 Task: Best fashion website designs: hardgraft.
Action: Mouse moved to (916, 408)
Screenshot: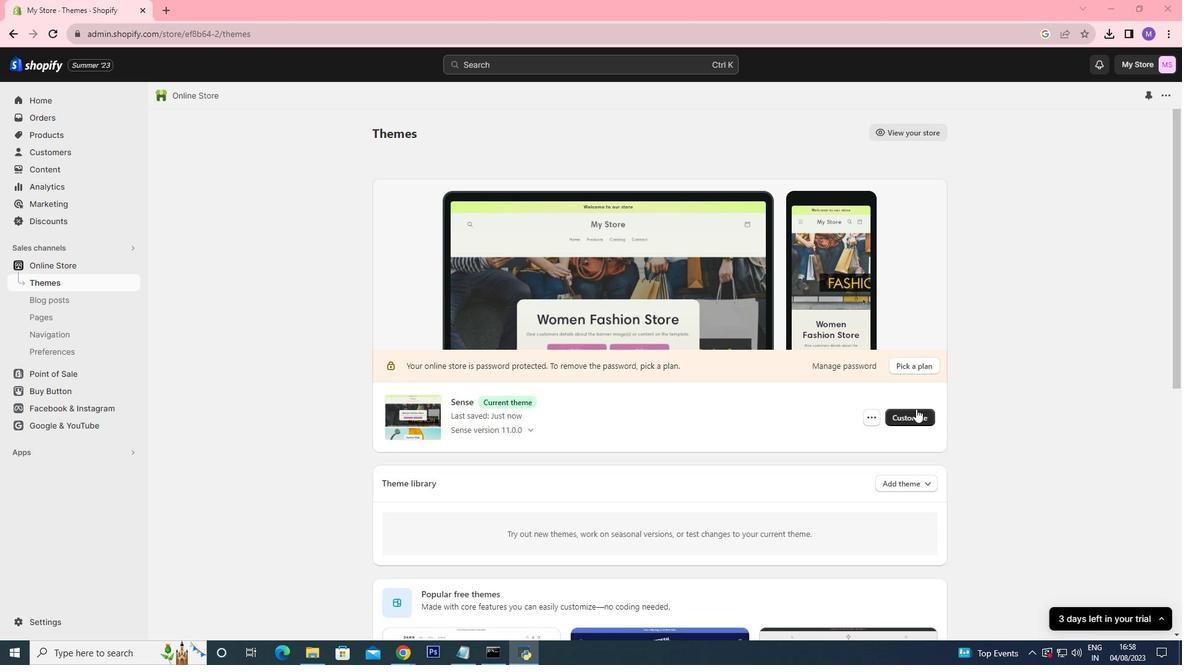 
Action: Mouse pressed left at (916, 408)
Screenshot: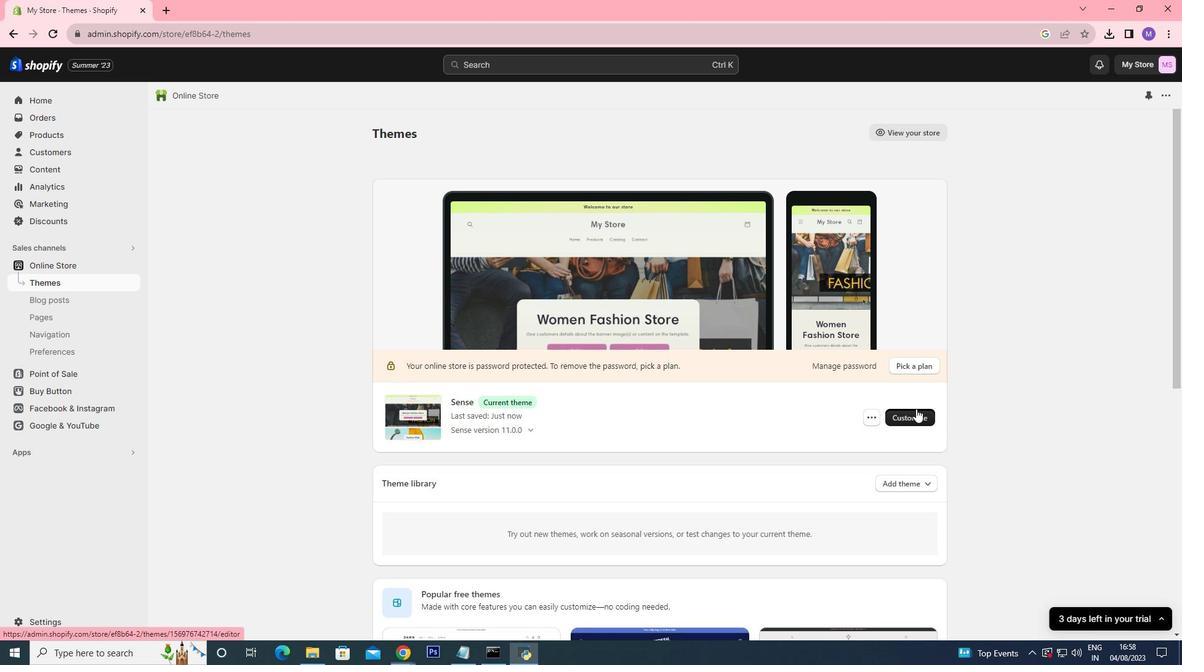 
Action: Mouse moved to (662, 400)
Screenshot: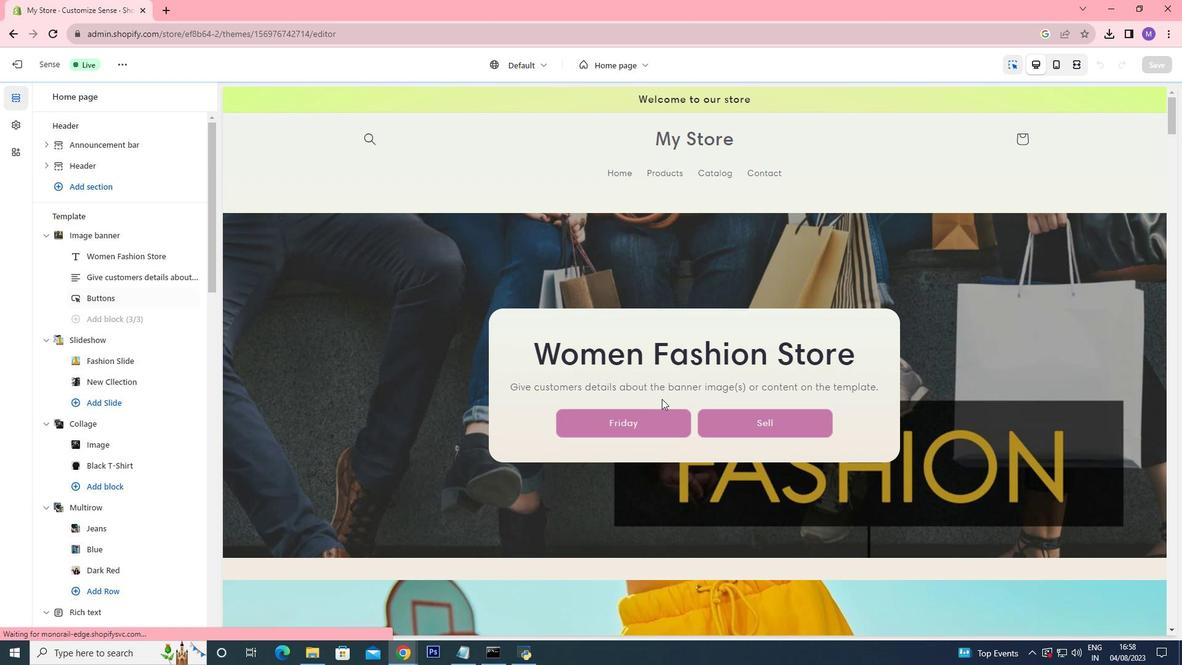 
Action: Mouse scrolled (662, 399) with delta (0, 0)
Screenshot: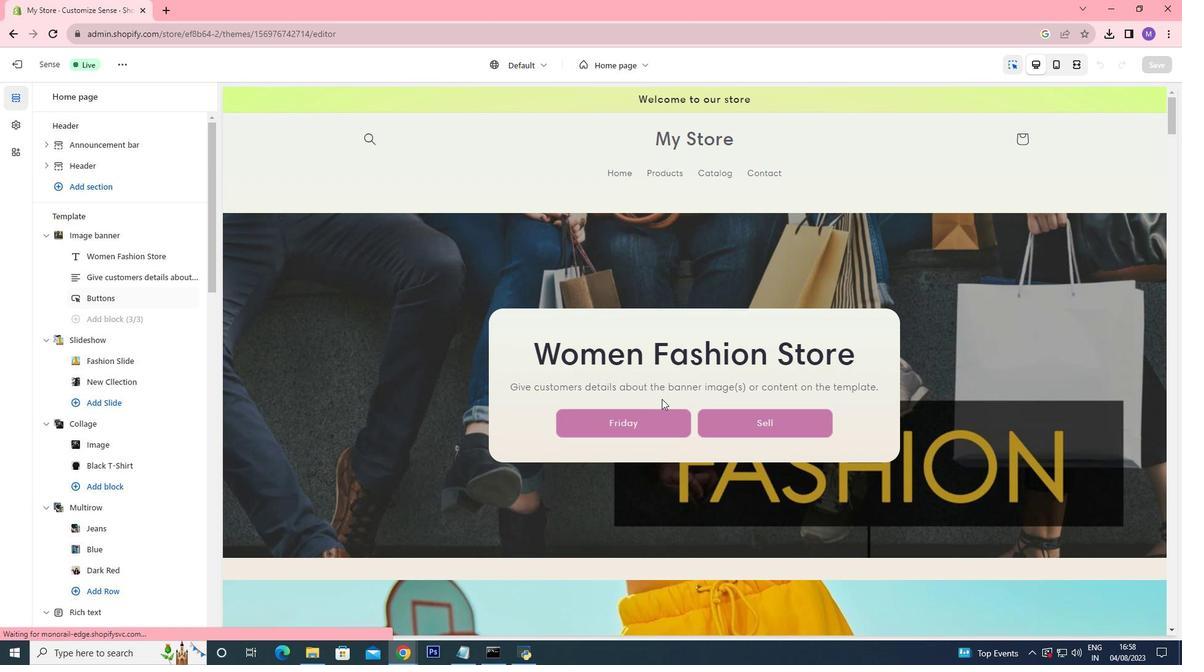
Action: Mouse moved to (662, 399)
Screenshot: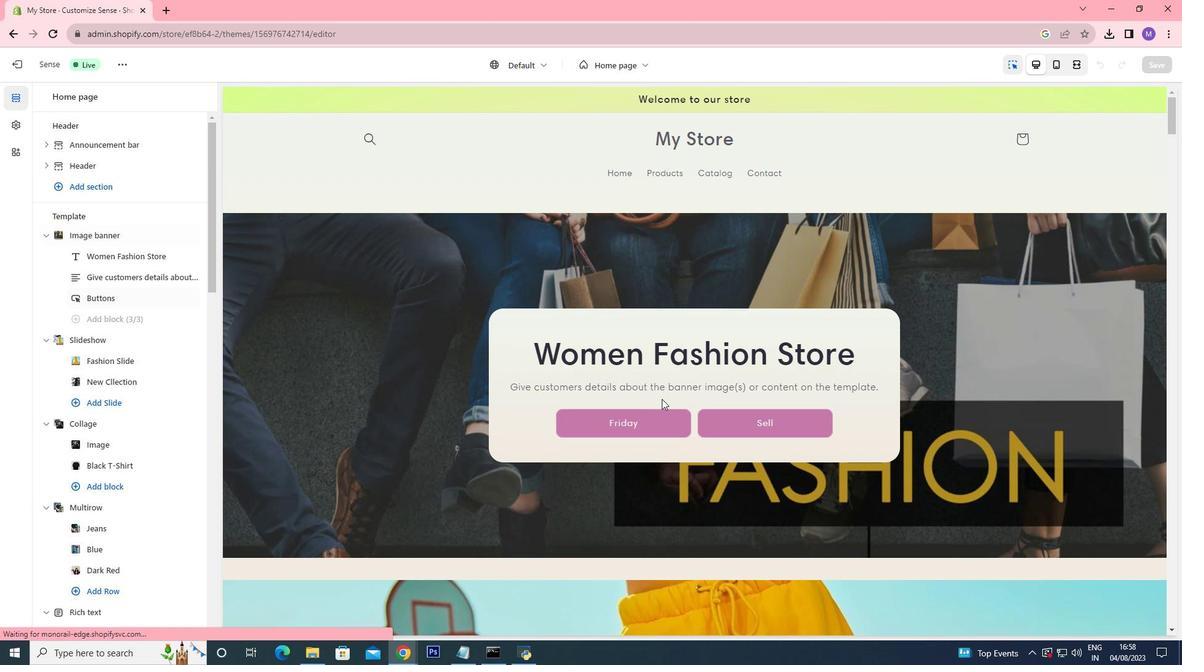 
Action: Mouse scrolled (662, 398) with delta (0, 0)
Screenshot: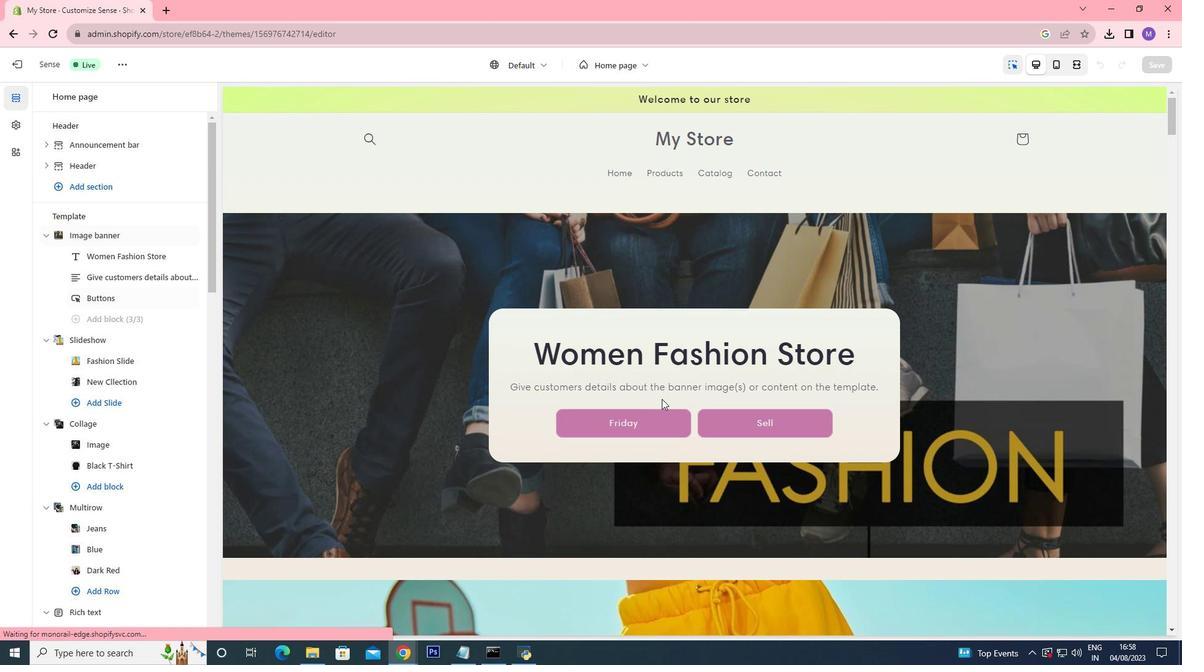 
Action: Mouse moved to (662, 399)
Screenshot: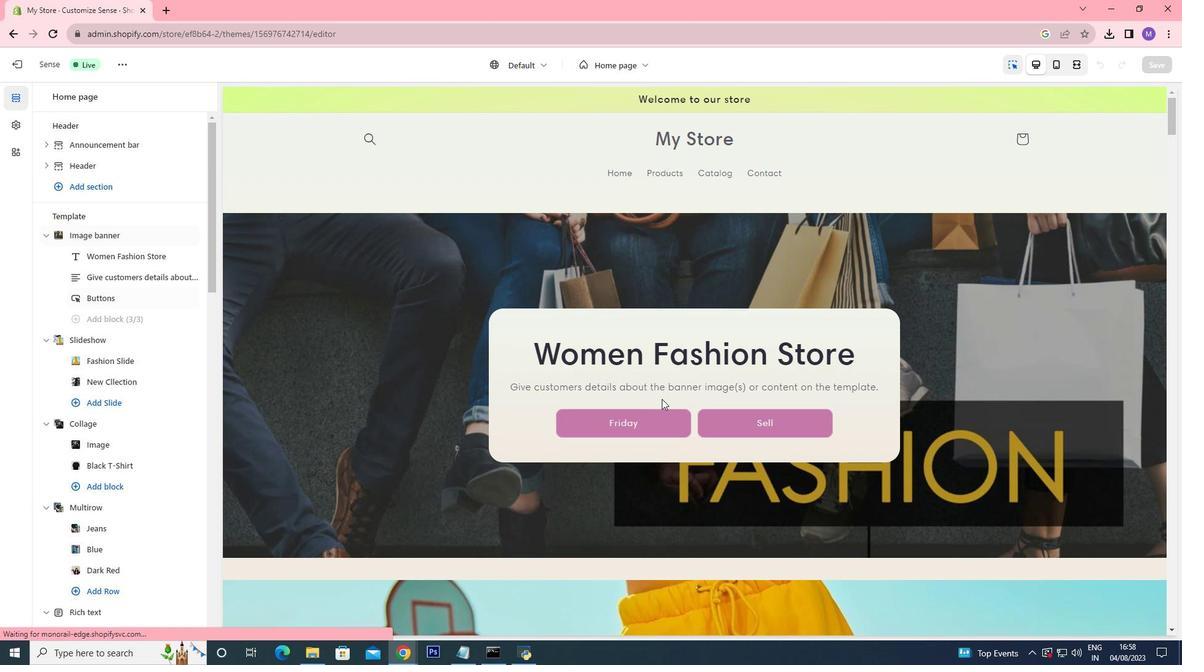 
Action: Mouse scrolled (662, 398) with delta (0, 0)
Screenshot: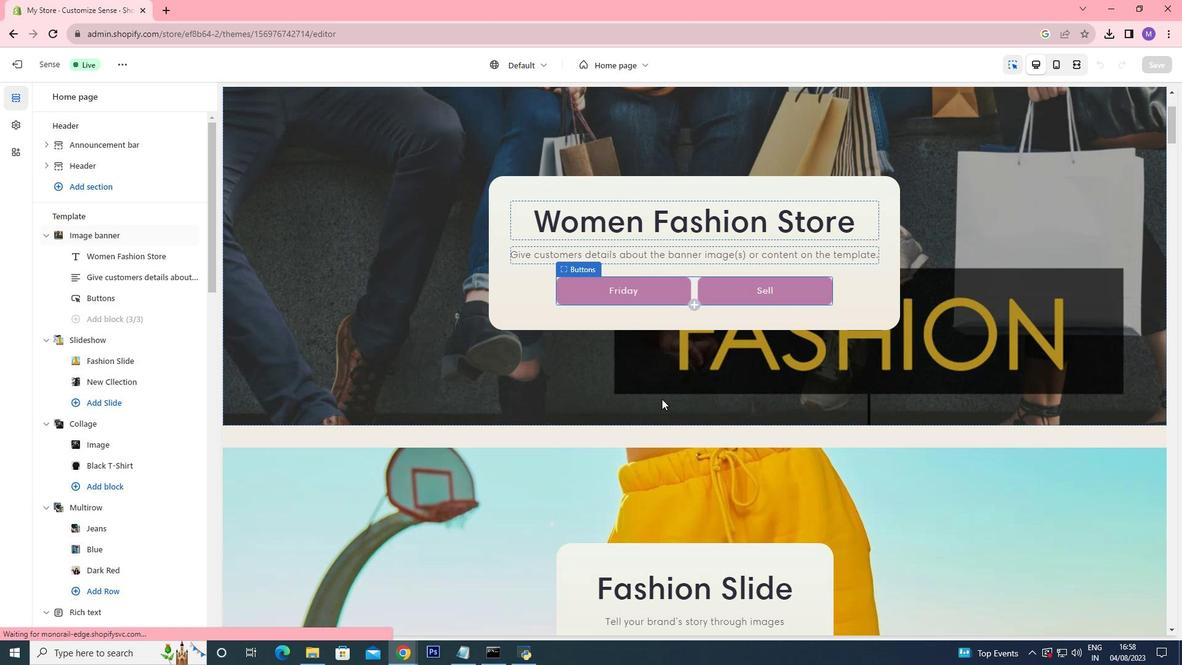
Action: Mouse scrolled (662, 398) with delta (0, 0)
Screenshot: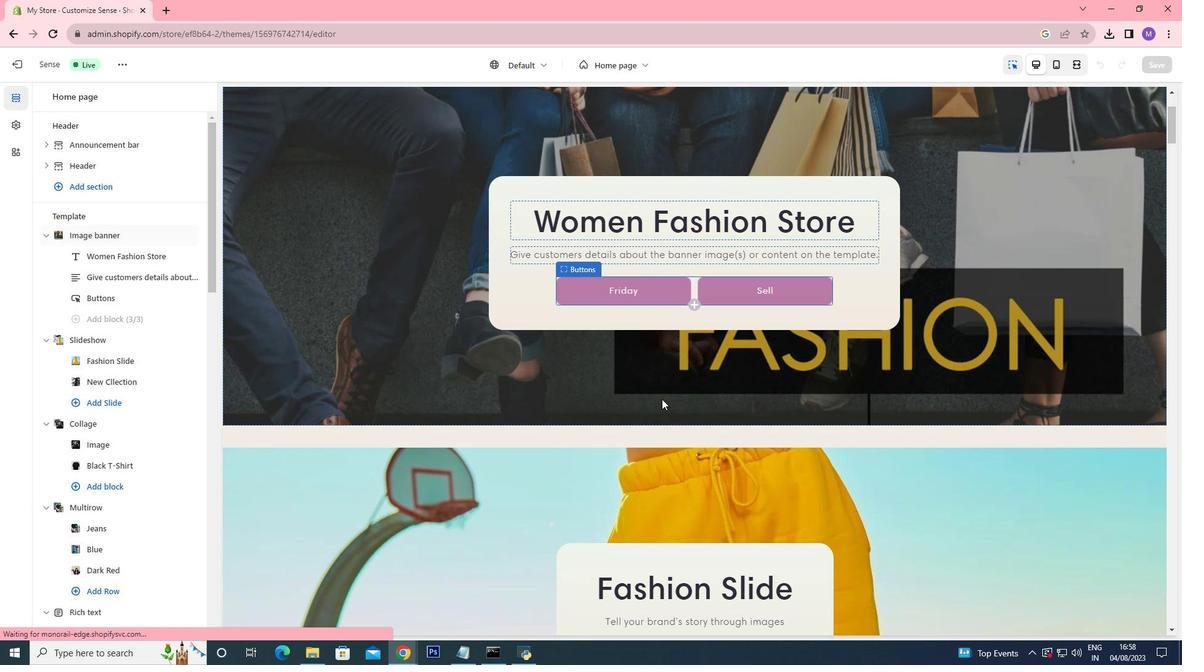
Action: Mouse scrolled (662, 398) with delta (0, 0)
Screenshot: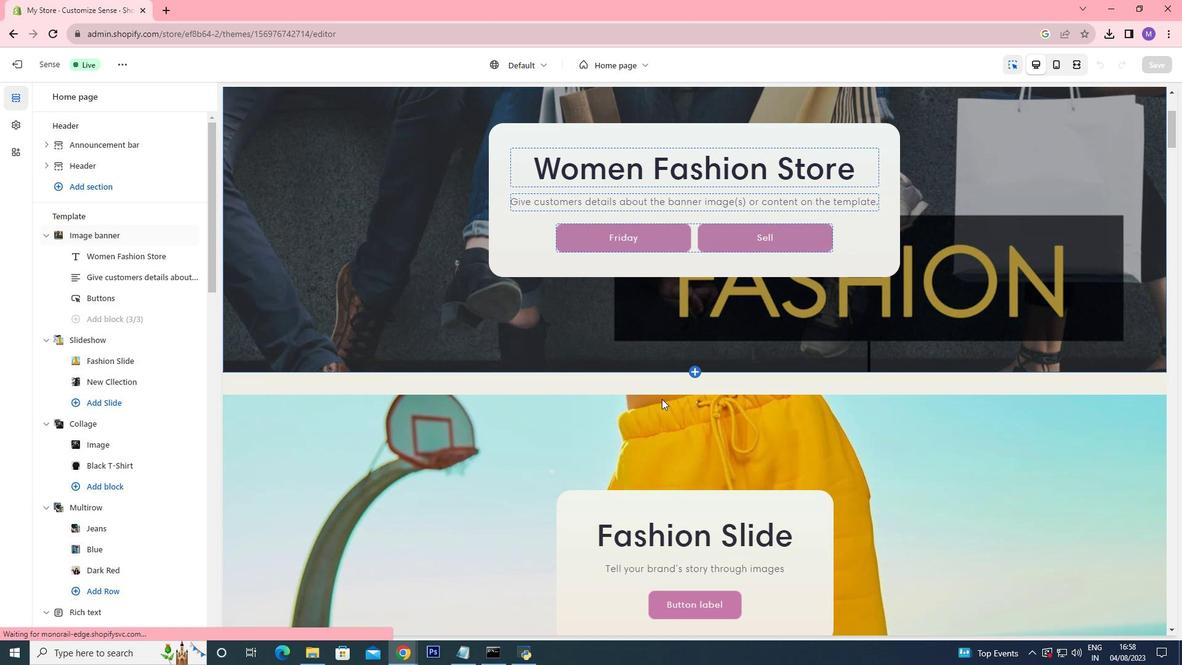 
Action: Mouse scrolled (662, 398) with delta (0, 0)
Screenshot: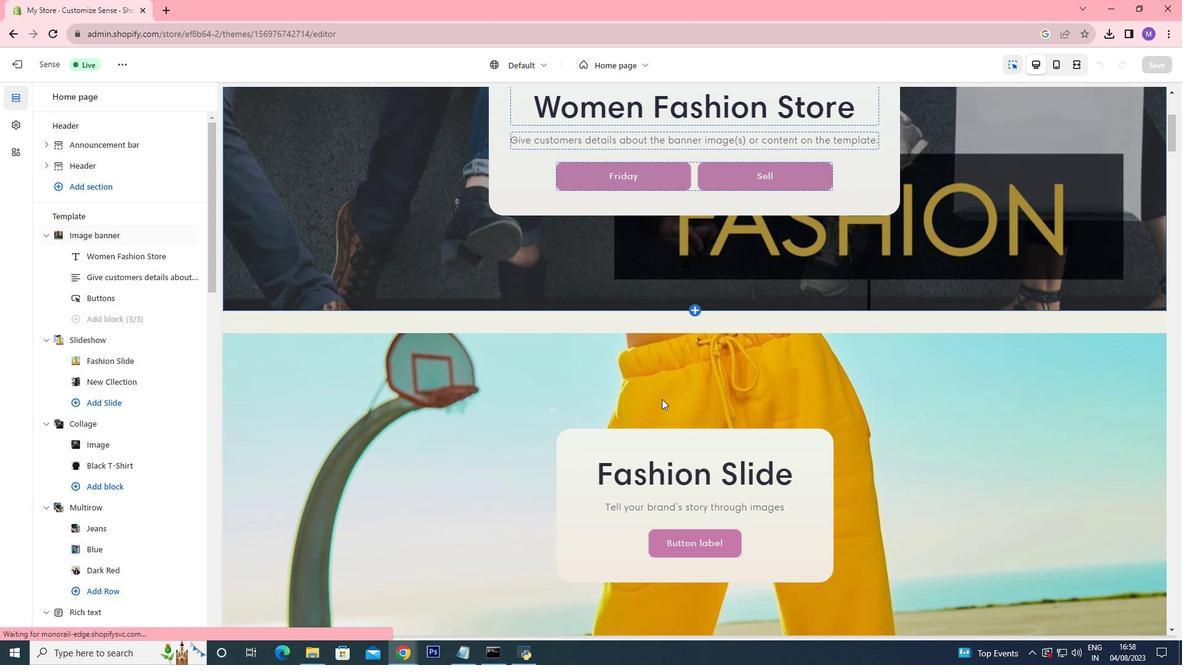 
Action: Mouse scrolled (662, 398) with delta (0, 0)
Screenshot: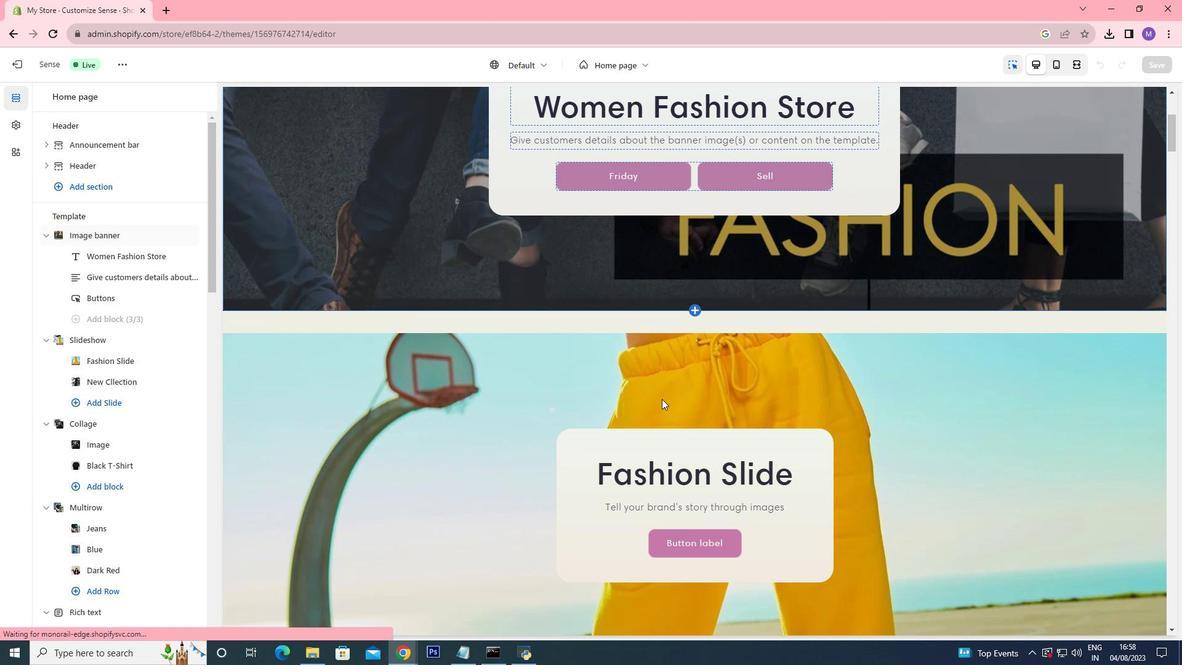 
Action: Mouse moved to (662, 397)
Screenshot: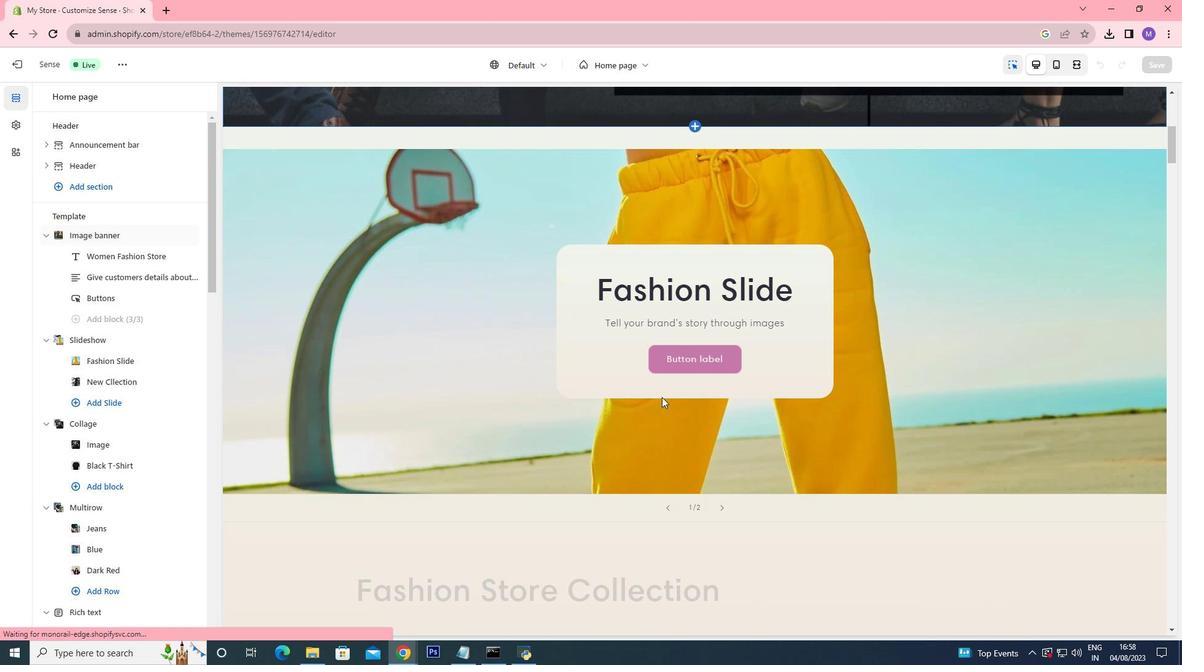 
Action: Mouse scrolled (662, 396) with delta (0, 0)
Screenshot: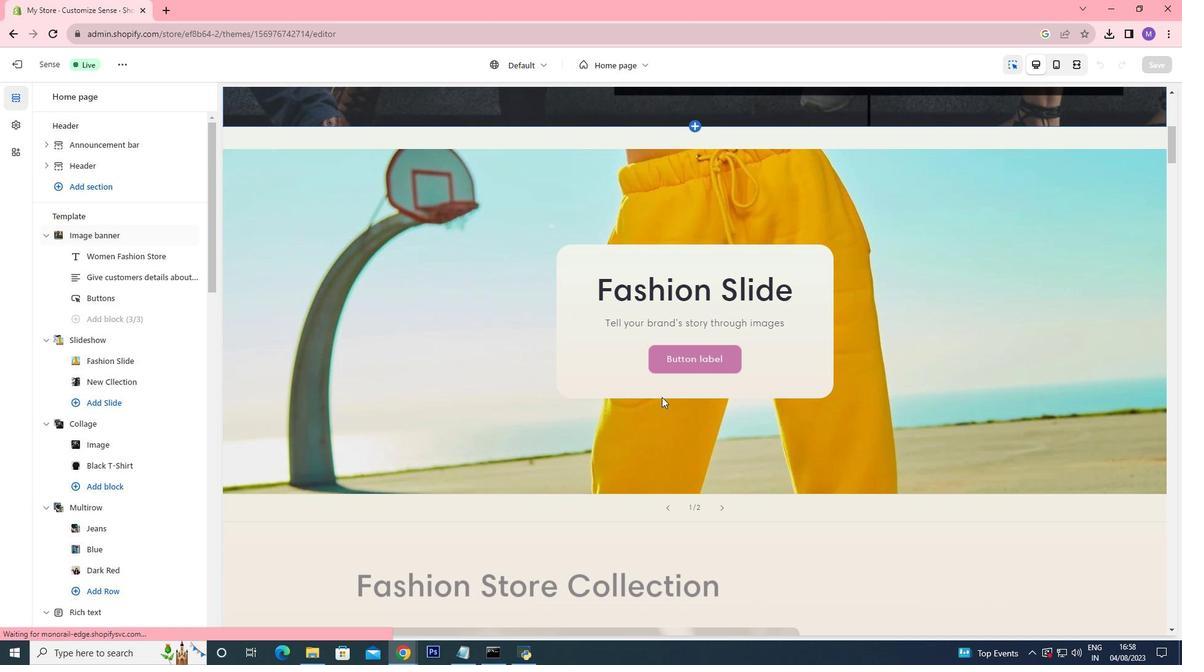 
Action: Mouse scrolled (662, 396) with delta (0, 0)
Screenshot: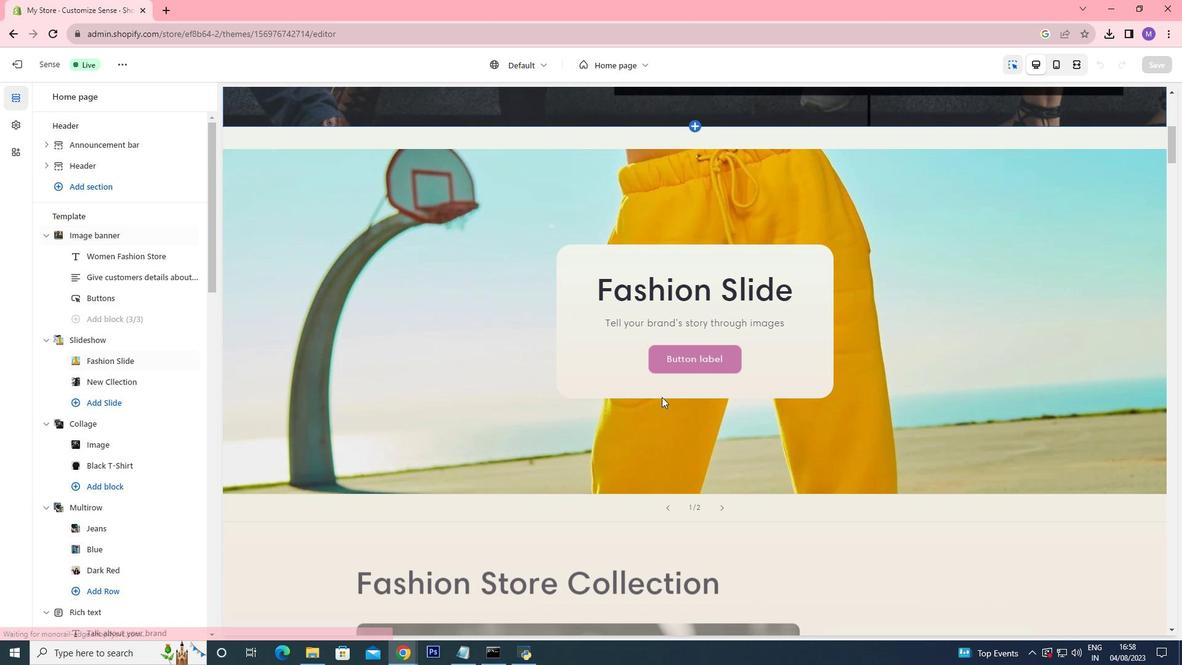 
Action: Mouse scrolled (662, 396) with delta (0, 0)
Screenshot: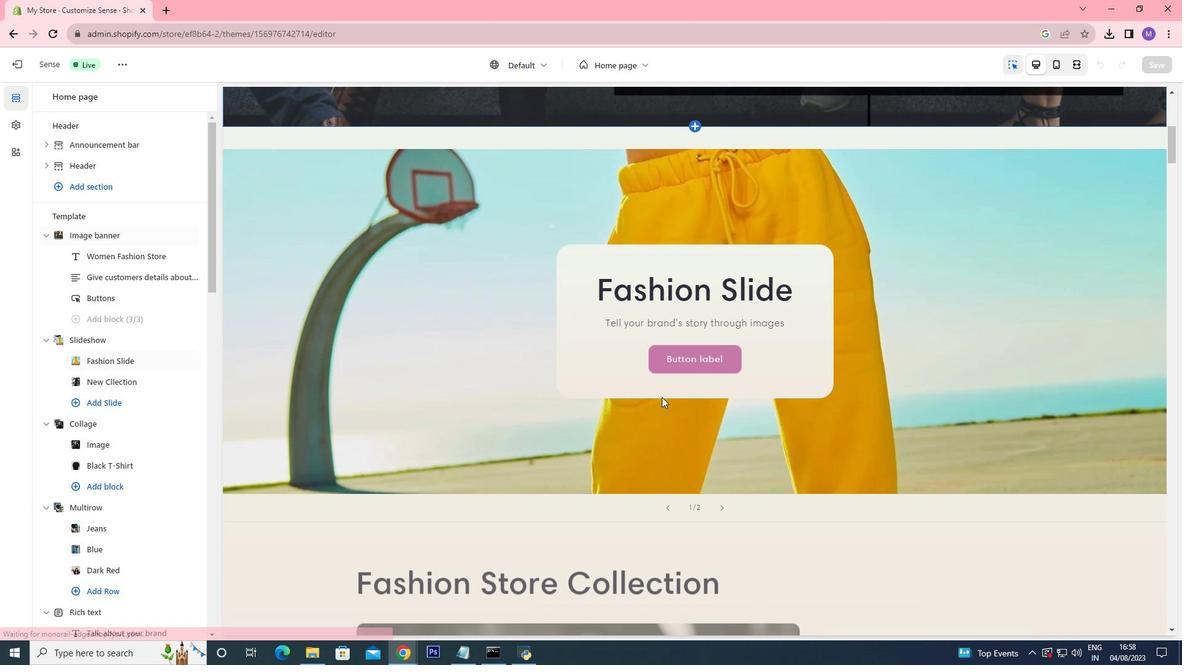 
Action: Mouse scrolled (662, 396) with delta (0, 0)
Screenshot: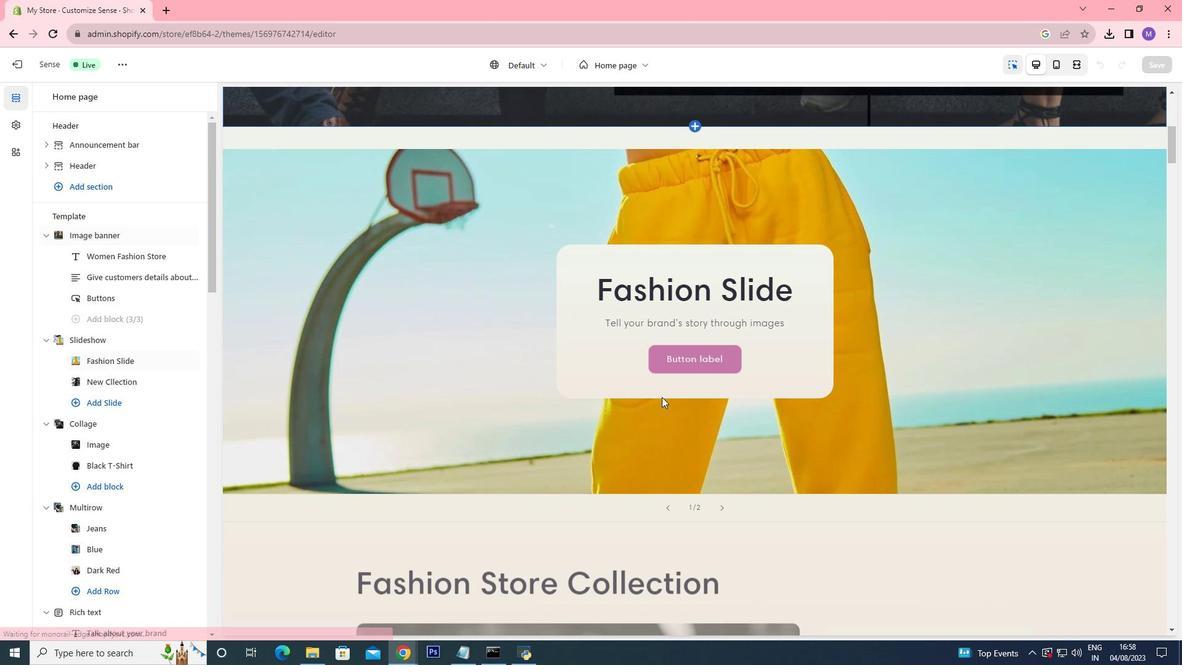 
Action: Mouse scrolled (662, 396) with delta (0, 0)
Screenshot: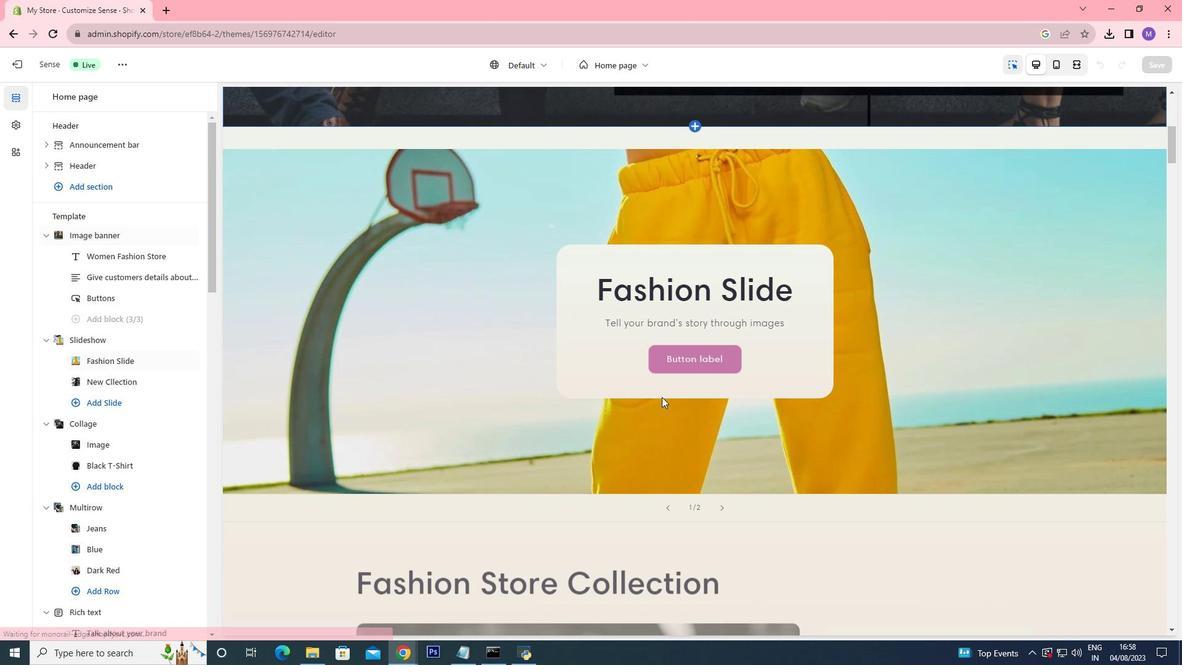 
Action: Mouse scrolled (662, 396) with delta (0, 0)
Screenshot: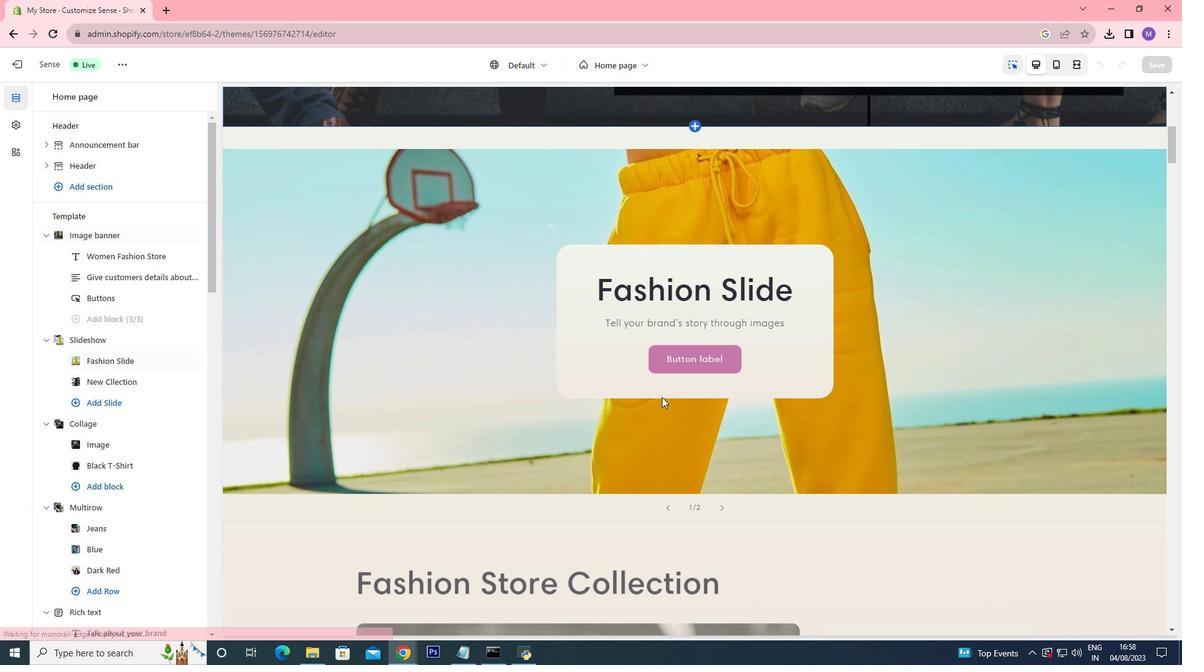 
Action: Mouse scrolled (662, 396) with delta (0, 0)
Screenshot: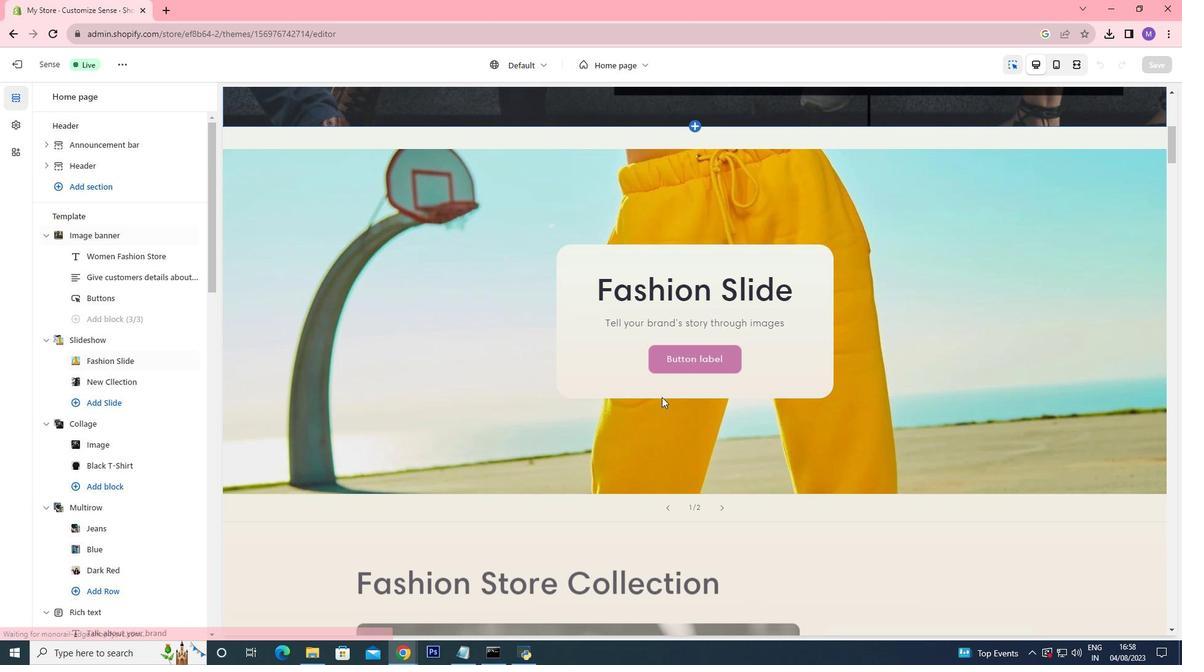 
Action: Mouse scrolled (662, 396) with delta (0, 0)
Screenshot: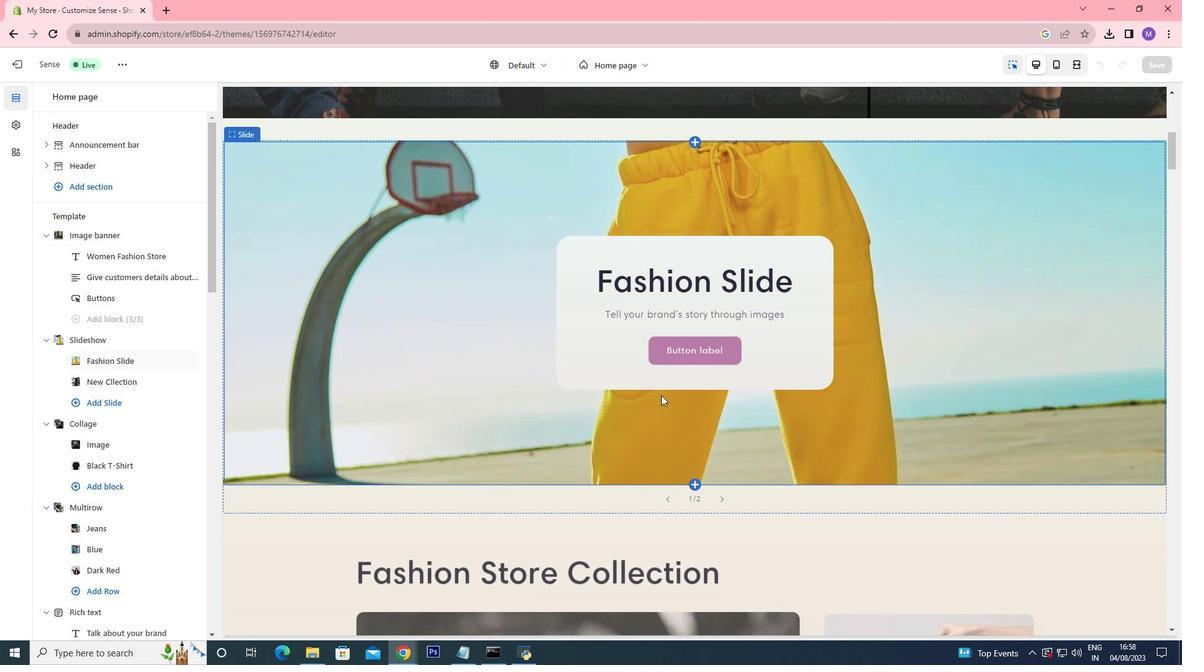 
Action: Mouse moved to (662, 396)
Screenshot: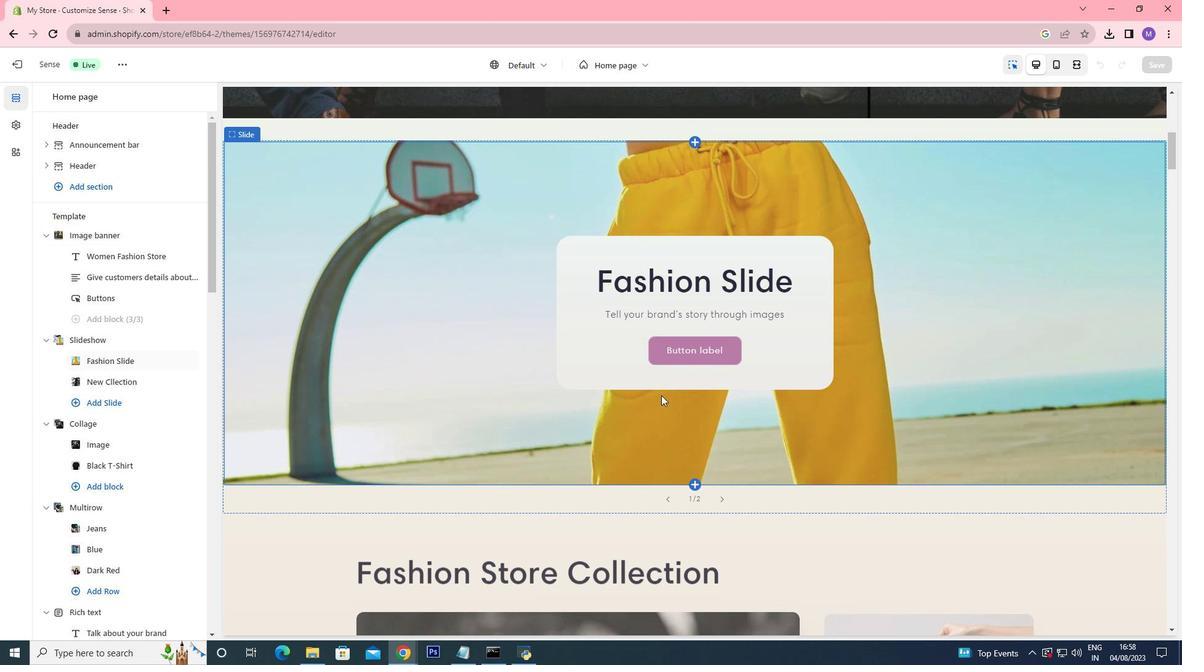 
Action: Mouse scrolled (662, 396) with delta (0, 0)
Screenshot: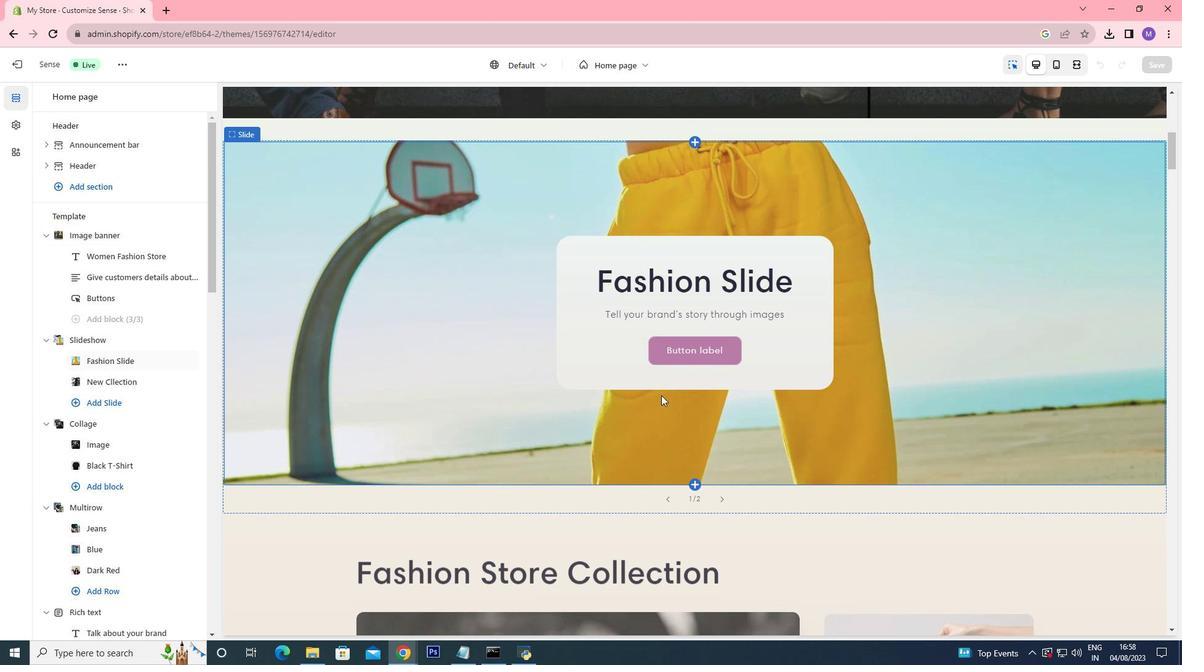 
Action: Mouse moved to (661, 395)
Screenshot: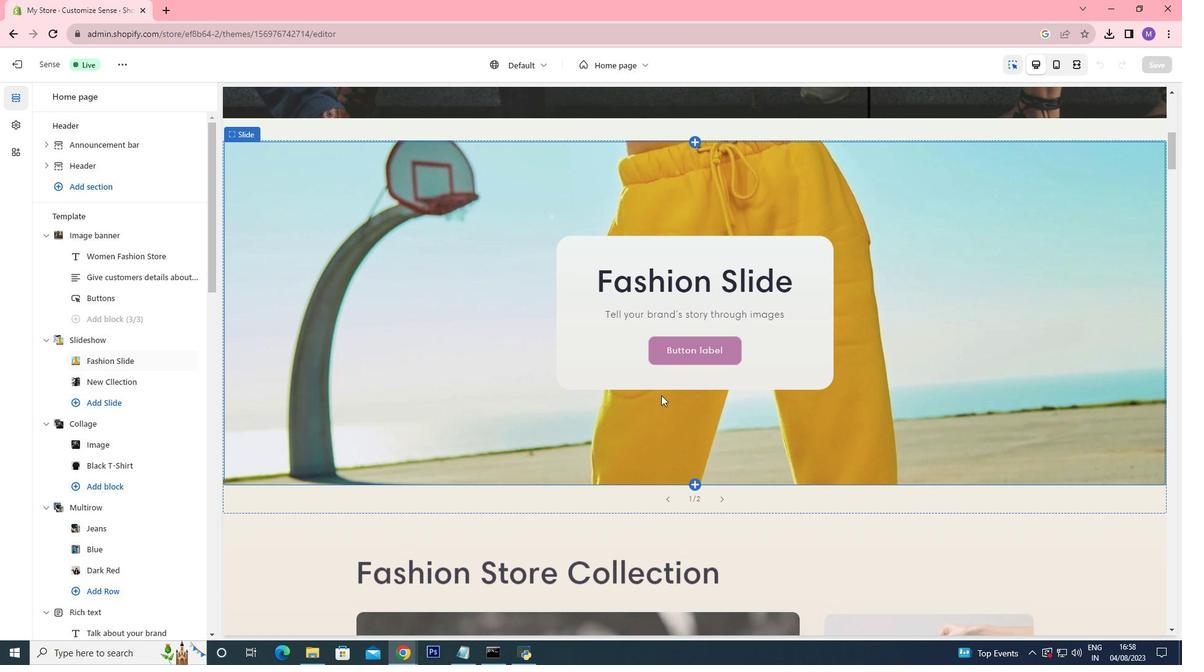
Action: Mouse scrolled (661, 394) with delta (0, 0)
Screenshot: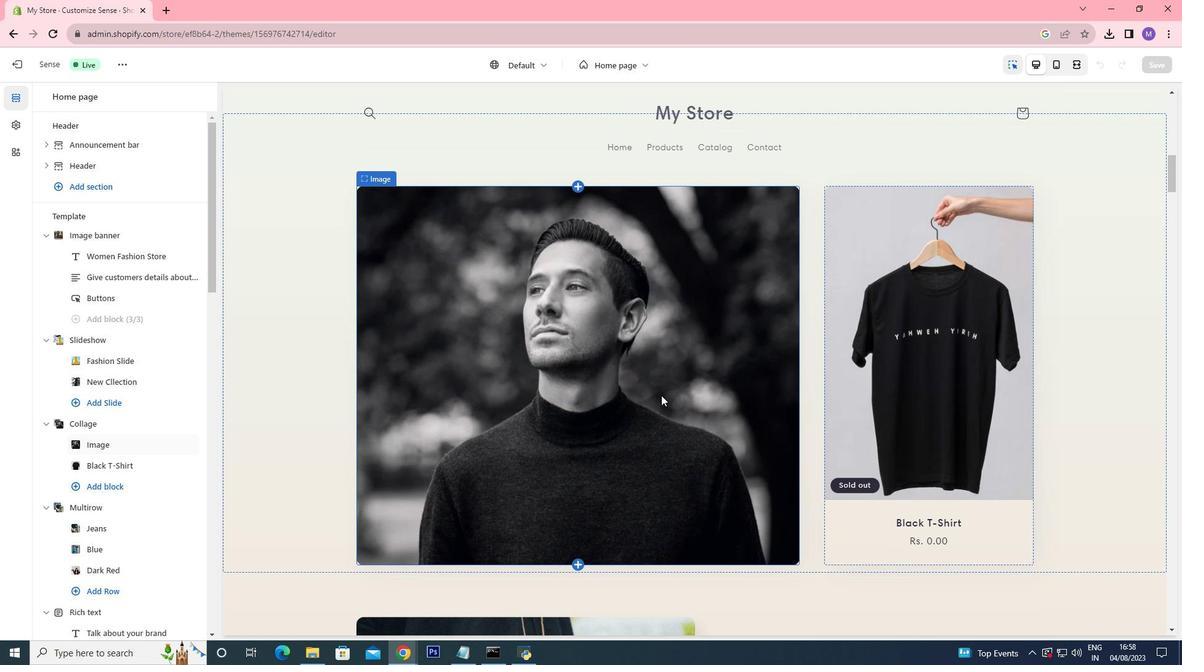 
Action: Mouse scrolled (661, 394) with delta (0, 0)
Screenshot: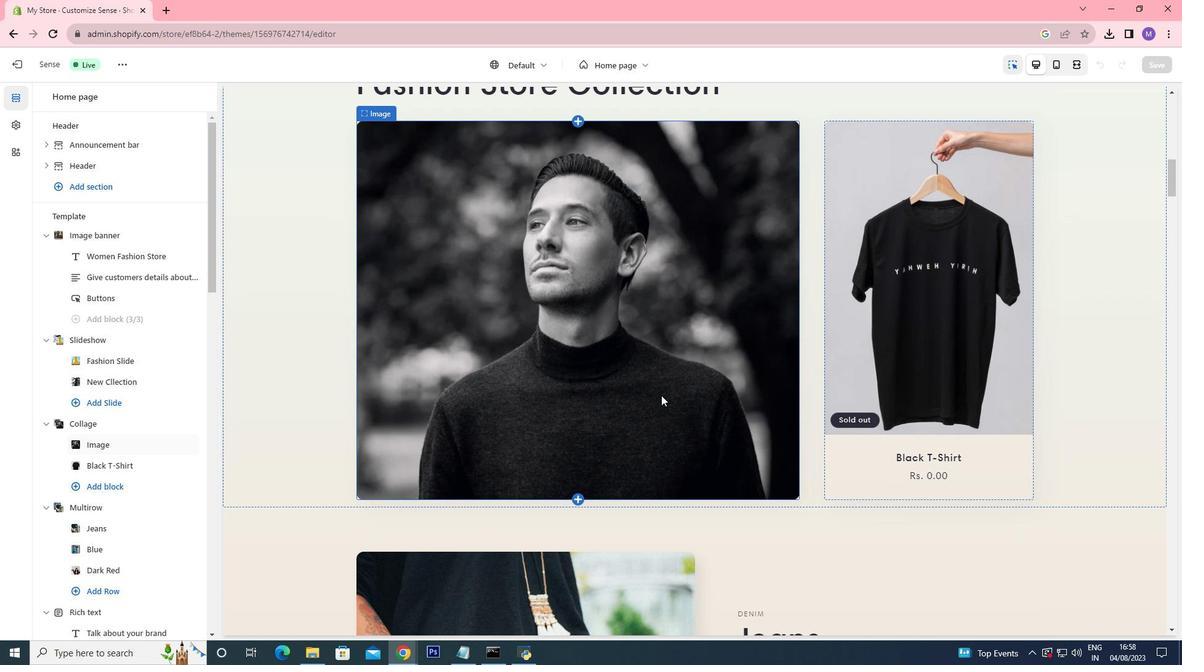 
Action: Mouse scrolled (661, 394) with delta (0, 0)
Screenshot: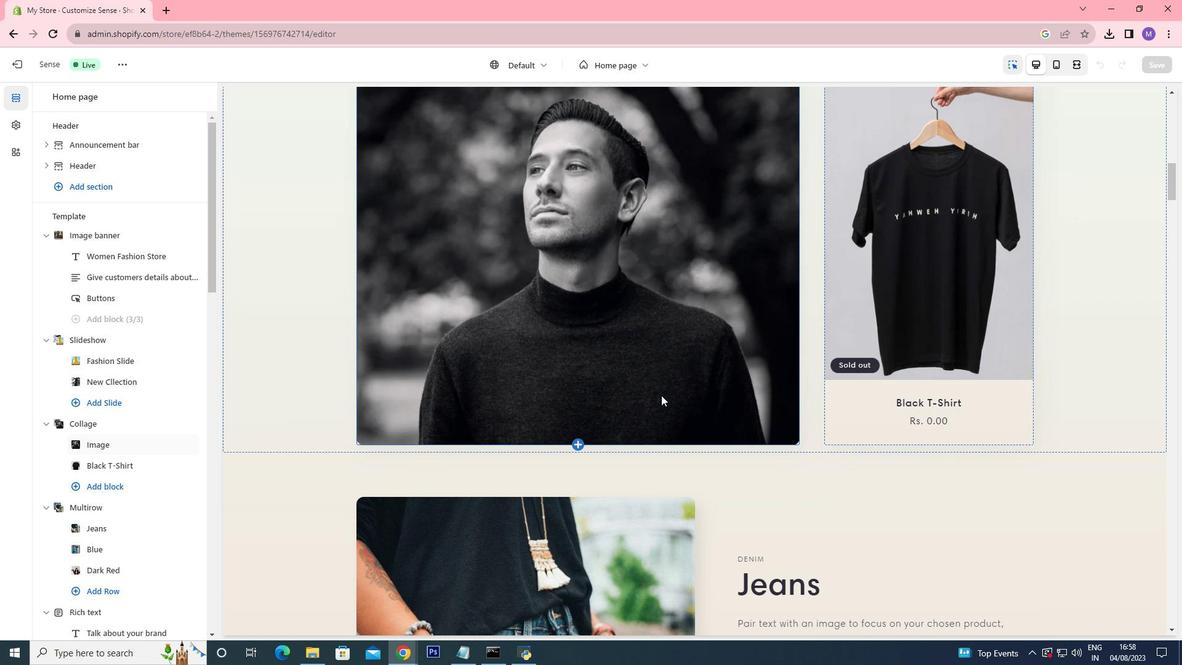
Action: Mouse scrolled (661, 394) with delta (0, 0)
Screenshot: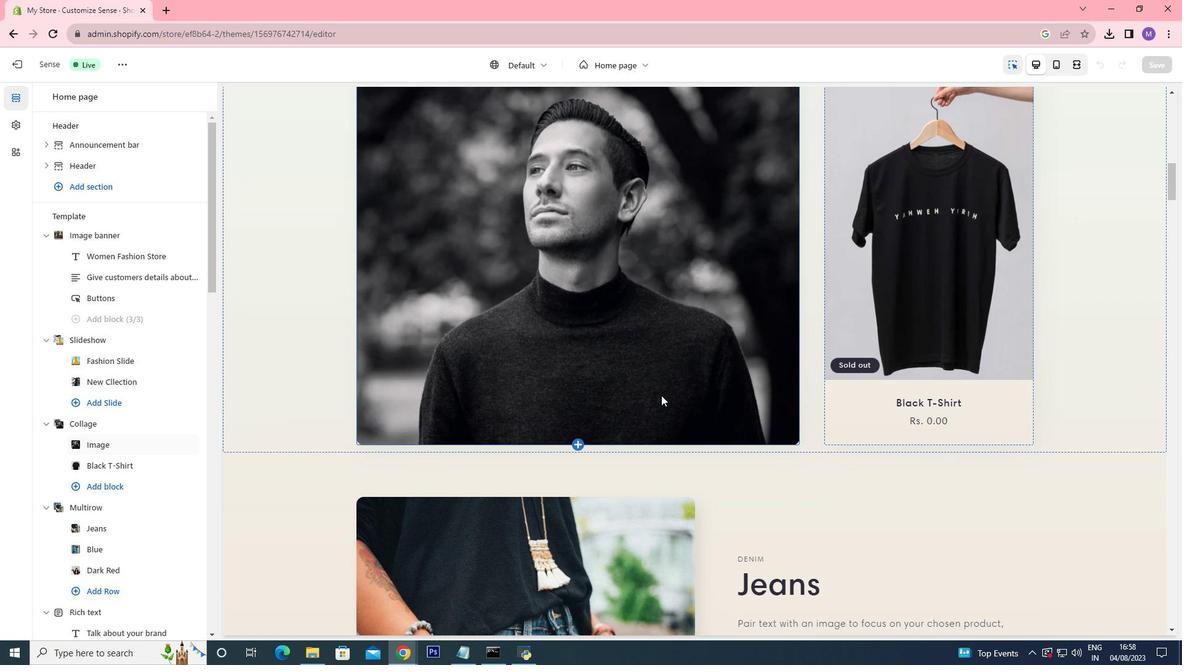 
Action: Mouse scrolled (661, 394) with delta (0, 0)
Screenshot: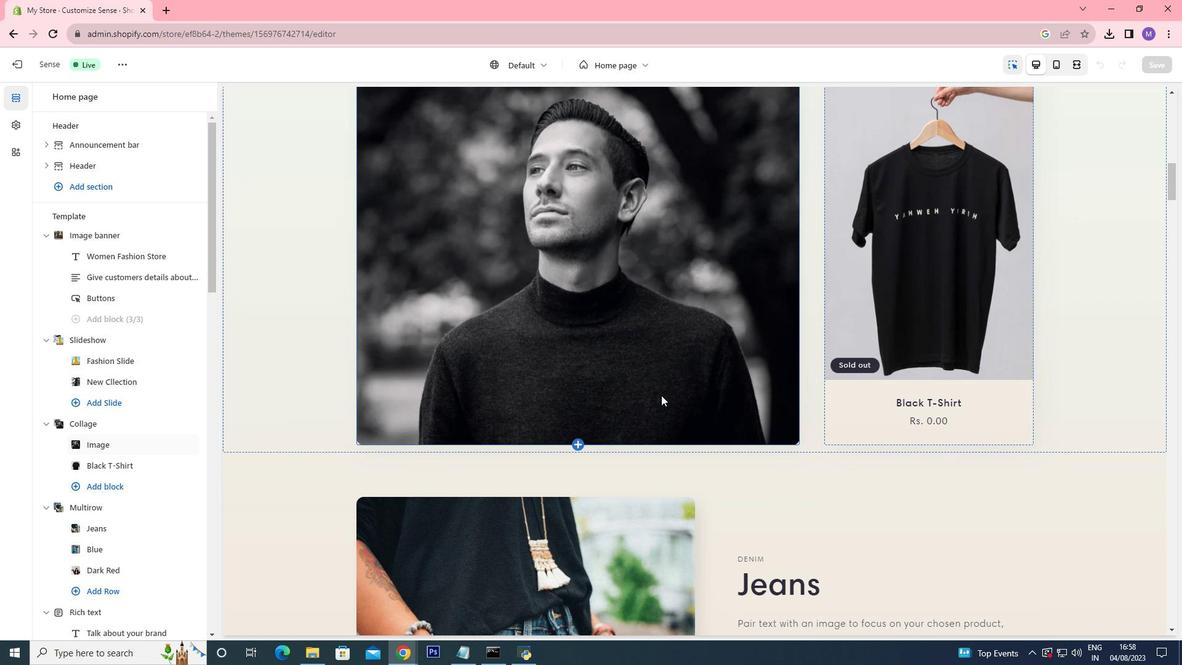 
Action: Mouse scrolled (661, 394) with delta (0, 0)
Screenshot: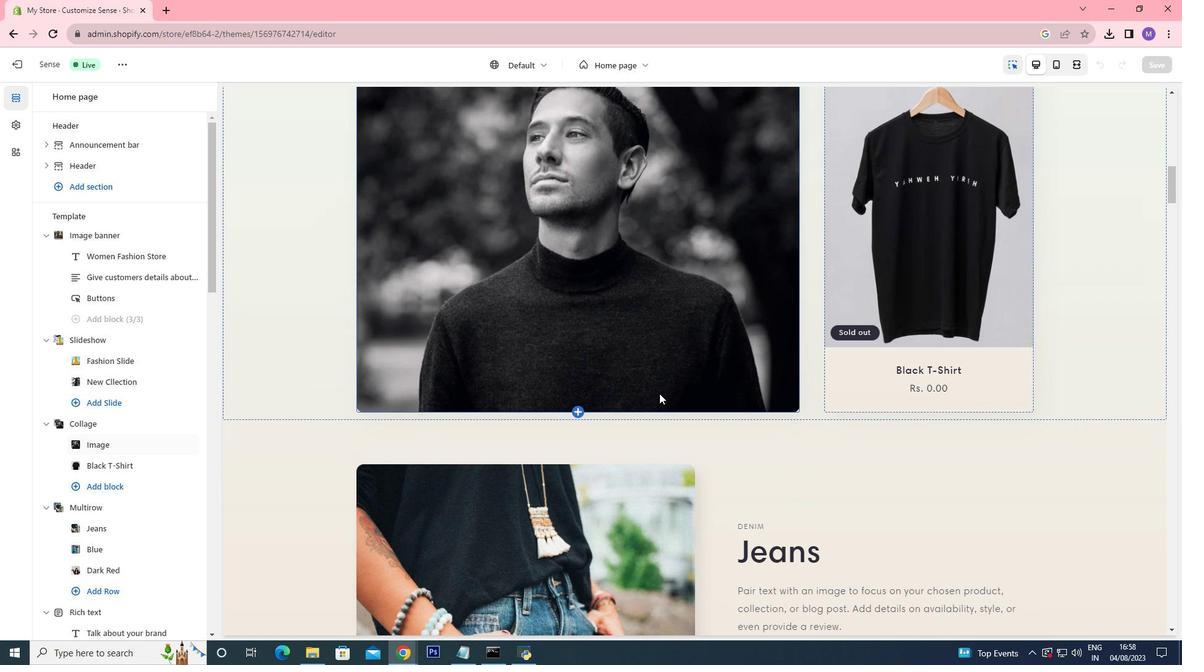 
Action: Mouse scrolled (661, 394) with delta (0, 0)
Screenshot: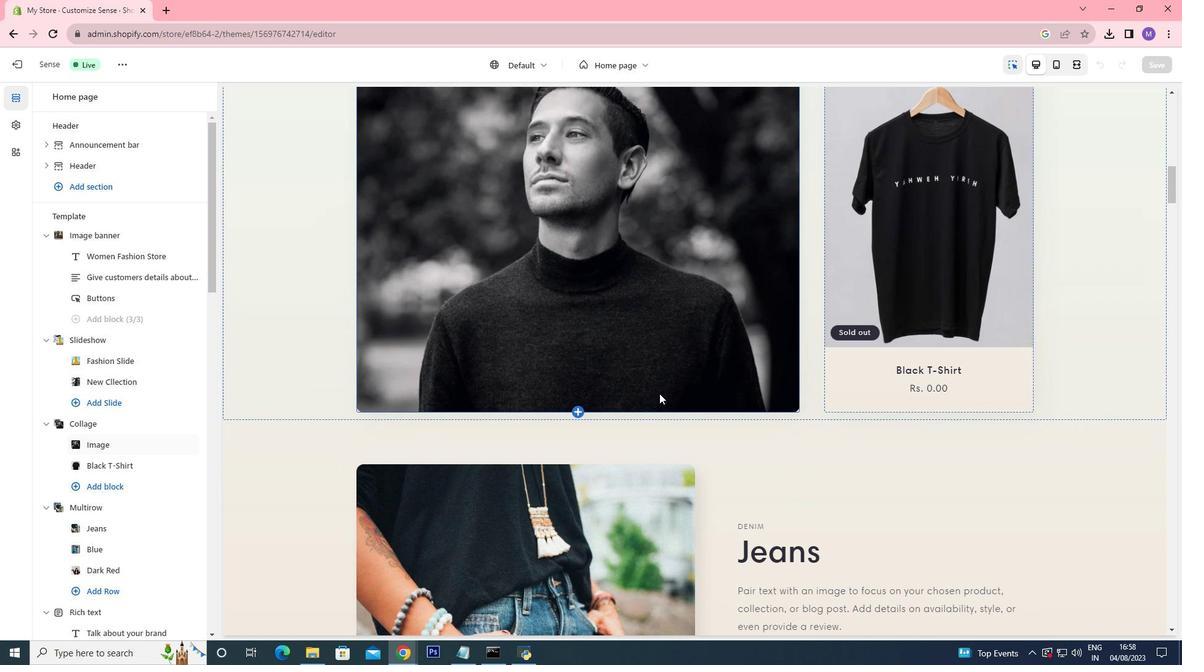 
Action: Mouse scrolled (661, 394) with delta (0, 0)
Screenshot: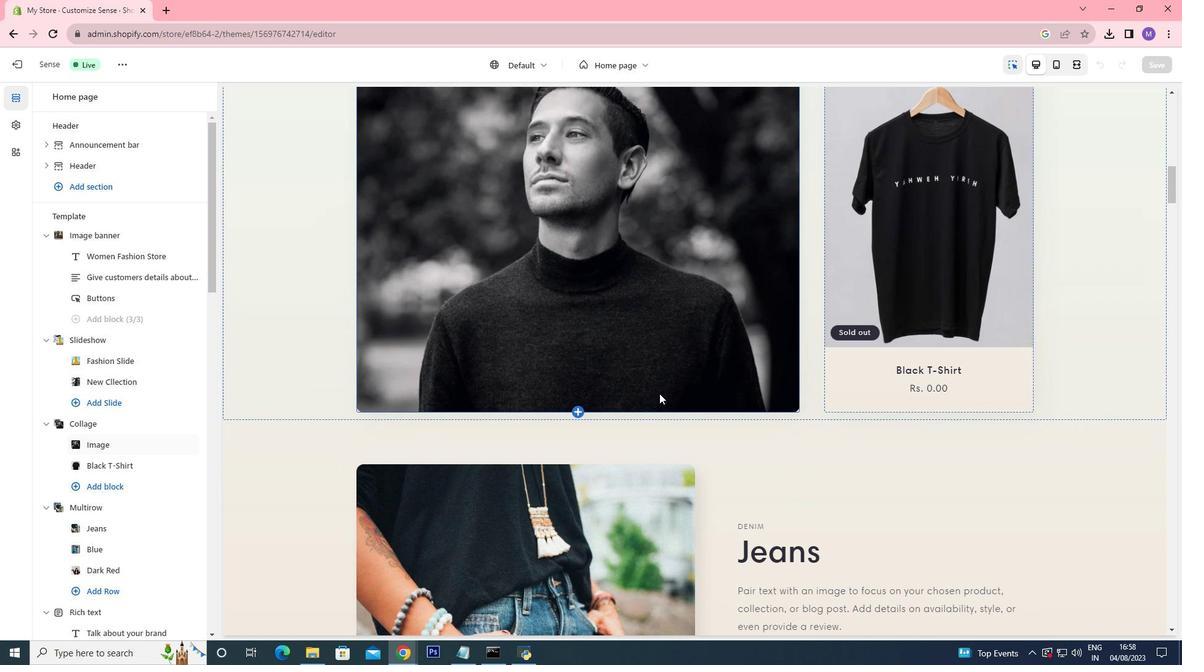 
Action: Mouse scrolled (661, 394) with delta (0, 0)
Screenshot: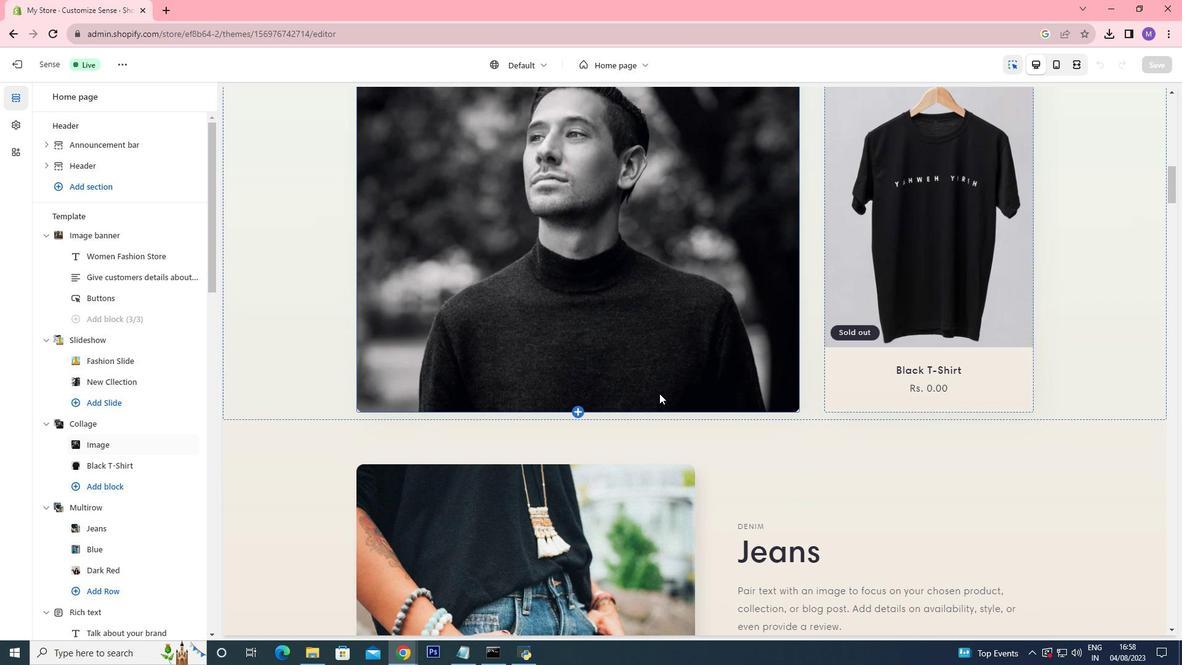 
Action: Mouse scrolled (661, 394) with delta (0, 0)
Screenshot: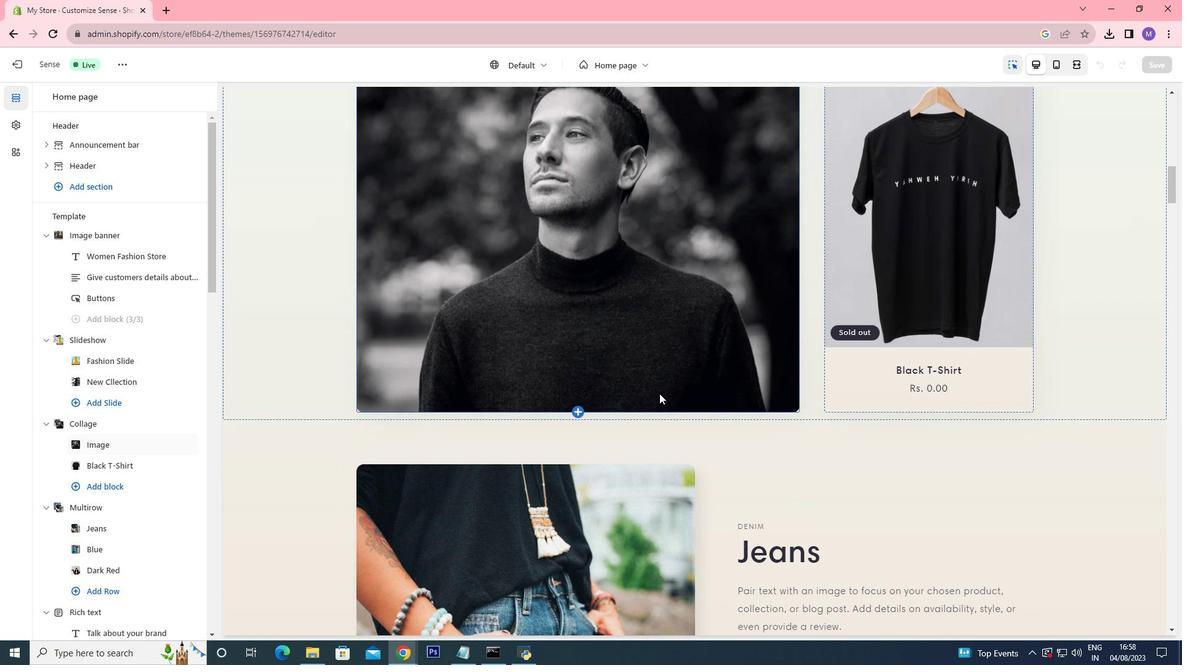 
Action: Mouse moved to (658, 393)
Screenshot: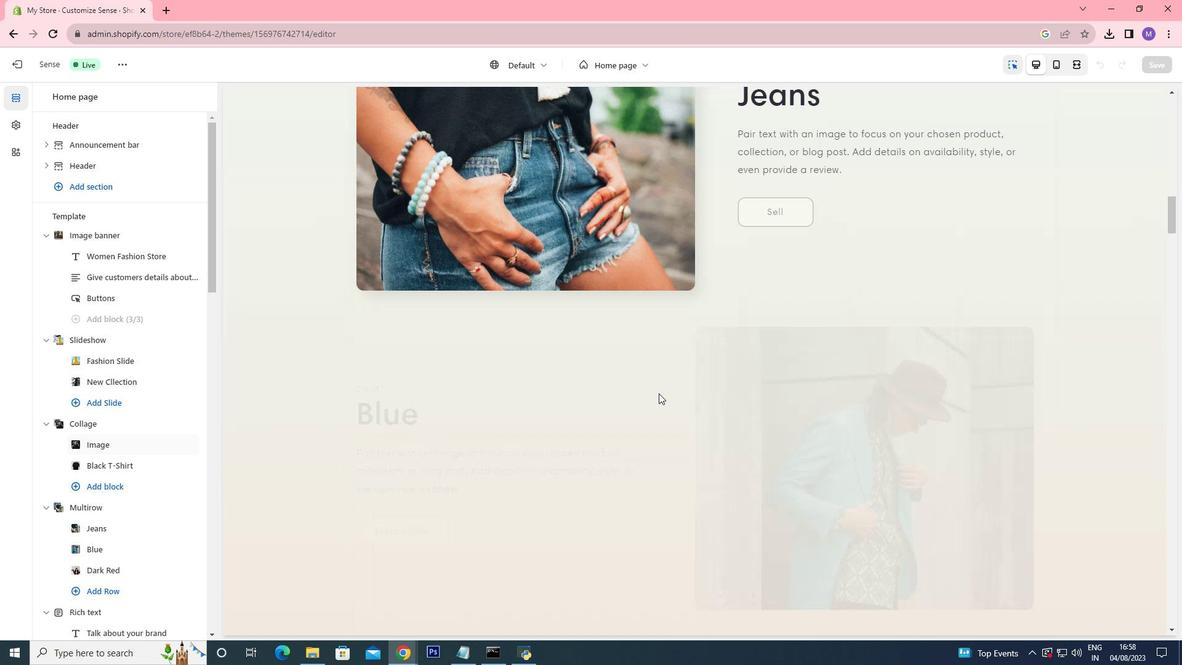 
Action: Mouse scrolled (658, 392) with delta (0, 0)
Screenshot: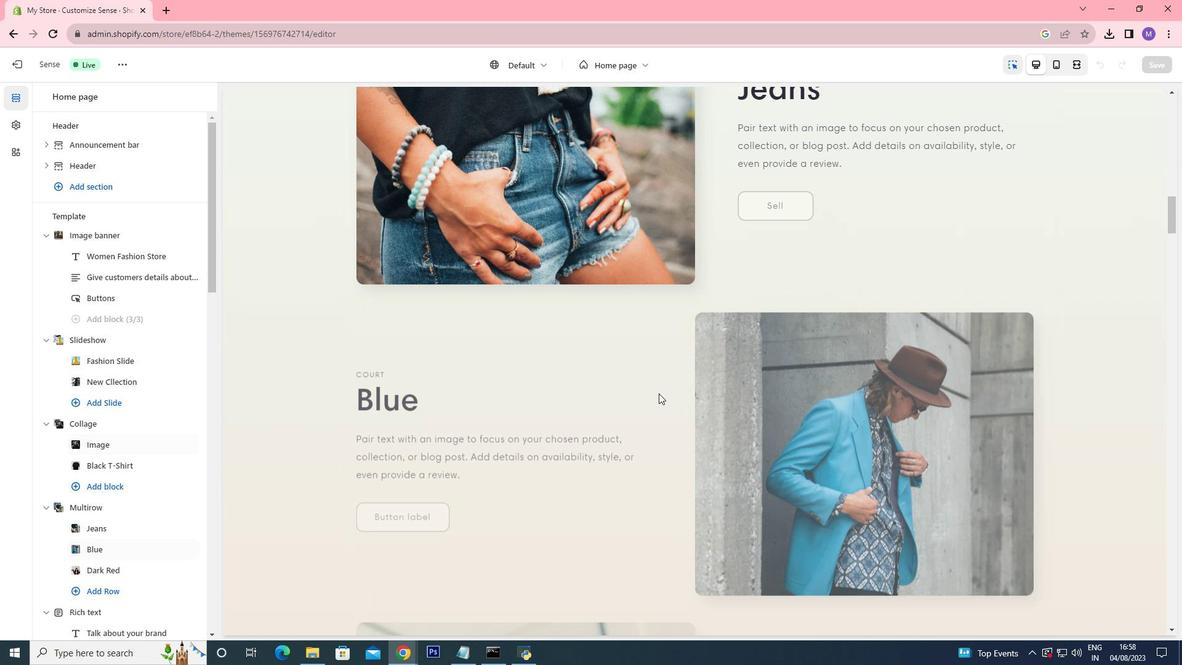 
Action: Mouse scrolled (658, 392) with delta (0, 0)
Screenshot: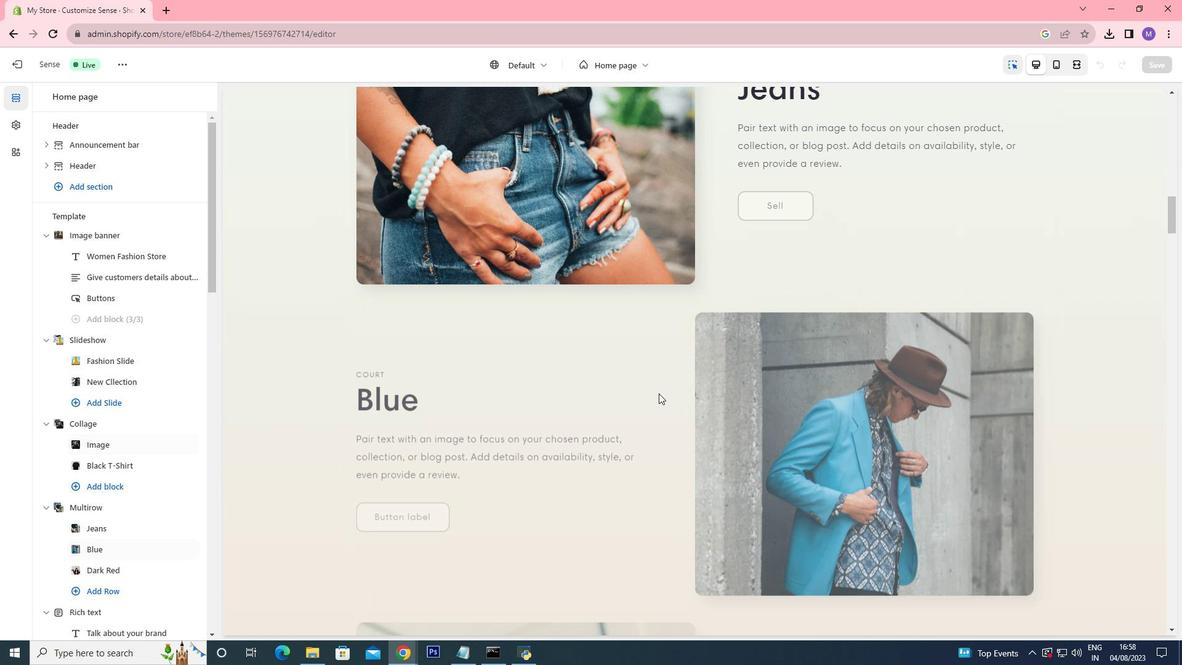 
Action: Mouse scrolled (658, 392) with delta (0, 0)
Screenshot: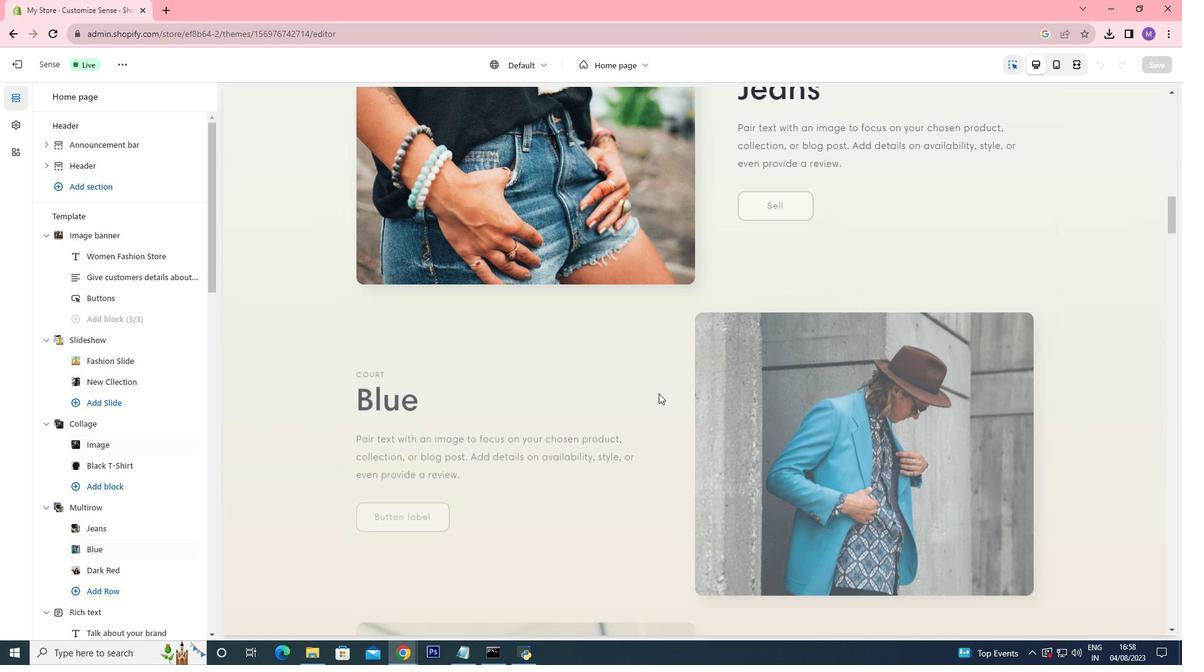 
Action: Mouse scrolled (658, 392) with delta (0, 0)
Screenshot: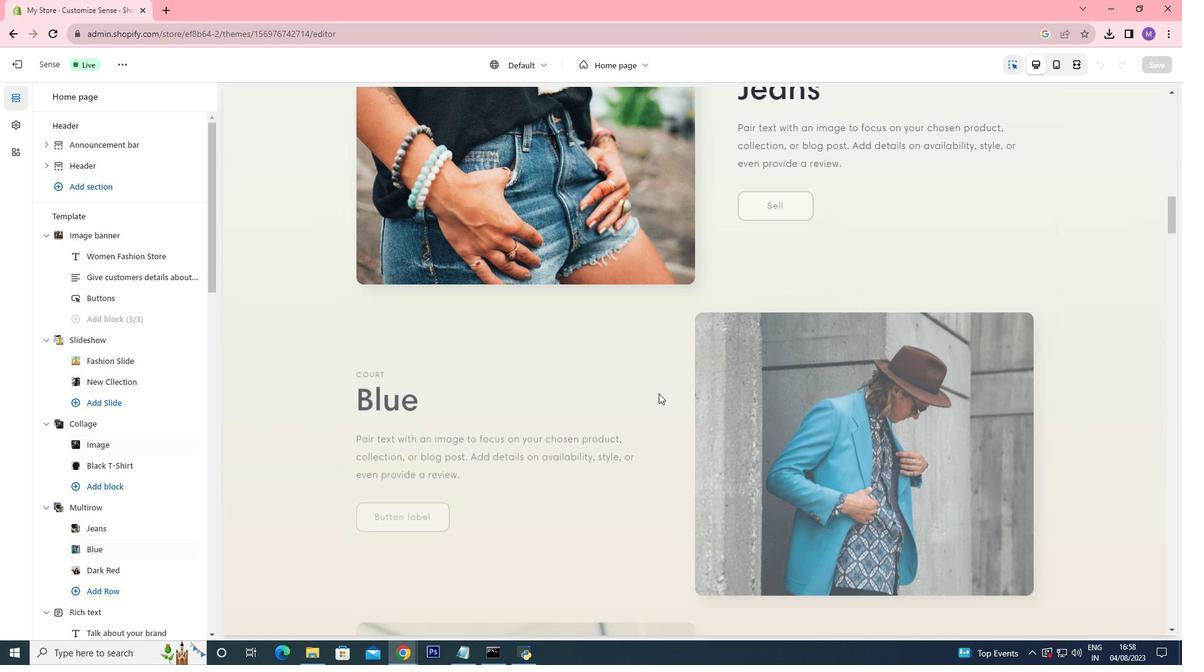 
Action: Mouse scrolled (658, 392) with delta (0, 0)
Screenshot: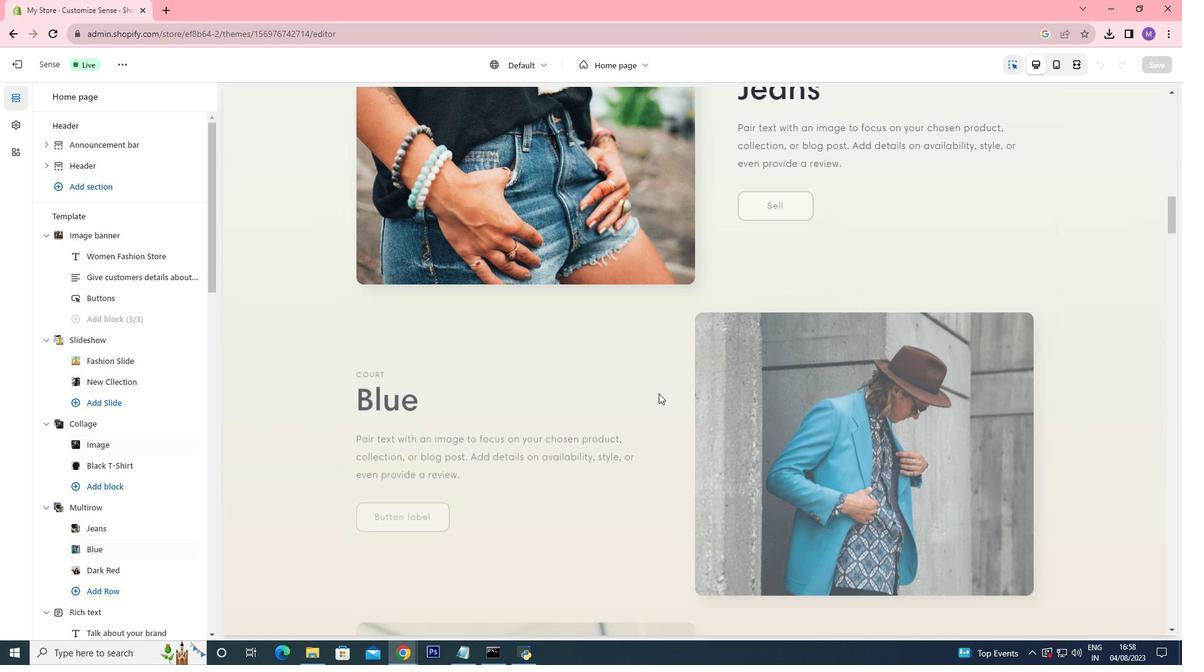 
Action: Mouse scrolled (658, 392) with delta (0, 0)
Screenshot: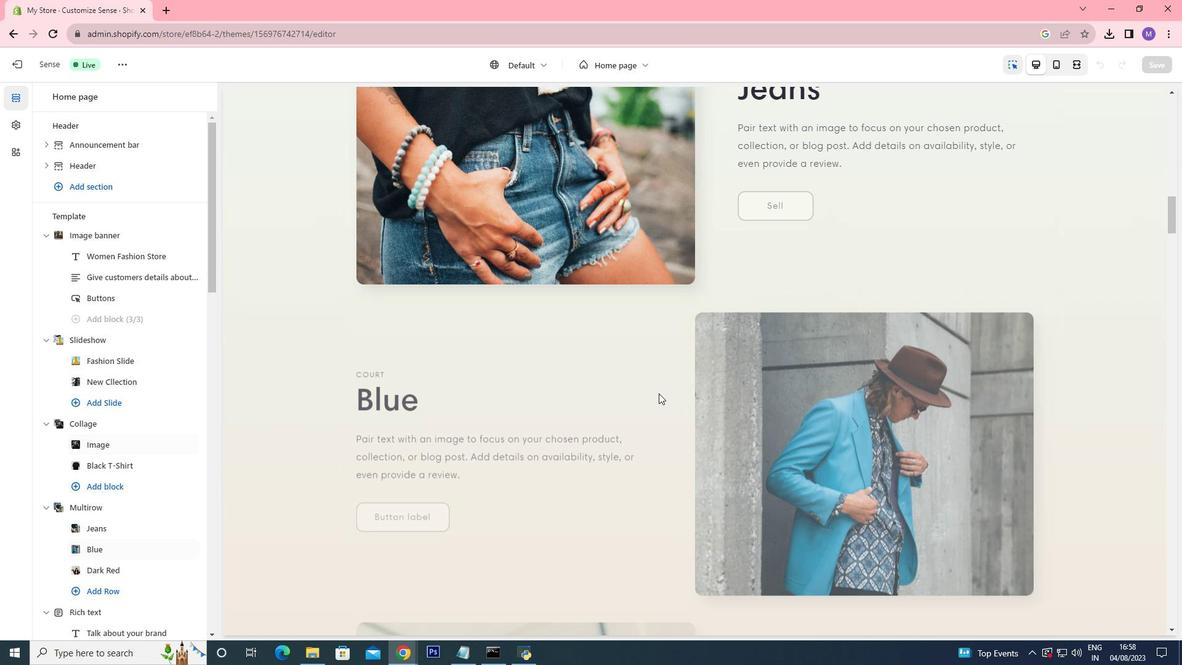 
Action: Mouse scrolled (658, 392) with delta (0, 0)
Screenshot: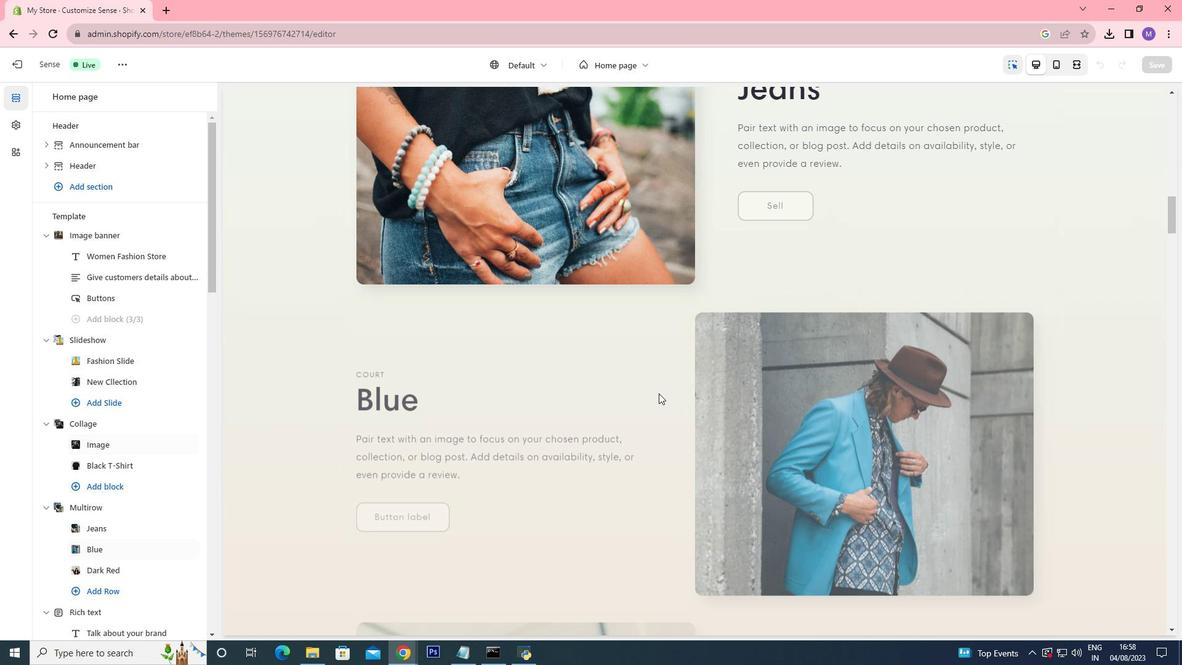 
Action: Mouse moved to (658, 392)
Screenshot: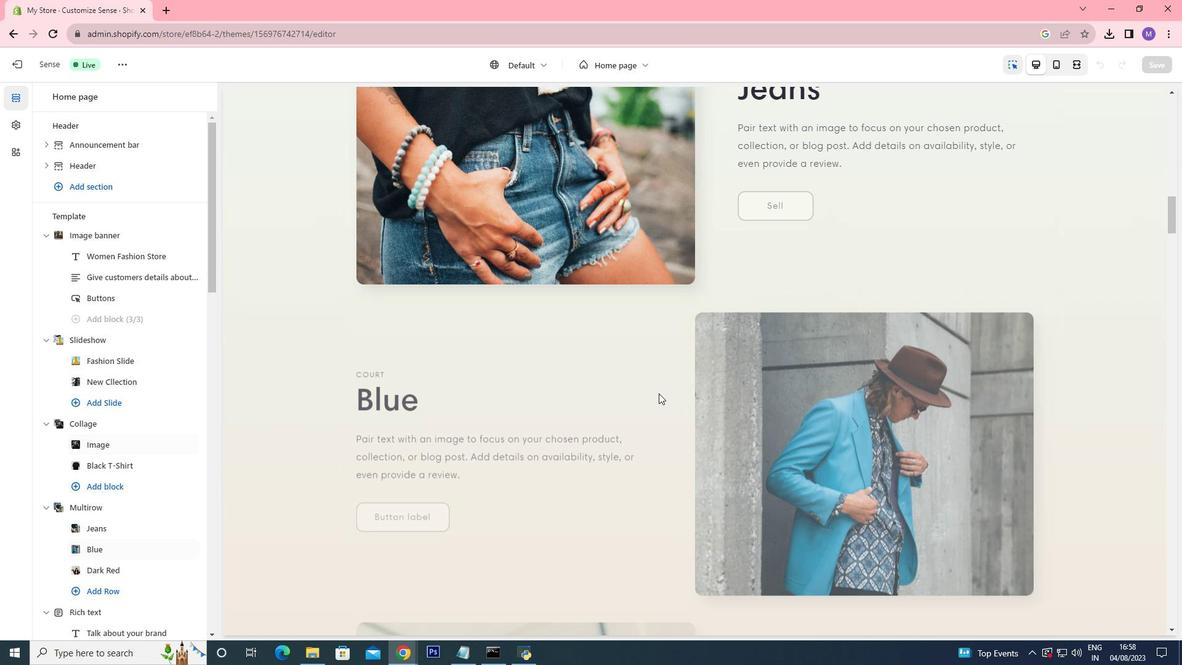 
Action: Mouse scrolled (658, 392) with delta (0, 0)
Screenshot: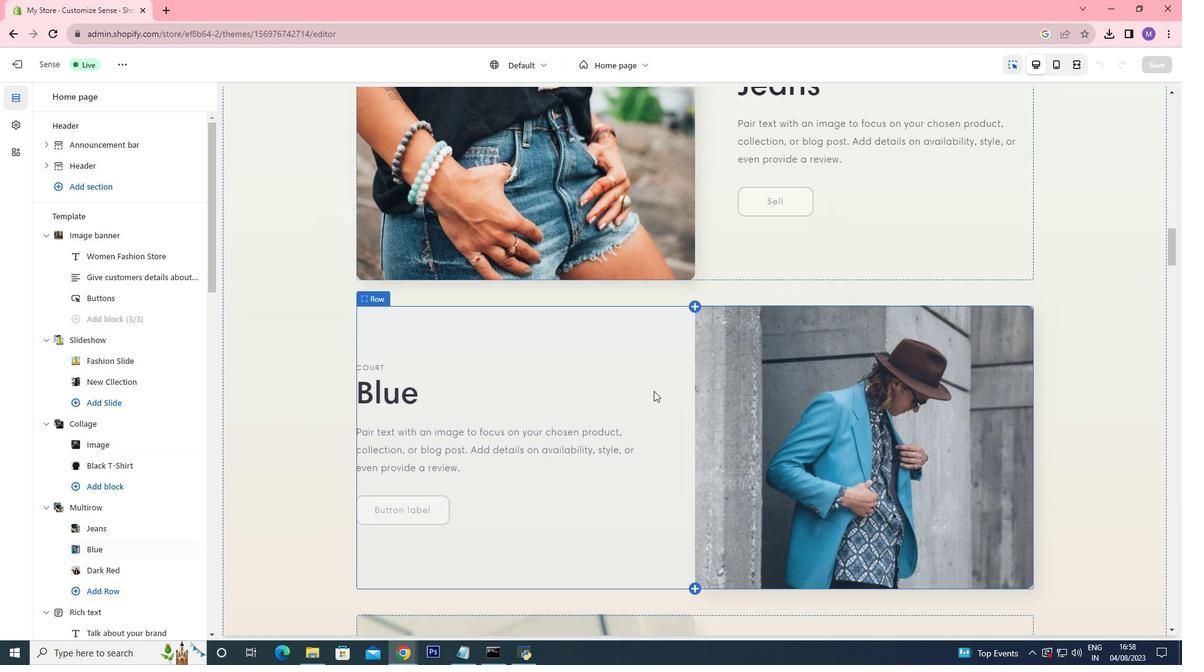 
Action: Mouse moved to (657, 392)
Screenshot: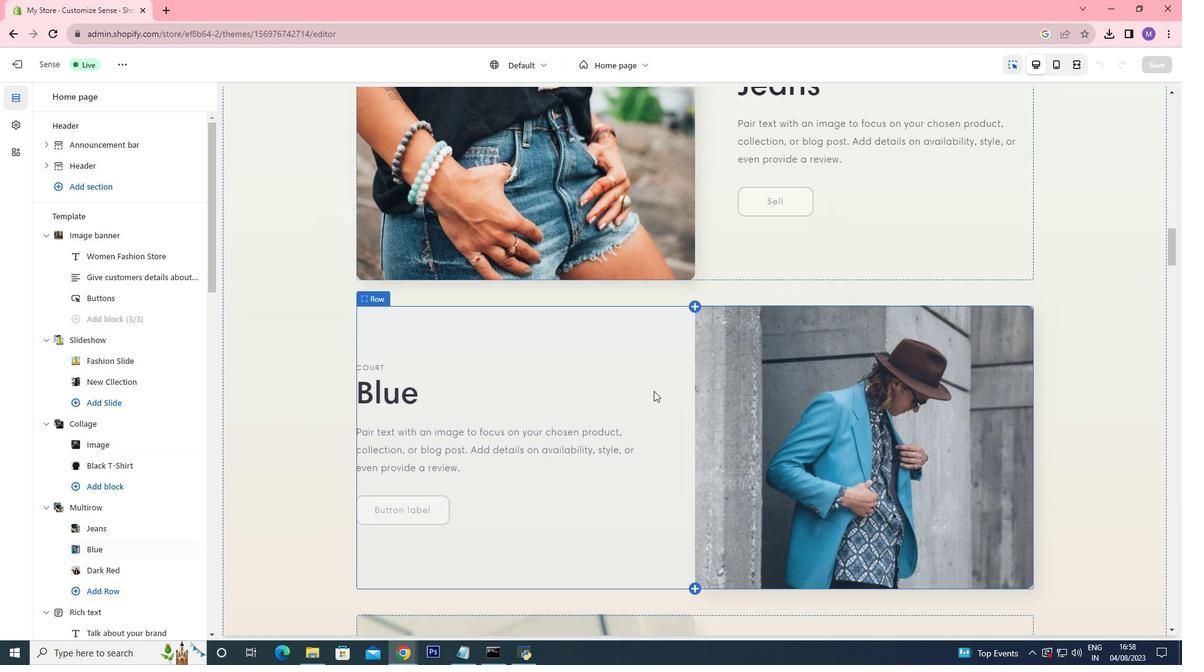 
Action: Mouse scrolled (658, 392) with delta (0, 0)
Screenshot: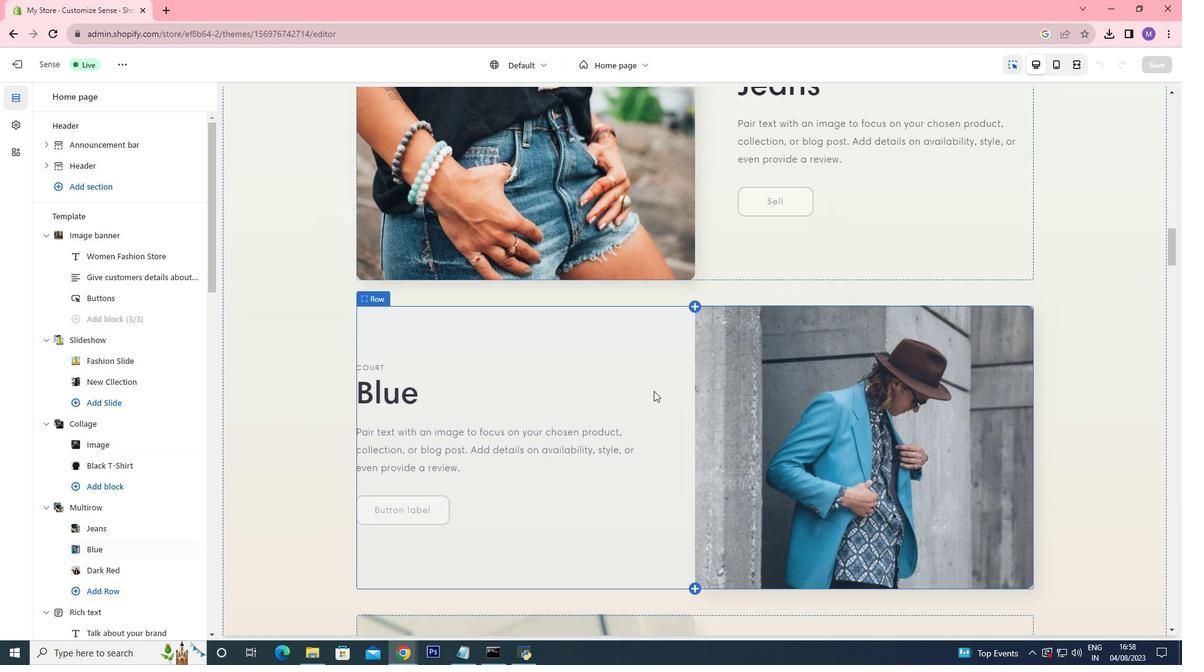 
Action: Mouse moved to (657, 392)
Screenshot: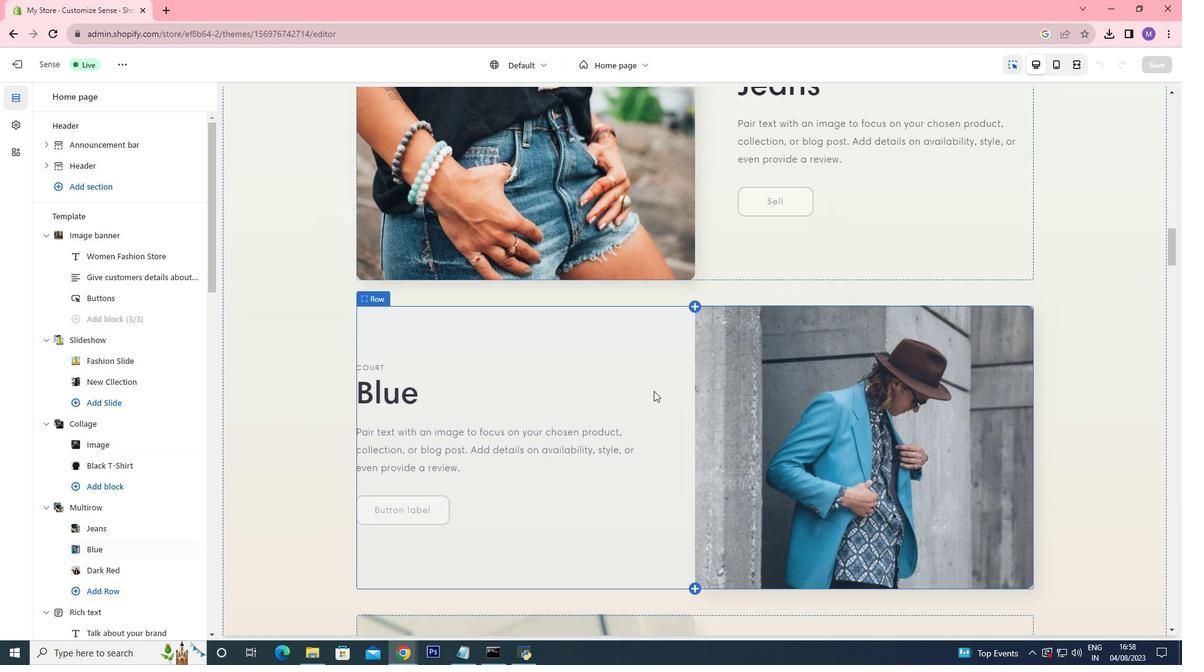 
Action: Mouse scrolled (657, 392) with delta (0, 0)
Screenshot: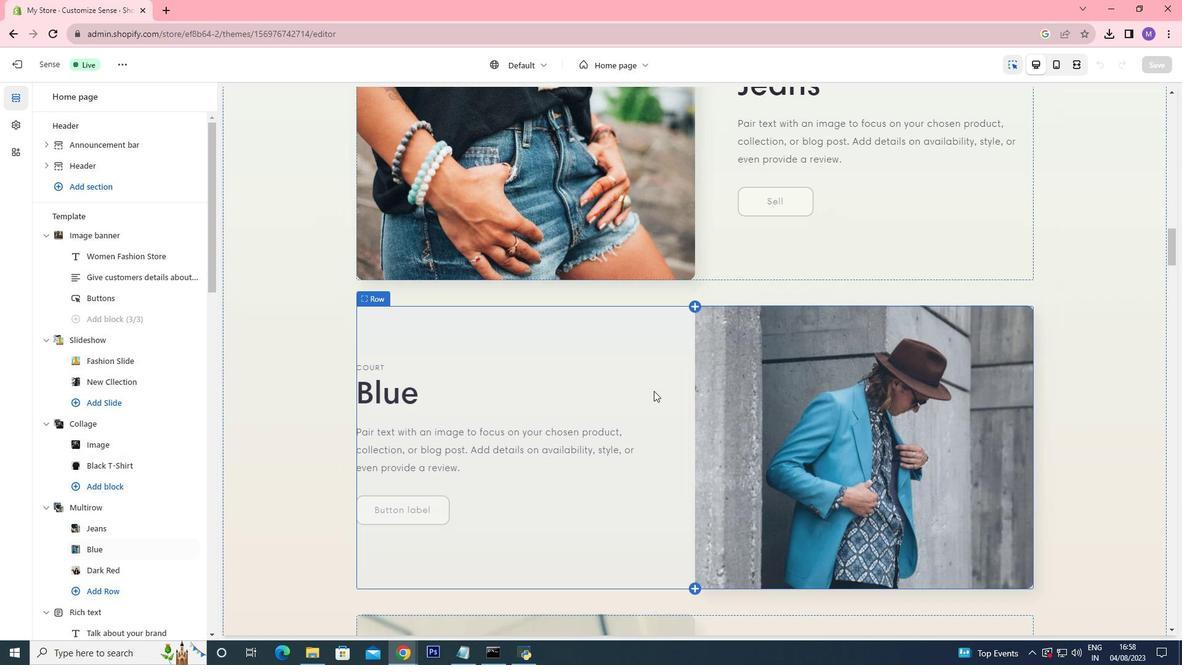 
Action: Mouse scrolled (657, 392) with delta (0, 0)
Screenshot: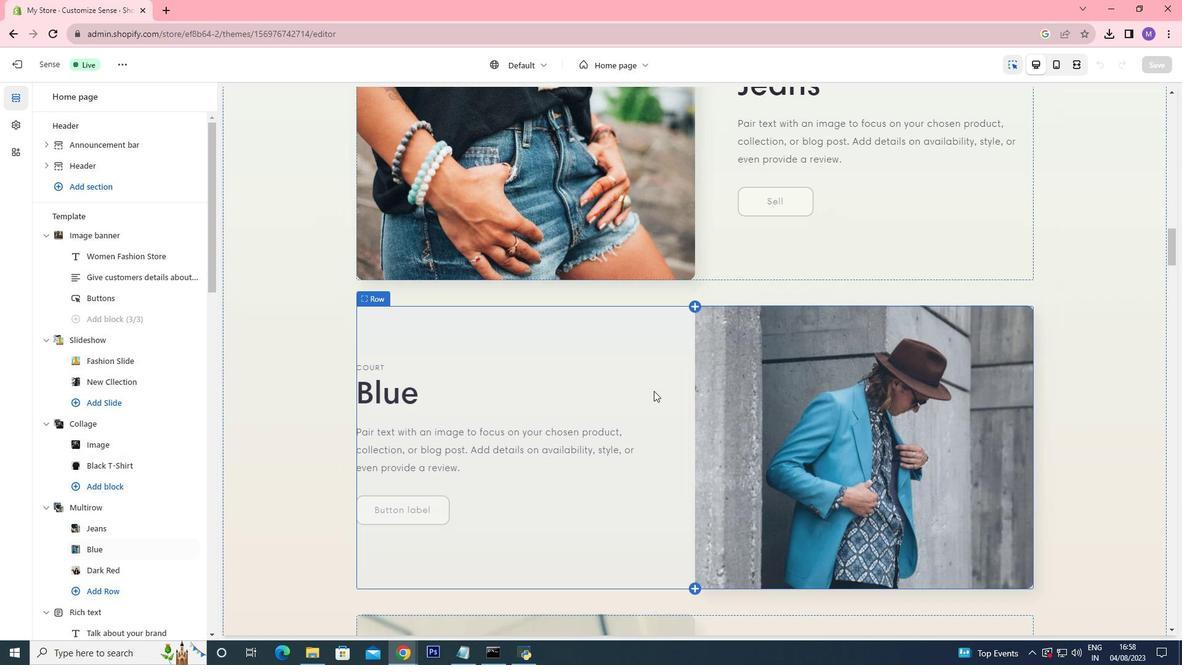 
Action: Mouse moved to (654, 391)
Screenshot: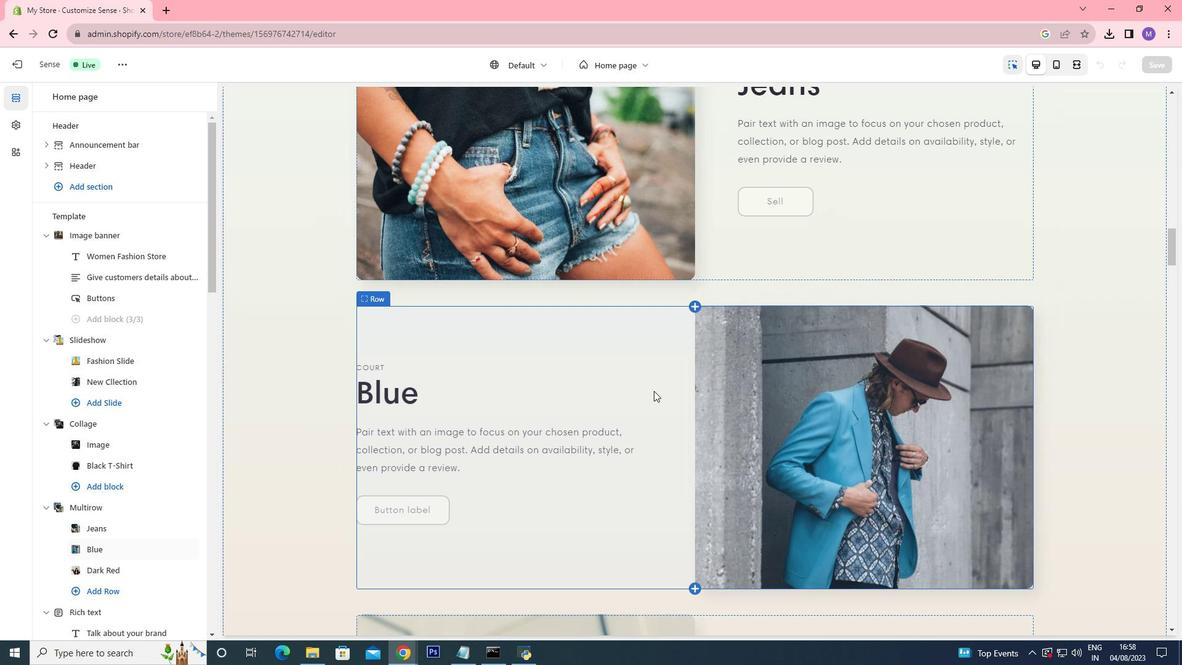 
Action: Mouse scrolled (654, 390) with delta (0, 0)
Screenshot: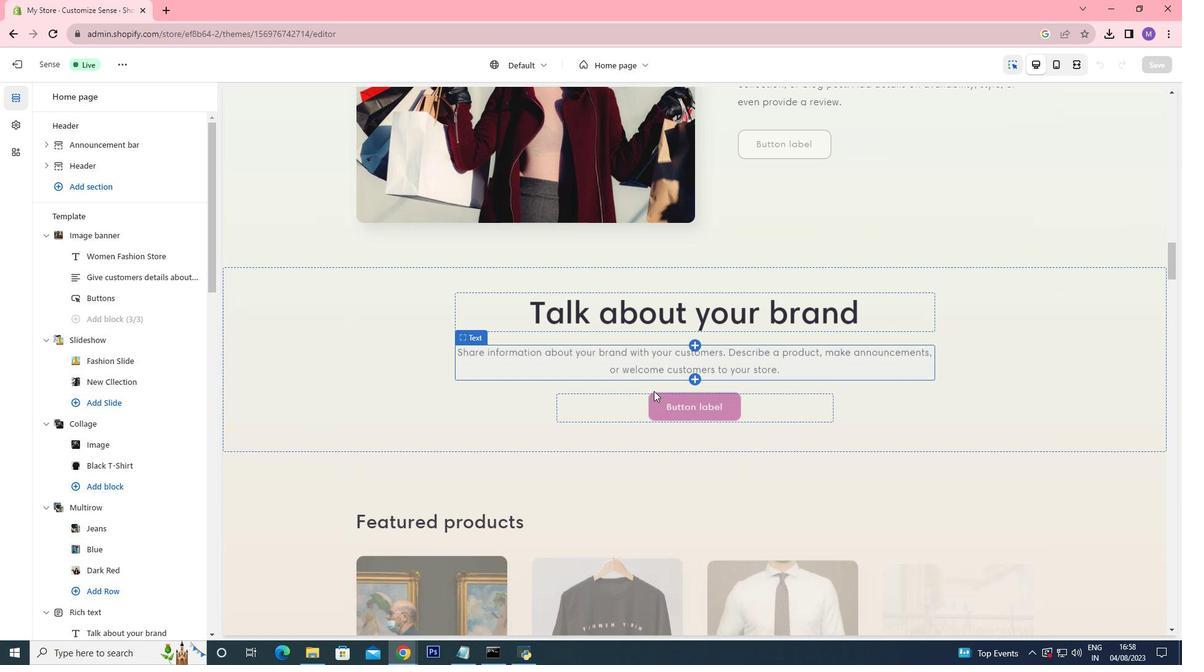 
Action: Mouse scrolled (654, 390) with delta (0, 0)
Screenshot: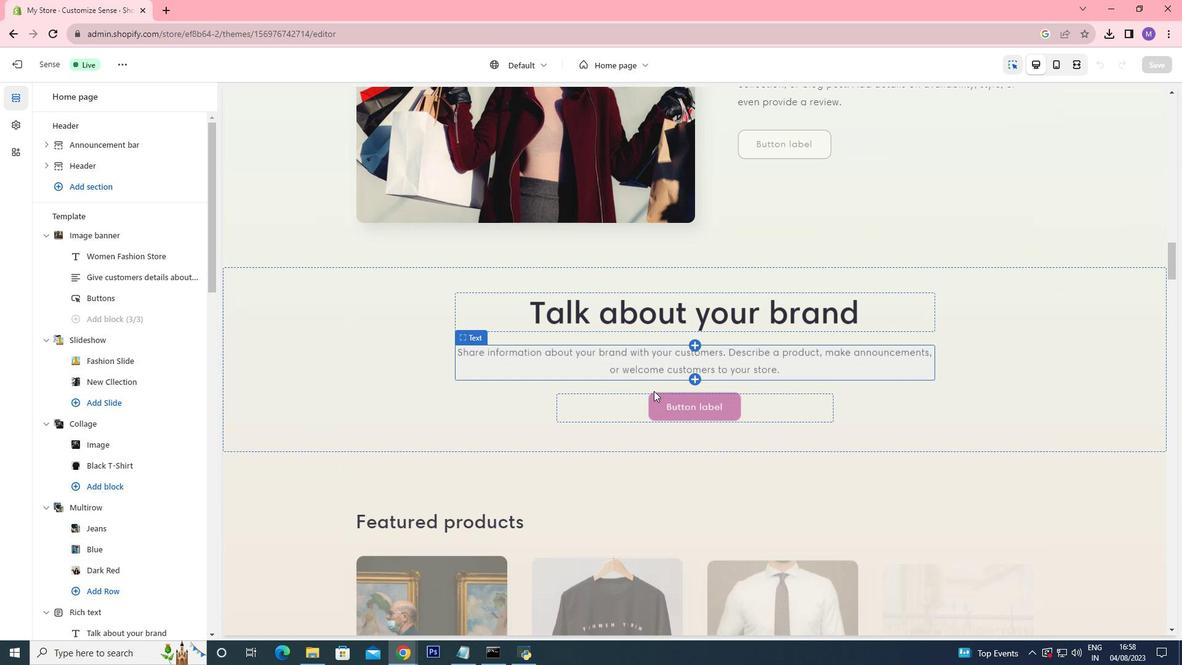 
Action: Mouse scrolled (654, 390) with delta (0, 0)
Screenshot: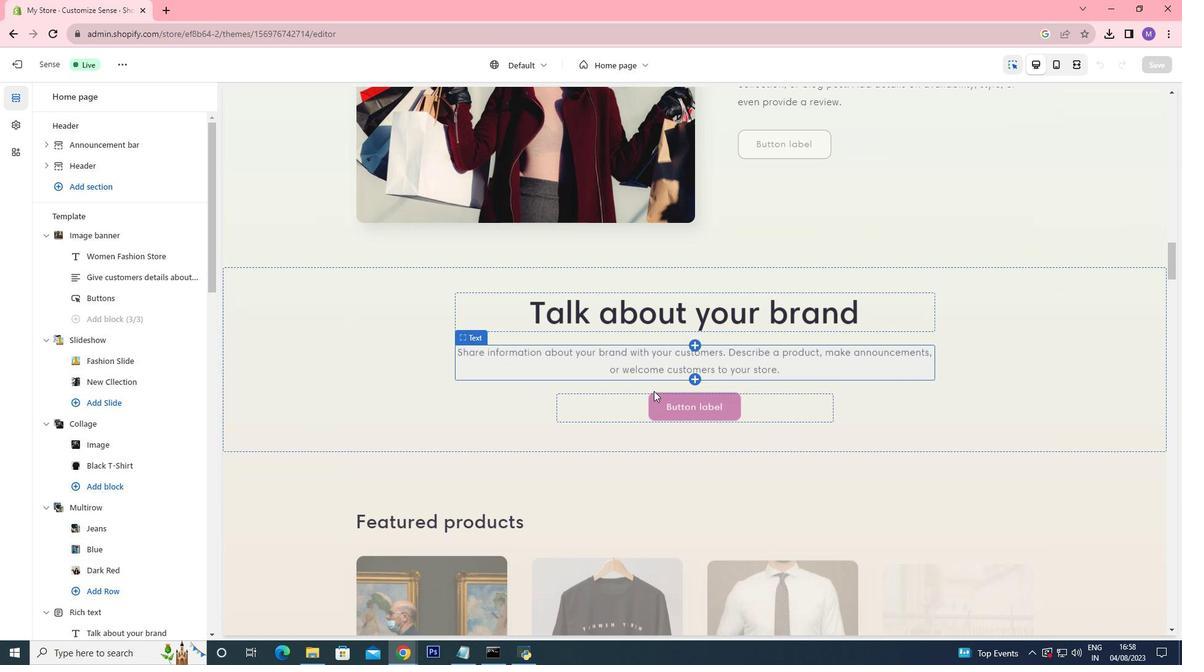 
Action: Mouse scrolled (654, 390) with delta (0, 0)
Screenshot: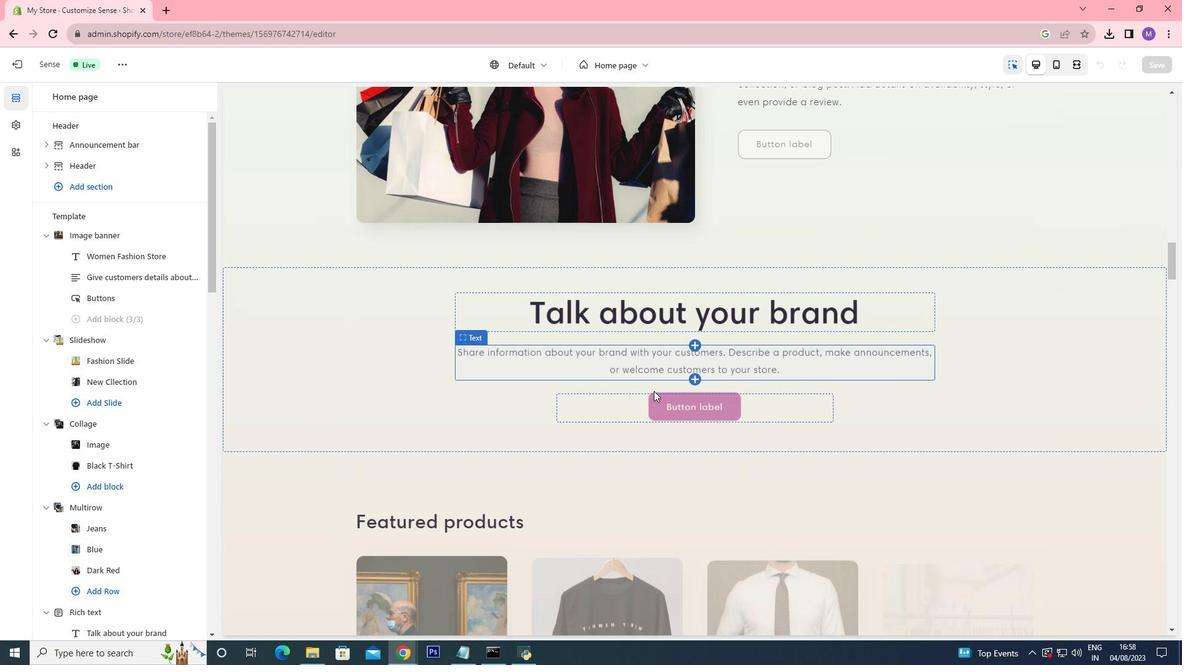 
Action: Mouse scrolled (654, 390) with delta (0, 0)
Screenshot: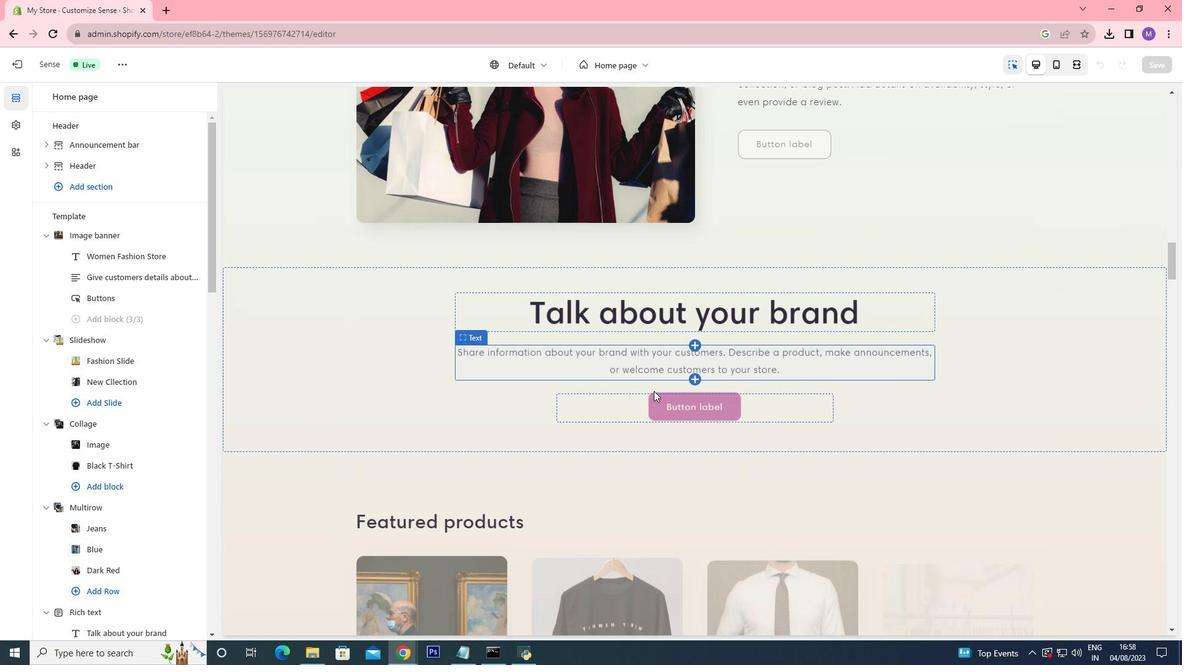 
Action: Mouse scrolled (654, 390) with delta (0, 0)
Screenshot: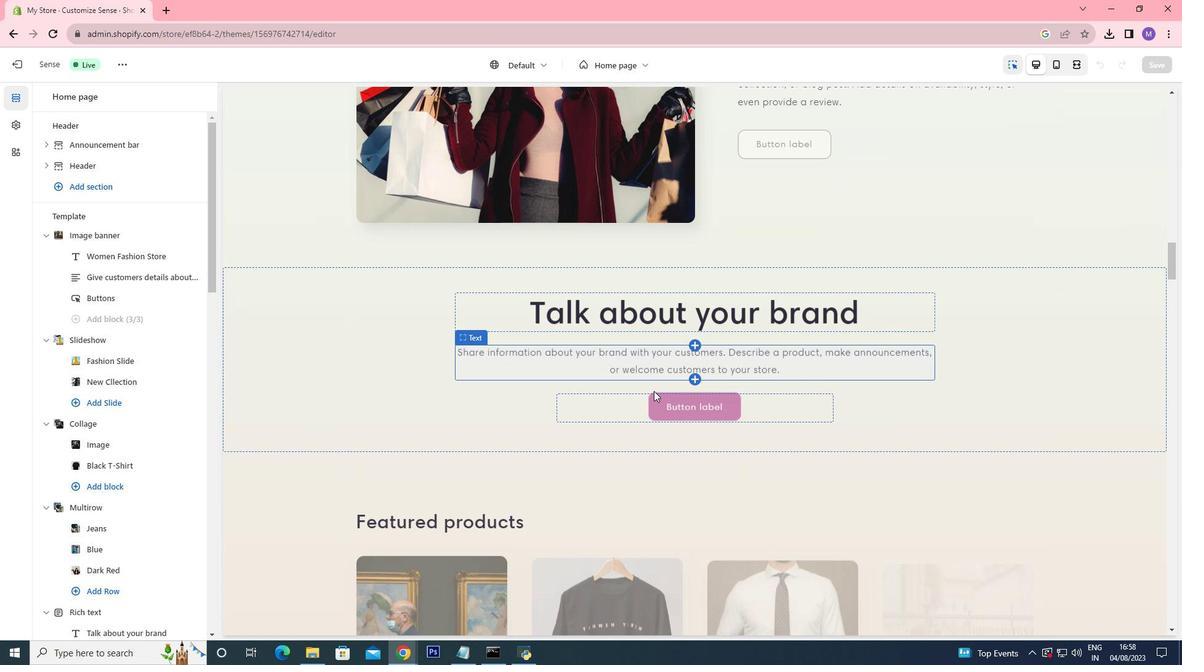 
Action: Mouse scrolled (654, 390) with delta (0, 0)
Screenshot: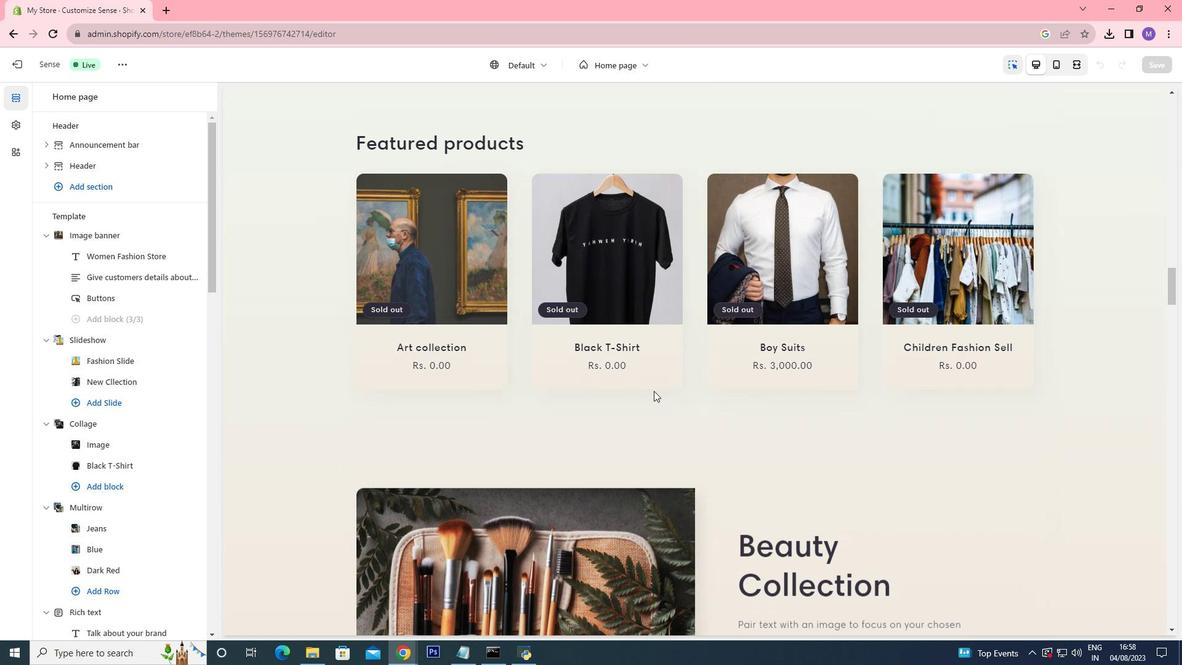 
Action: Mouse scrolled (654, 390) with delta (0, 0)
Screenshot: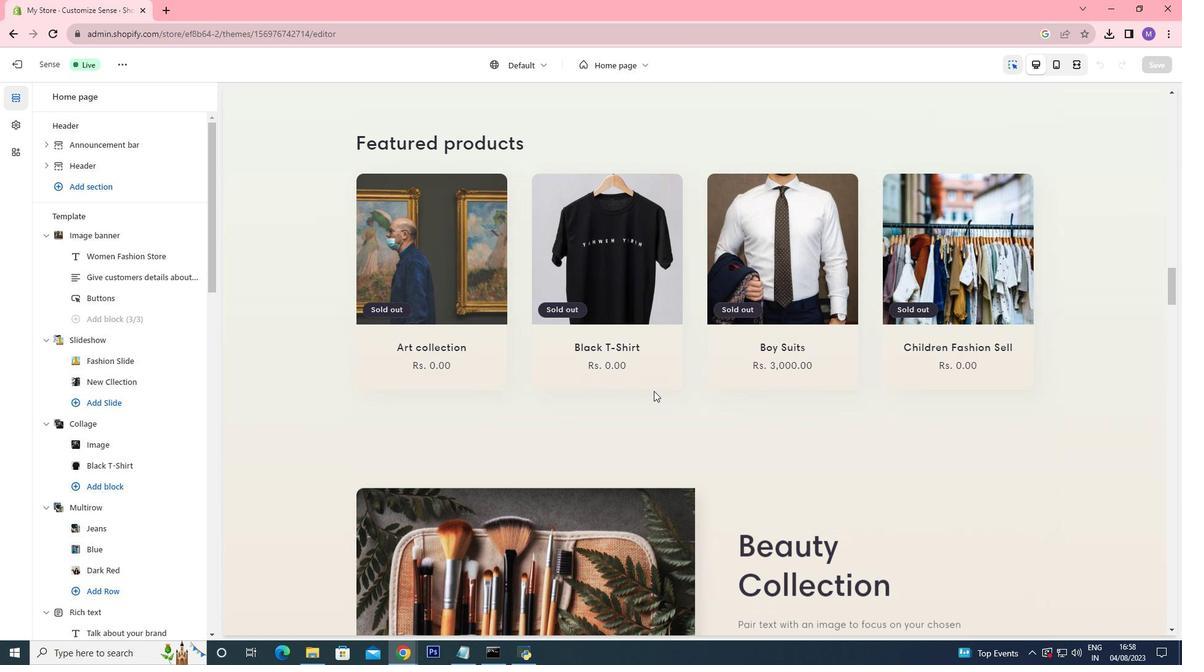 
Action: Mouse scrolled (654, 390) with delta (0, 0)
Screenshot: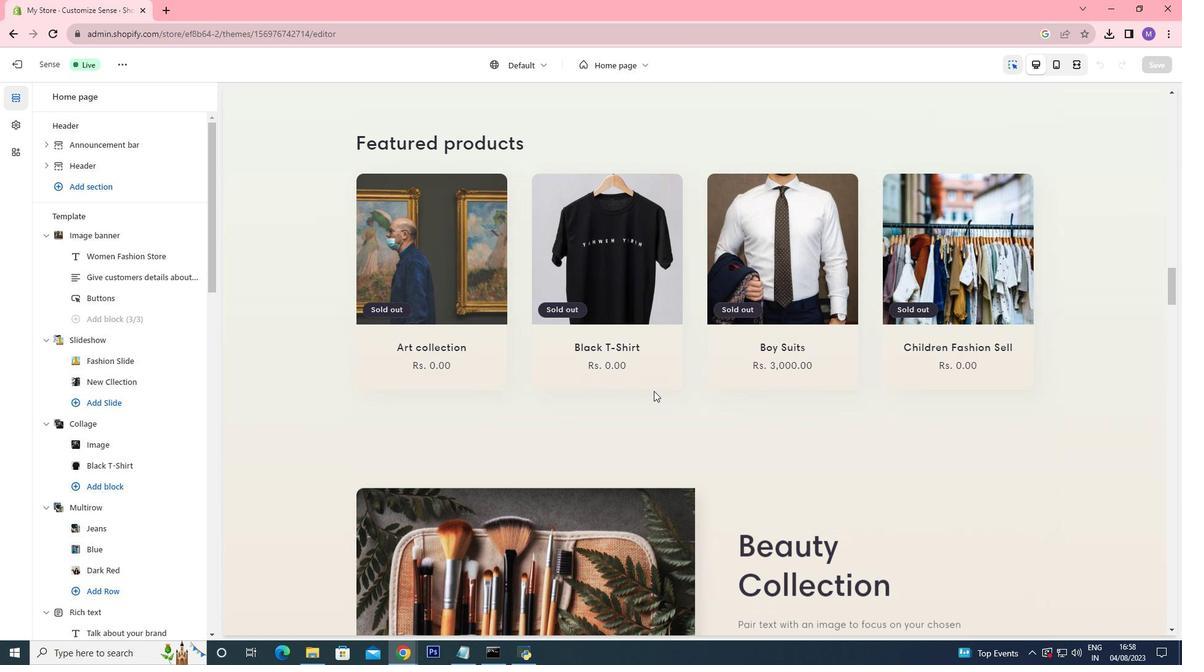 
Action: Mouse scrolled (654, 390) with delta (0, 0)
Screenshot: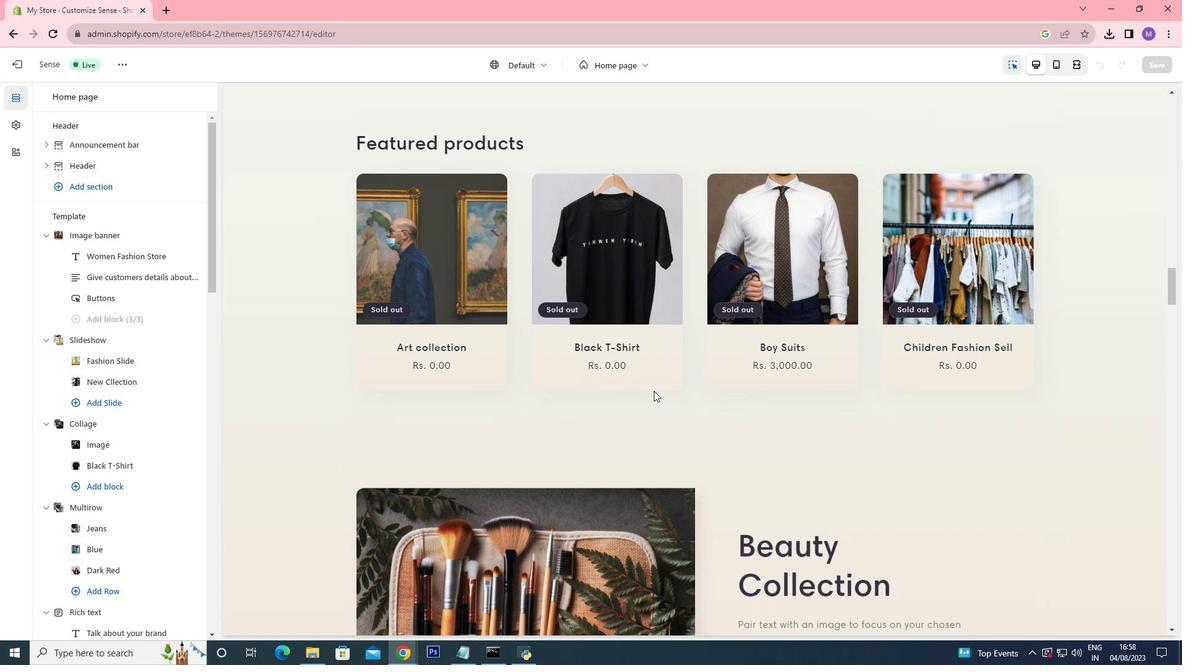 
Action: Mouse scrolled (654, 390) with delta (0, 0)
Screenshot: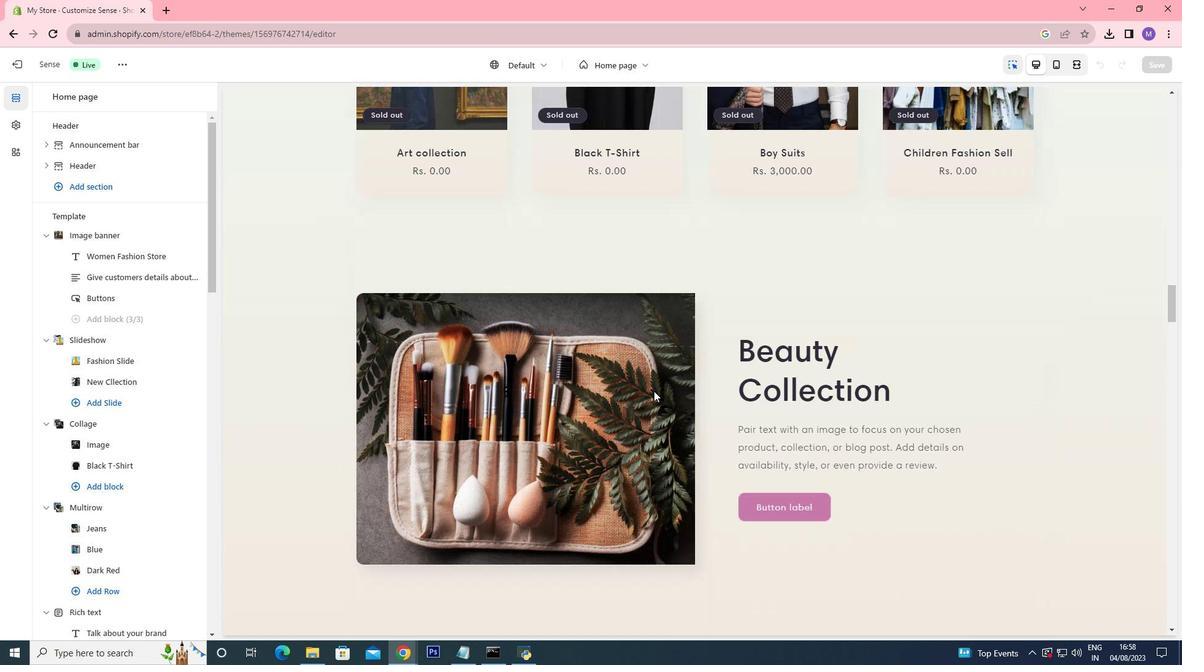 
Action: Mouse scrolled (654, 390) with delta (0, 0)
Screenshot: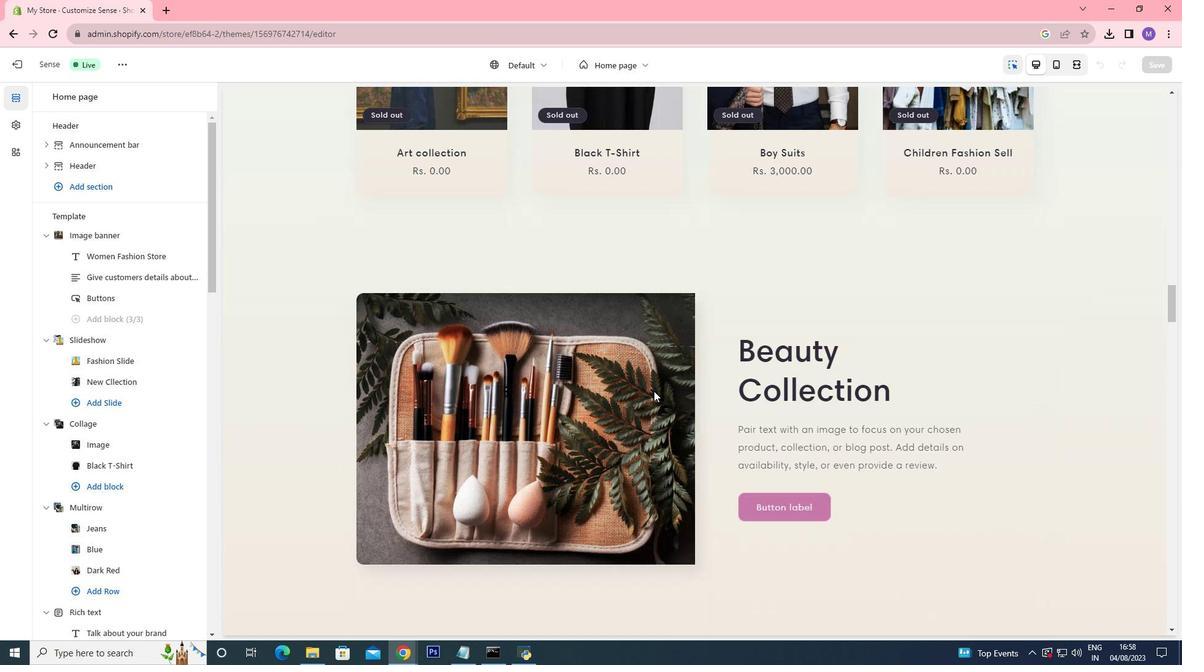 
Action: Mouse scrolled (654, 390) with delta (0, 0)
Screenshot: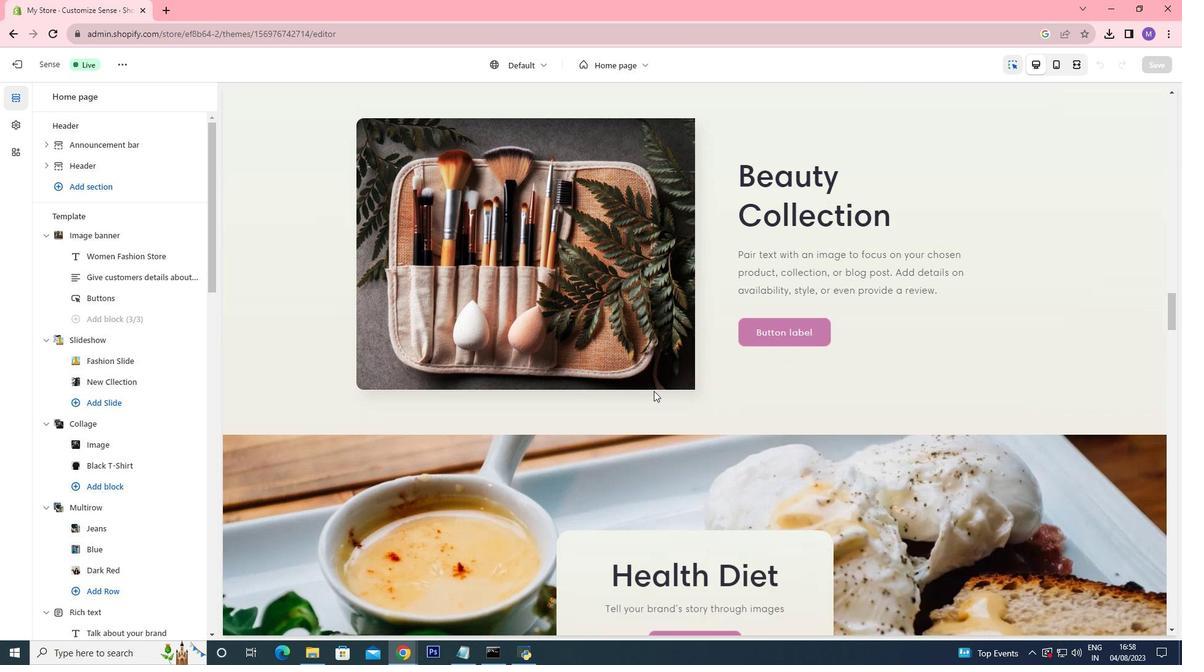 
Action: Mouse scrolled (654, 390) with delta (0, 0)
Screenshot: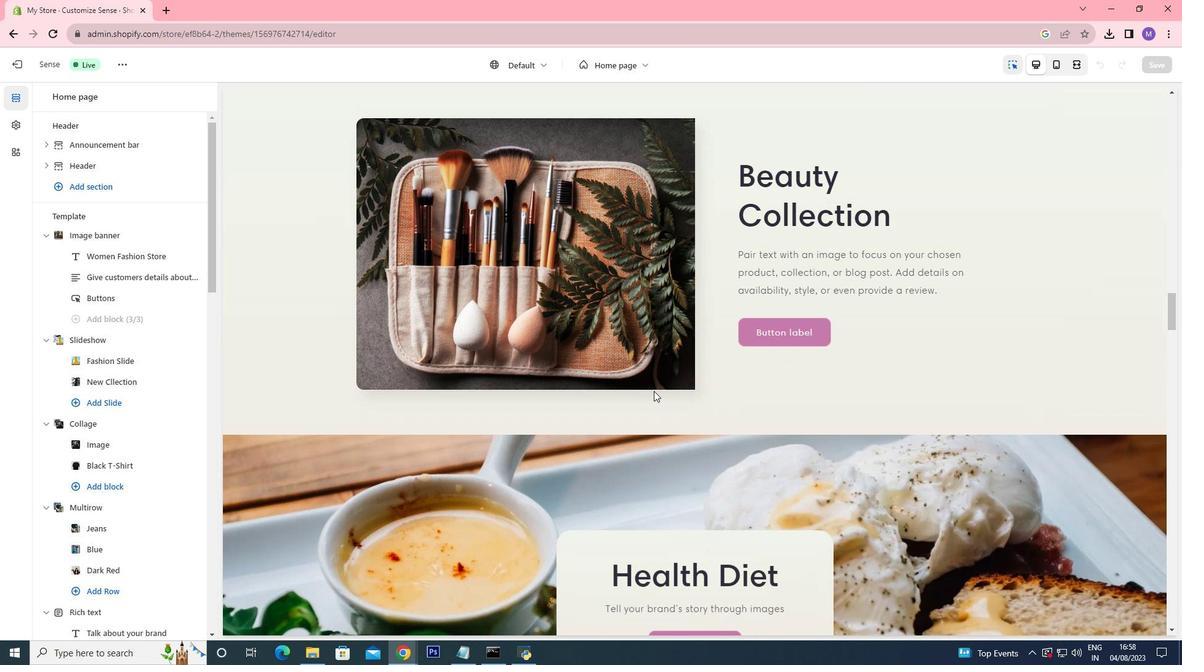 
Action: Mouse scrolled (654, 390) with delta (0, 0)
Screenshot: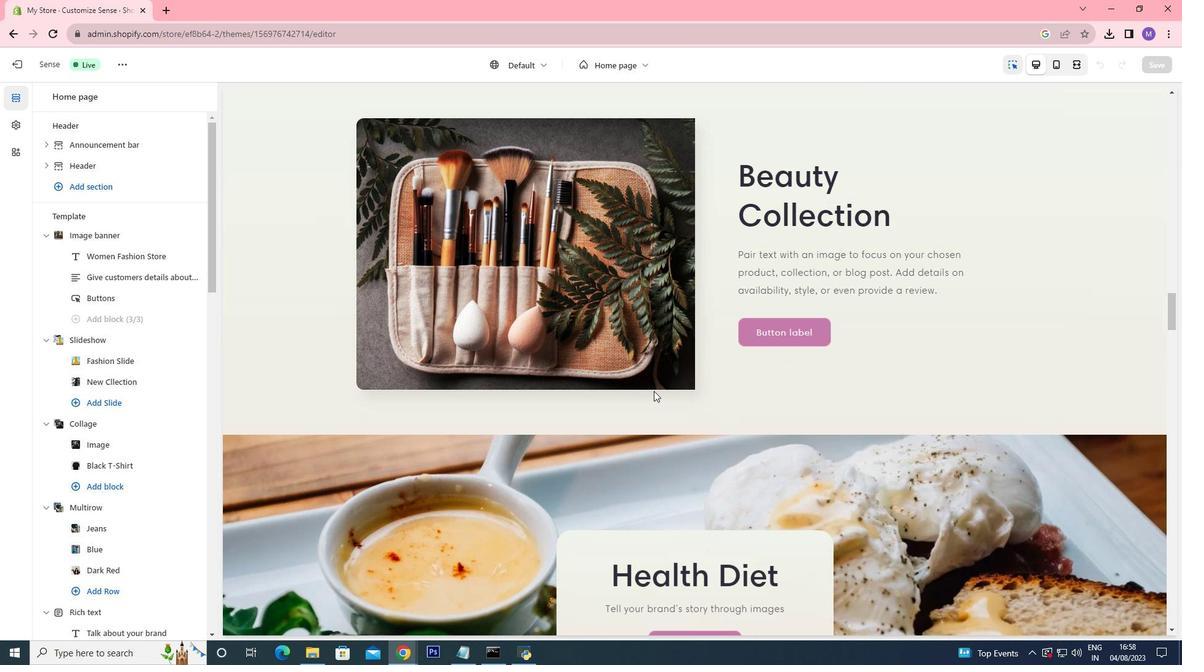 
Action: Mouse scrolled (654, 390) with delta (0, 0)
Screenshot: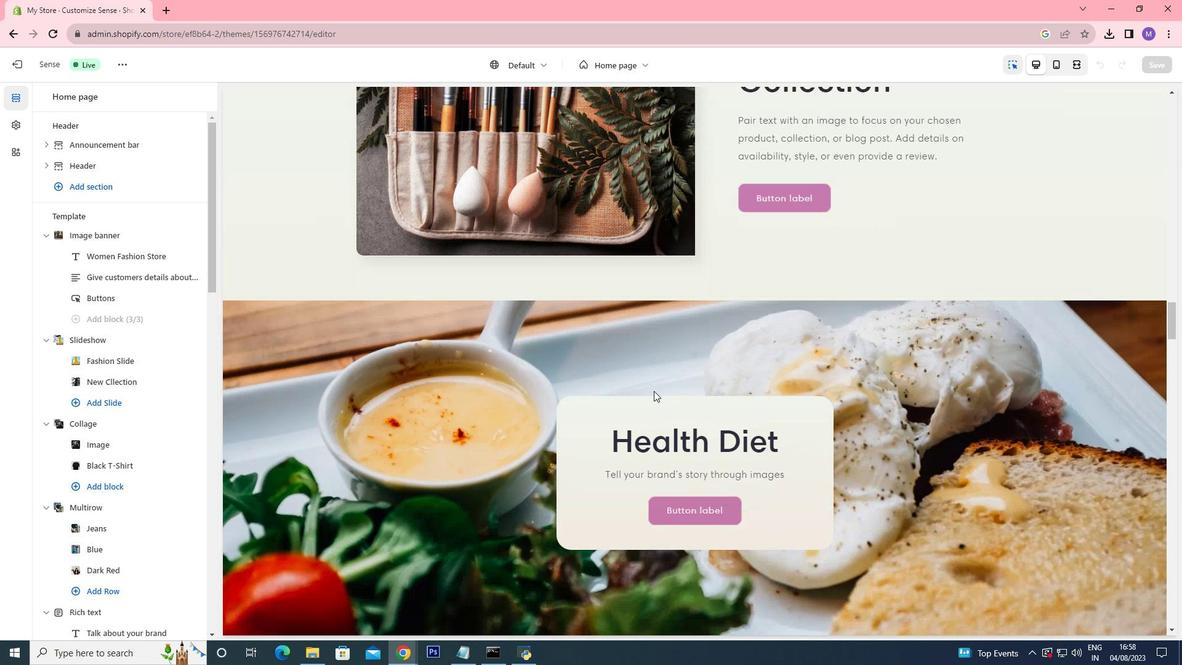 
Action: Mouse scrolled (654, 390) with delta (0, 0)
Screenshot: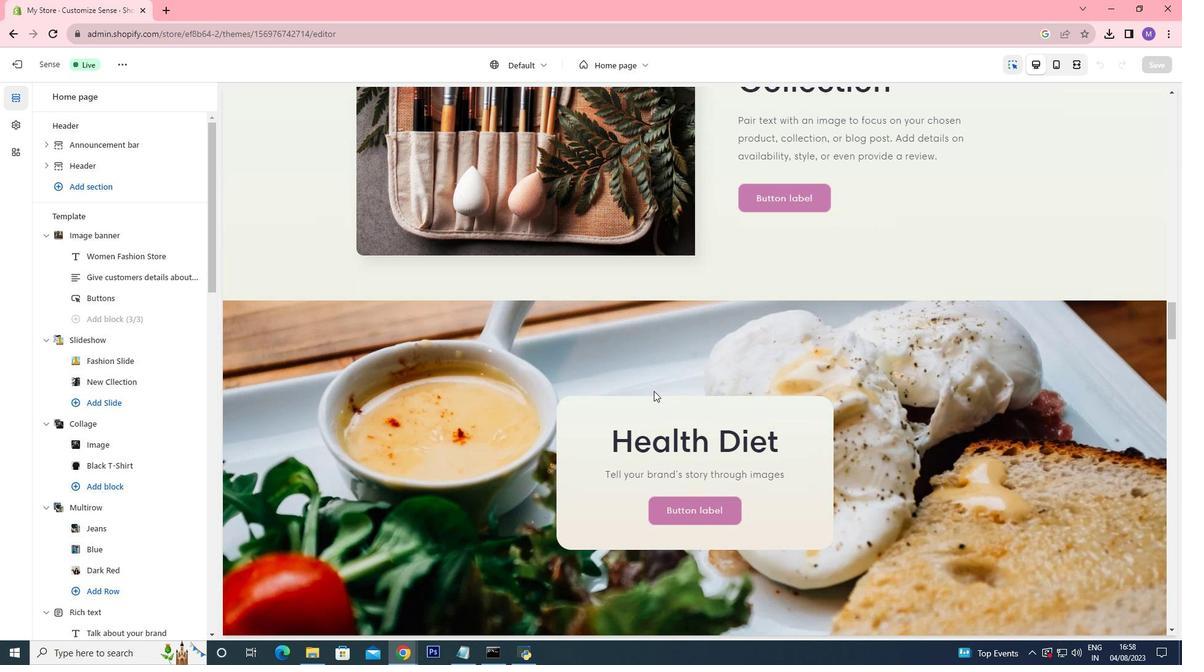 
Action: Mouse scrolled (654, 391) with delta (0, 0)
Screenshot: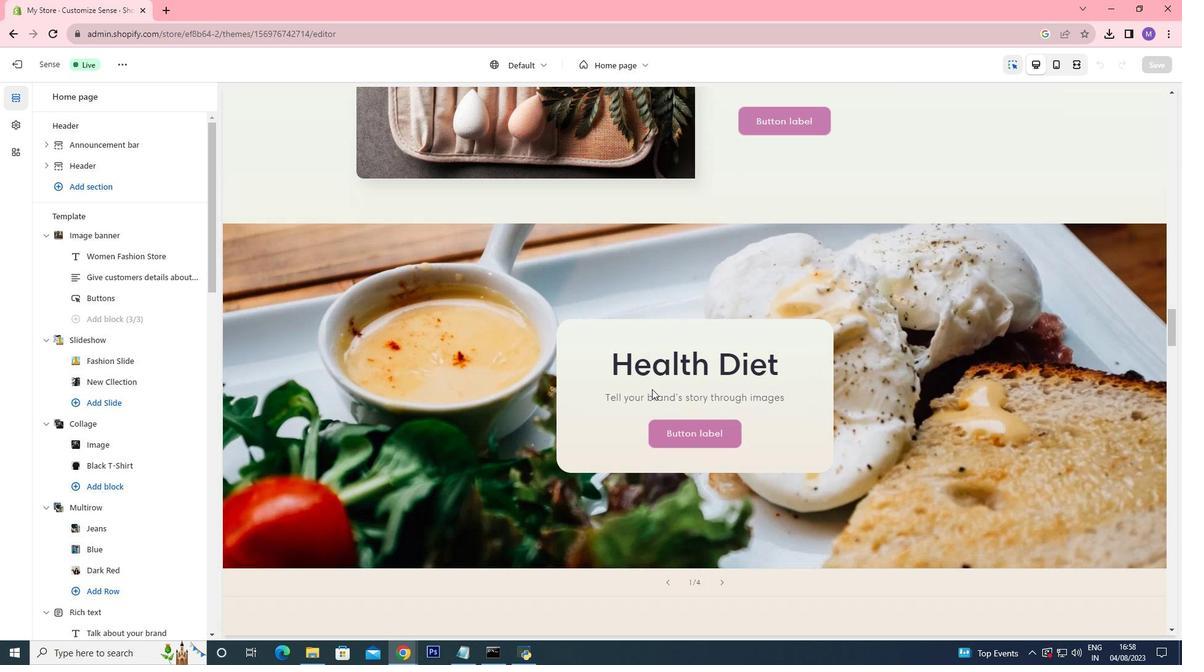 
Action: Mouse moved to (650, 384)
Screenshot: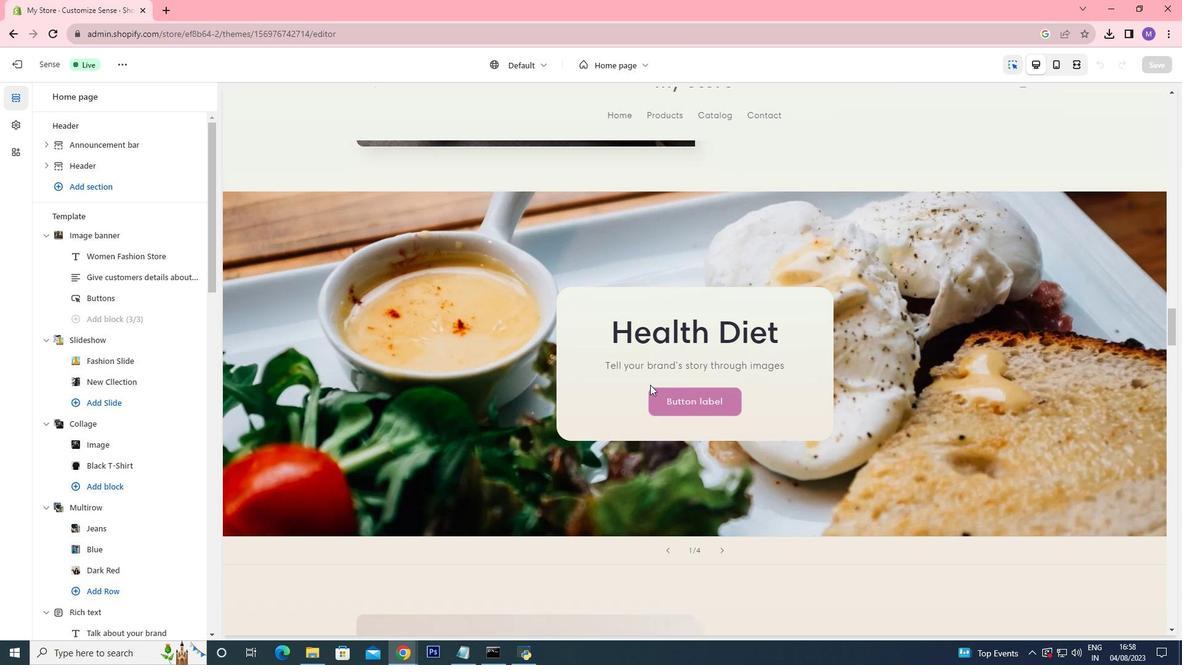 
Action: Mouse scrolled (650, 384) with delta (0, 0)
Screenshot: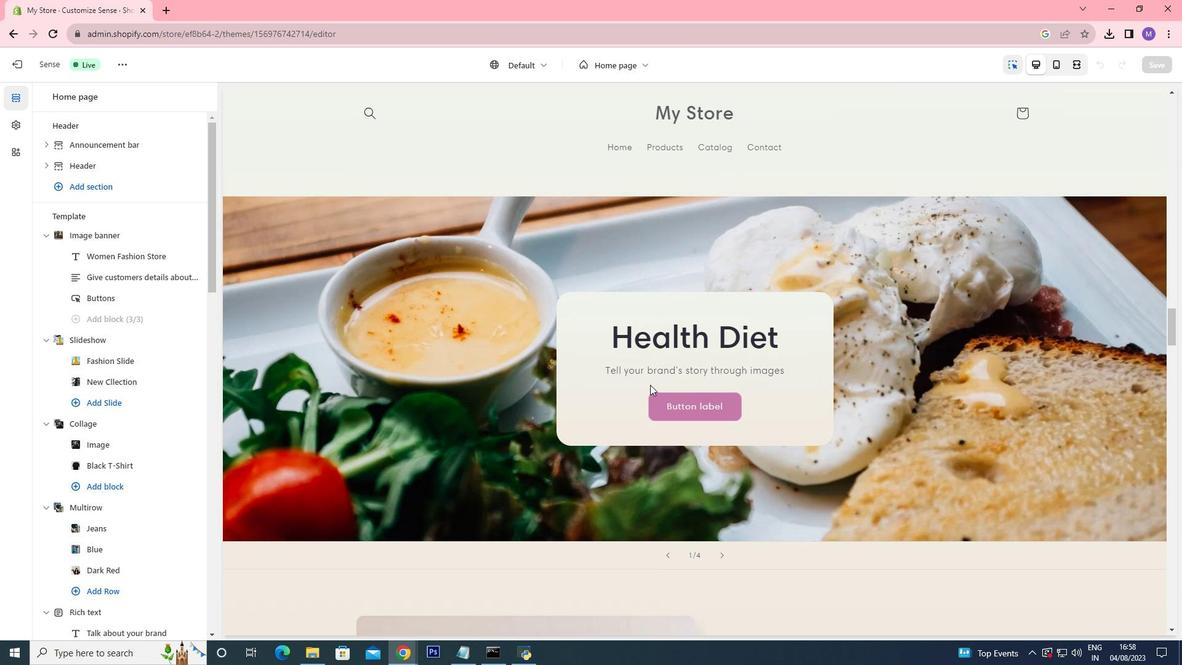 
Action: Mouse scrolled (650, 384) with delta (0, 0)
Screenshot: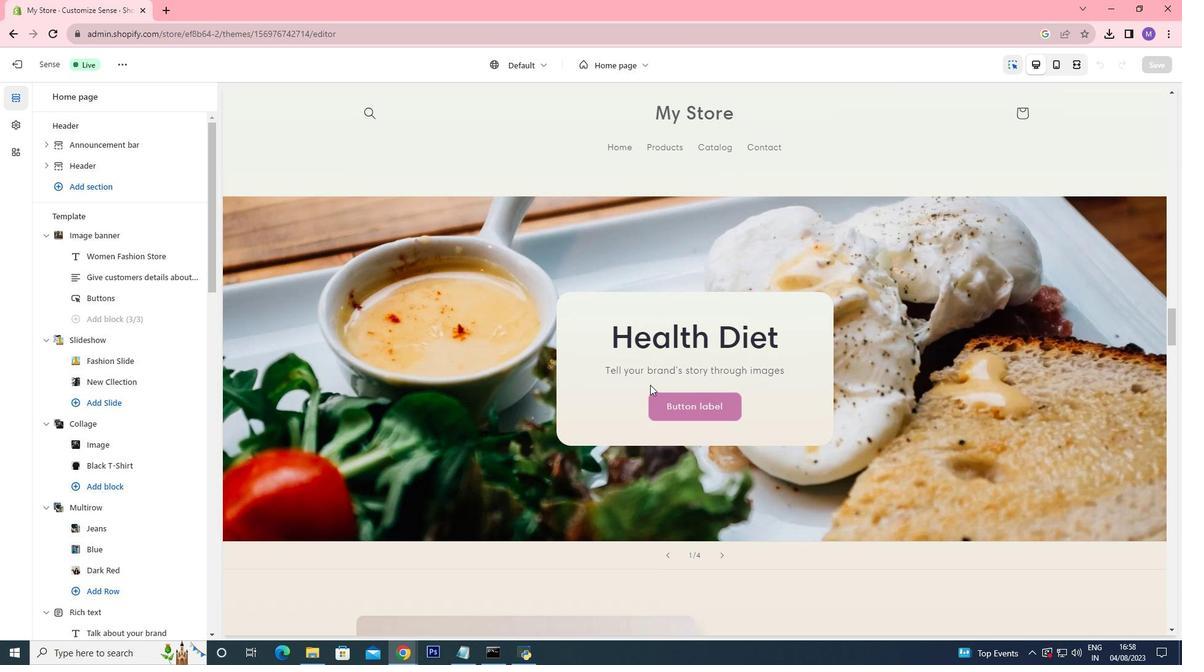 
Action: Mouse scrolled (650, 384) with delta (0, 0)
Screenshot: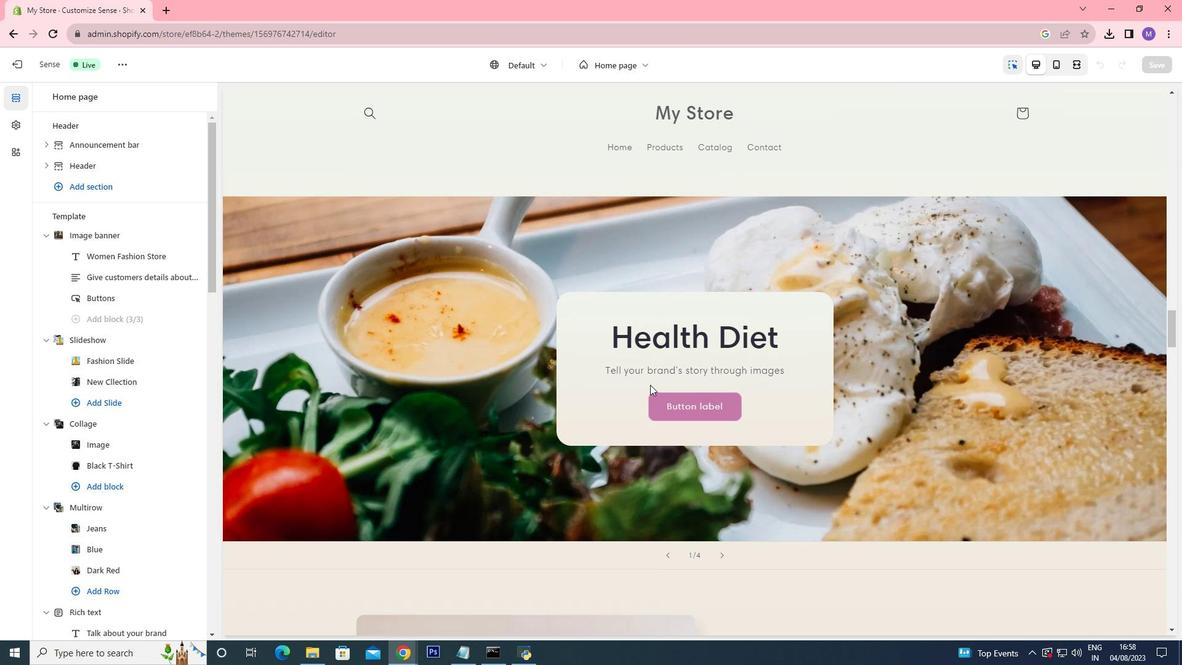
Action: Mouse scrolled (650, 384) with delta (0, 0)
Screenshot: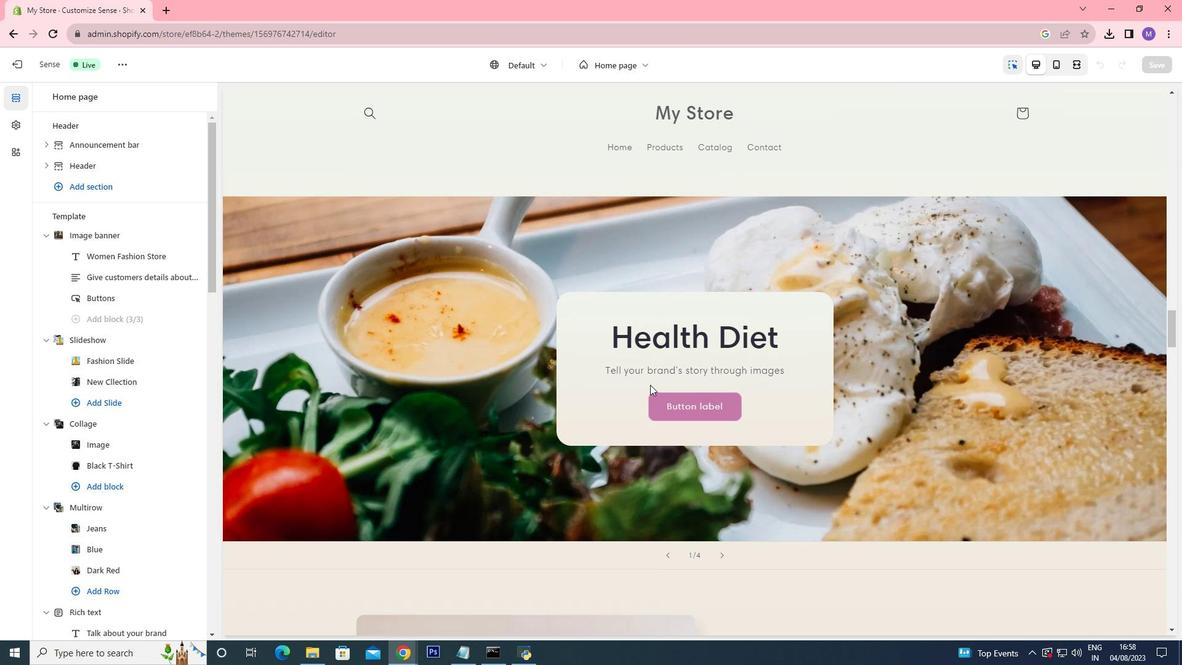 
Action: Mouse scrolled (650, 384) with delta (0, 0)
Screenshot: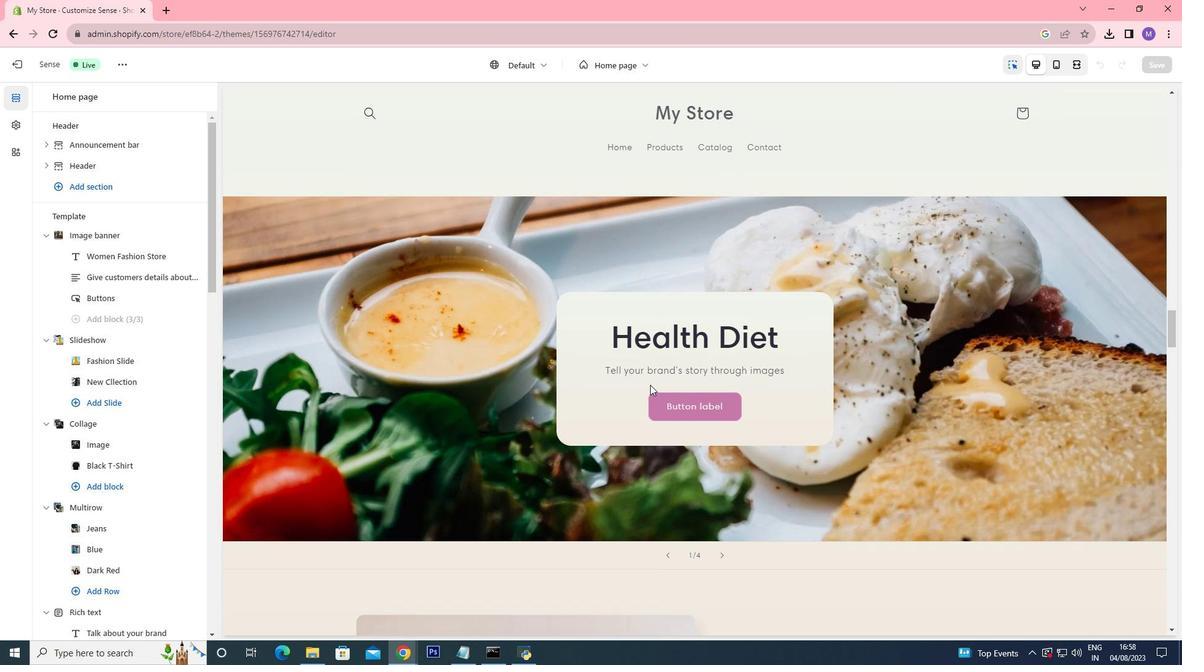 
Action: Mouse scrolled (650, 384) with delta (0, 0)
Screenshot: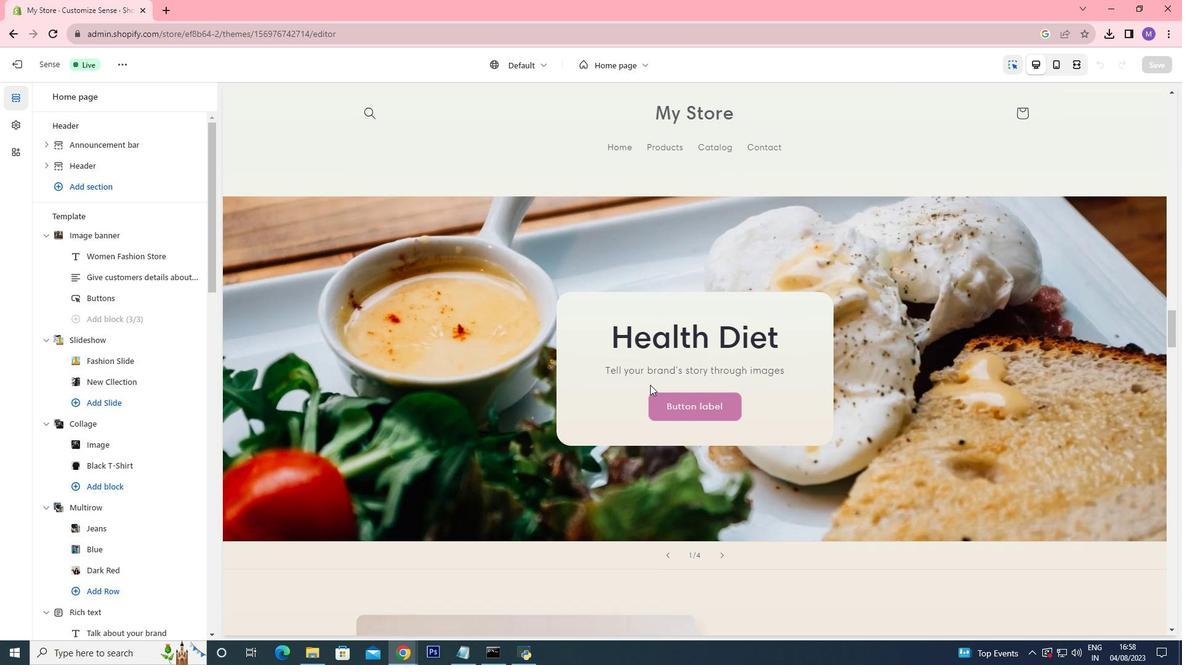 
Action: Mouse scrolled (650, 384) with delta (0, 0)
Screenshot: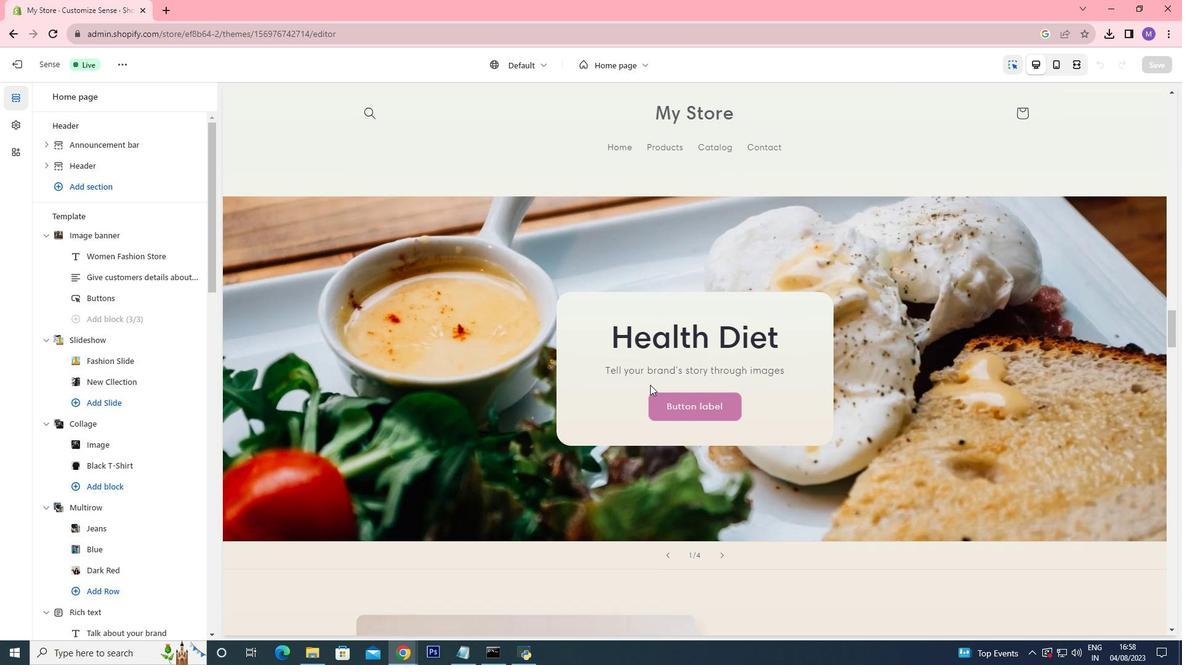 
Action: Mouse scrolled (650, 384) with delta (0, 0)
Screenshot: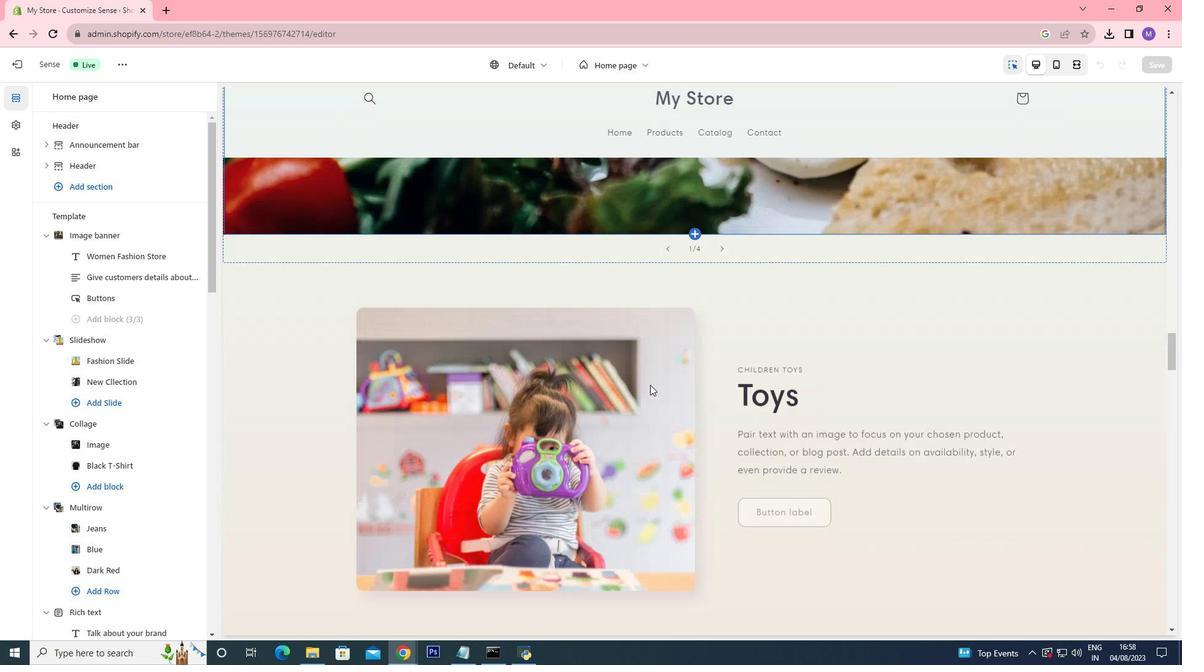 
Action: Mouse scrolled (650, 384) with delta (0, 0)
Screenshot: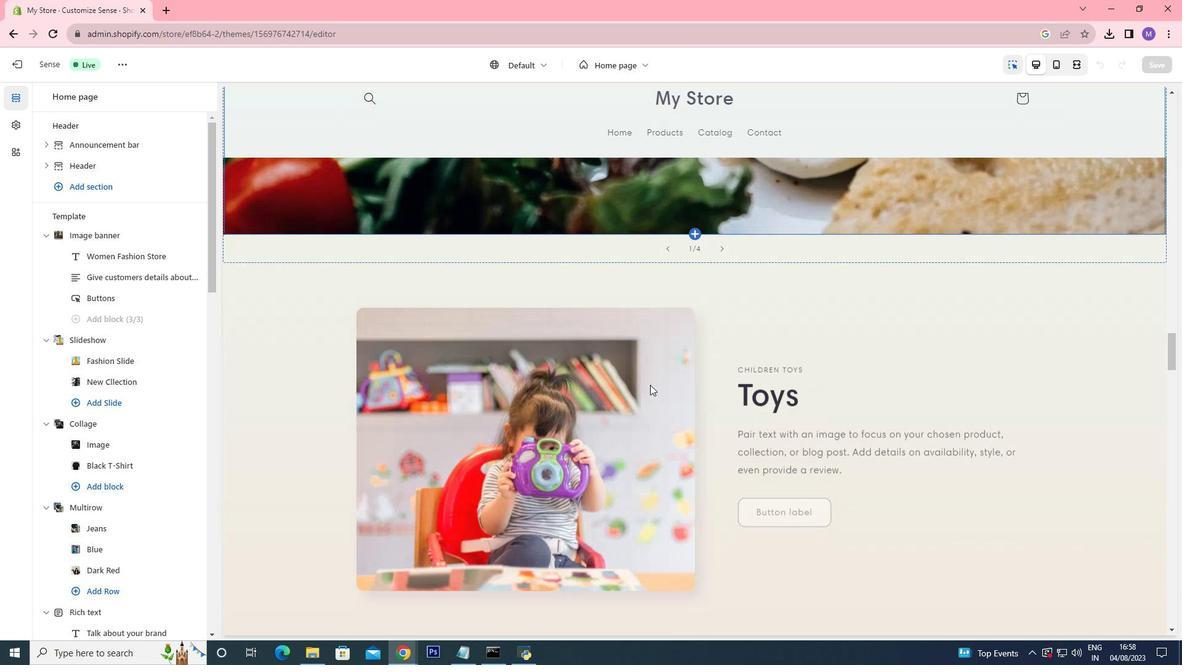 
Action: Mouse moved to (655, 398)
Screenshot: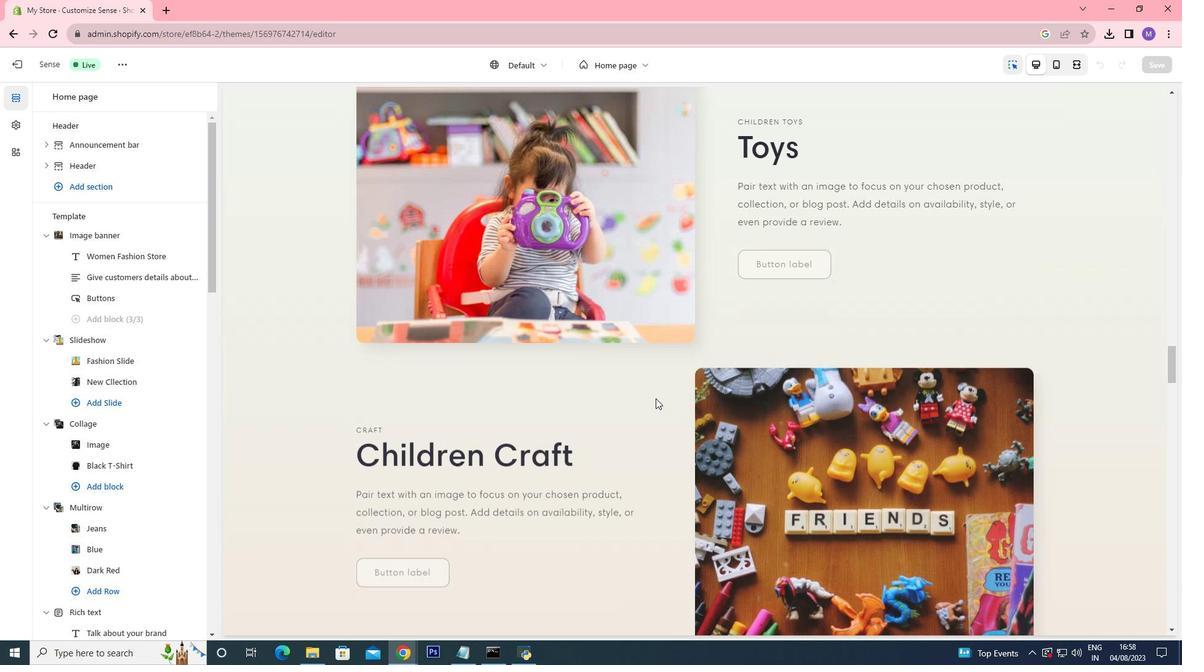 
Action: Mouse scrolled (655, 397) with delta (0, 0)
Screenshot: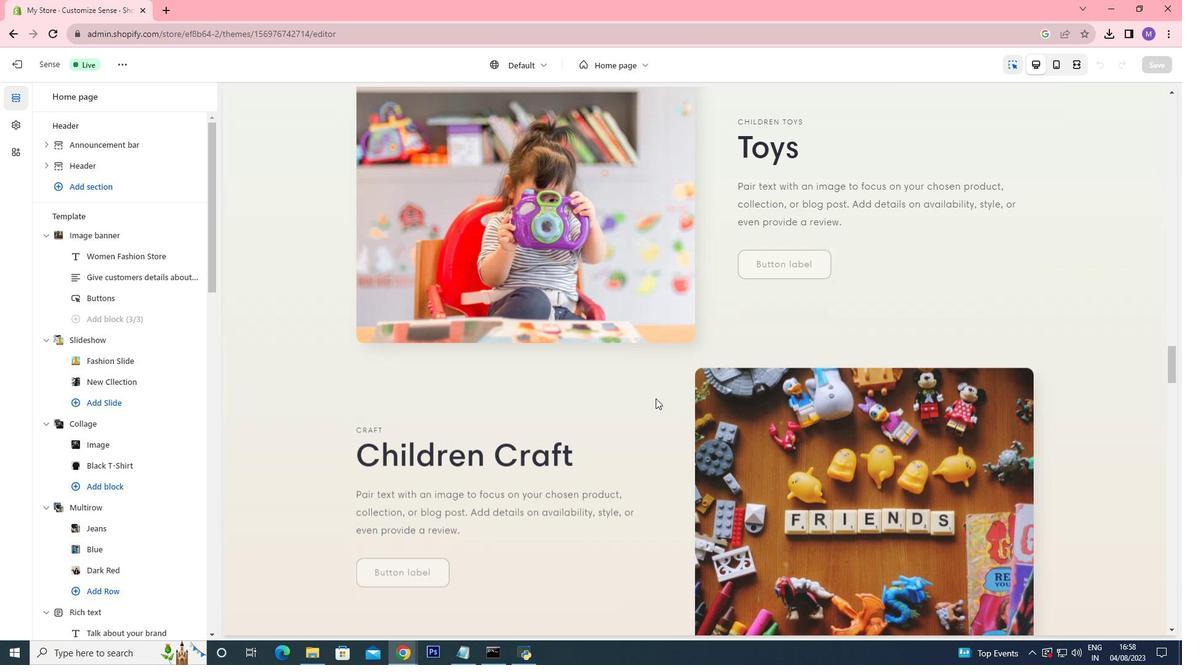 
Action: Mouse scrolled (655, 397) with delta (0, 0)
Screenshot: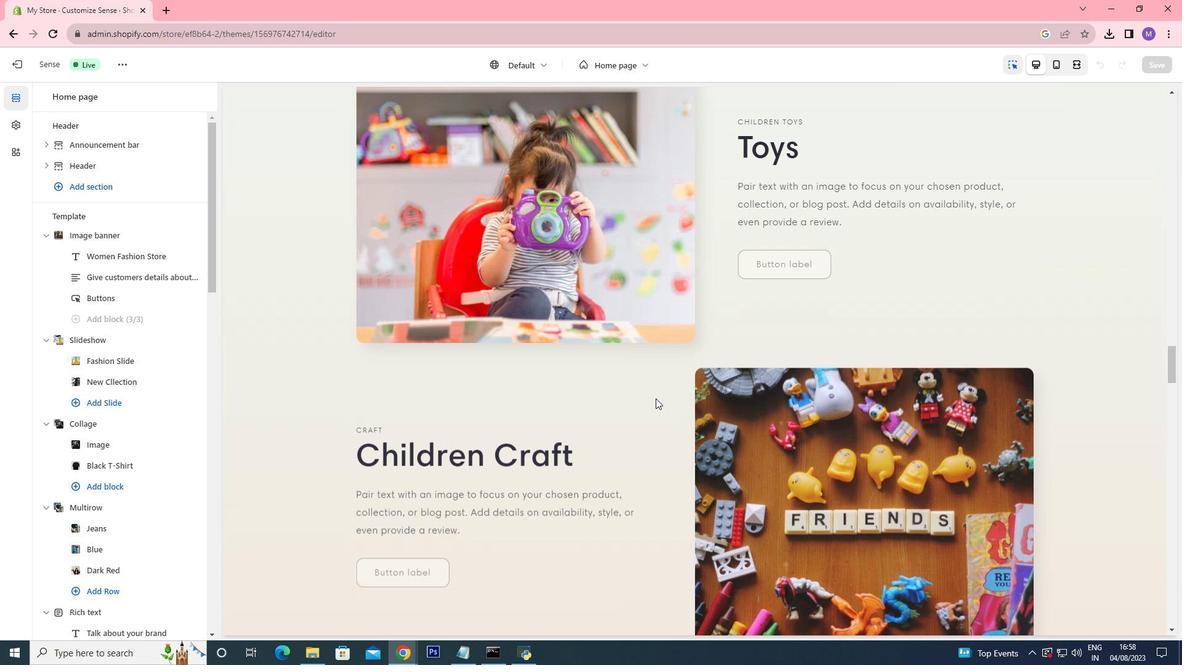 
Action: Mouse scrolled (655, 397) with delta (0, 0)
Screenshot: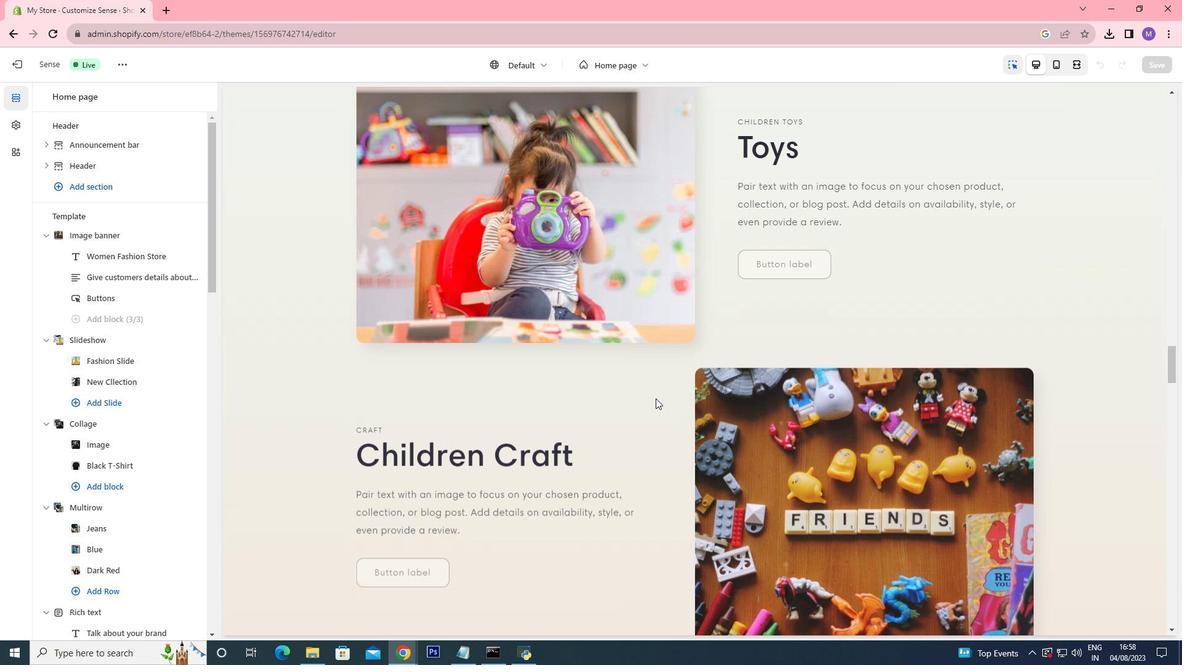 
Action: Mouse scrolled (655, 397) with delta (0, 0)
Screenshot: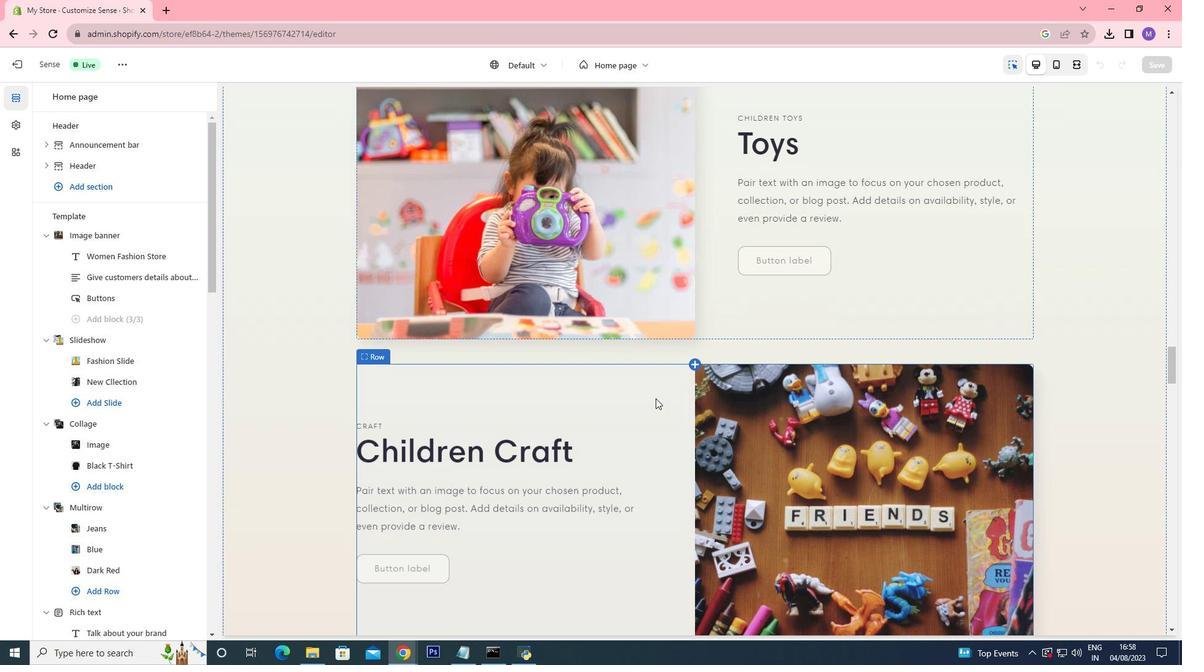 
Action: Mouse scrolled (655, 397) with delta (0, 0)
Screenshot: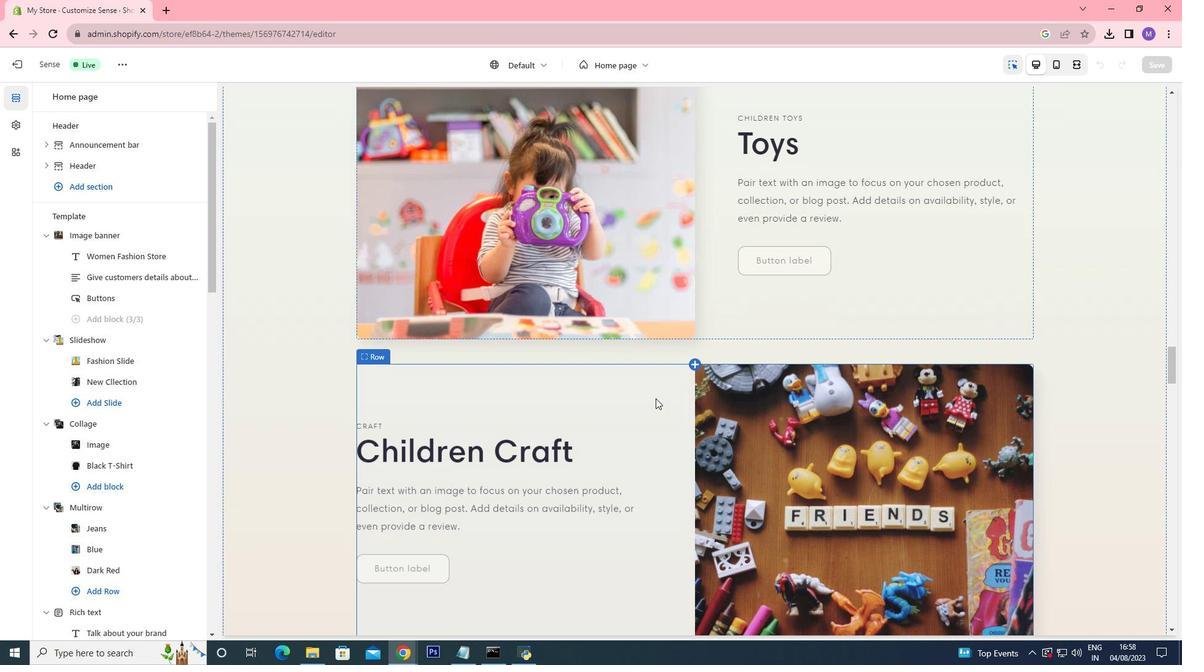 
Action: Mouse scrolled (655, 397) with delta (0, 0)
Screenshot: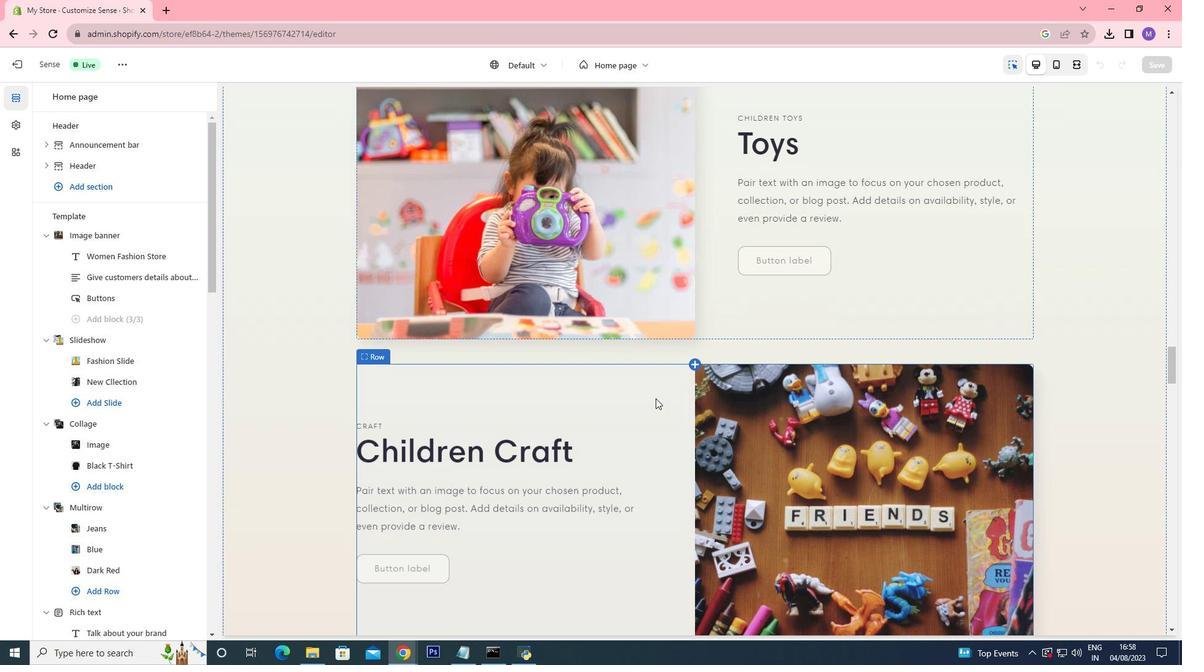 
Action: Mouse scrolled (655, 397) with delta (0, 0)
Screenshot: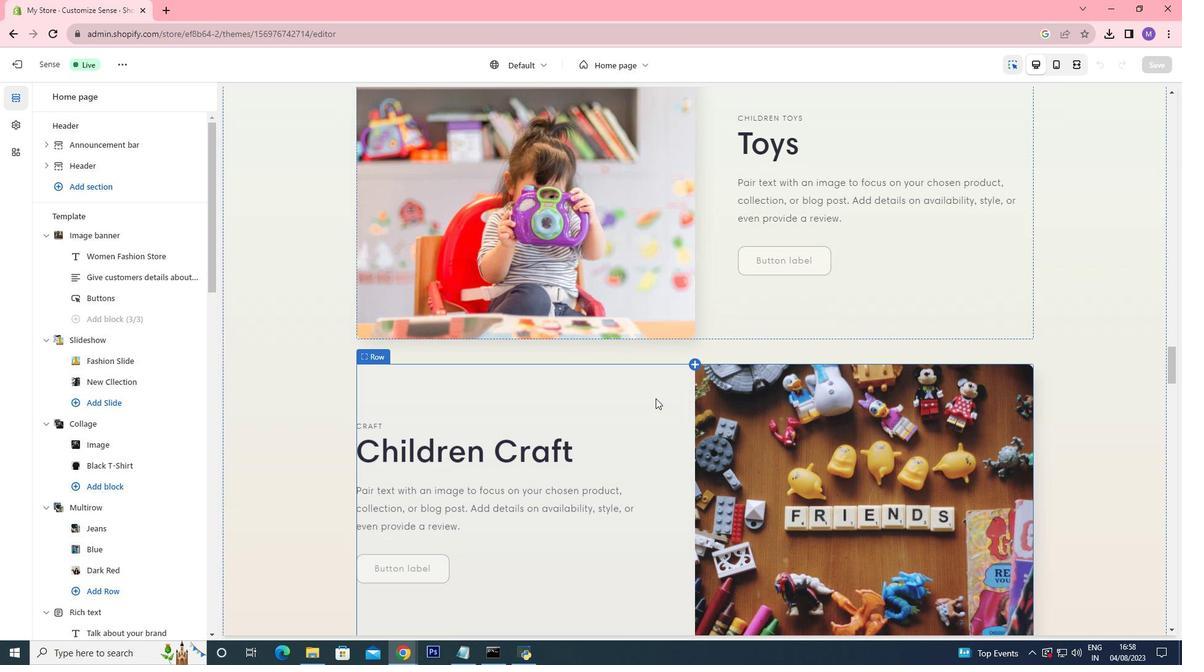 
Action: Mouse moved to (641, 385)
Screenshot: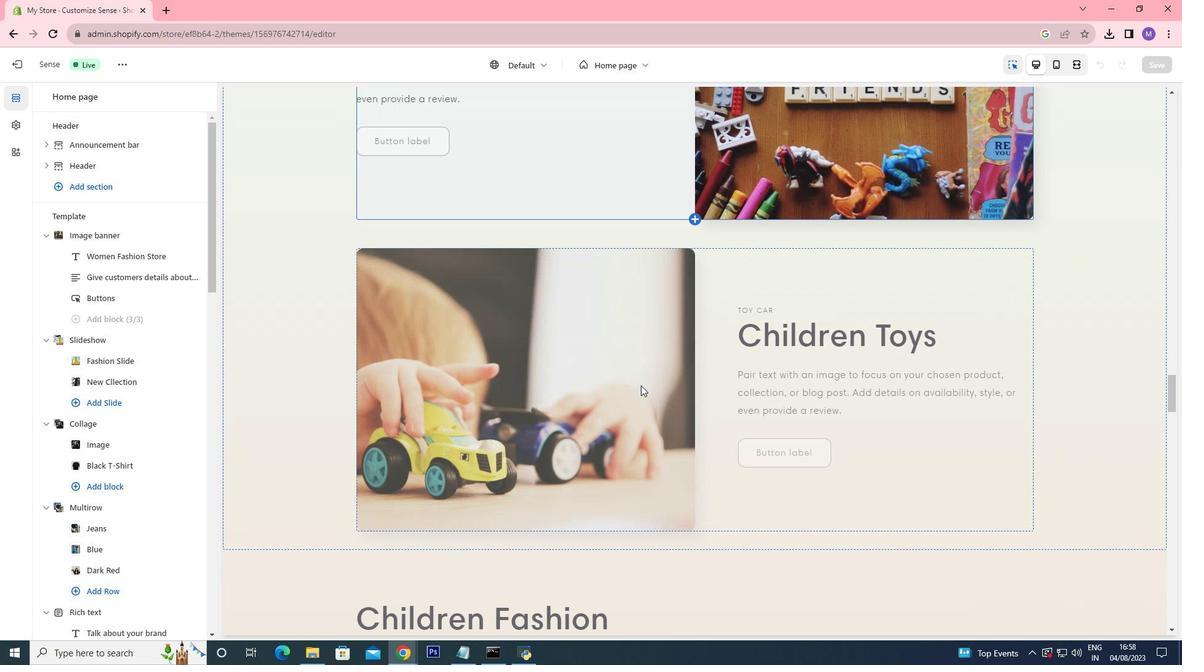 
Action: Mouse scrolled (641, 384) with delta (0, 0)
Screenshot: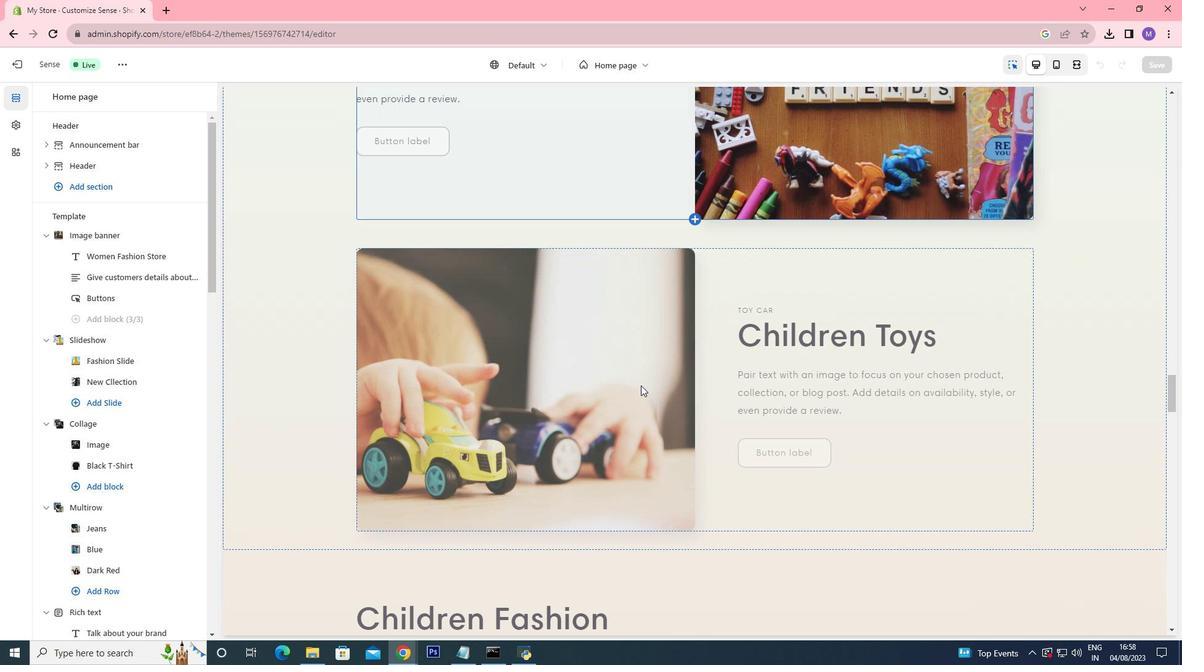 
Action: Mouse scrolled (641, 384) with delta (0, 0)
Screenshot: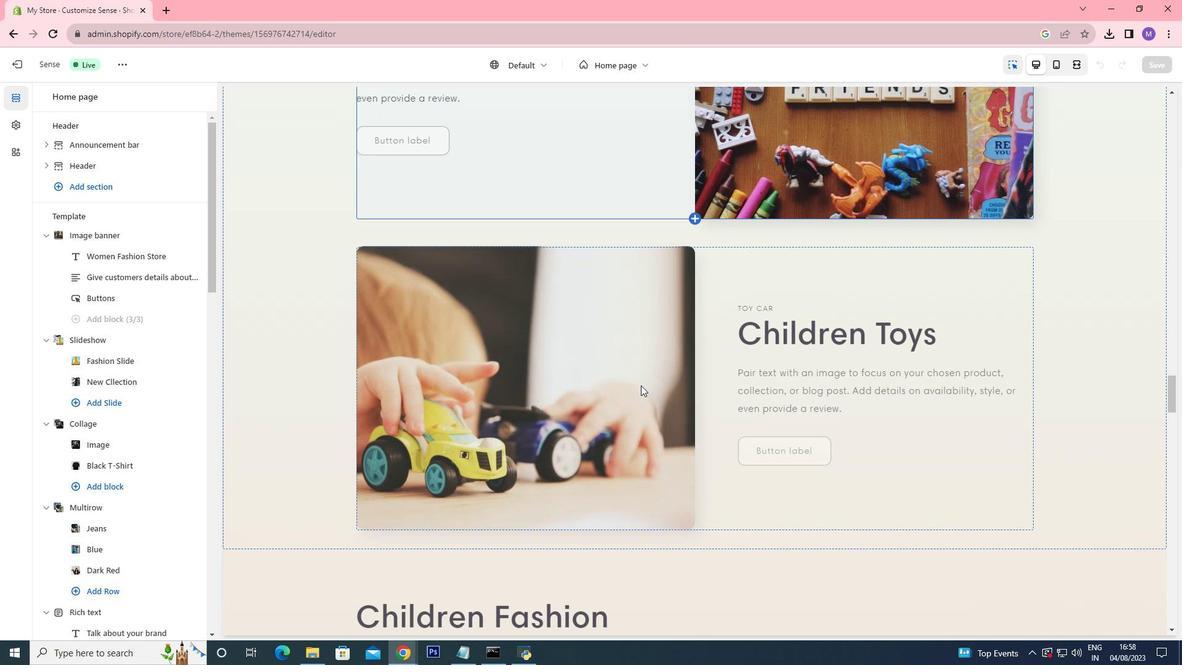 
Action: Mouse scrolled (641, 384) with delta (0, 0)
Screenshot: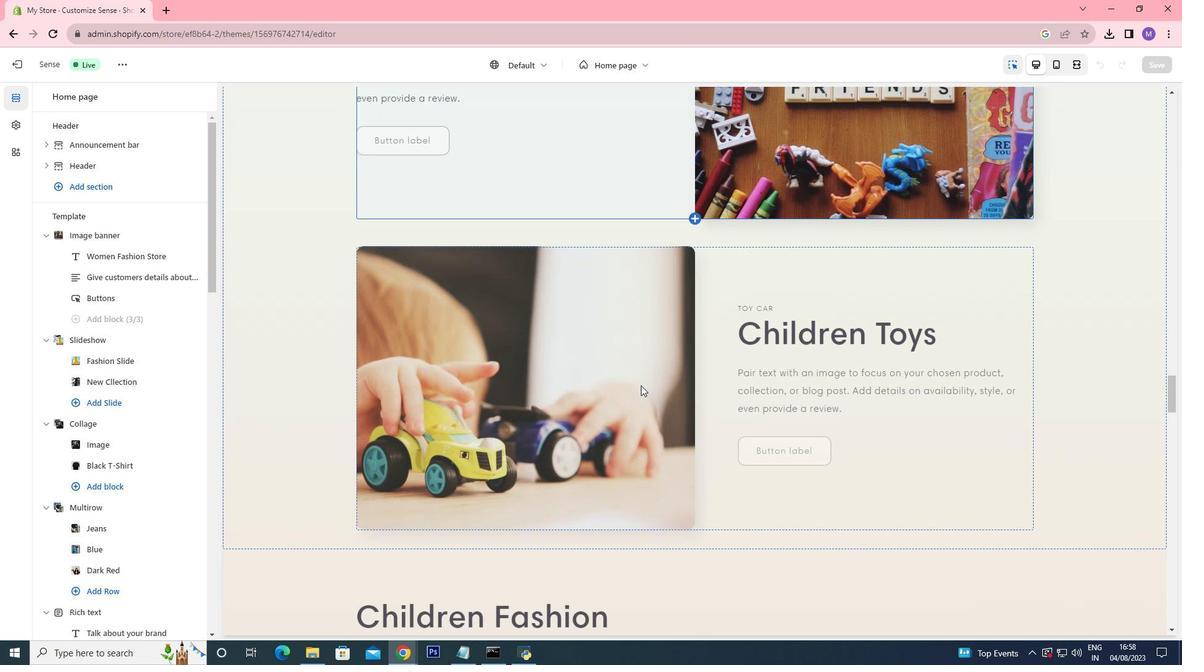 
Action: Mouse scrolled (641, 384) with delta (0, 0)
Screenshot: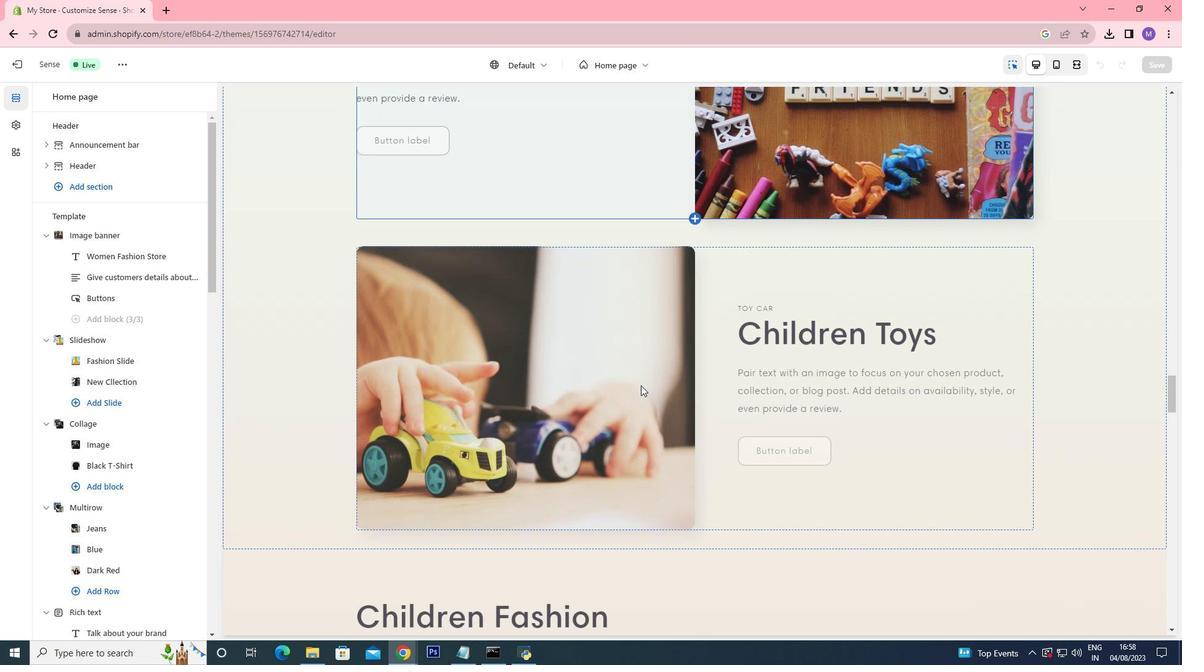 
Action: Mouse scrolled (641, 384) with delta (0, 0)
Screenshot: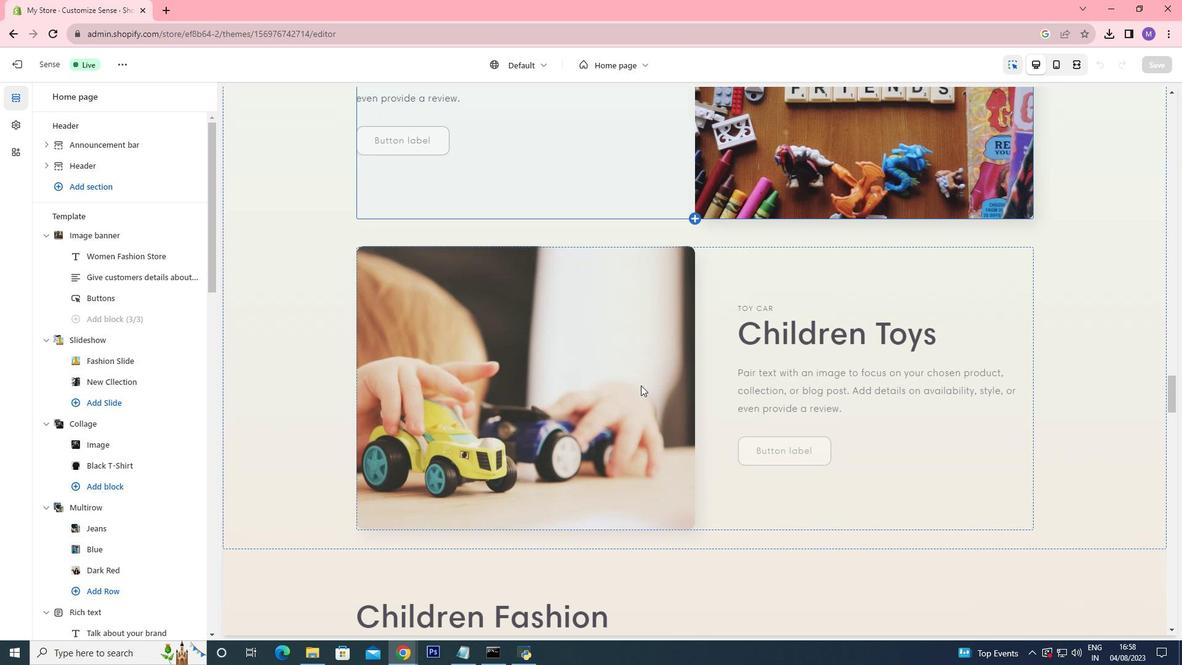 
Action: Mouse scrolled (641, 384) with delta (0, 0)
Screenshot: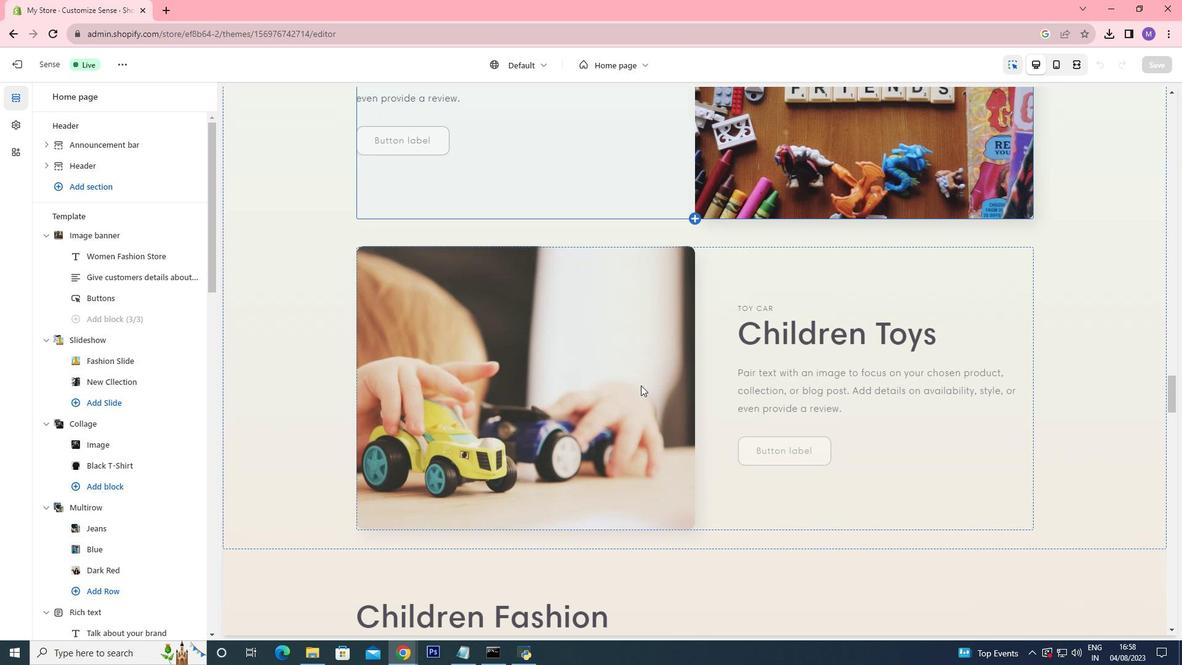 
Action: Mouse scrolled (641, 384) with delta (0, 0)
Screenshot: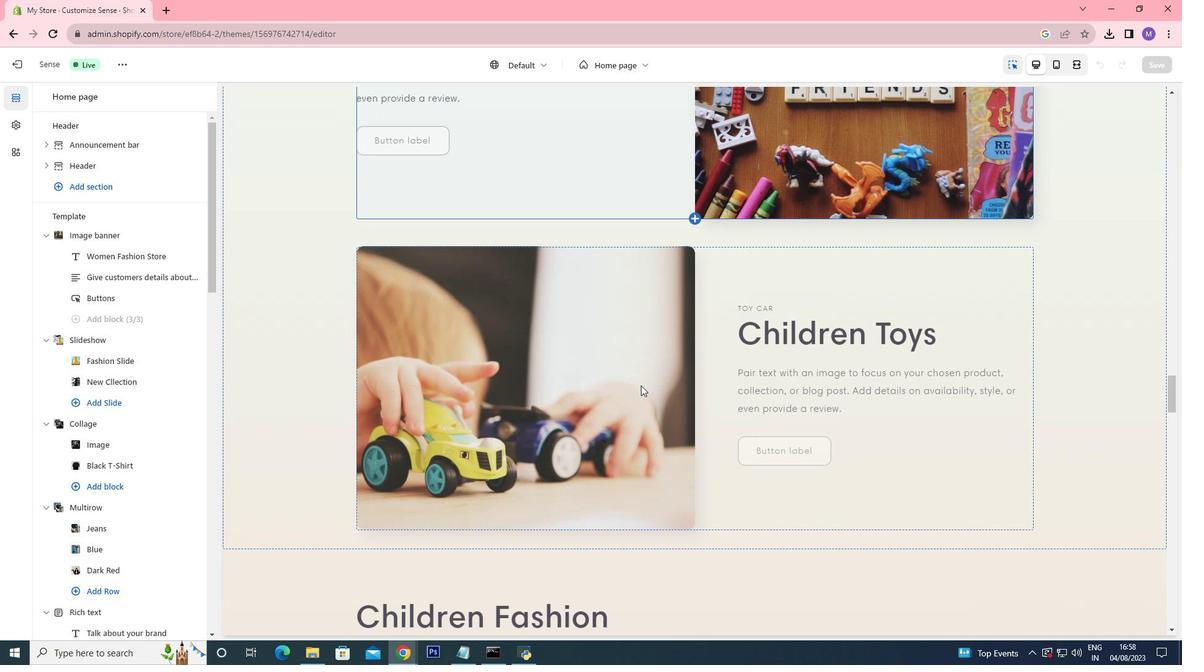 
Action: Mouse scrolled (641, 384) with delta (0, 0)
Screenshot: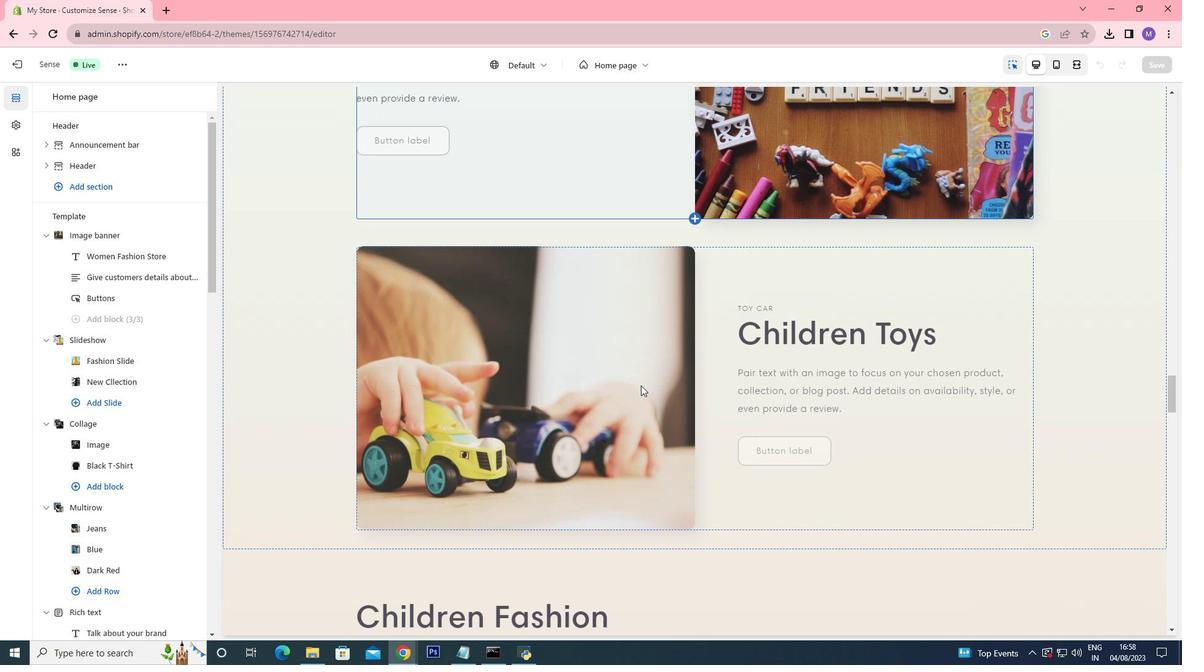 
Action: Mouse scrolled (641, 384) with delta (0, 0)
Screenshot: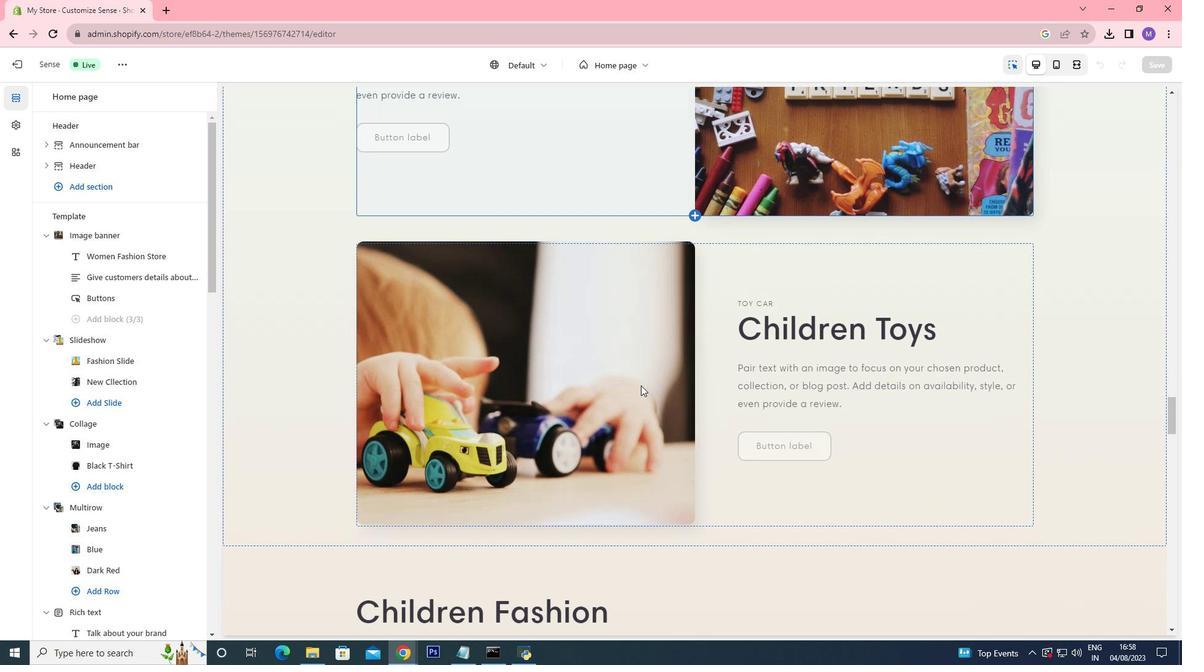 
Action: Mouse moved to (648, 402)
Screenshot: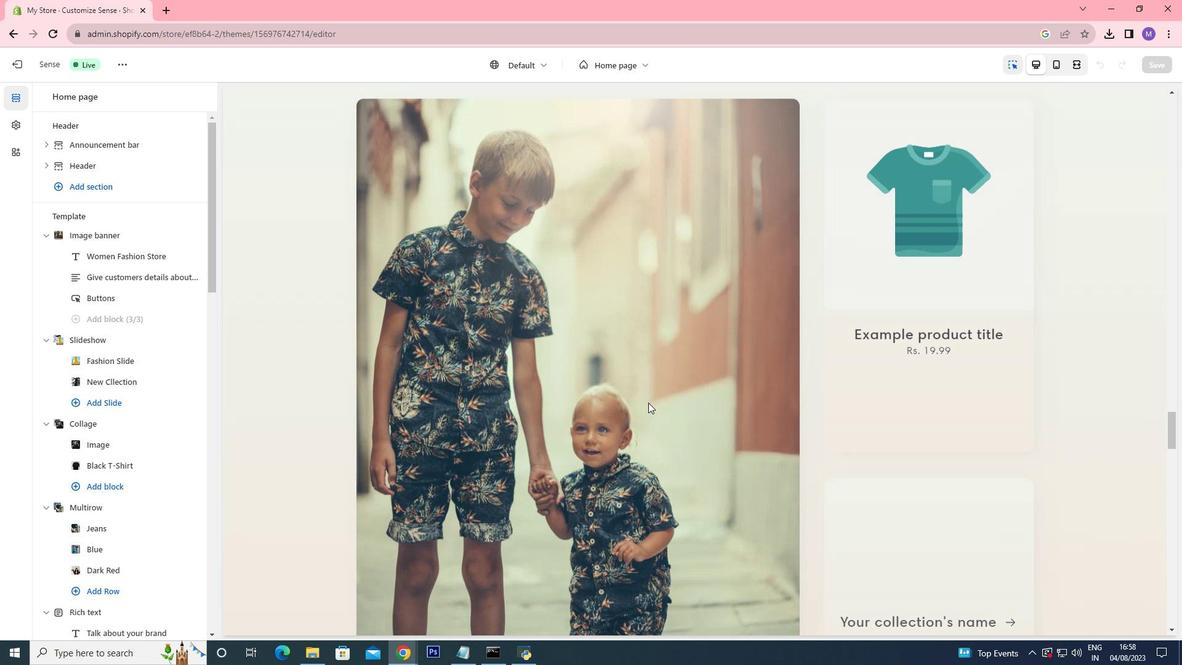 
Action: Mouse scrolled (648, 402) with delta (0, 0)
Screenshot: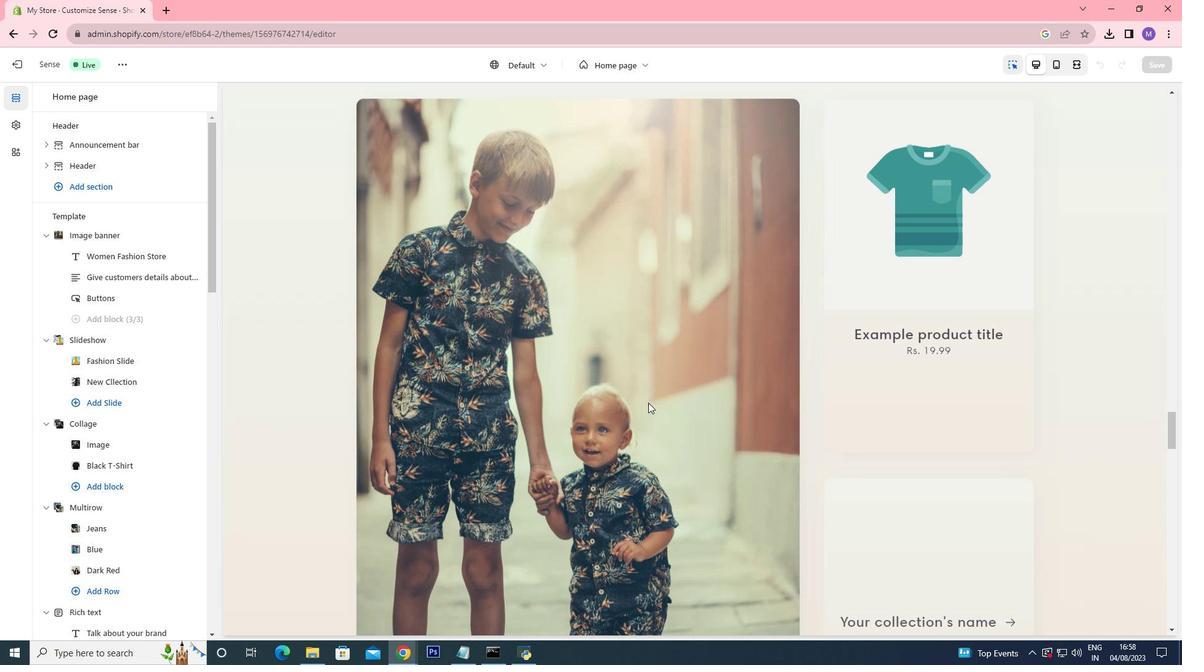 
Action: Mouse scrolled (648, 402) with delta (0, 0)
Screenshot: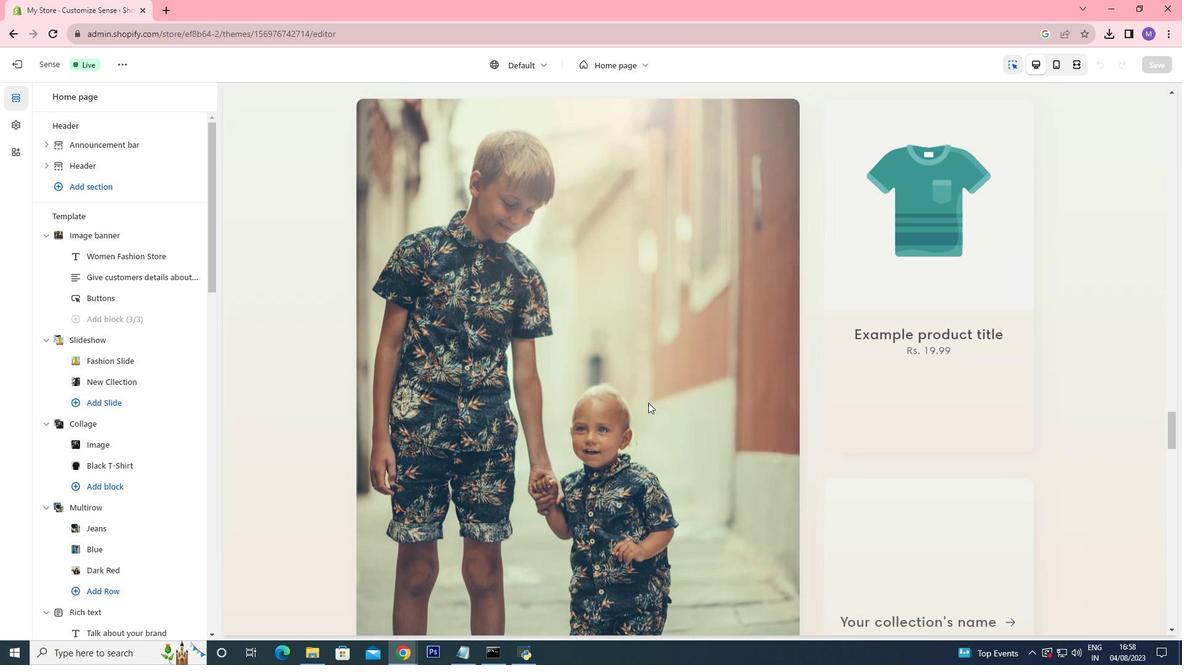 
Action: Mouse scrolled (648, 402) with delta (0, 0)
Screenshot: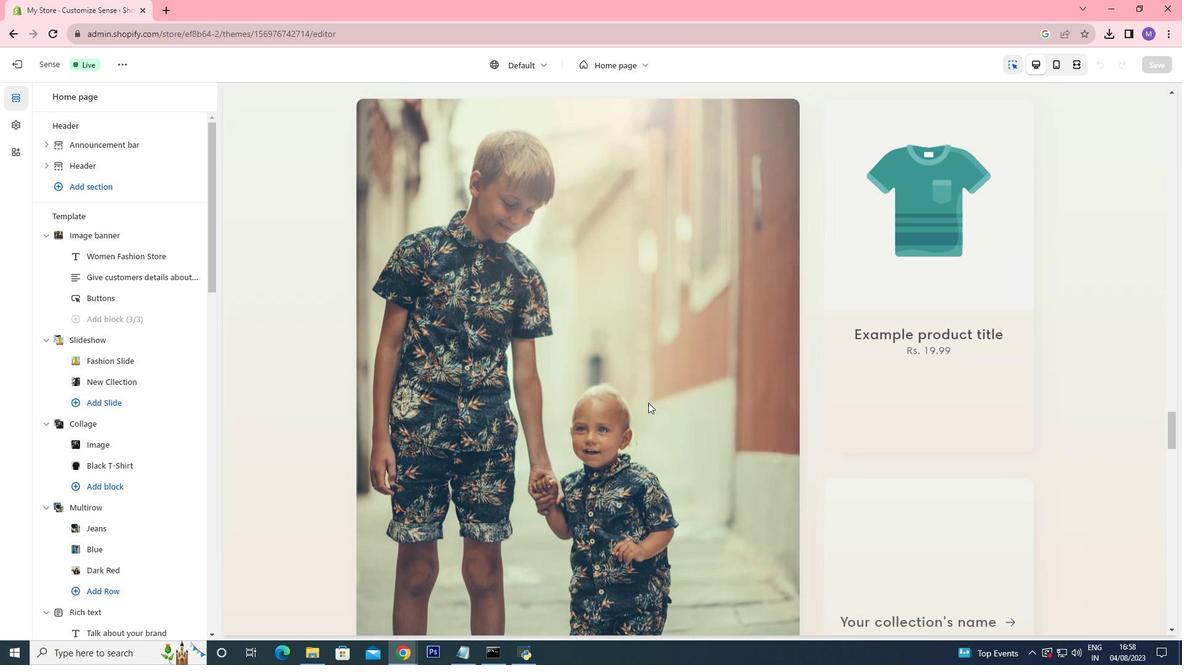 
Action: Mouse scrolled (648, 402) with delta (0, 0)
Screenshot: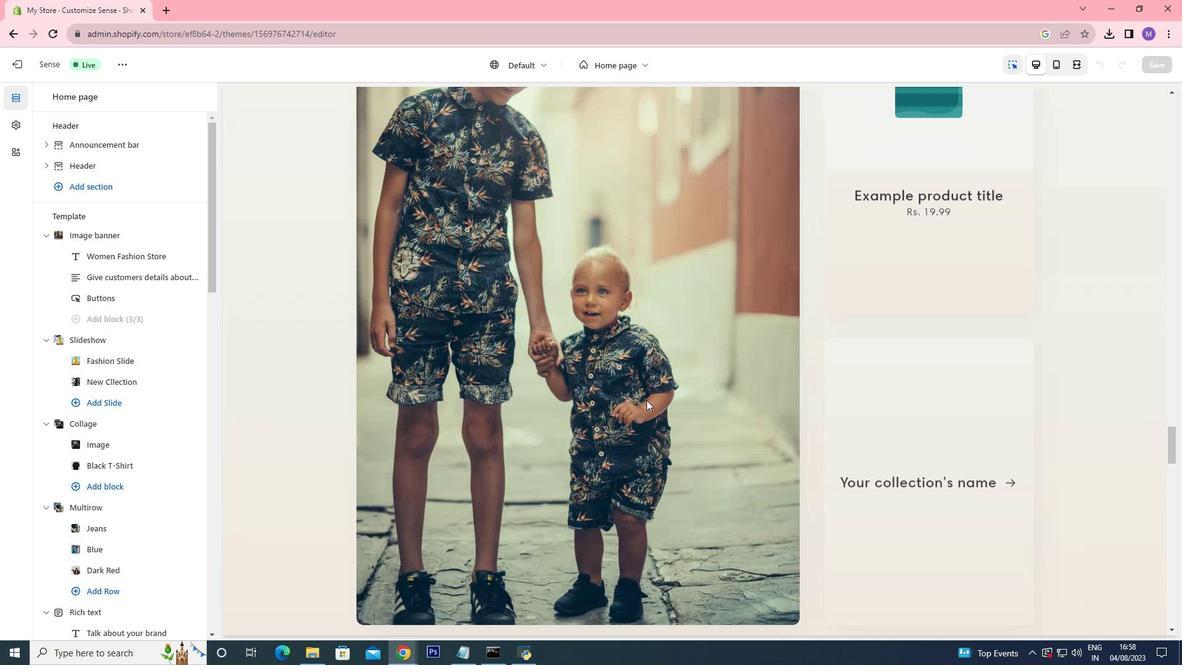 
Action: Mouse scrolled (648, 402) with delta (0, 0)
Screenshot: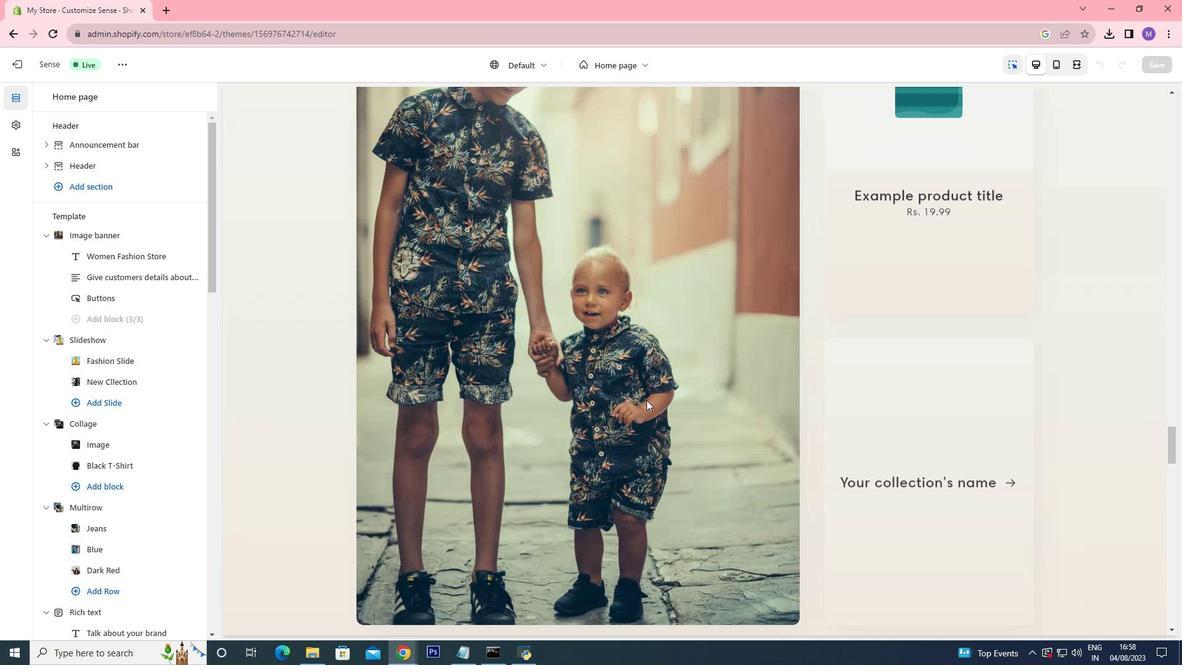 
Action: Mouse scrolled (648, 402) with delta (0, 0)
Screenshot: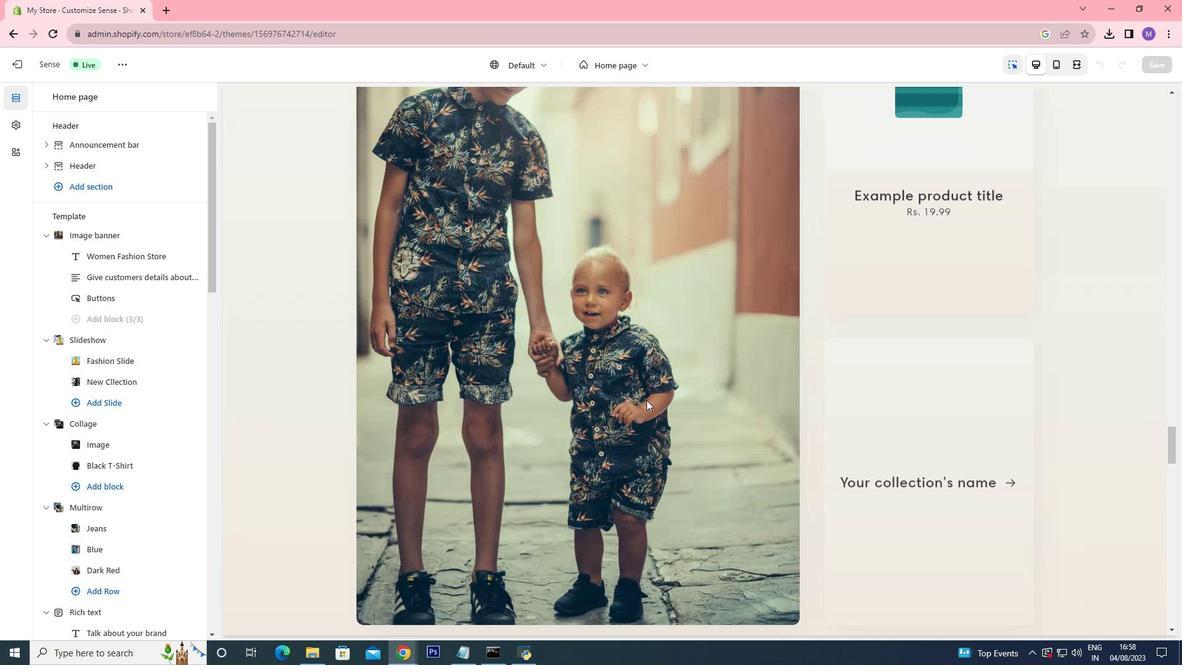 
Action: Mouse scrolled (648, 402) with delta (0, 0)
Screenshot: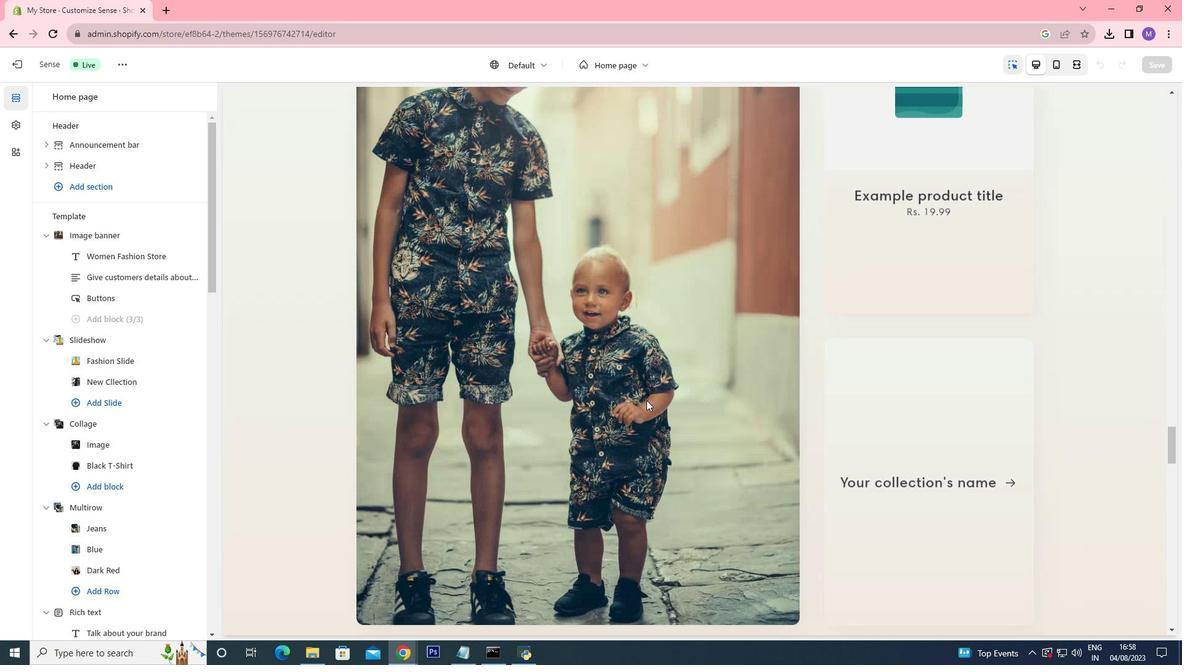 
Action: Mouse scrolled (648, 402) with delta (0, 0)
Screenshot: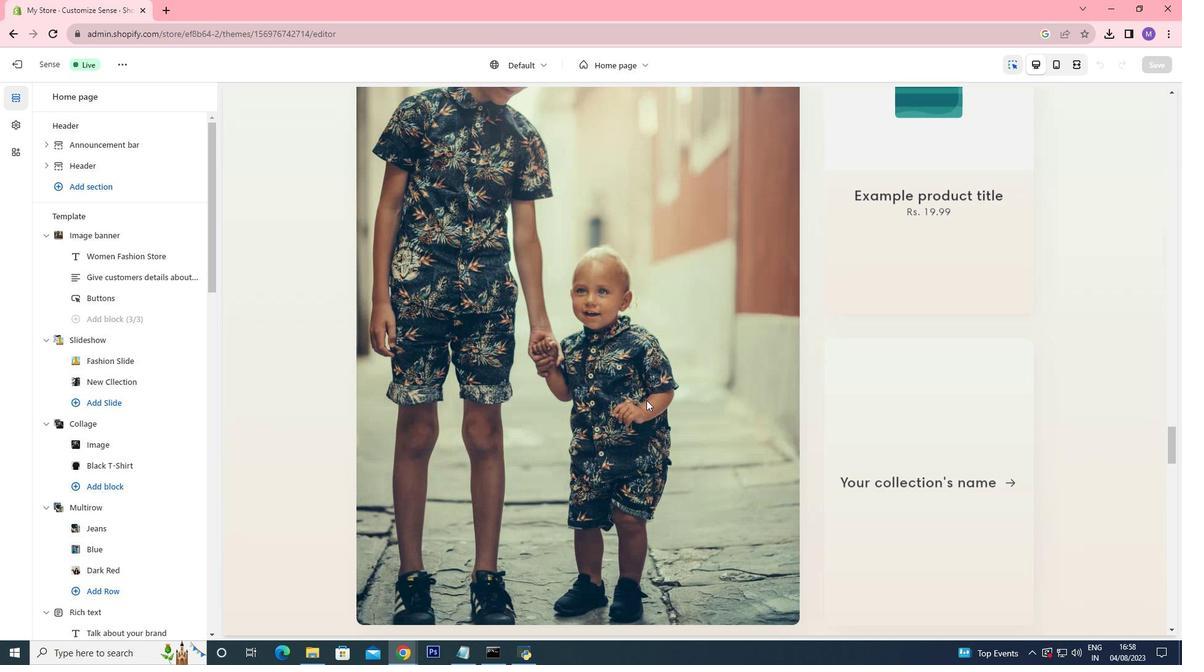 
Action: Mouse moved to (647, 385)
Screenshot: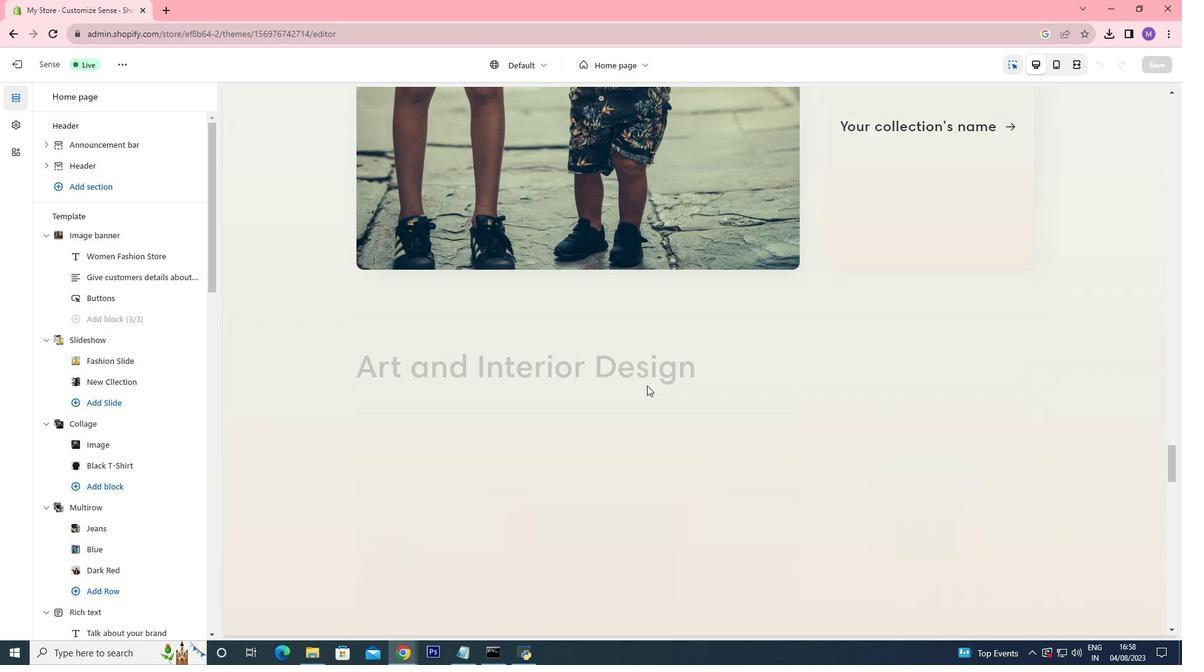 
Action: Mouse scrolled (647, 384) with delta (0, 0)
Screenshot: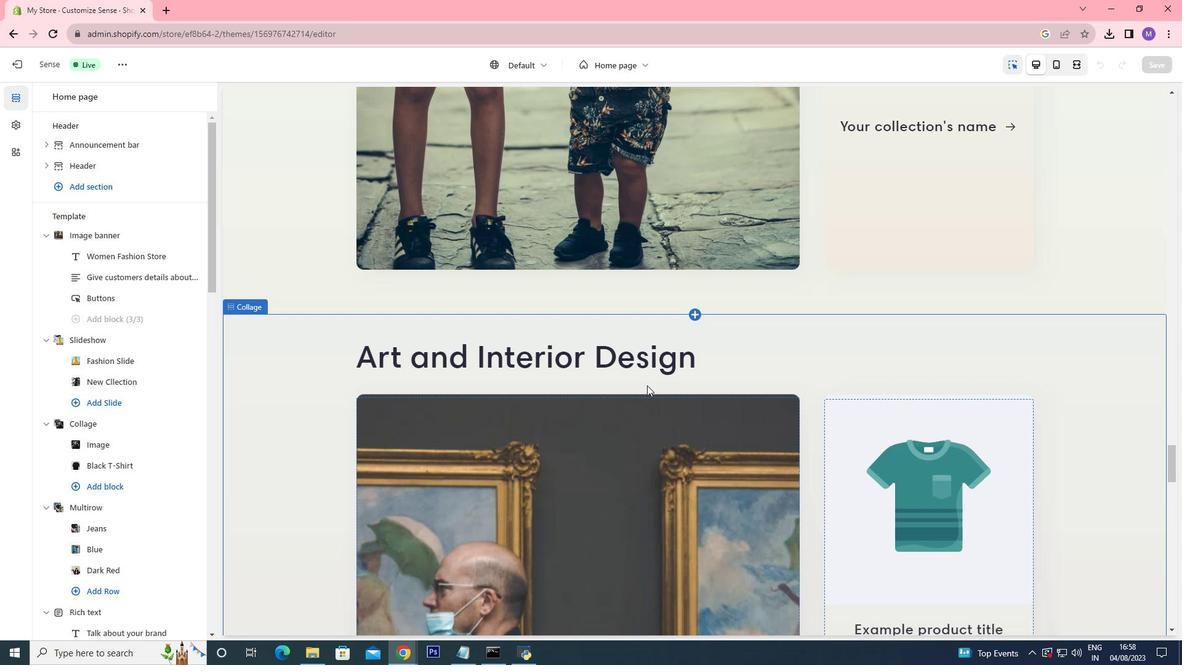 
Action: Mouse scrolled (647, 384) with delta (0, 0)
Screenshot: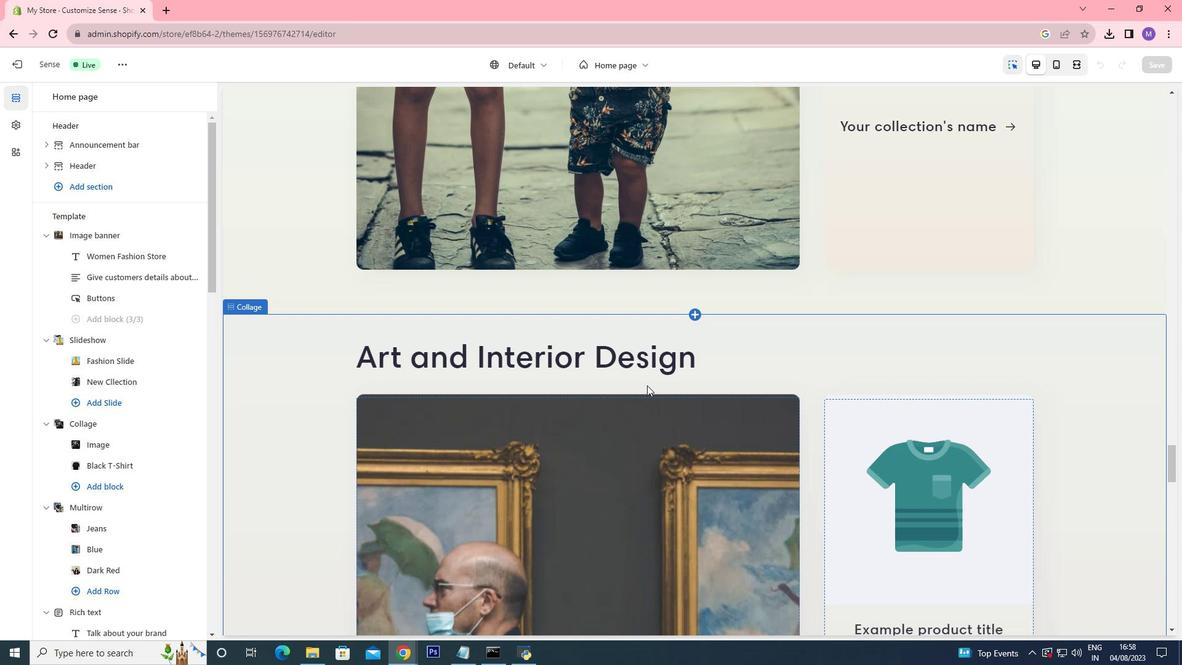 
Action: Mouse scrolled (647, 384) with delta (0, 0)
Screenshot: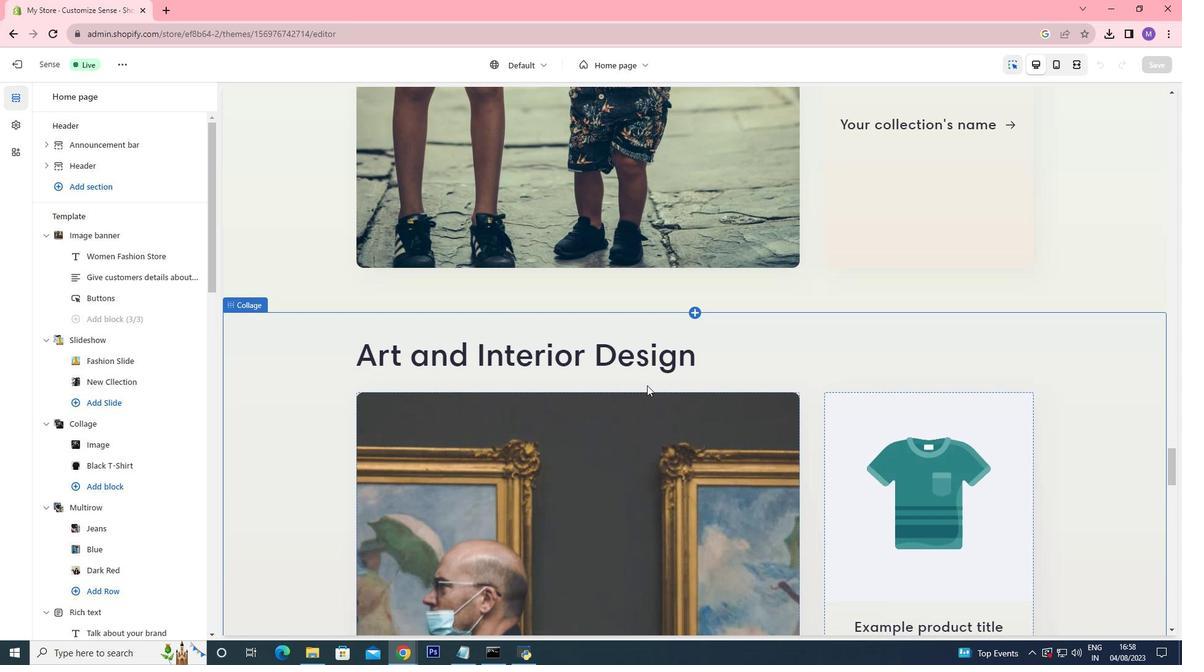 
Action: Mouse scrolled (647, 384) with delta (0, 0)
Screenshot: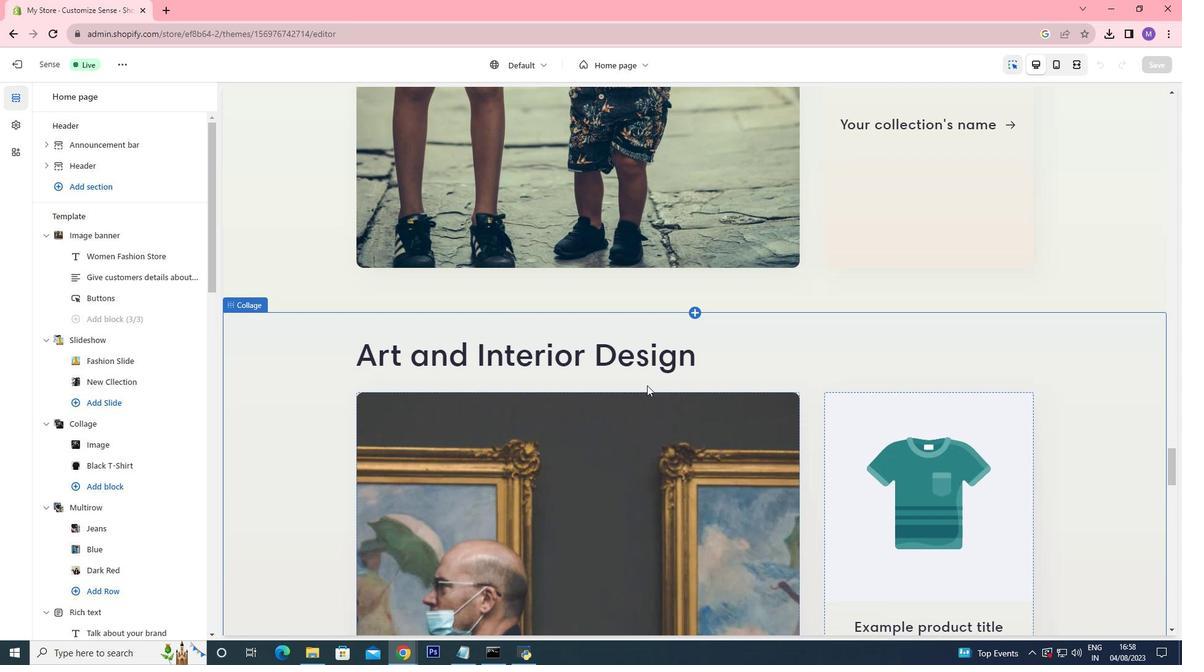 
Action: Mouse scrolled (647, 384) with delta (0, 0)
Screenshot: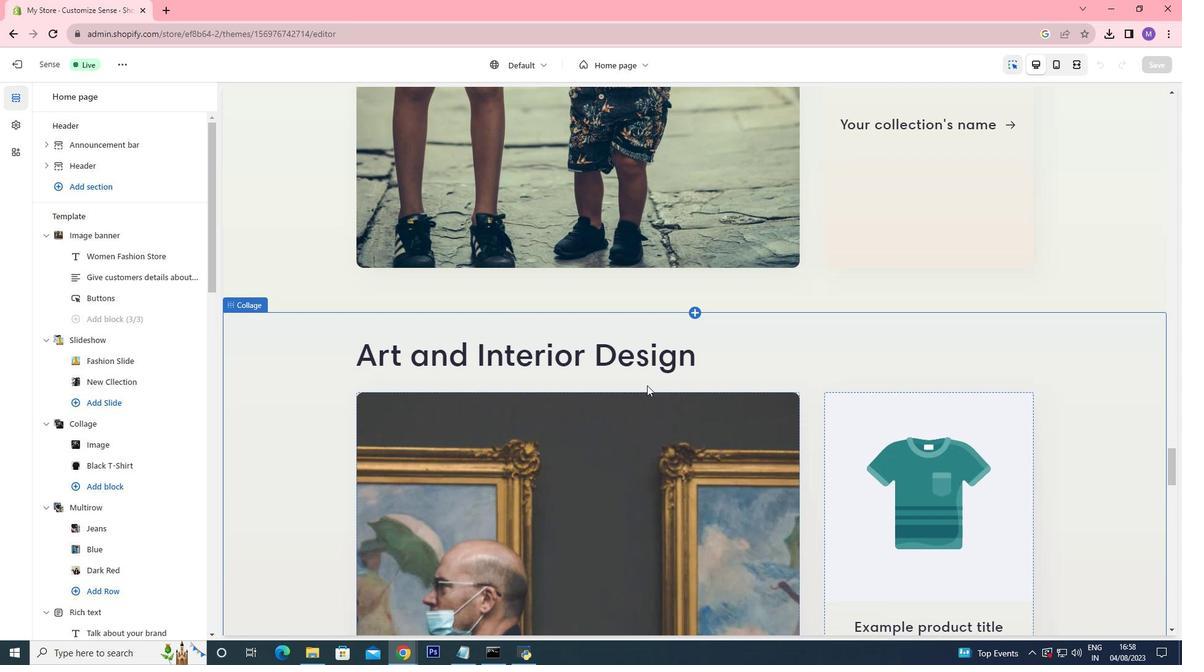 
Action: Mouse scrolled (647, 384) with delta (0, 0)
Screenshot: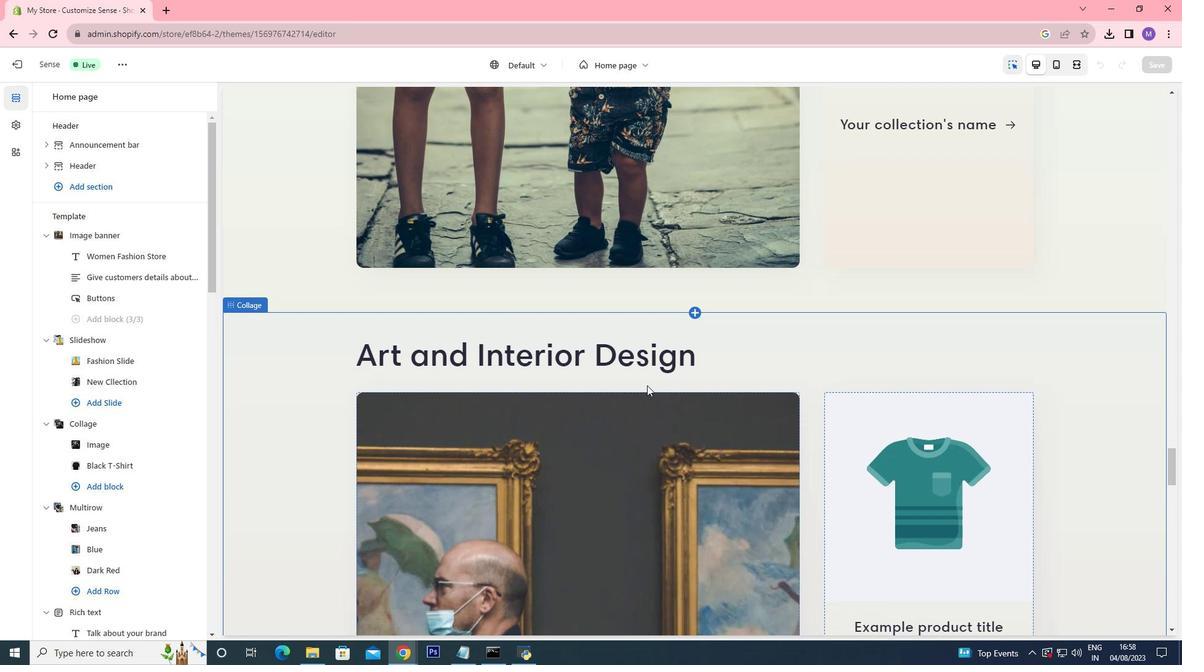 
Action: Mouse scrolled (647, 384) with delta (0, 0)
Screenshot: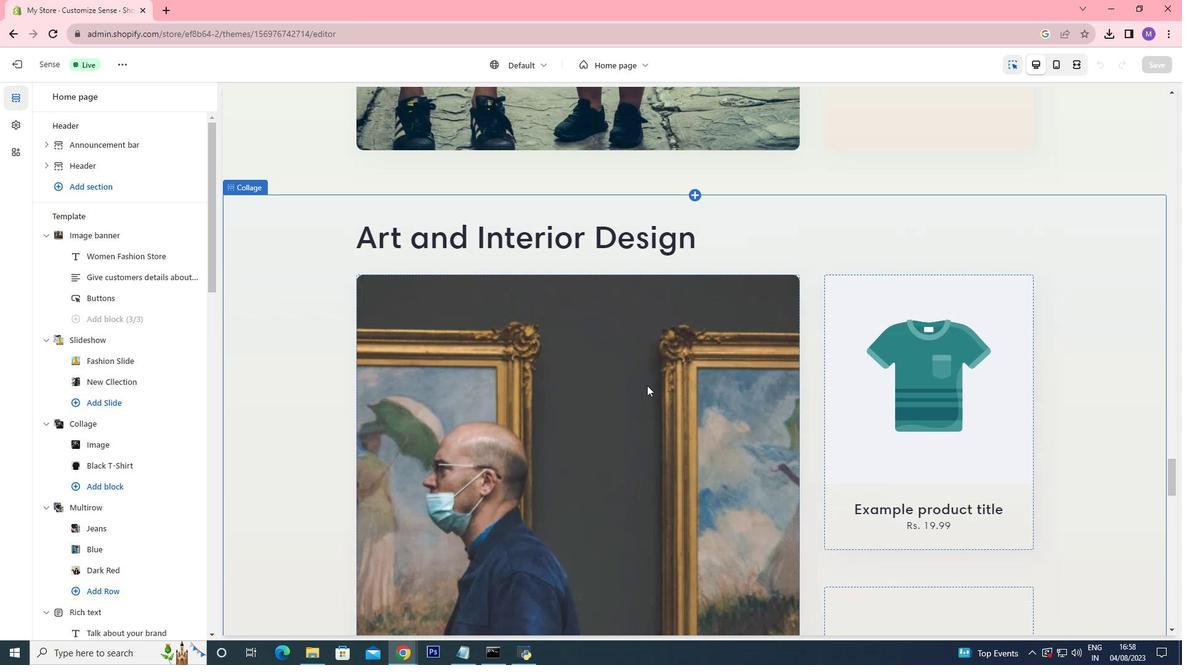 
Action: Mouse scrolled (647, 384) with delta (0, 0)
Screenshot: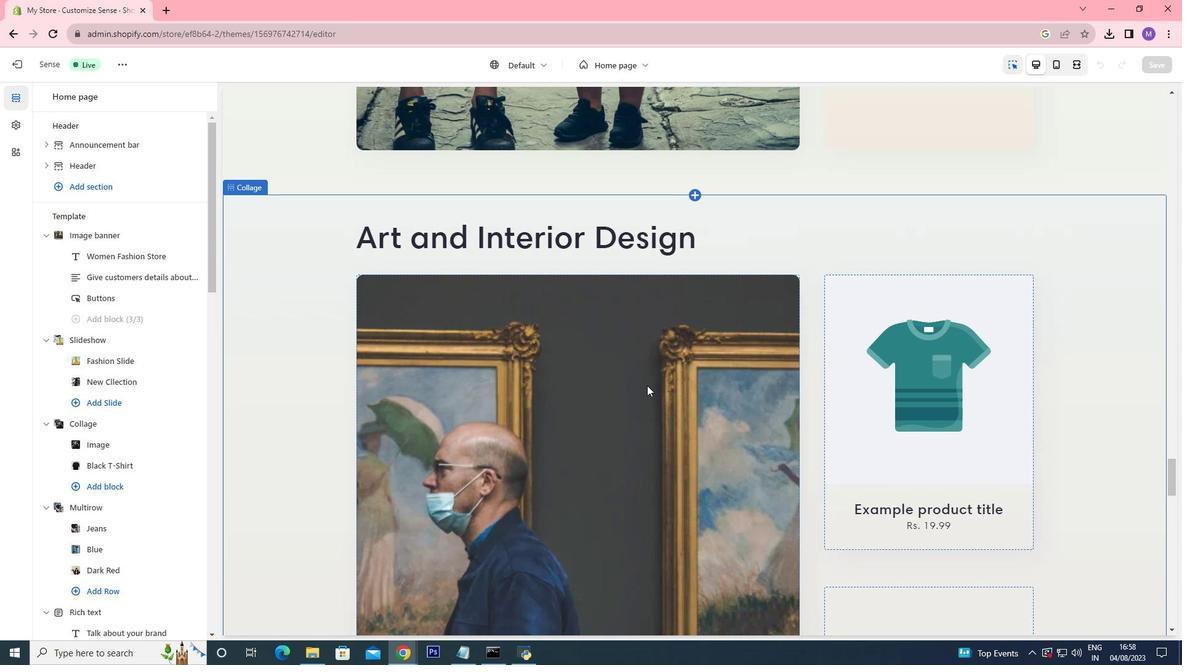 
Action: Mouse moved to (656, 398)
Screenshot: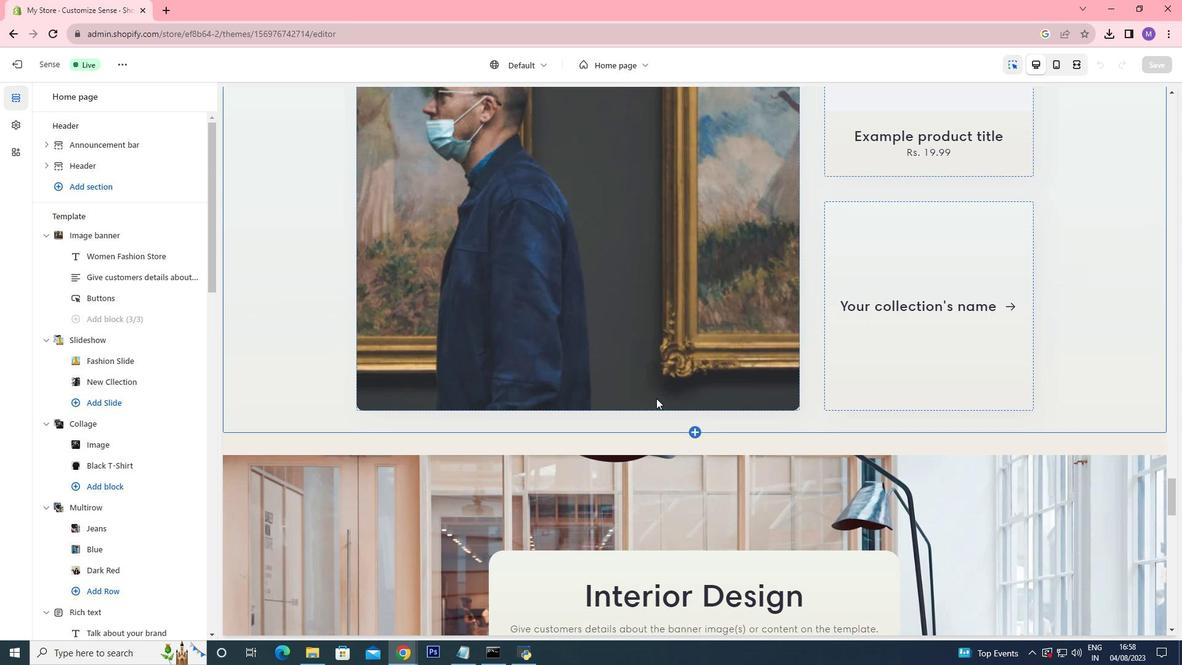
Action: Mouse scrolled (656, 397) with delta (0, 0)
Screenshot: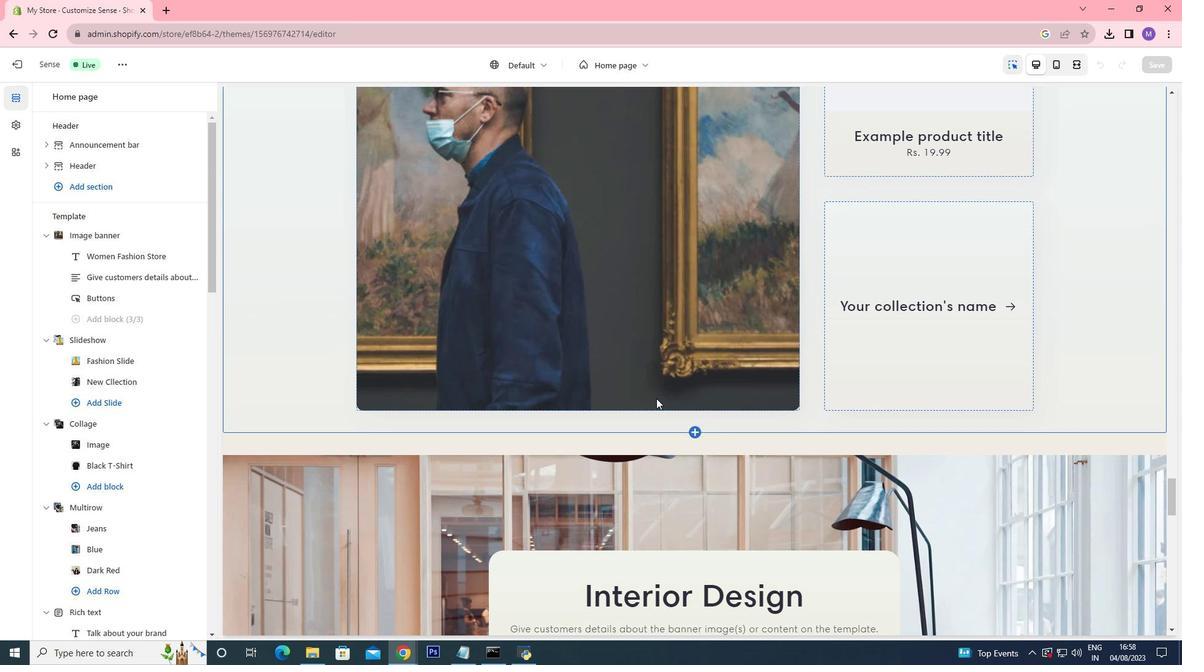 
Action: Mouse scrolled (656, 397) with delta (0, 0)
Screenshot: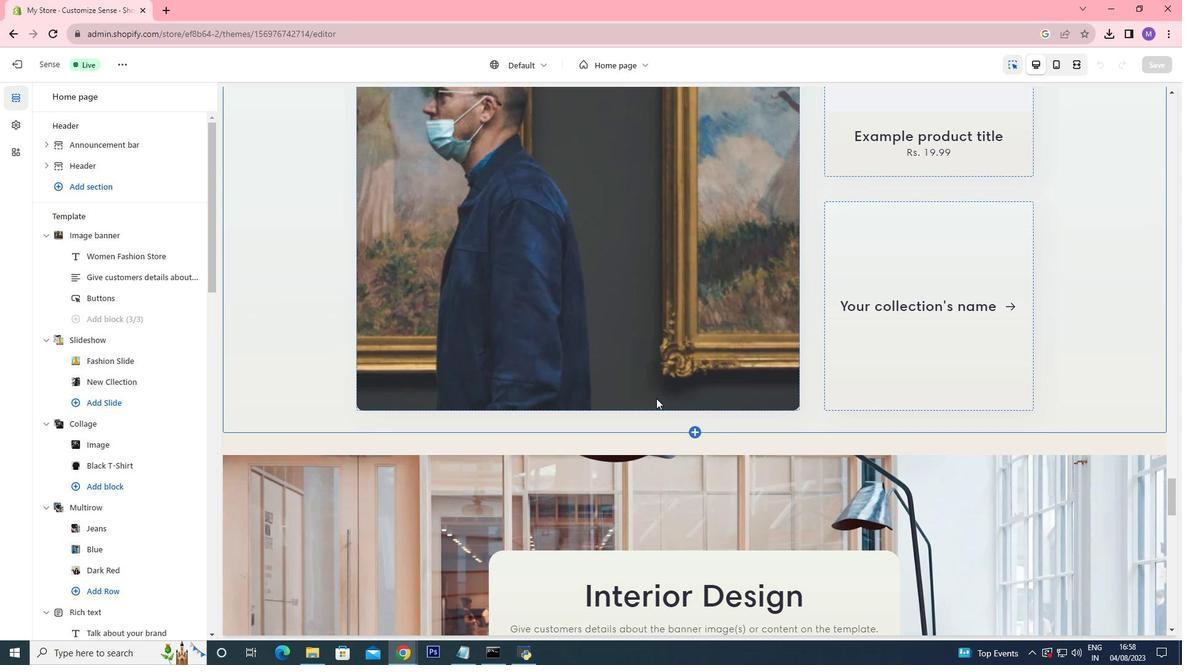 
Action: Mouse scrolled (656, 397) with delta (0, 0)
Screenshot: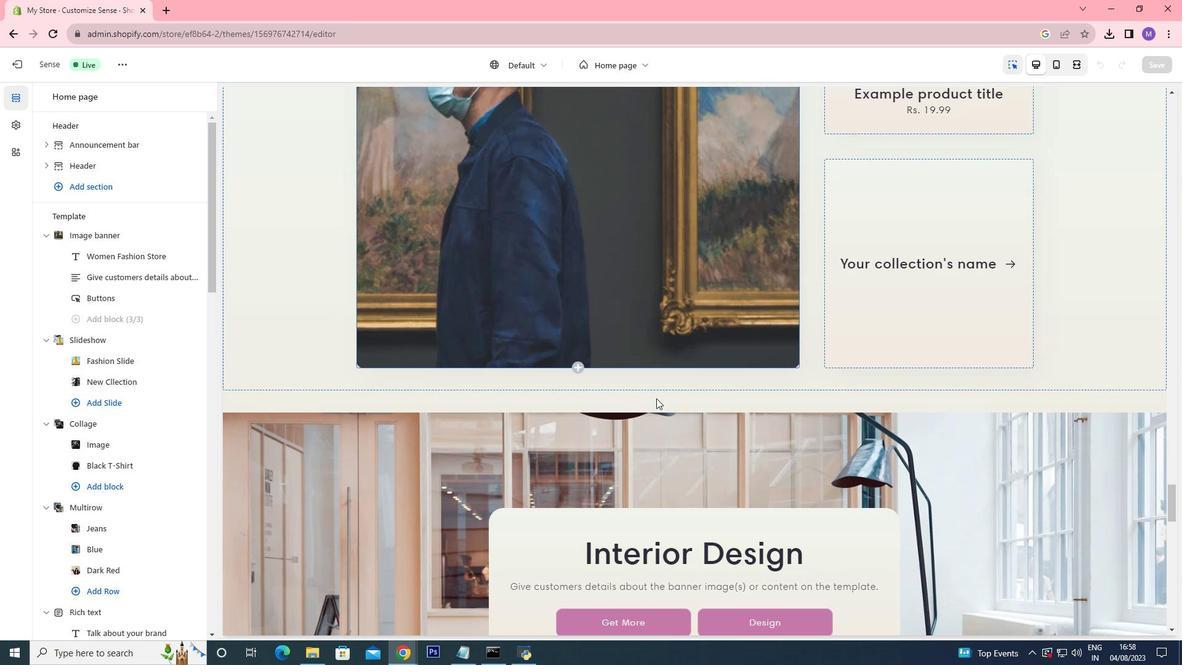 
Action: Mouse scrolled (656, 397) with delta (0, 0)
Screenshot: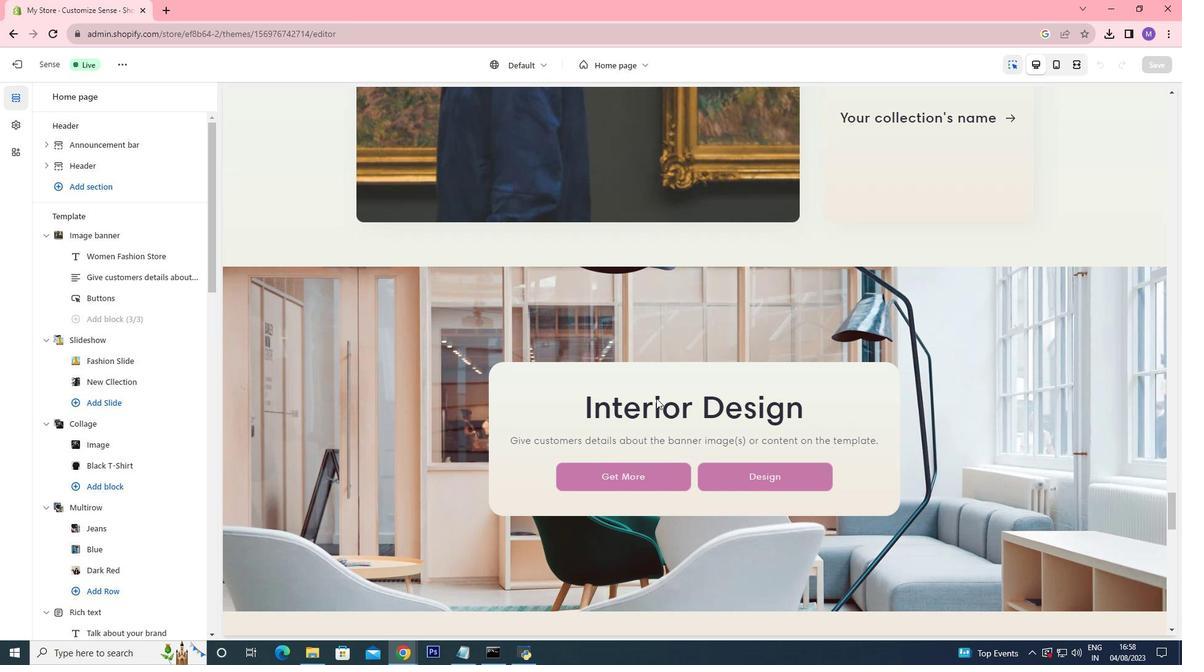 
Action: Mouse scrolled (656, 397) with delta (0, 0)
Screenshot: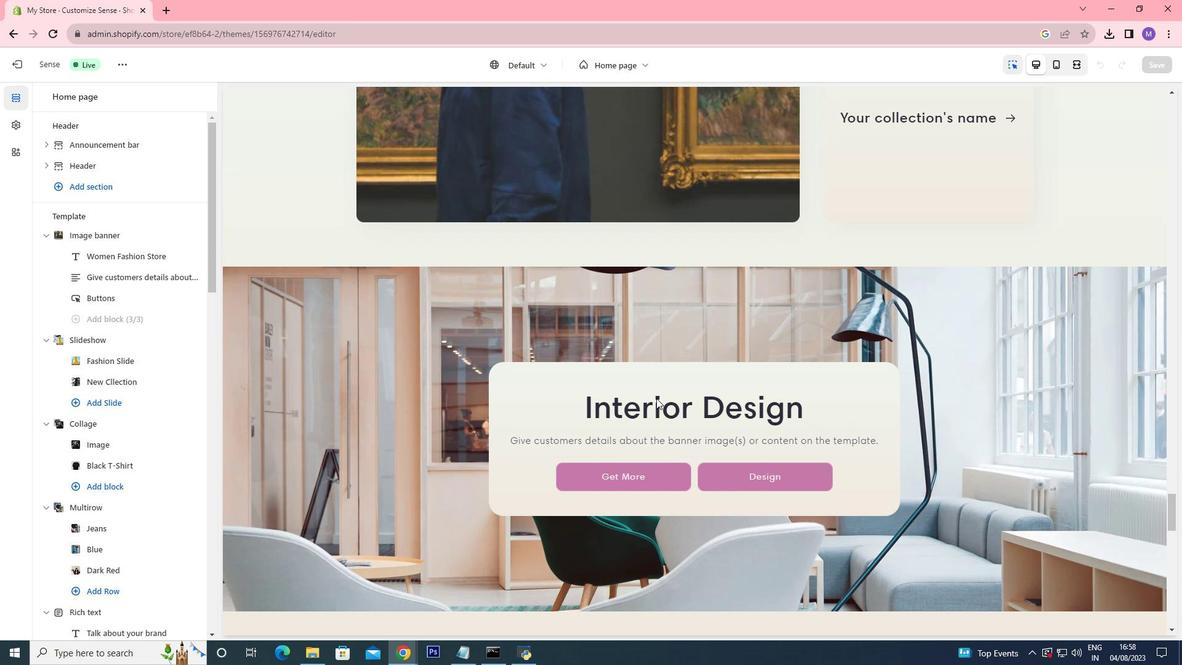 
Action: Mouse scrolled (656, 397) with delta (0, 0)
Screenshot: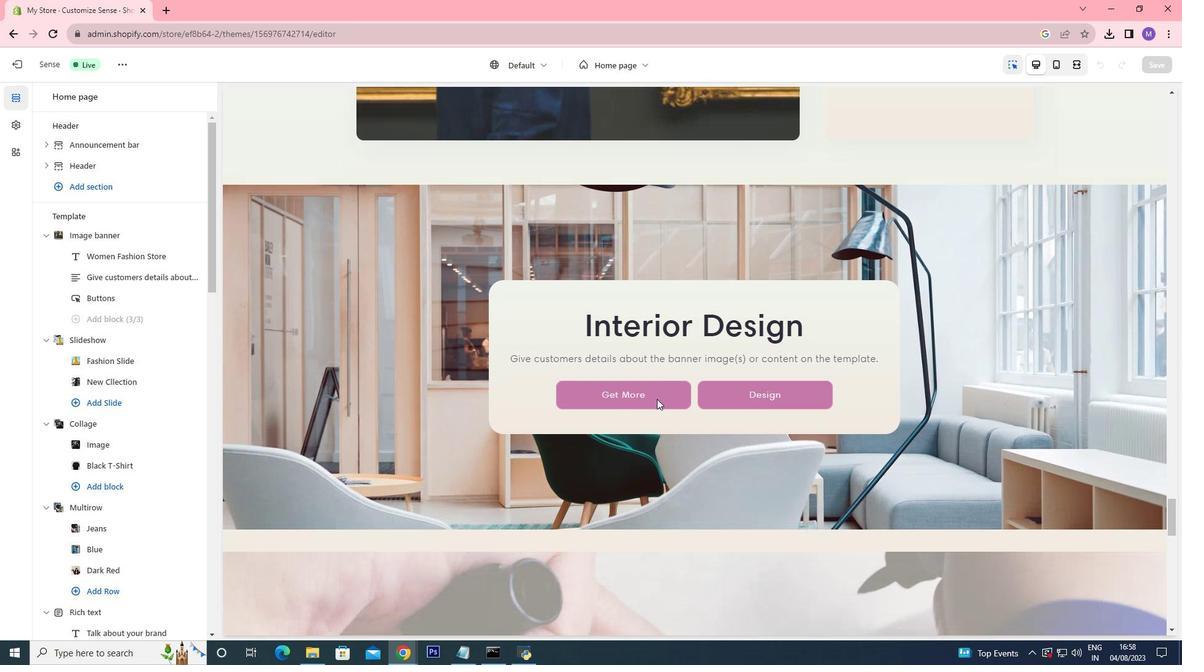 
Action: Mouse scrolled (656, 397) with delta (0, 0)
Screenshot: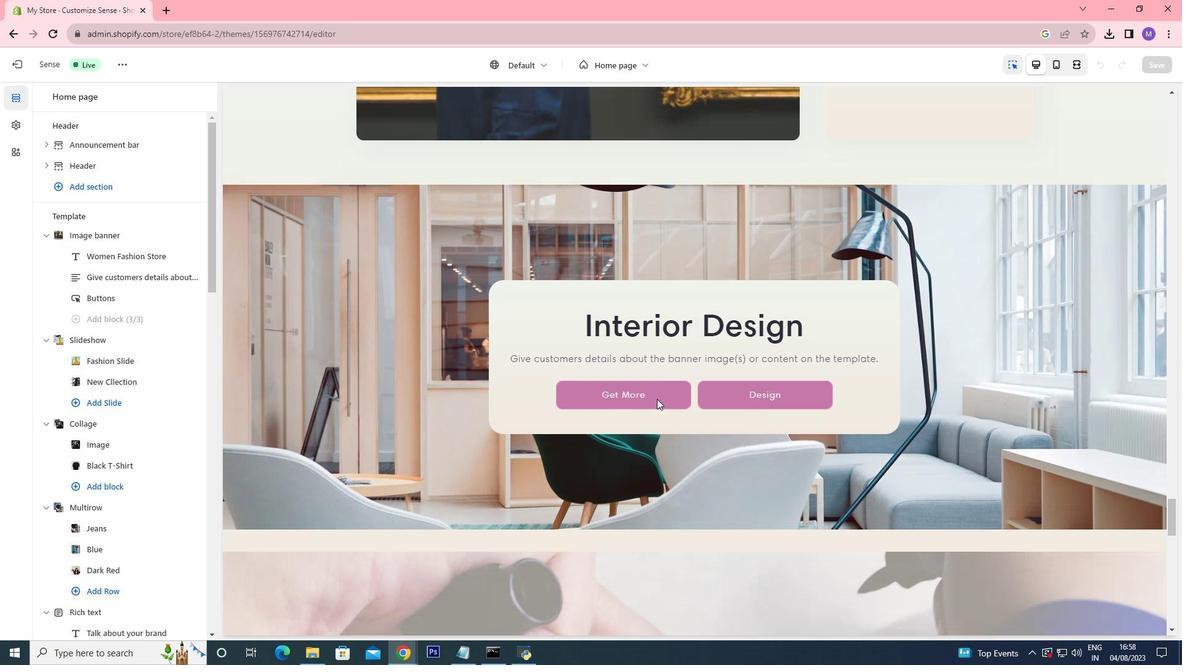 
Action: Mouse scrolled (656, 397) with delta (0, 0)
Screenshot: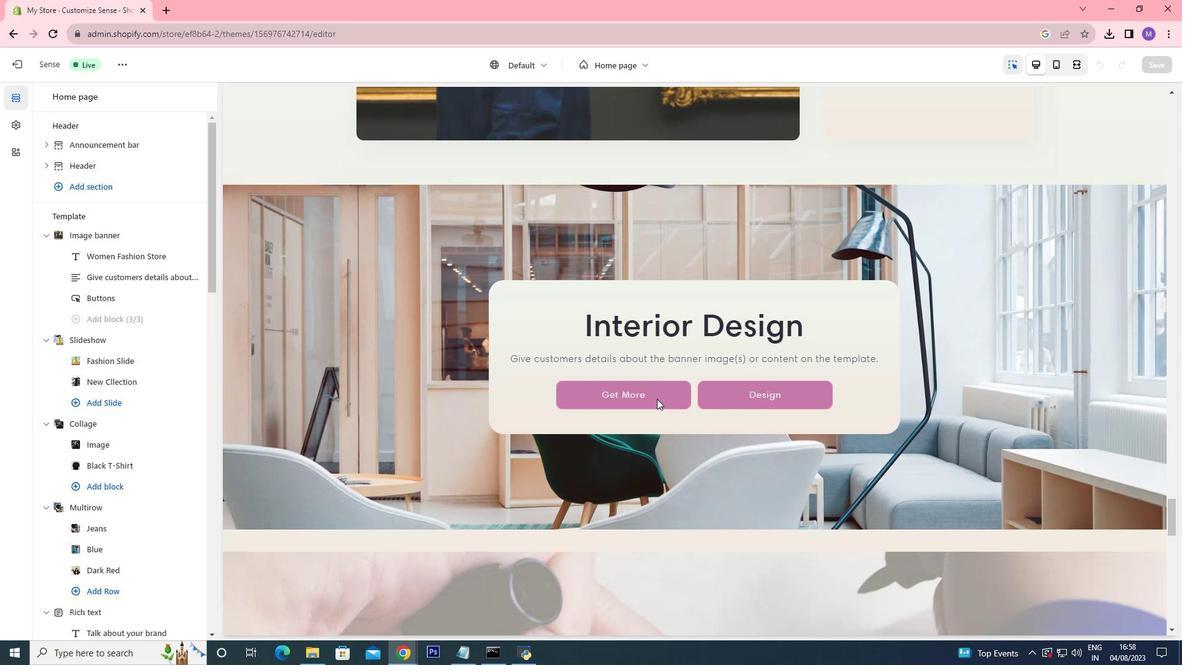 
Action: Mouse scrolled (656, 397) with delta (0, 0)
Screenshot: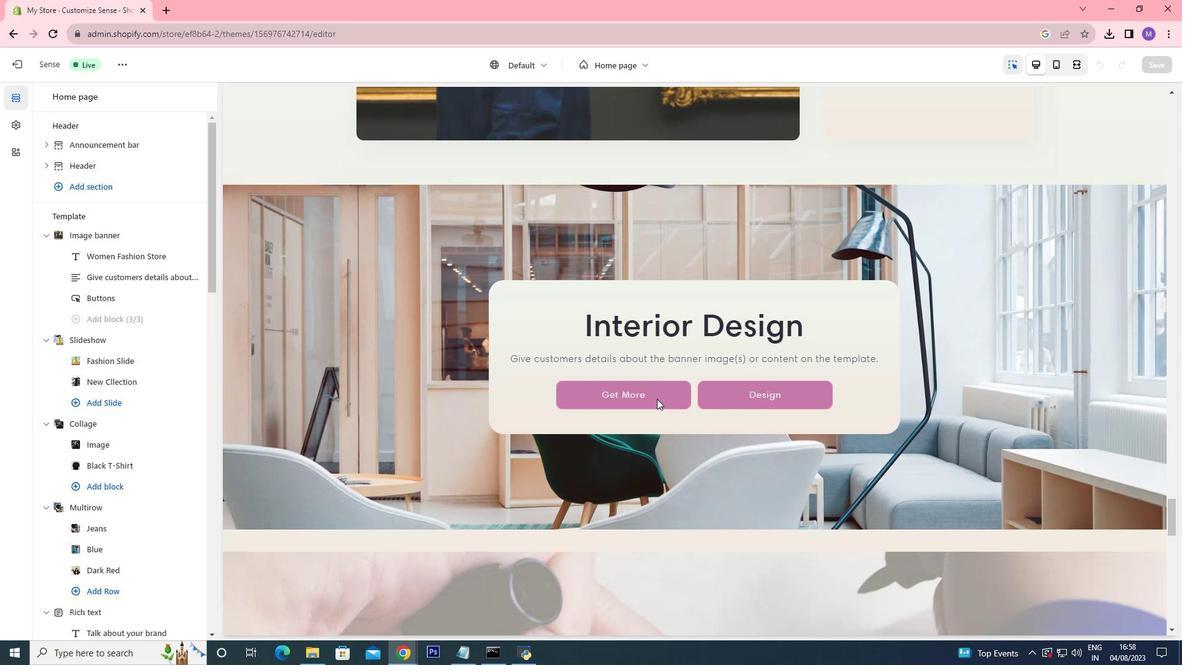 
Action: Mouse scrolled (656, 397) with delta (0, 0)
Screenshot: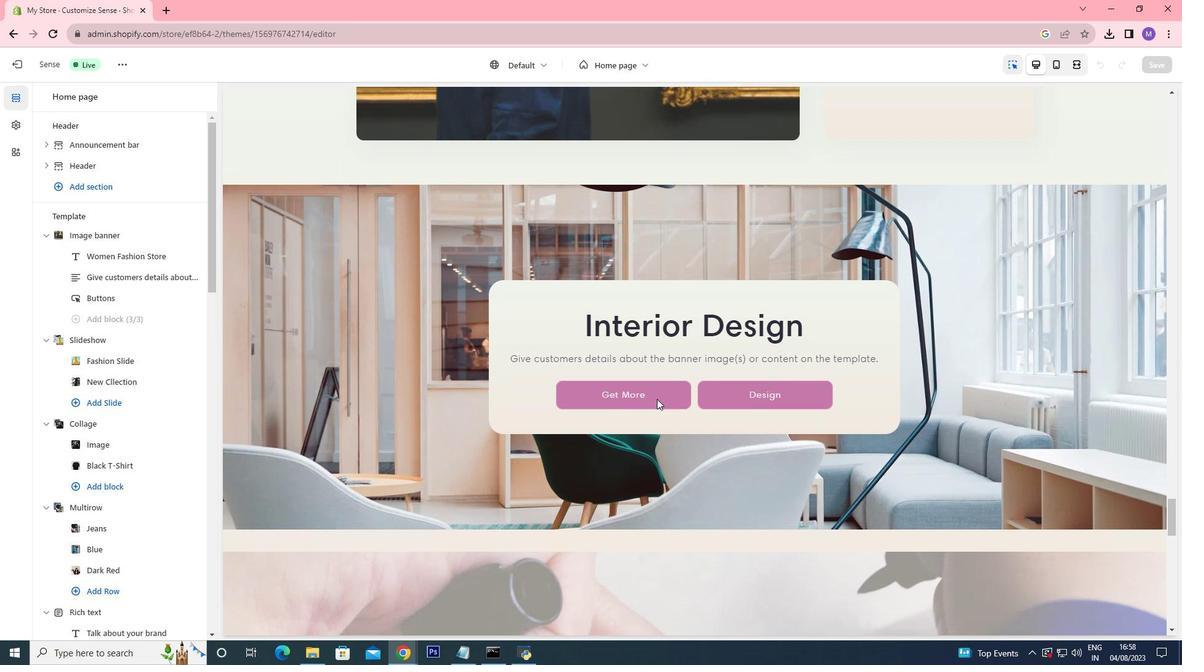 
Action: Mouse moved to (657, 418)
Screenshot: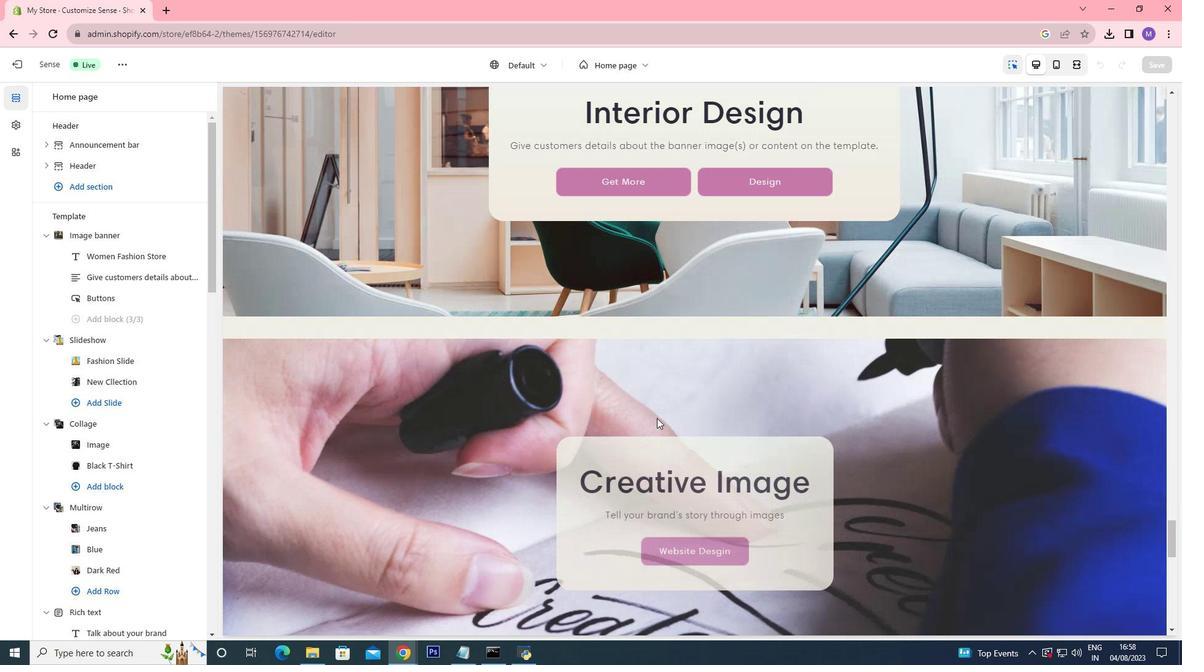 
Action: Mouse scrolled (657, 417) with delta (0, 0)
Screenshot: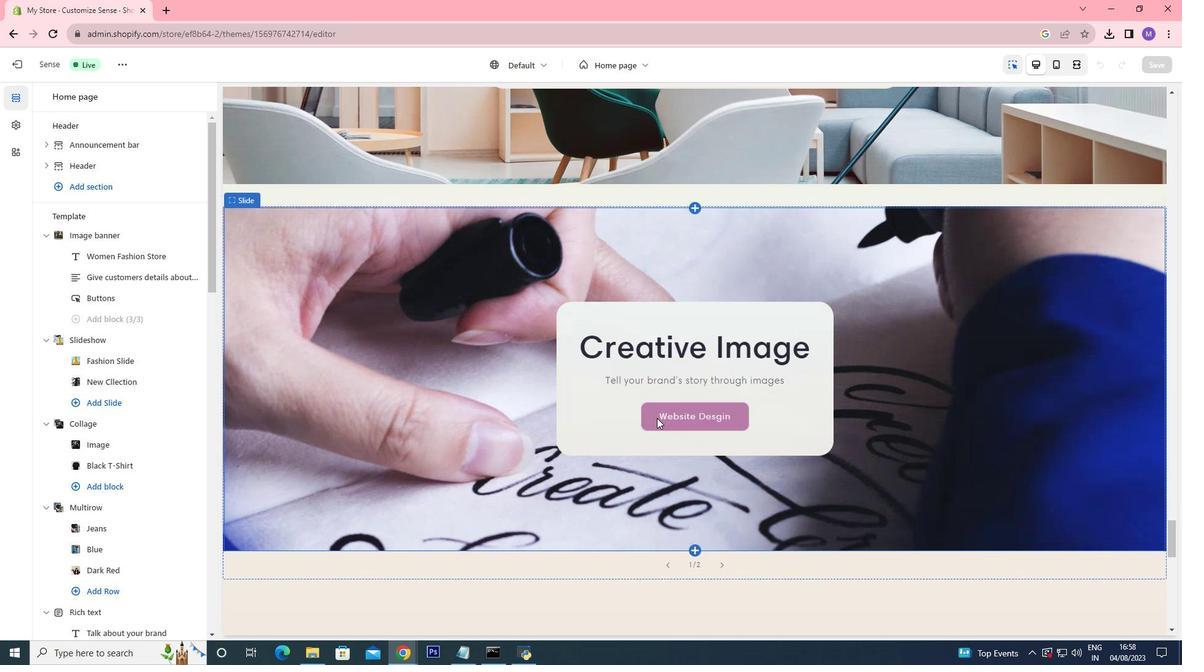 
Action: Mouse scrolled (657, 417) with delta (0, 0)
Screenshot: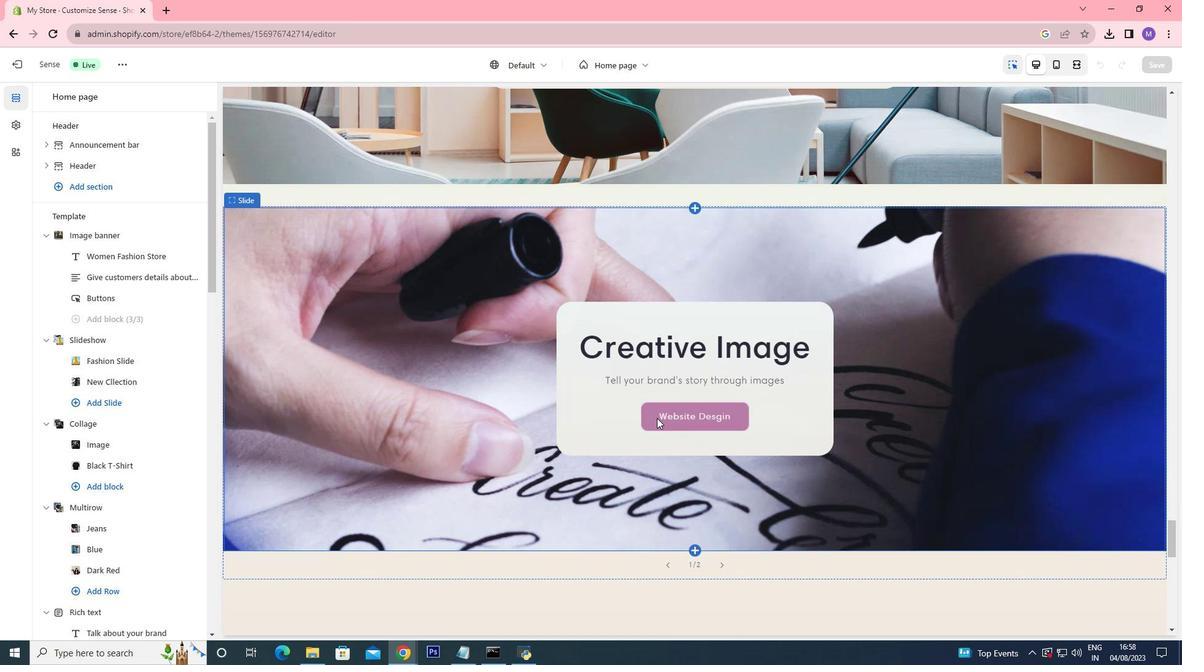 
Action: Mouse scrolled (657, 417) with delta (0, 0)
Screenshot: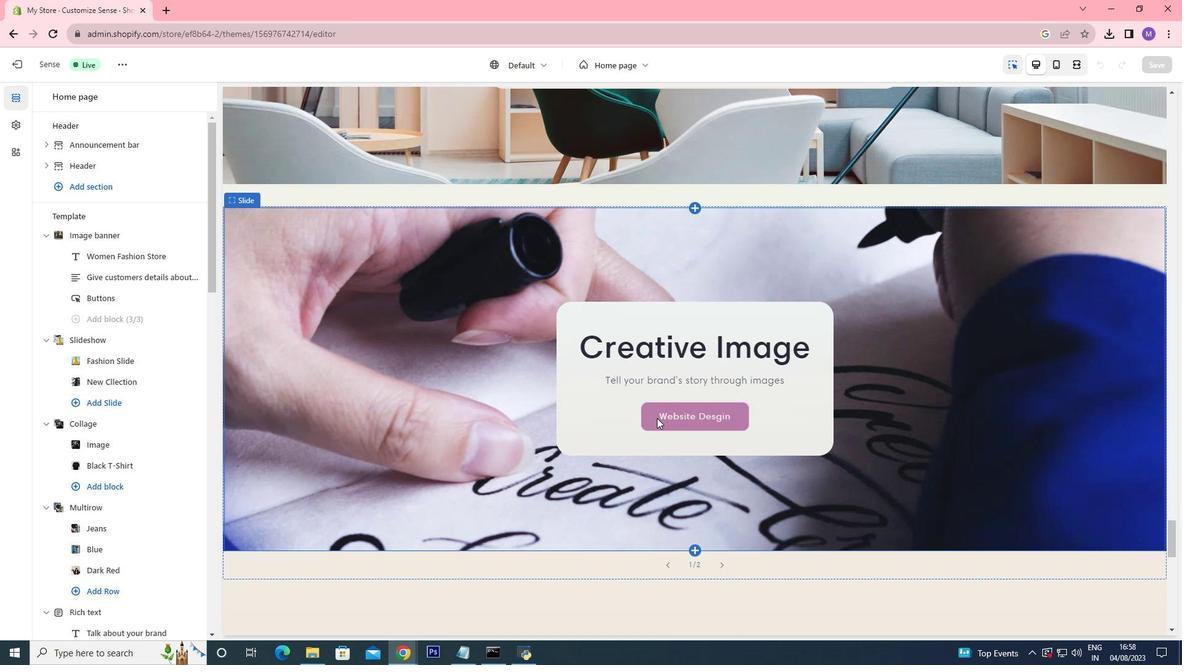 
Action: Mouse scrolled (657, 417) with delta (0, 0)
Screenshot: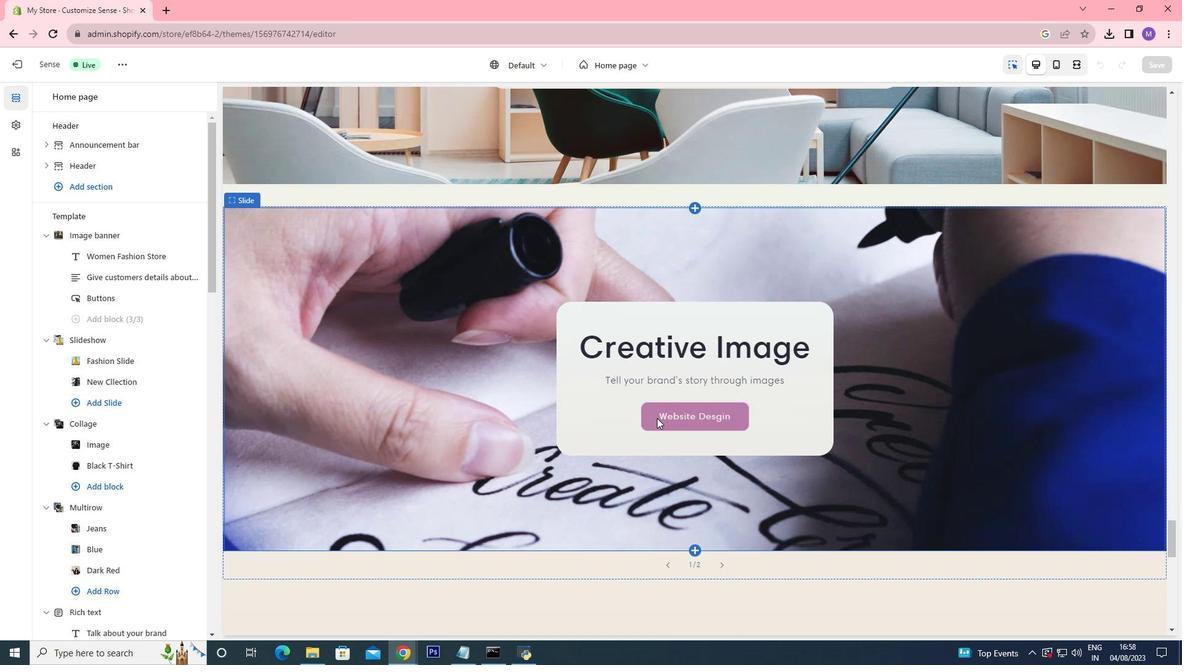 
Action: Mouse scrolled (657, 417) with delta (0, 0)
Screenshot: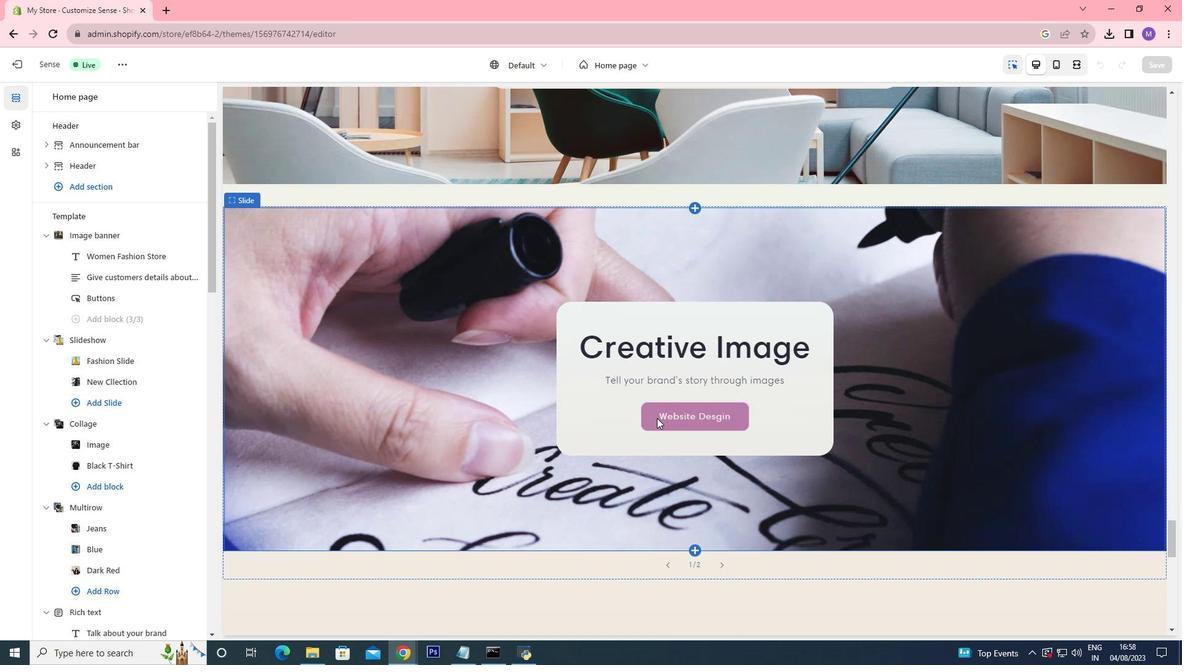 
Action: Mouse scrolled (657, 417) with delta (0, 0)
Screenshot: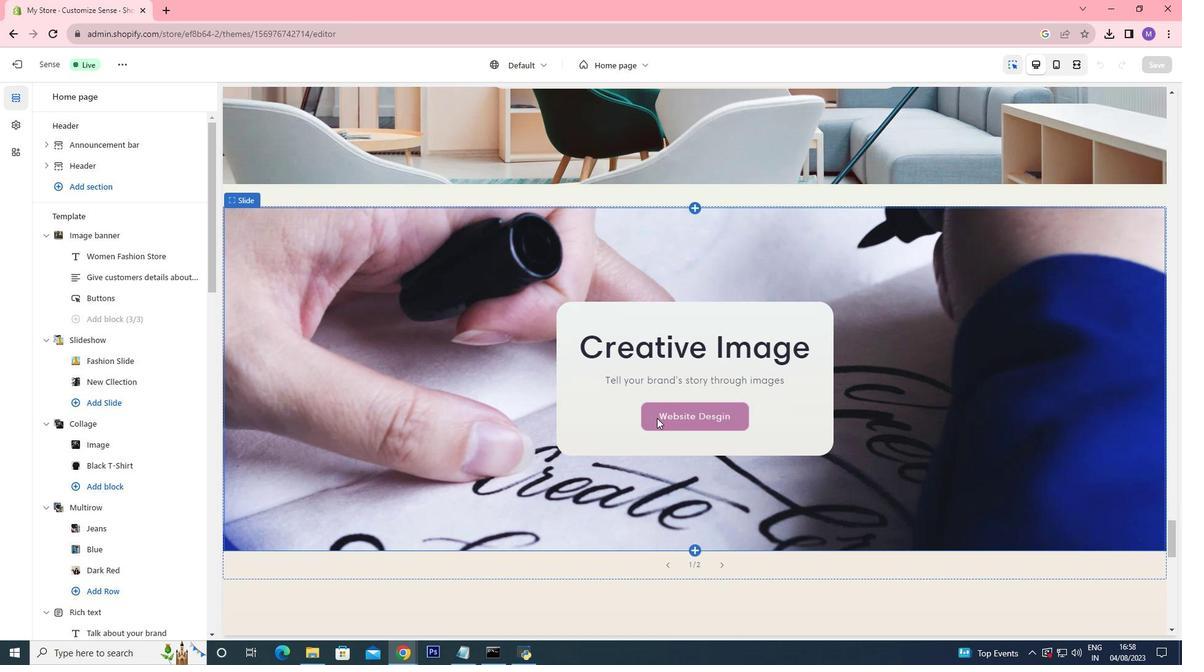 
Action: Mouse scrolled (657, 417) with delta (0, 0)
Screenshot: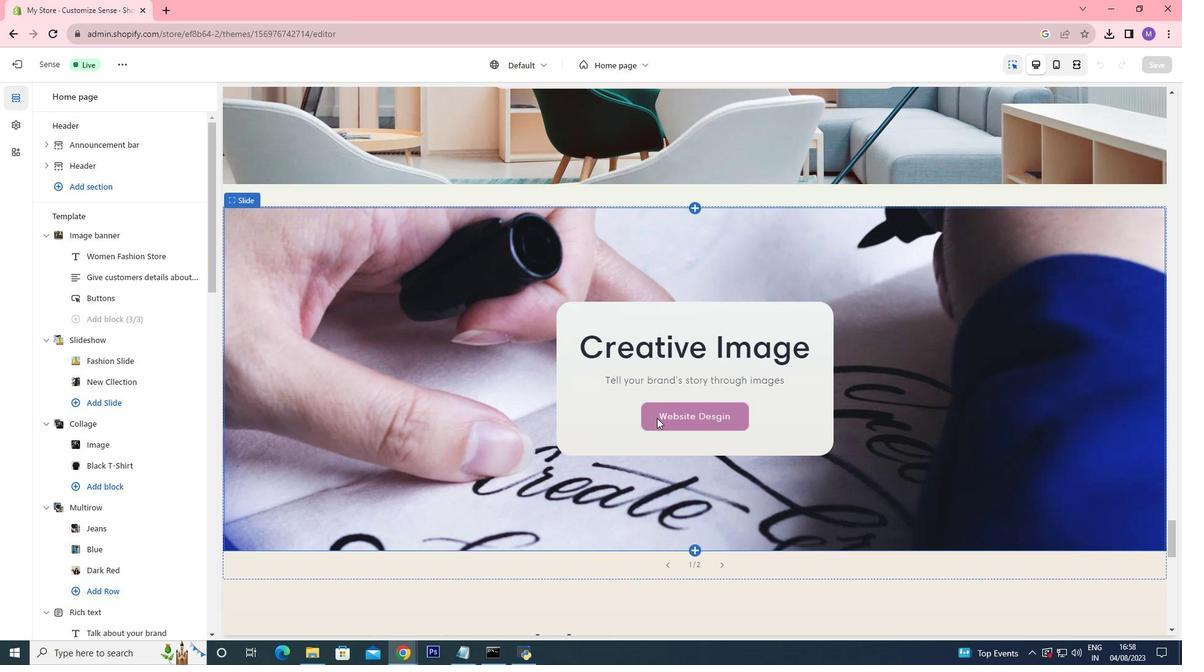 
Action: Mouse scrolled (657, 417) with delta (0, 0)
Screenshot: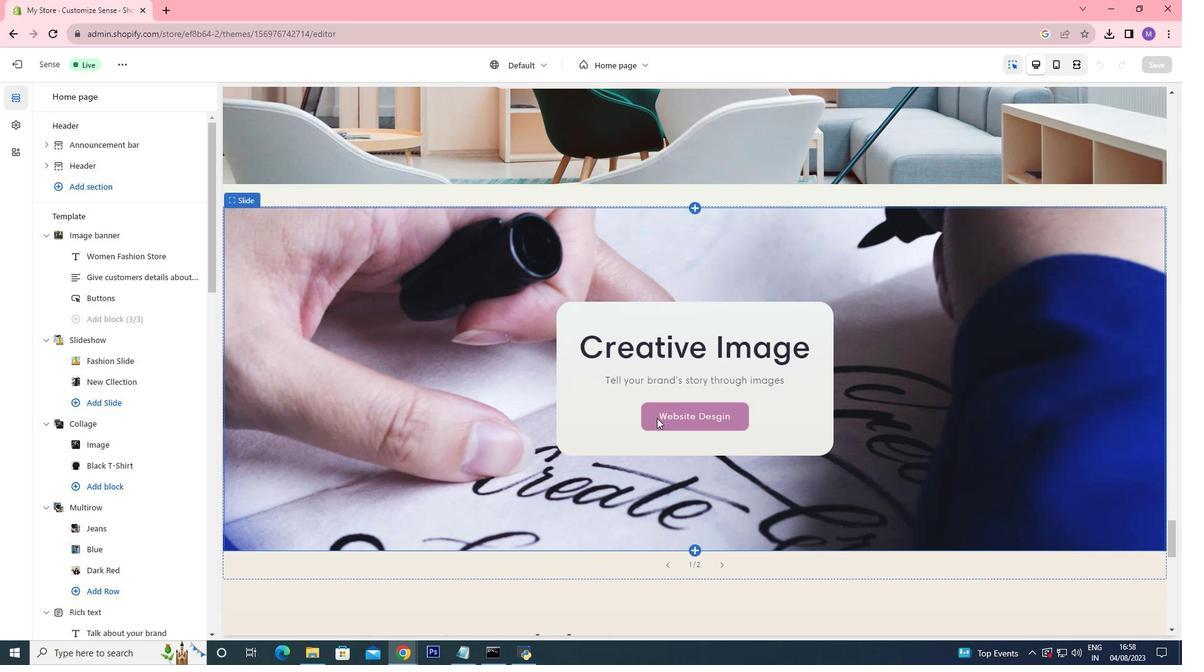 
Action: Mouse scrolled (657, 417) with delta (0, 0)
Screenshot: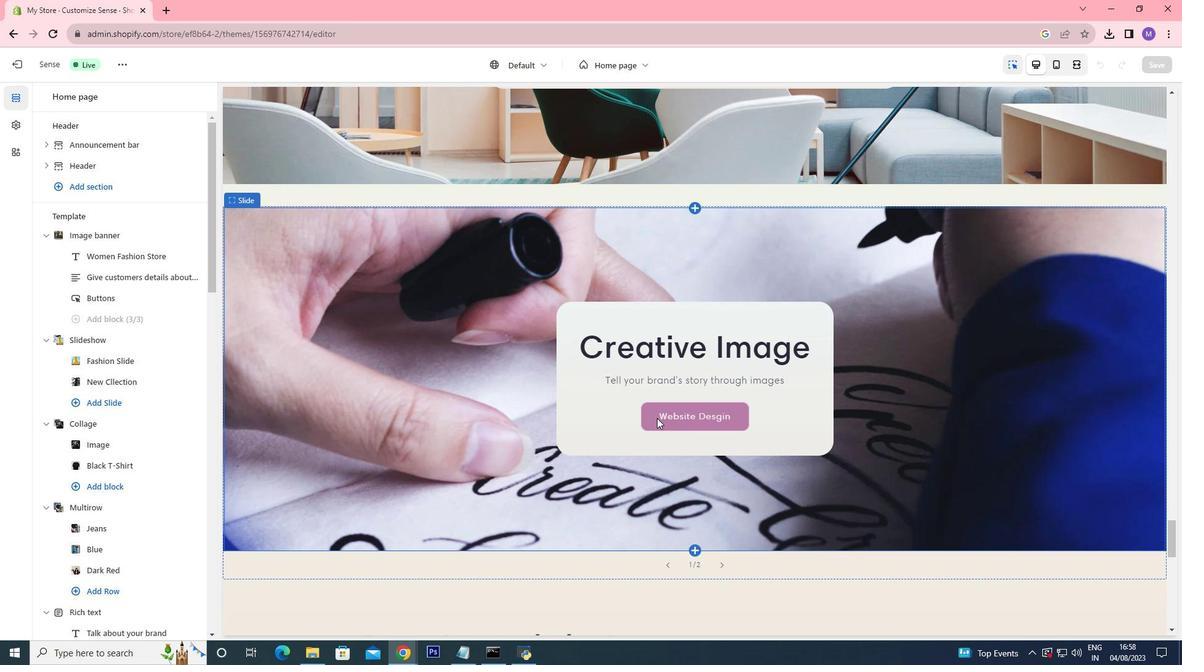 
Action: Mouse moved to (657, 418)
Screenshot: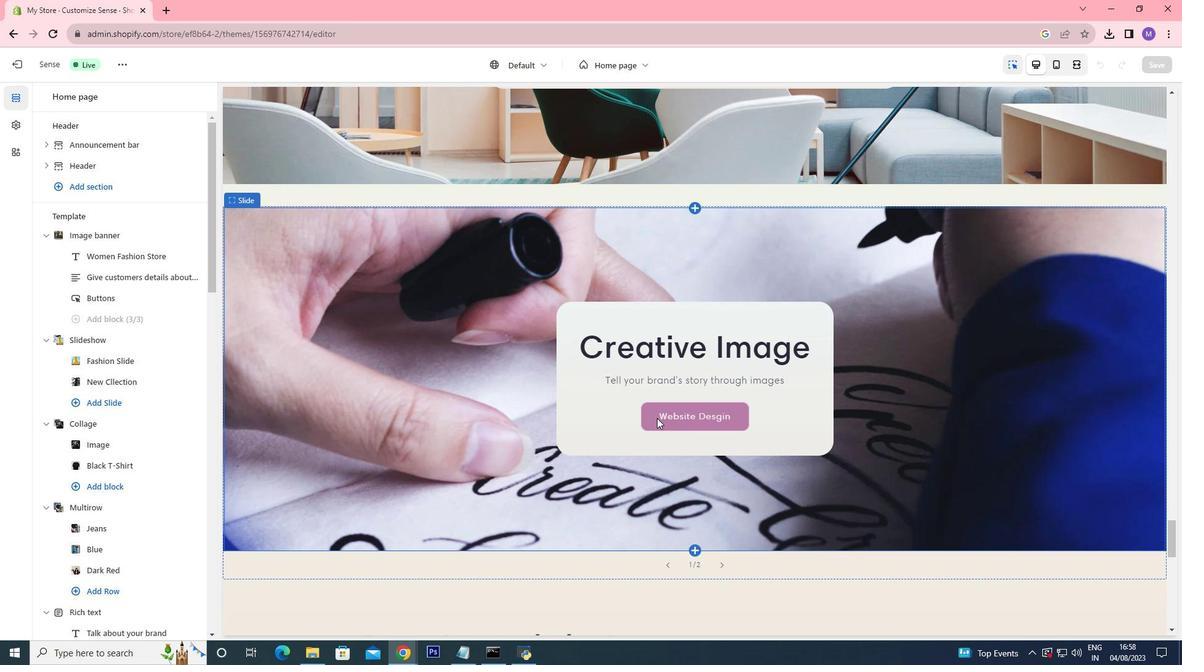 
Action: Mouse scrolled (657, 417) with delta (0, 0)
Screenshot: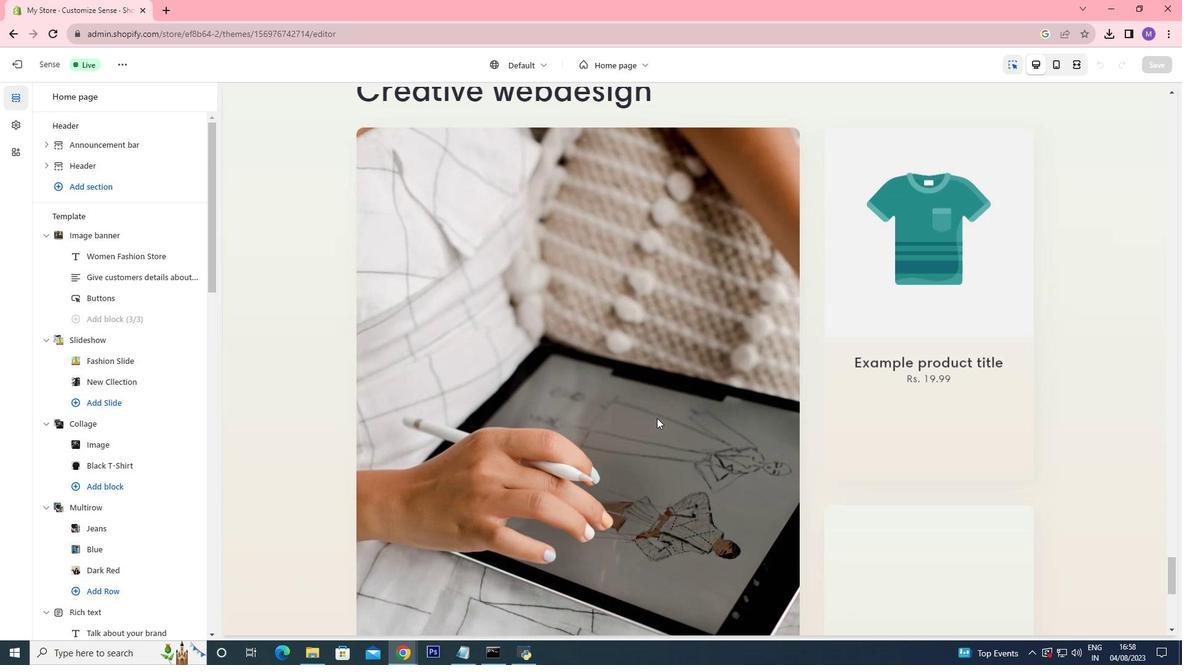 
Action: Mouse scrolled (657, 417) with delta (0, 0)
Screenshot: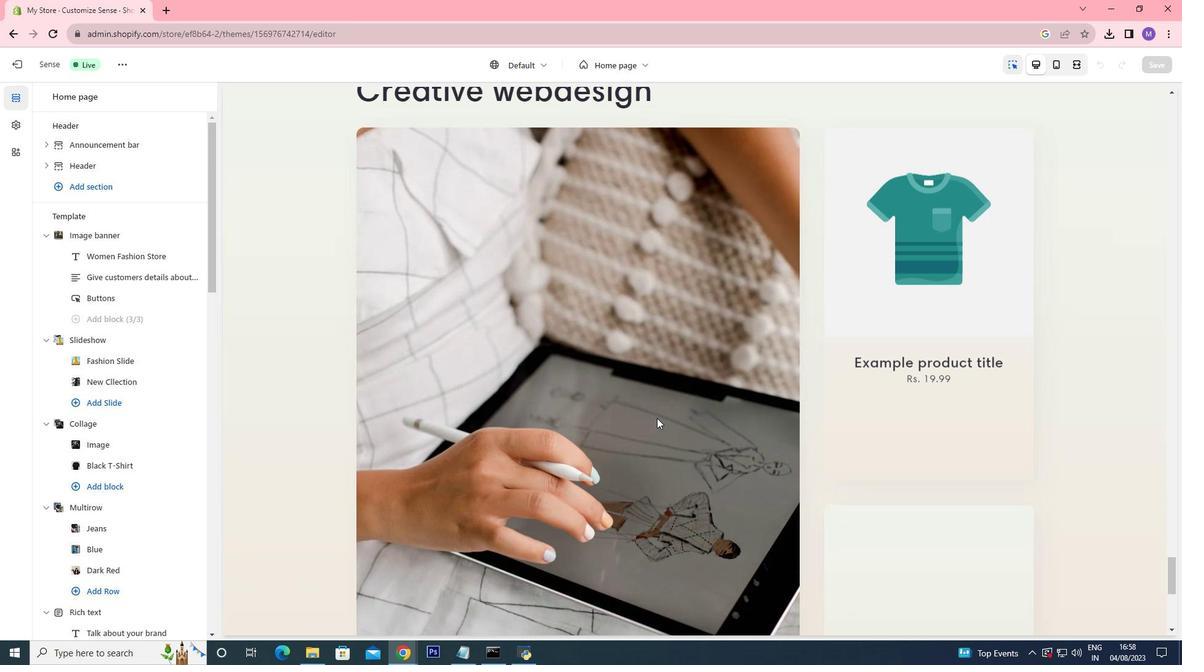 
Action: Mouse scrolled (657, 417) with delta (0, 0)
Screenshot: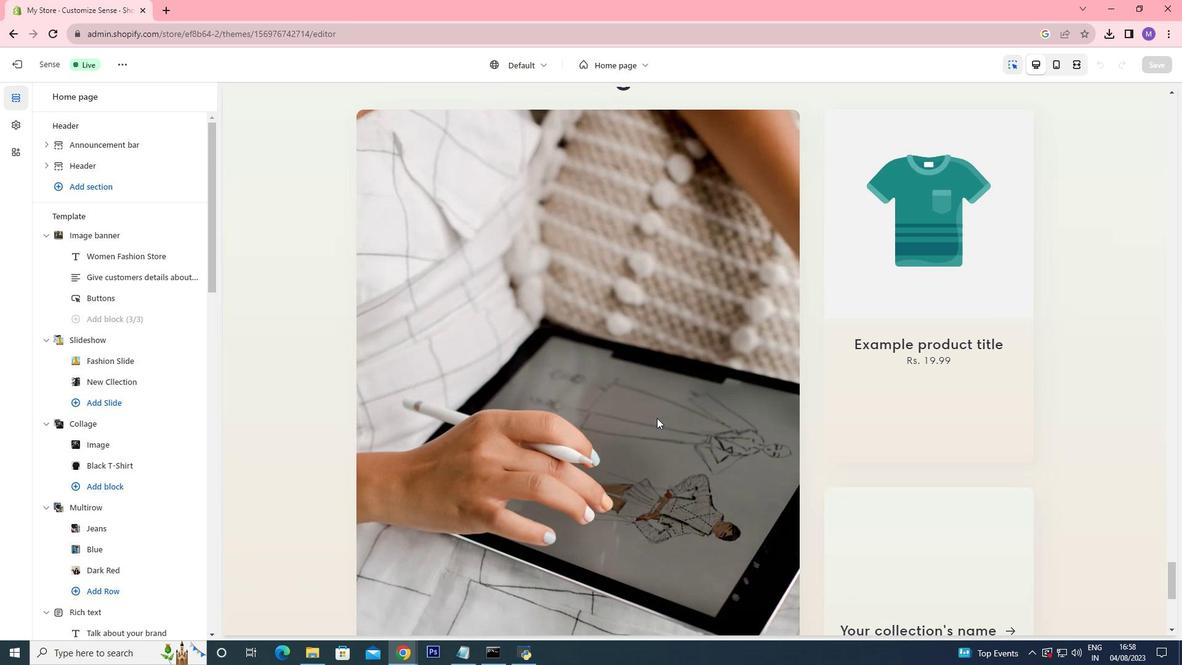 
Action: Mouse scrolled (657, 417) with delta (0, 0)
Screenshot: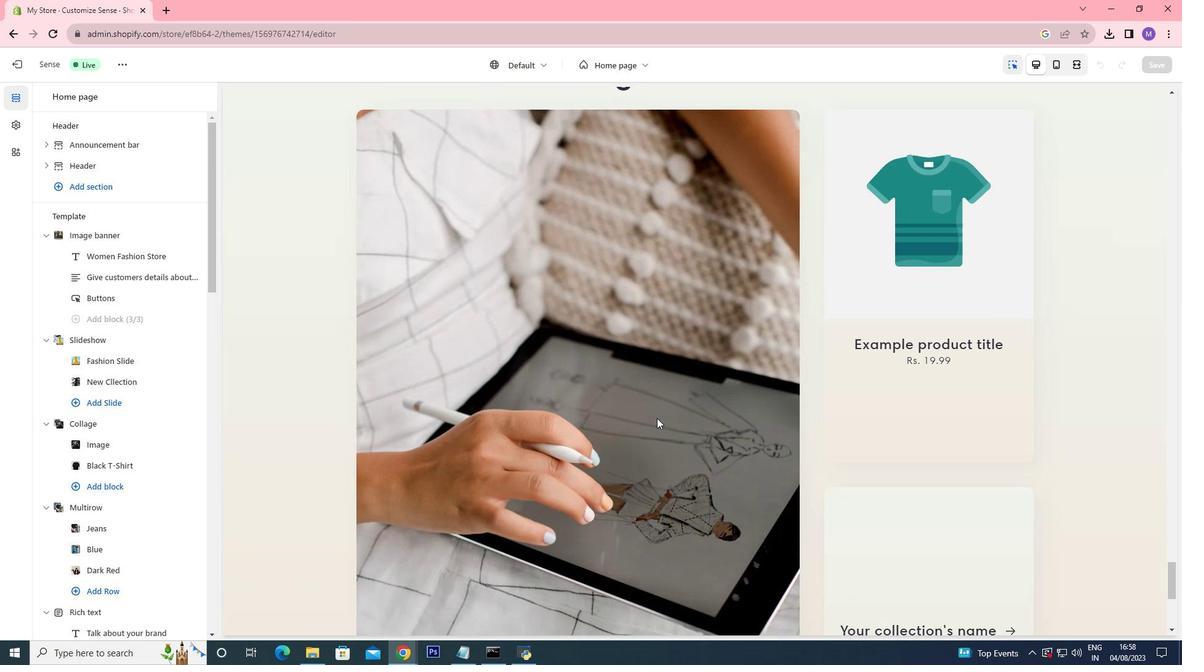 
Action: Mouse scrolled (657, 417) with delta (0, 0)
Screenshot: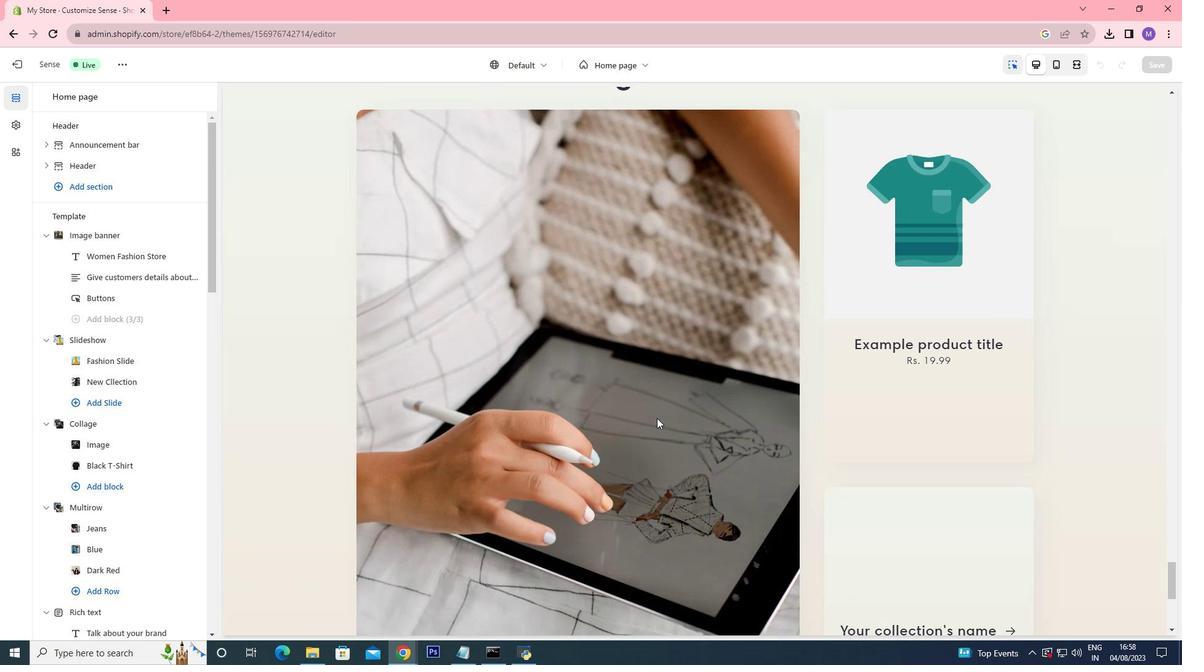 
Action: Mouse scrolled (657, 417) with delta (0, 0)
Screenshot: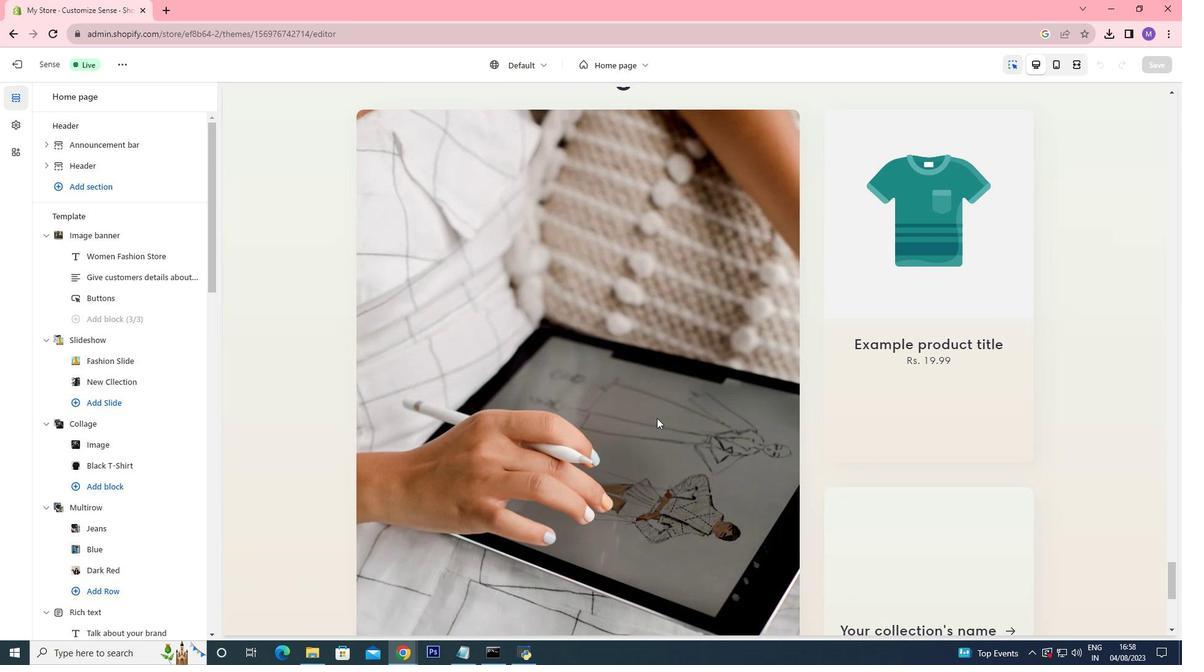 
Action: Mouse scrolled (657, 417) with delta (0, 0)
Screenshot: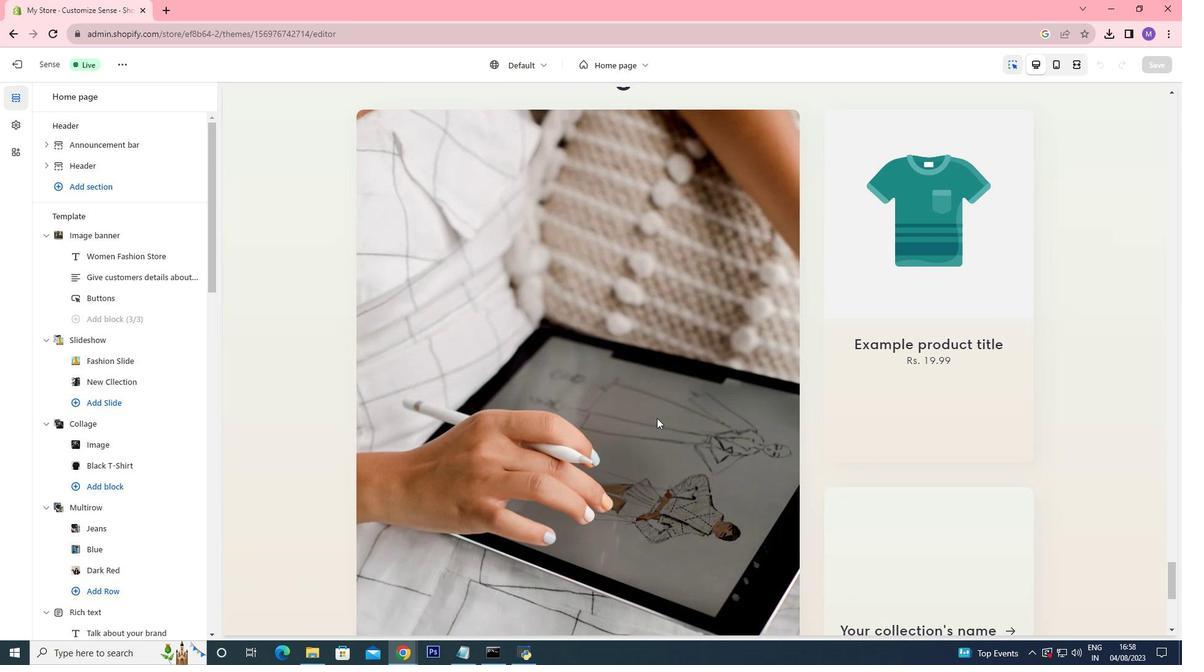 
Action: Mouse scrolled (657, 417) with delta (0, 0)
Screenshot: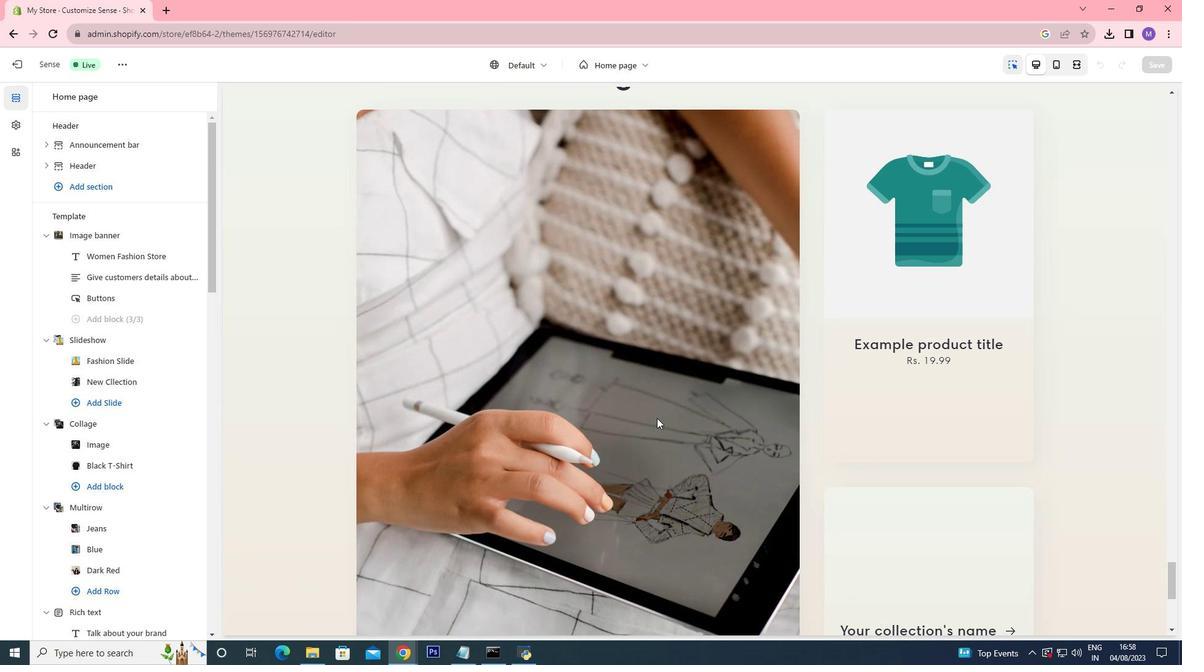 
Action: Mouse moved to (655, 417)
Screenshot: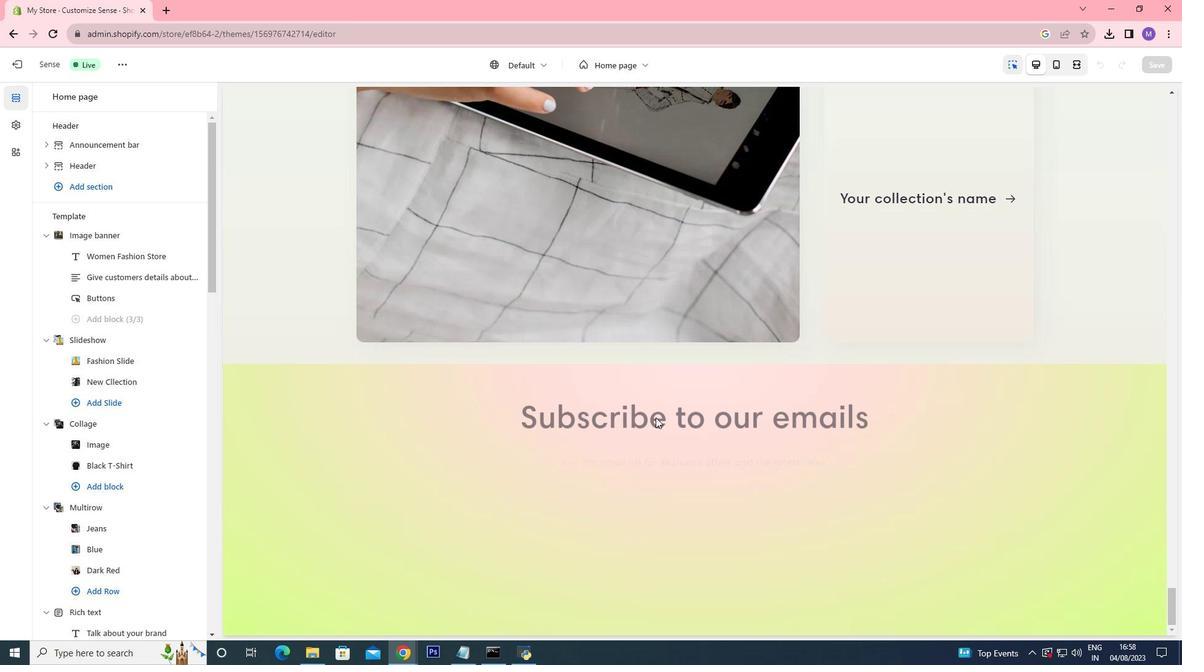 
Action: Mouse scrolled (655, 416) with delta (0, 0)
Screenshot: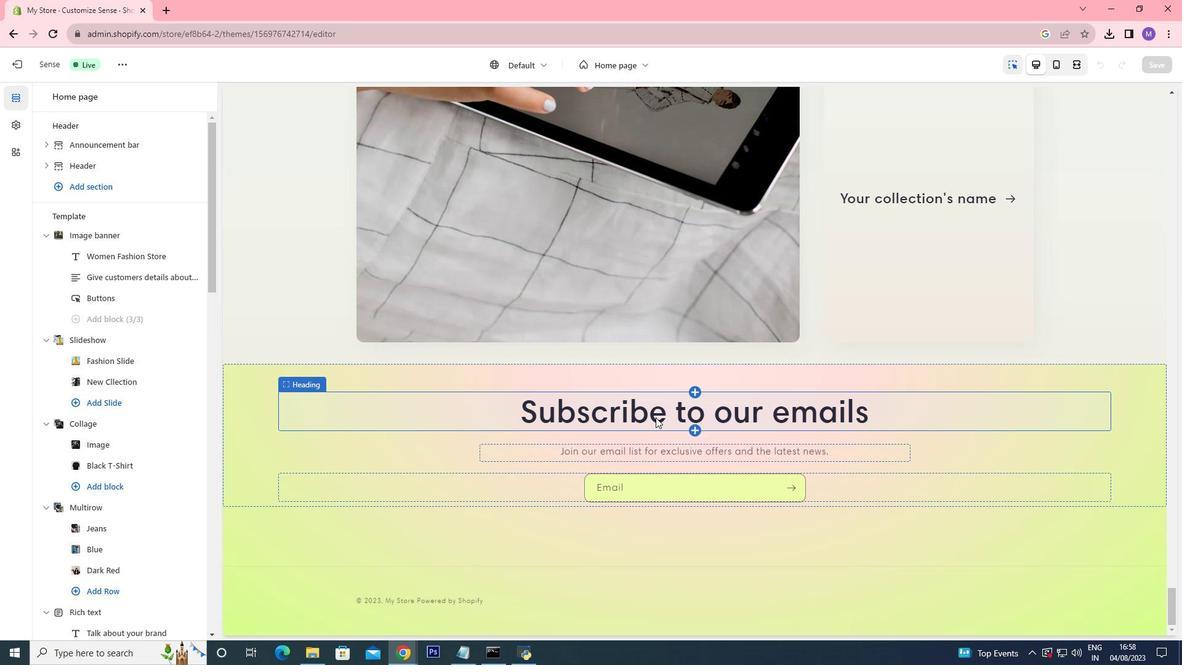 
Action: Mouse scrolled (655, 416) with delta (0, 0)
Screenshot: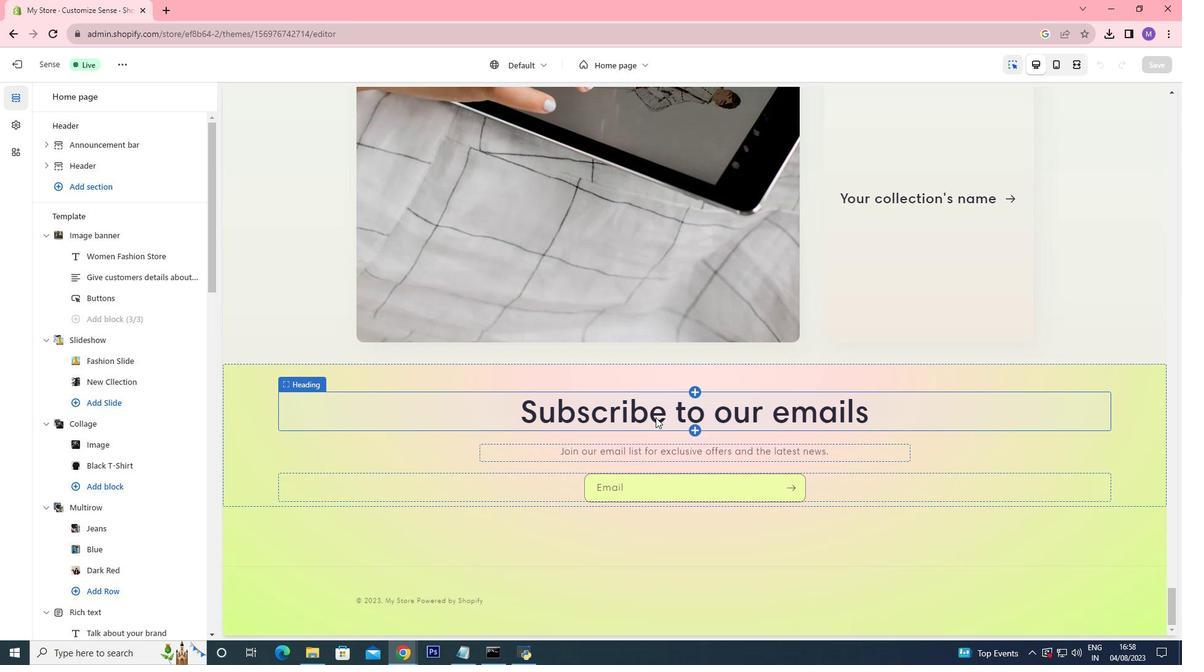 
Action: Mouse scrolled (655, 416) with delta (0, 0)
Screenshot: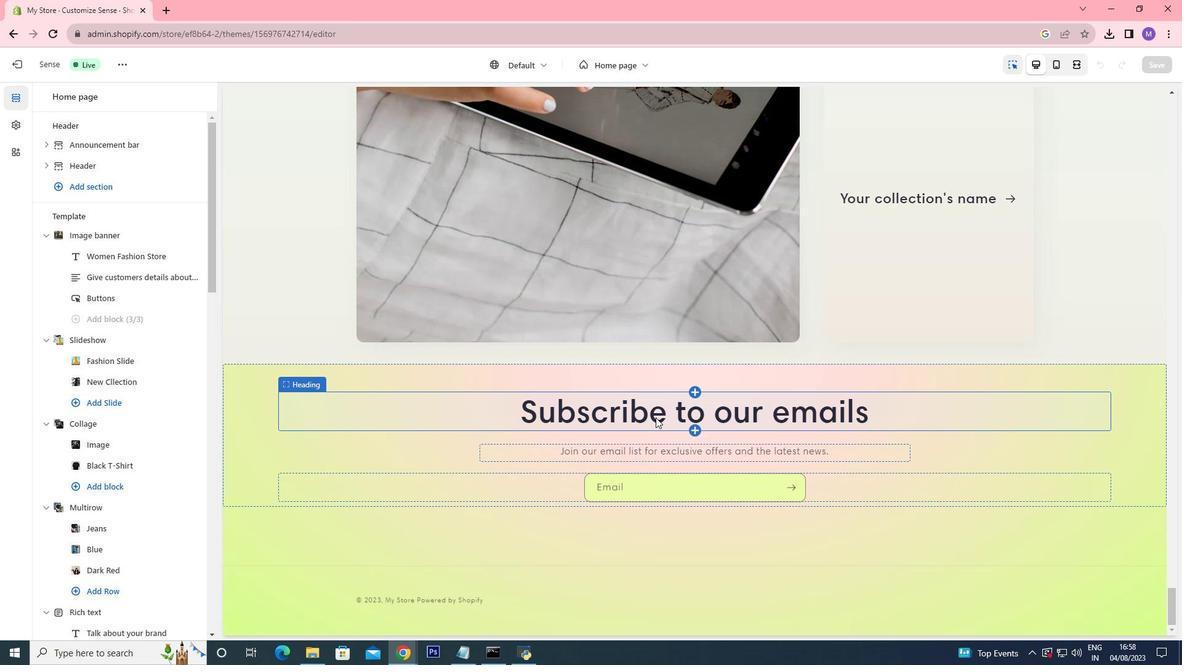 
Action: Mouse scrolled (655, 416) with delta (0, 0)
Screenshot: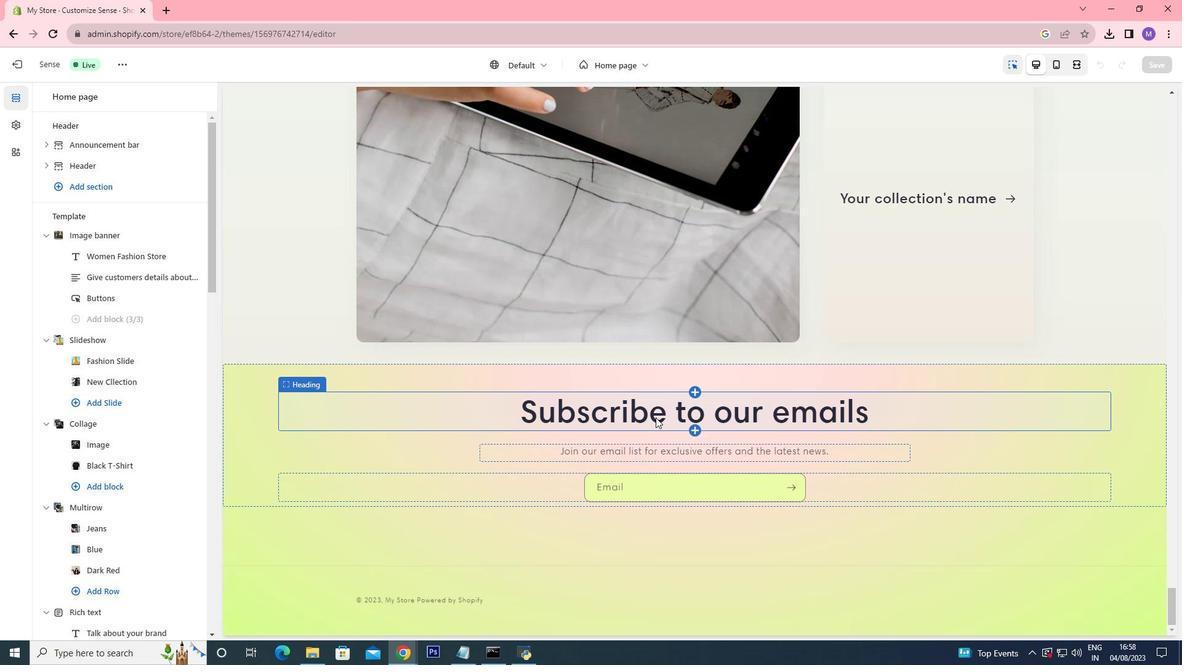 
Action: Mouse scrolled (655, 416) with delta (0, 0)
Screenshot: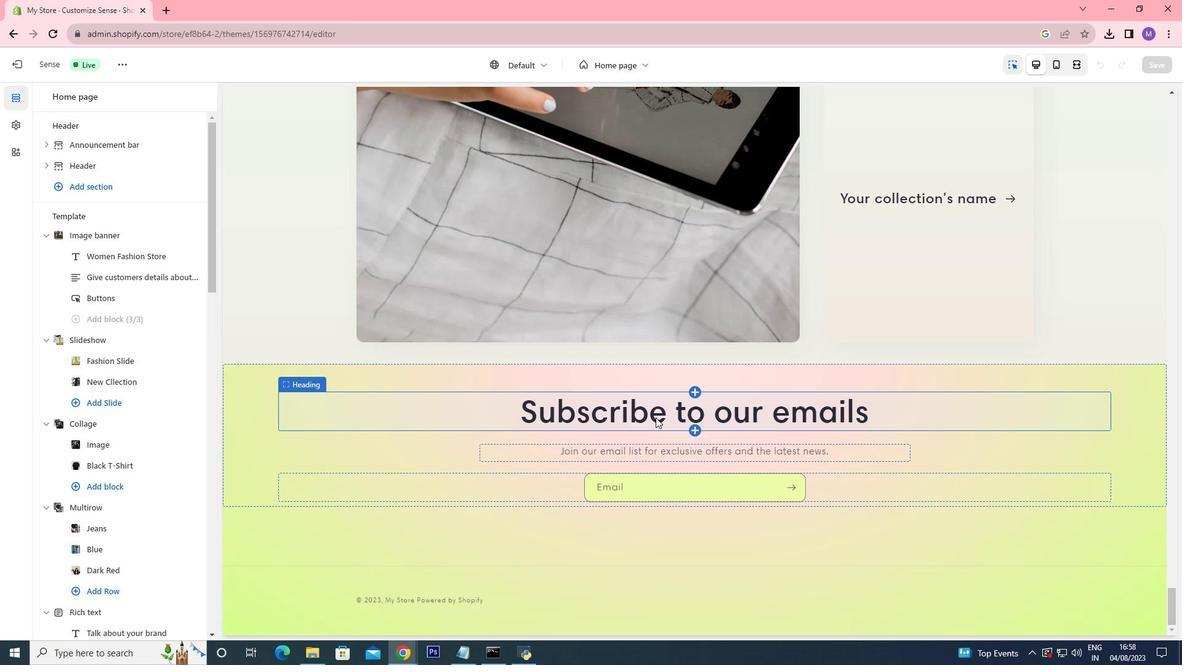 
Action: Mouse scrolled (655, 416) with delta (0, 0)
Screenshot: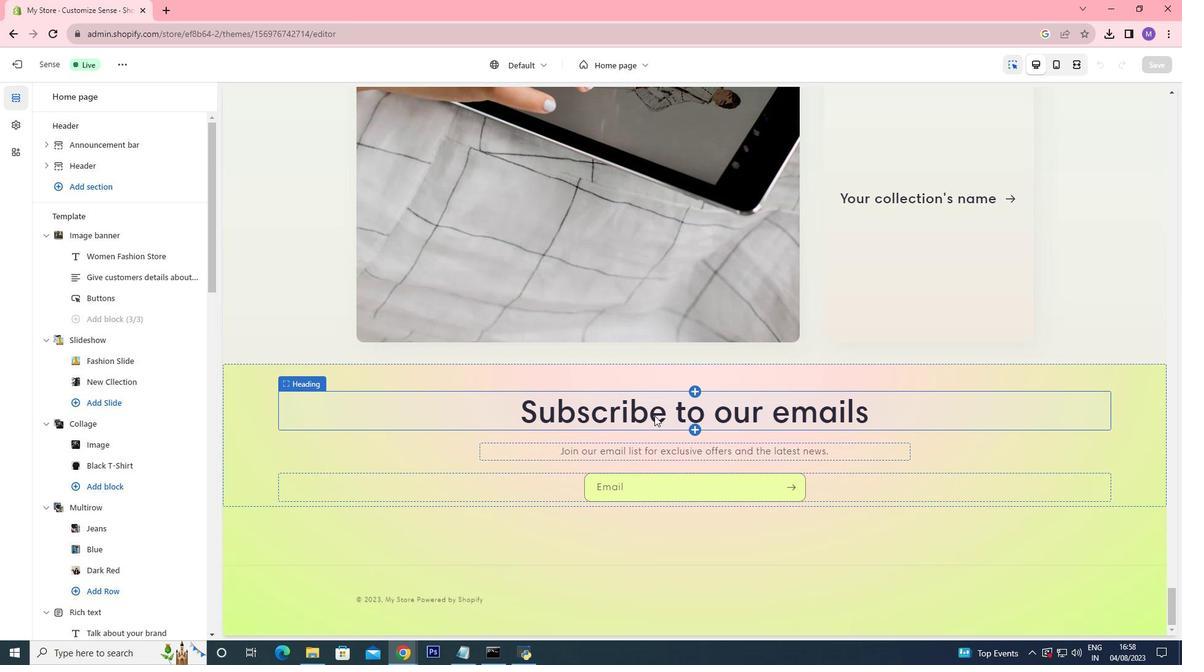 
Action: Mouse scrolled (655, 416) with delta (0, 0)
Screenshot: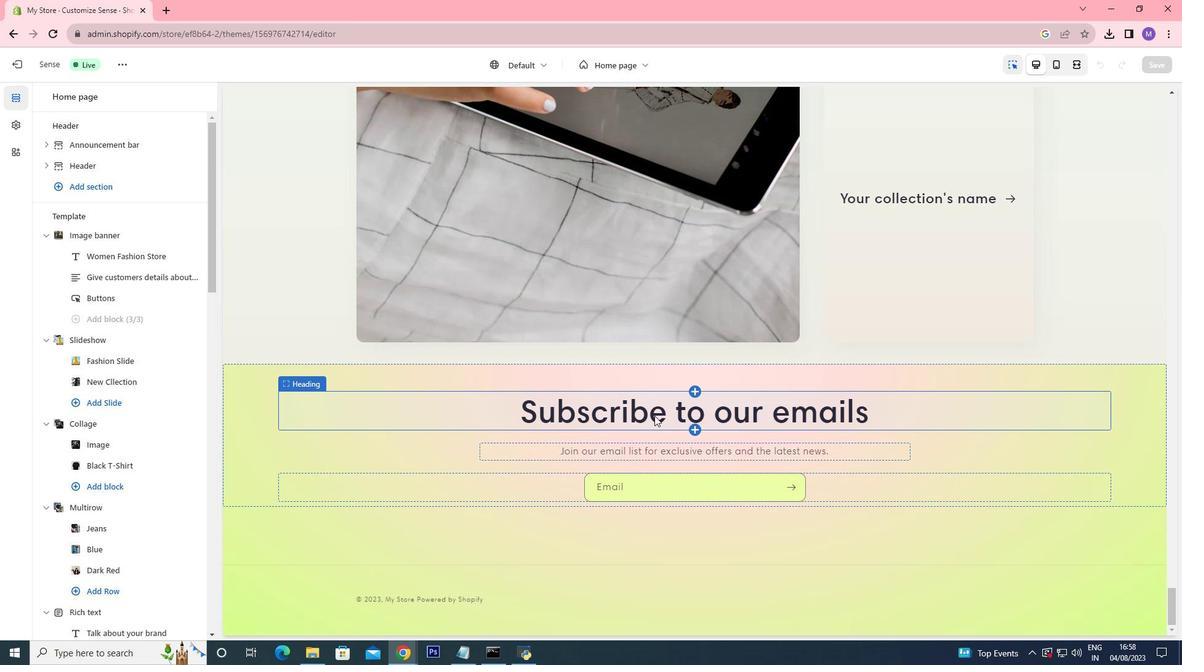 
Action: Mouse moved to (655, 416)
Screenshot: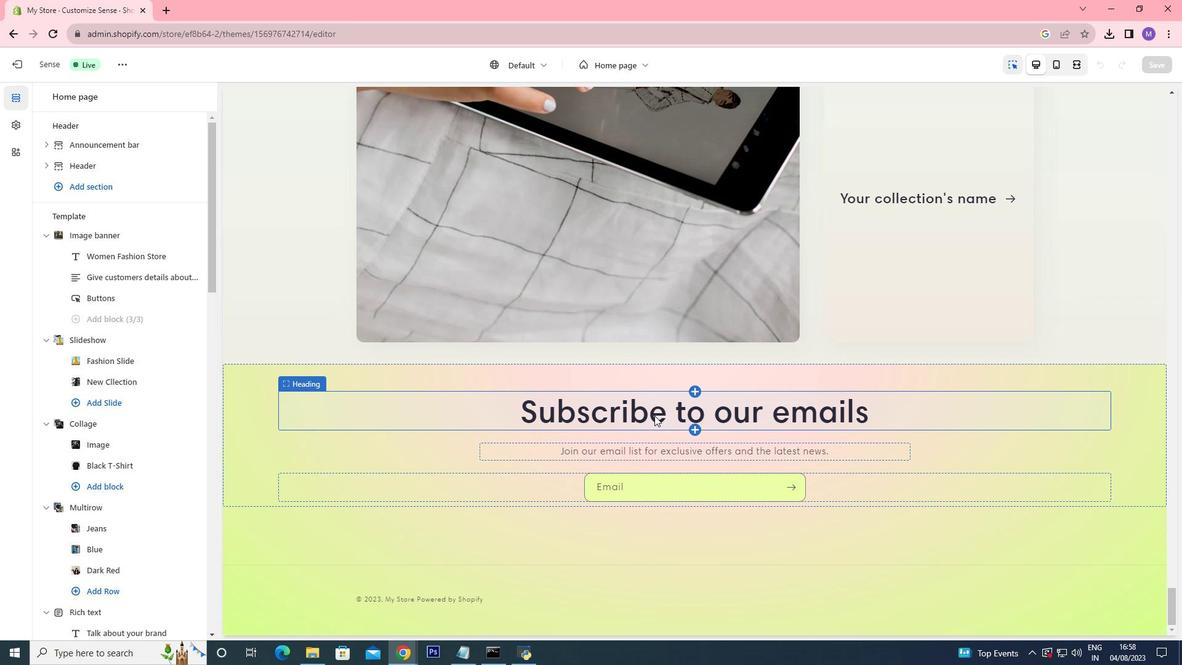 
Action: Mouse scrolled (655, 416) with delta (0, 0)
Screenshot: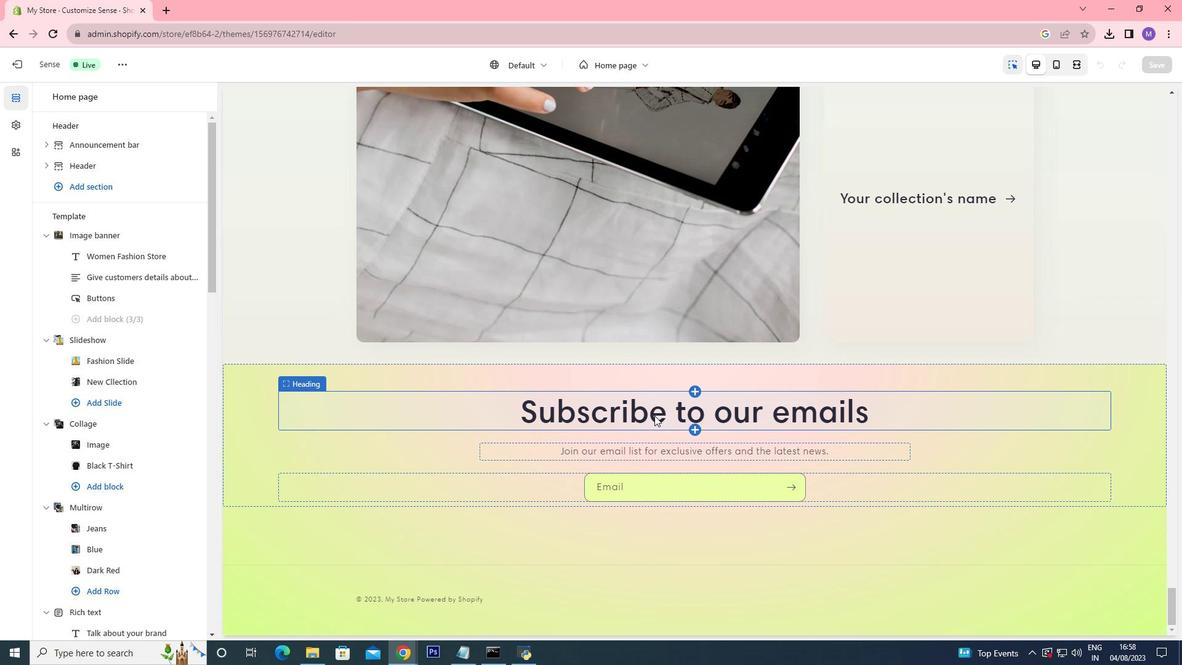 
Action: Mouse moved to (654, 415)
Screenshot: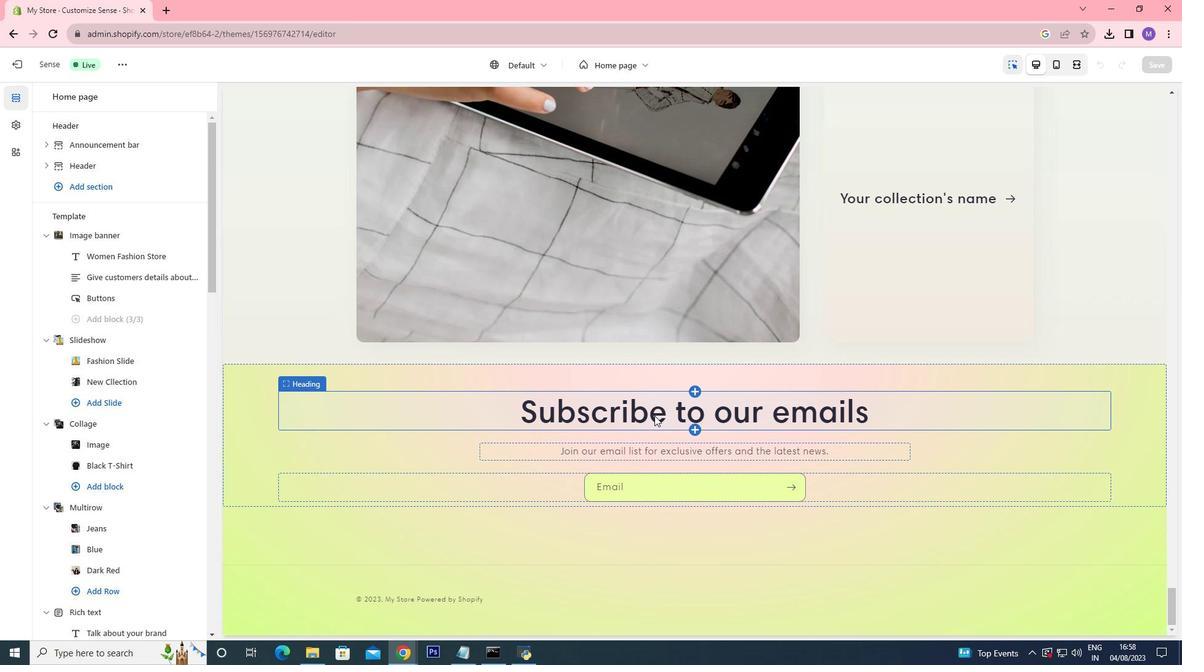 
Action: Mouse scrolled (654, 415) with delta (0, 0)
Screenshot: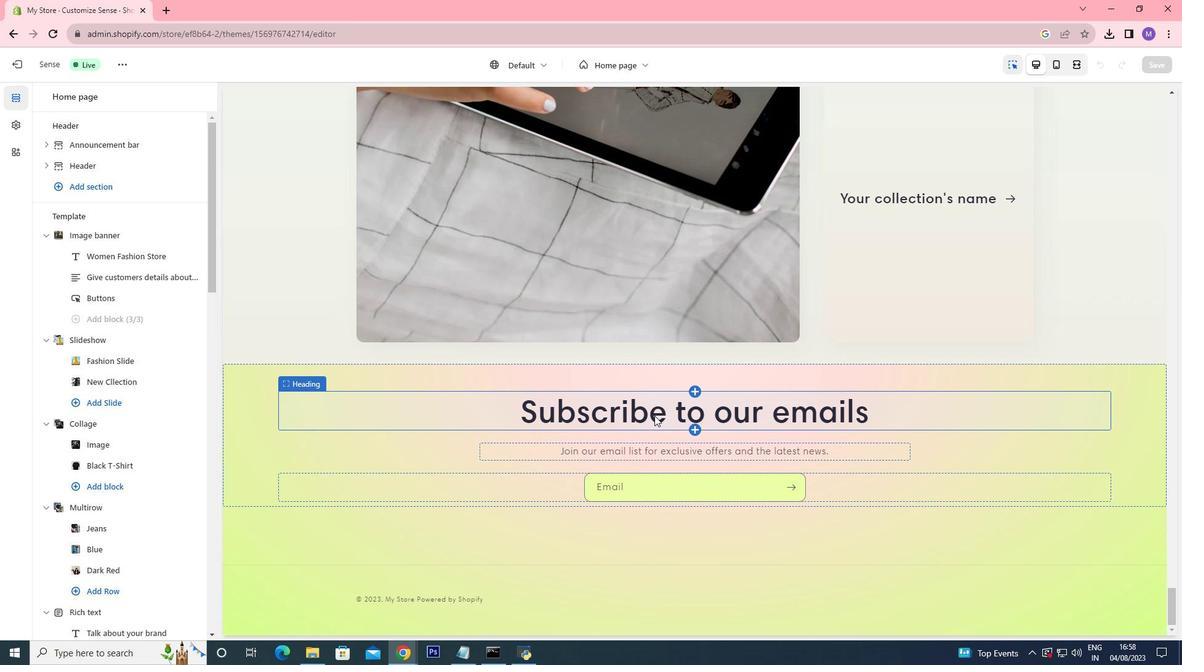 
Action: Mouse scrolled (654, 415) with delta (0, 0)
Screenshot: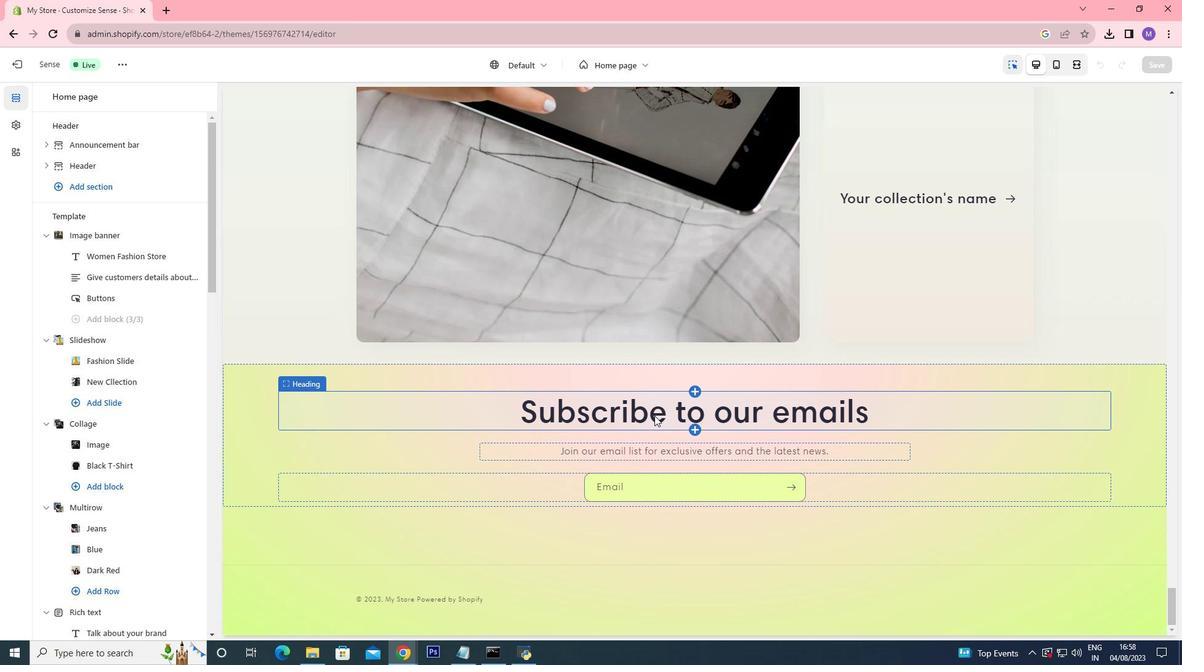 
Action: Mouse scrolled (654, 415) with delta (0, 0)
Screenshot: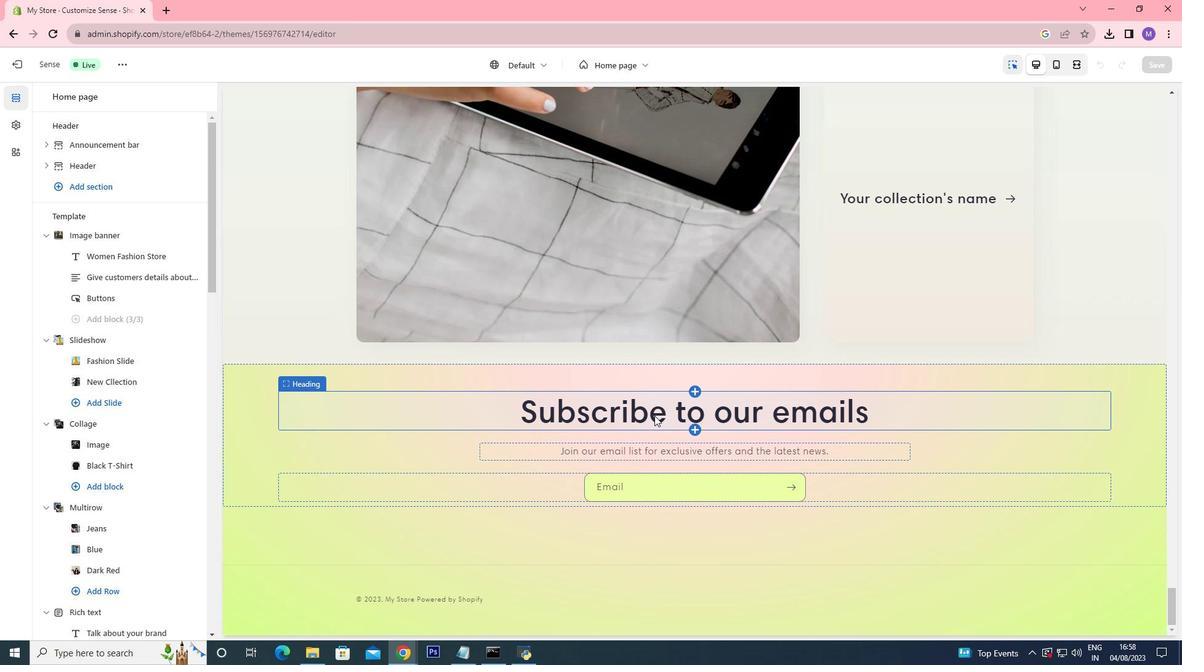 
Action: Mouse scrolled (654, 415) with delta (0, 0)
Screenshot: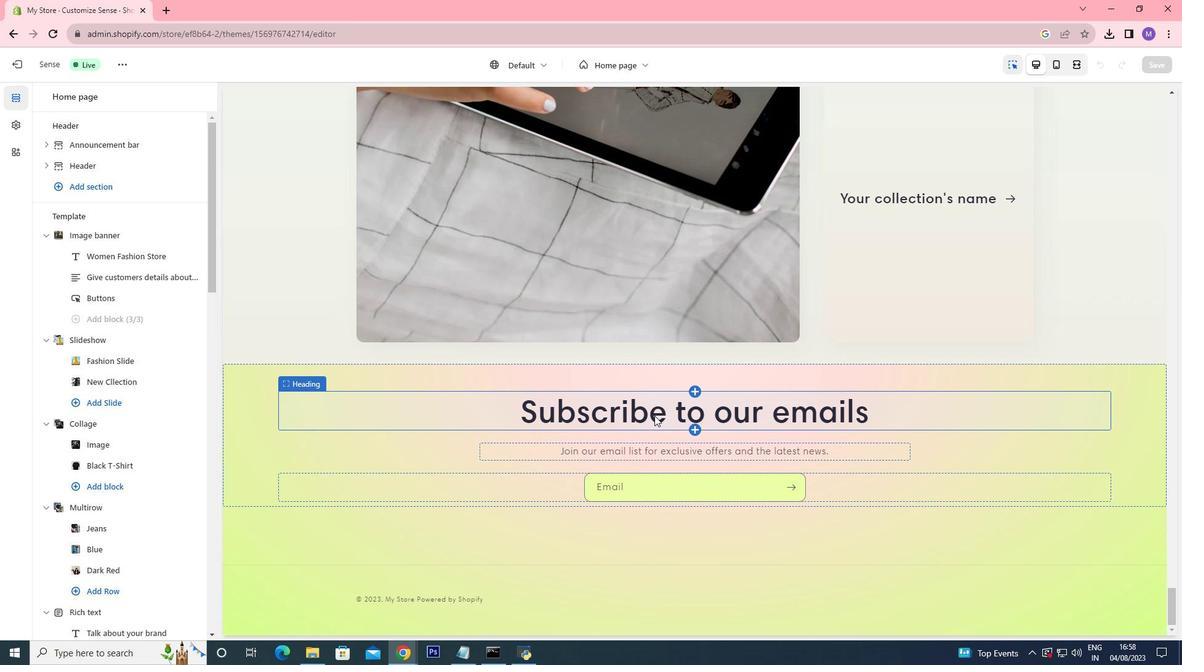 
Action: Mouse scrolled (654, 415) with delta (0, 0)
Screenshot: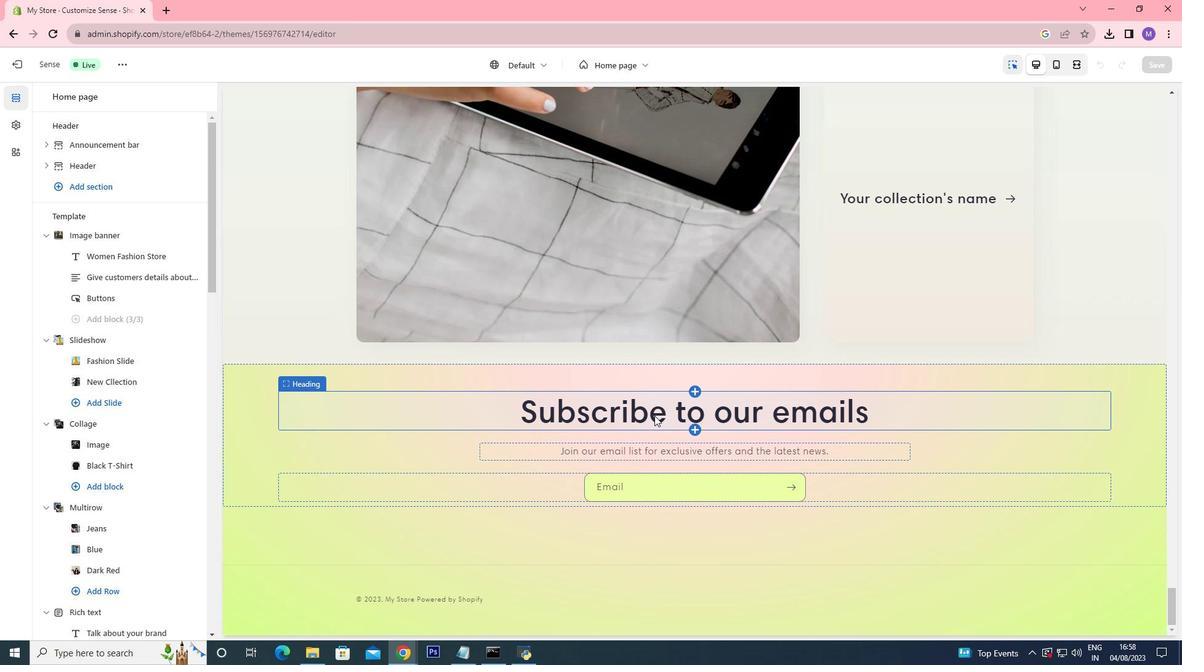 
Action: Mouse scrolled (654, 415) with delta (0, 0)
Screenshot: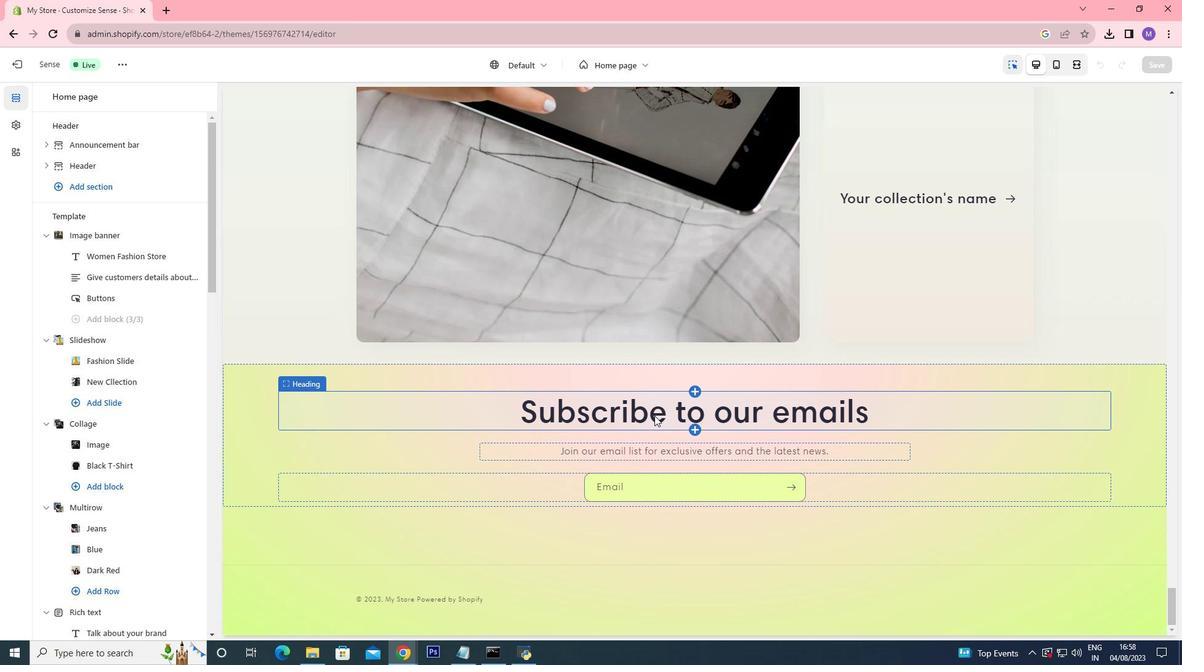 
Action: Mouse scrolled (654, 415) with delta (0, 0)
Screenshot: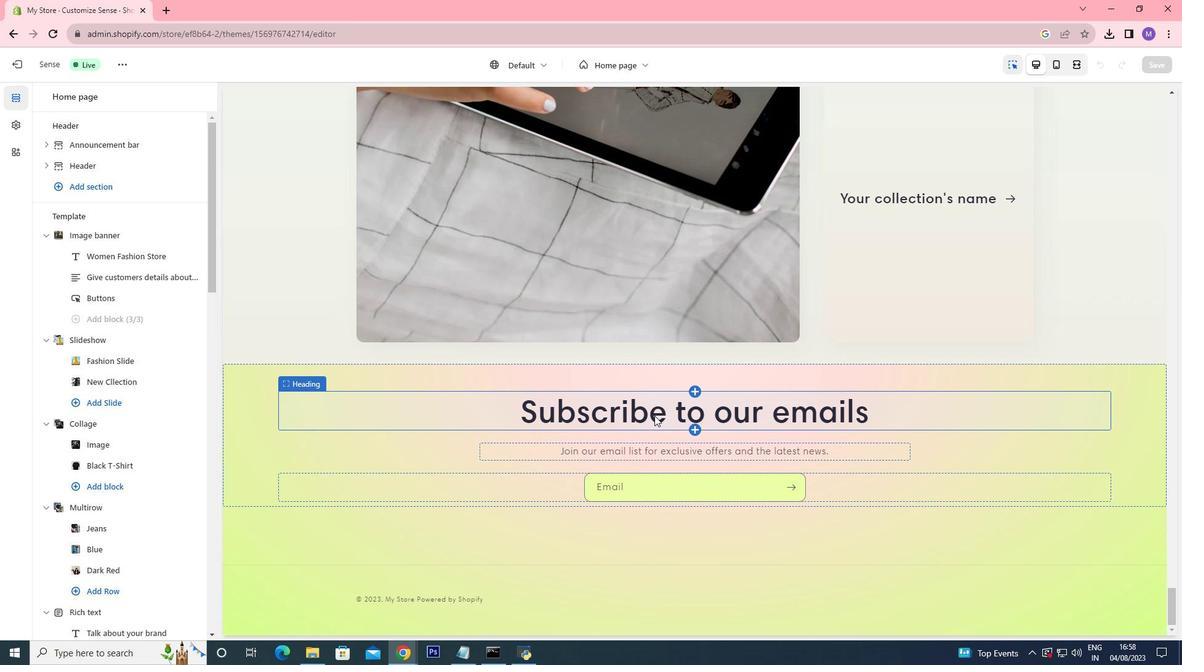 
Action: Mouse scrolled (654, 415) with delta (0, 0)
Screenshot: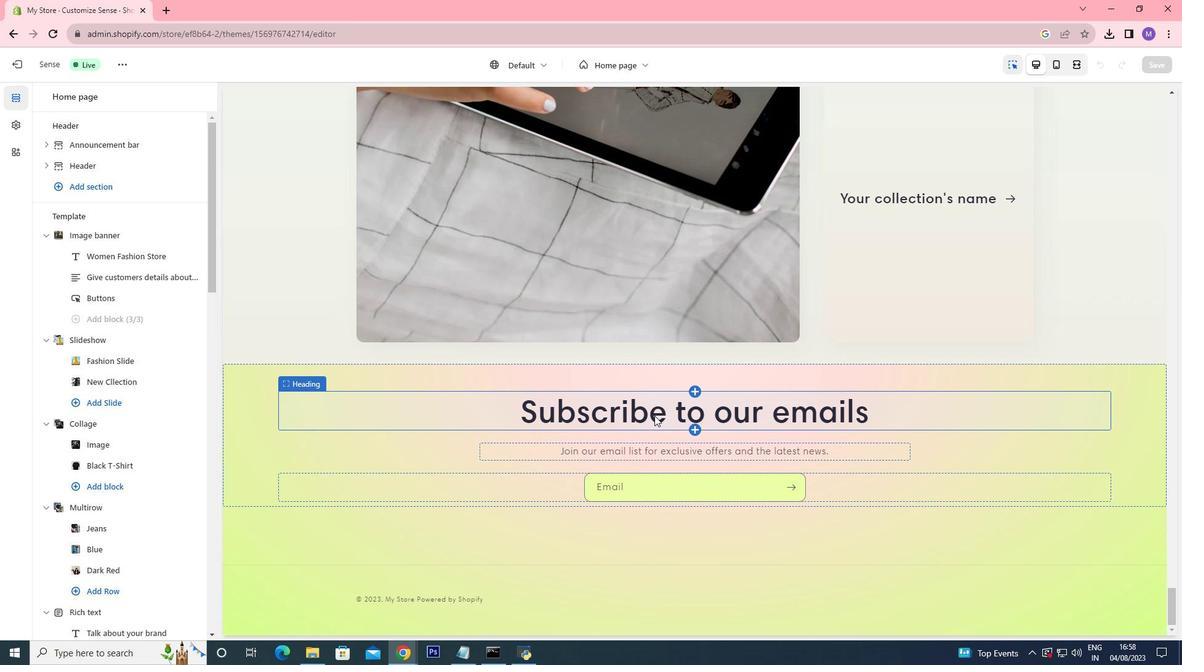 
Action: Mouse scrolled (654, 415) with delta (0, 0)
Screenshot: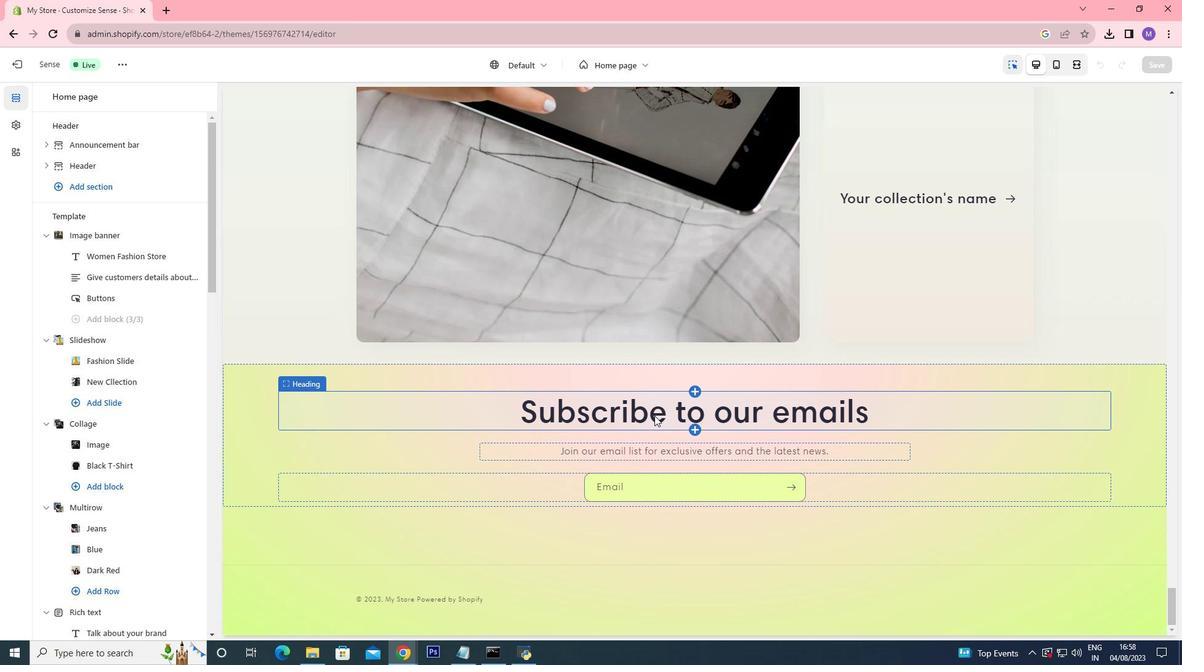 
Action: Mouse scrolled (654, 415) with delta (0, 0)
Screenshot: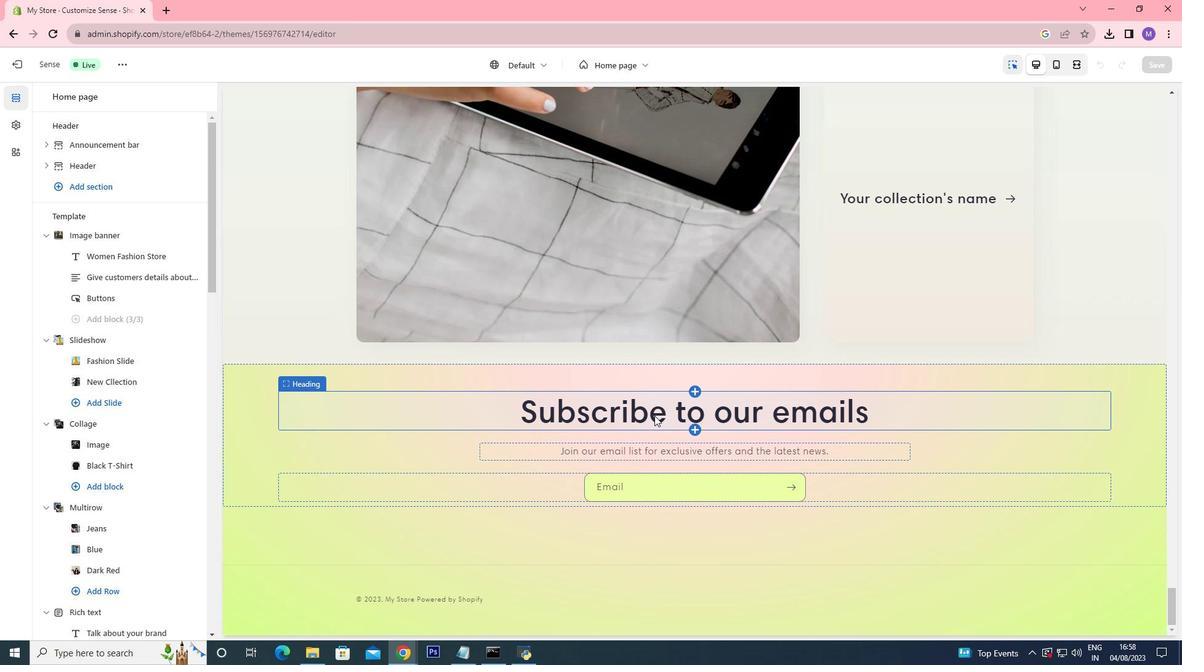 
Action: Mouse scrolled (654, 415) with delta (0, 0)
Screenshot: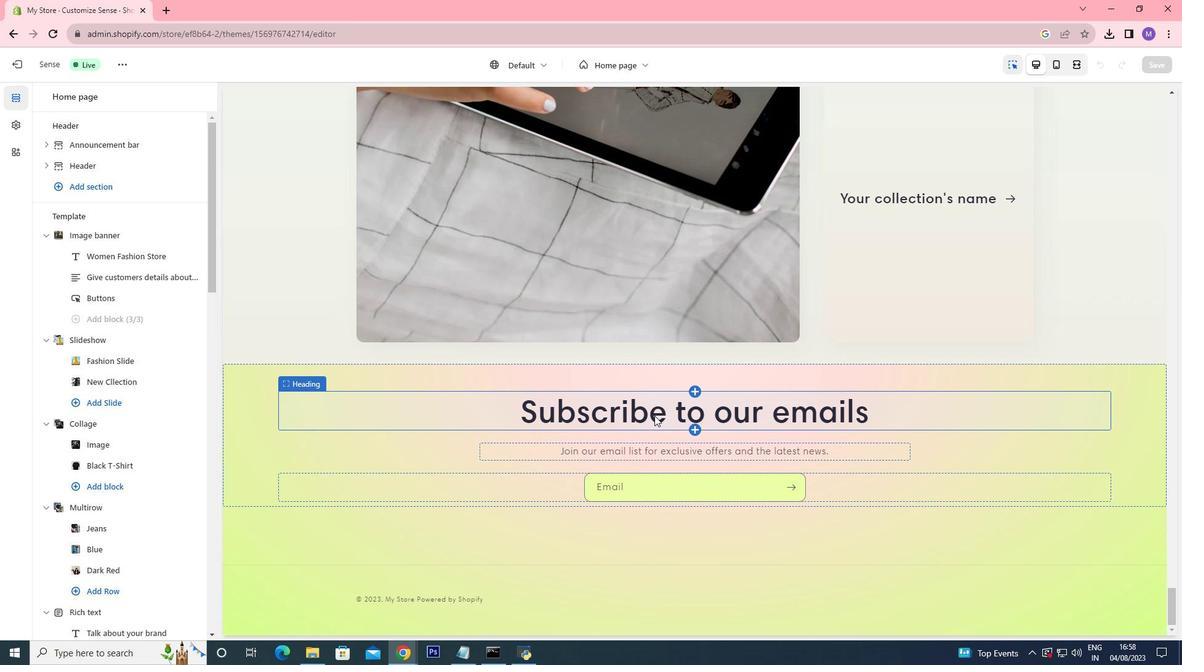 
Action: Mouse scrolled (654, 415) with delta (0, 0)
Screenshot: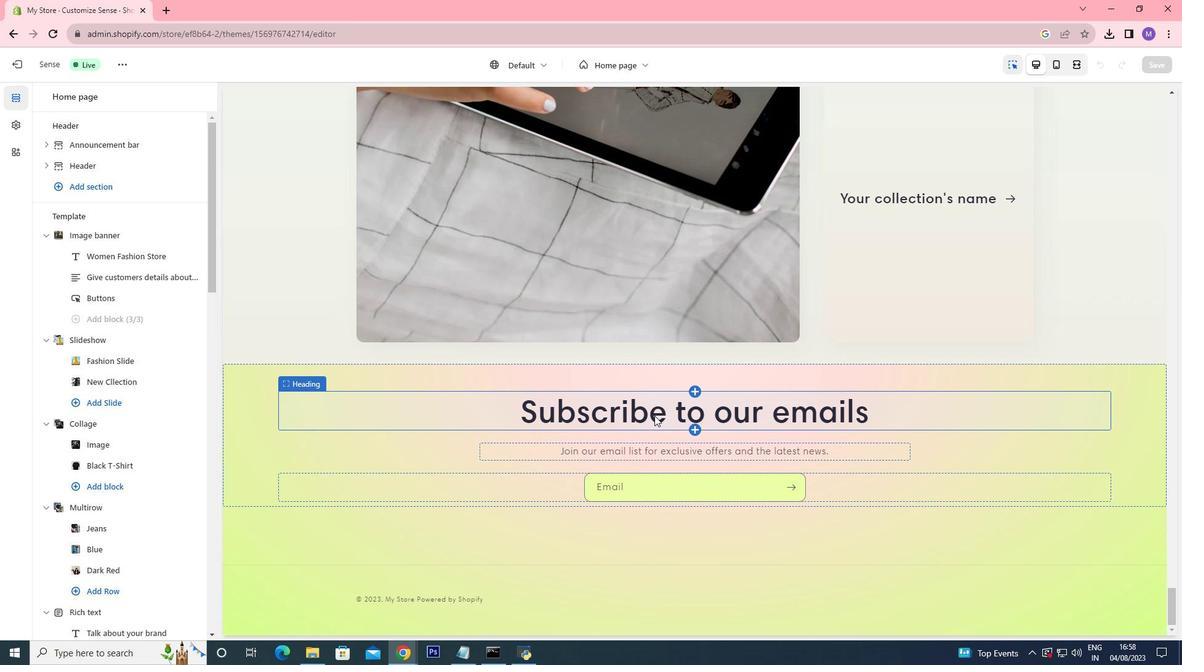 
Action: Mouse moved to (659, 414)
Screenshot: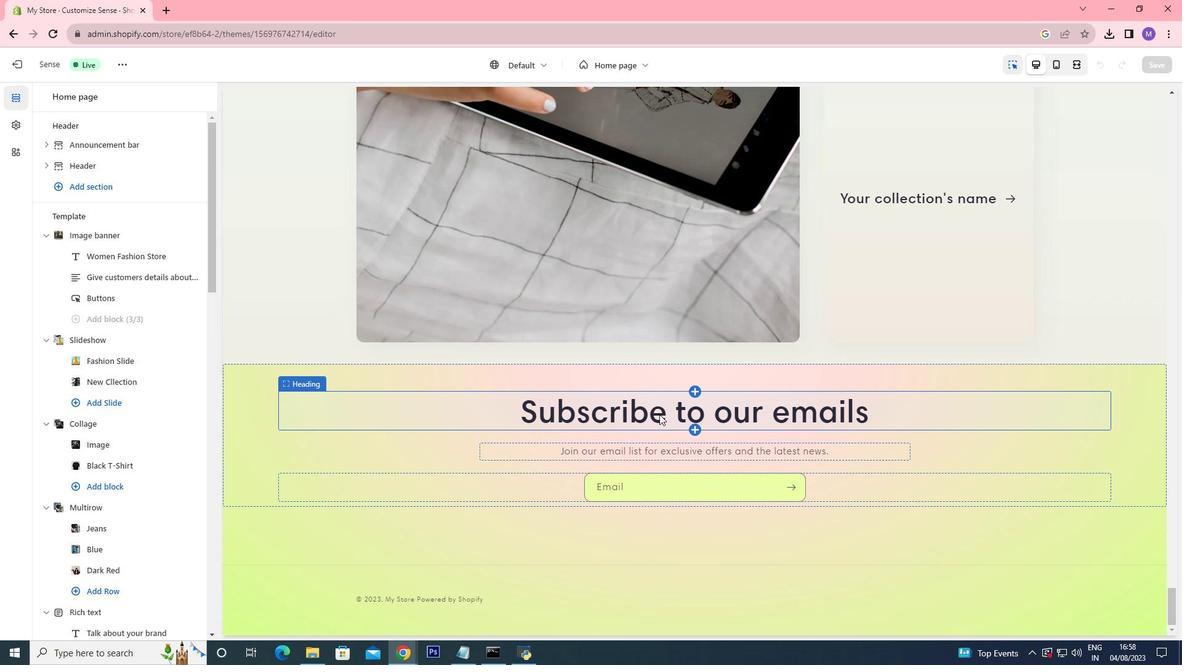 
Action: Mouse scrolled (659, 413) with delta (0, 0)
Screenshot: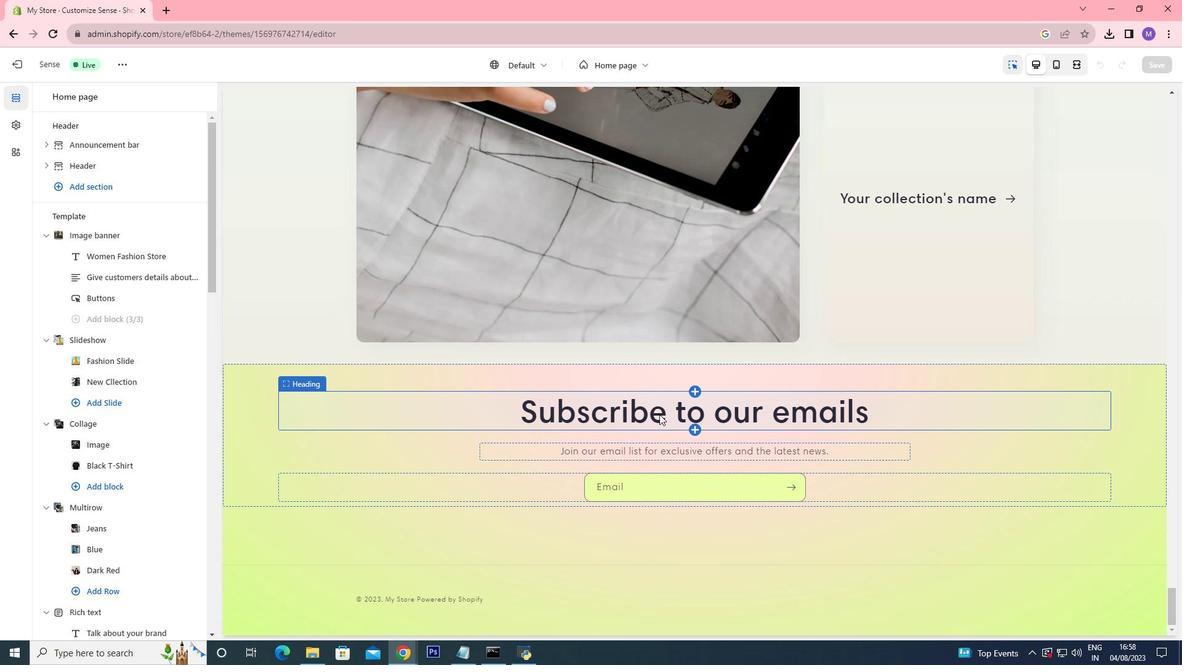 
Action: Mouse scrolled (659, 413) with delta (0, 0)
Screenshot: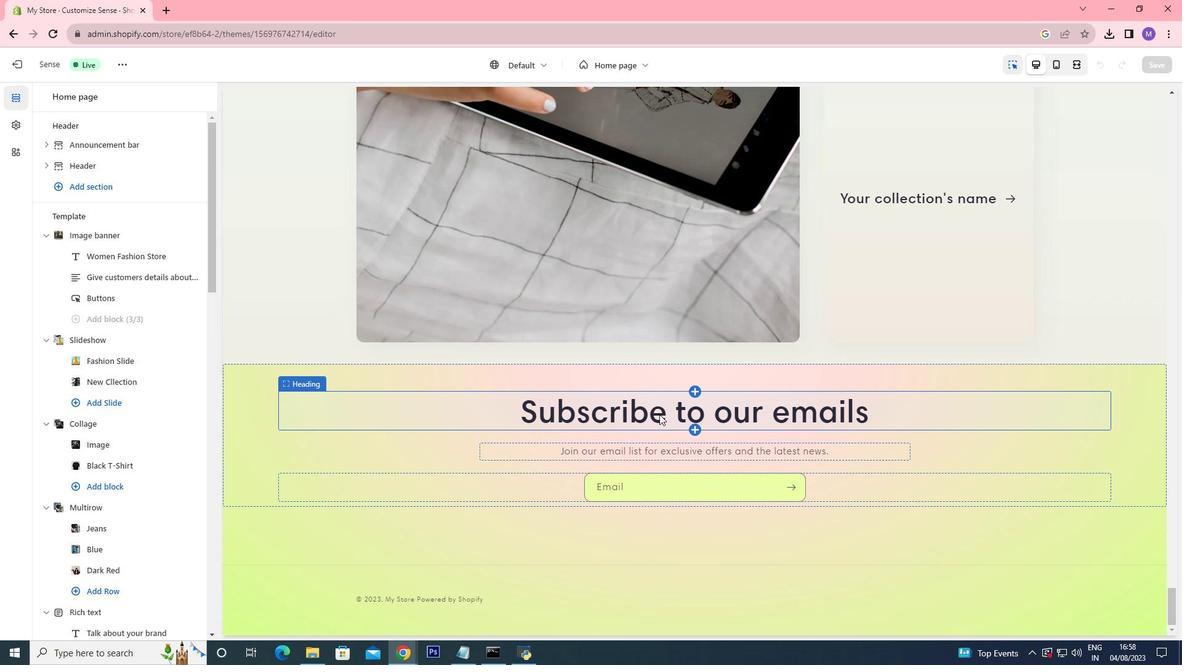 
Action: Mouse scrolled (659, 413) with delta (0, 0)
Screenshot: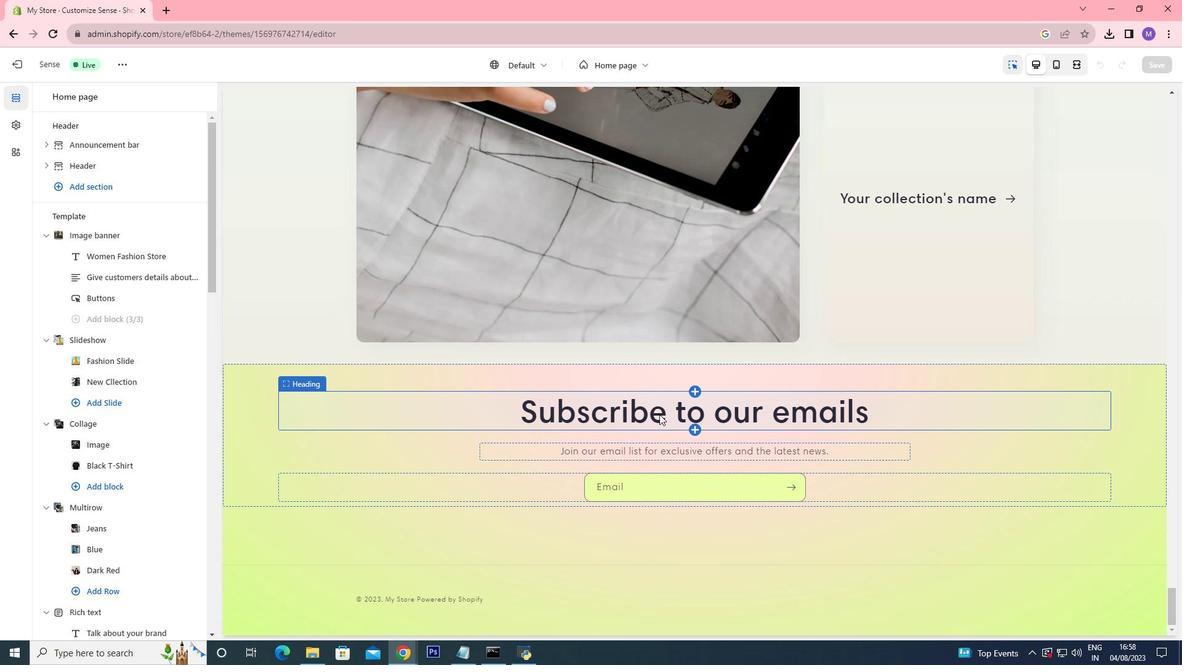 
Action: Mouse scrolled (659, 413) with delta (0, 0)
Screenshot: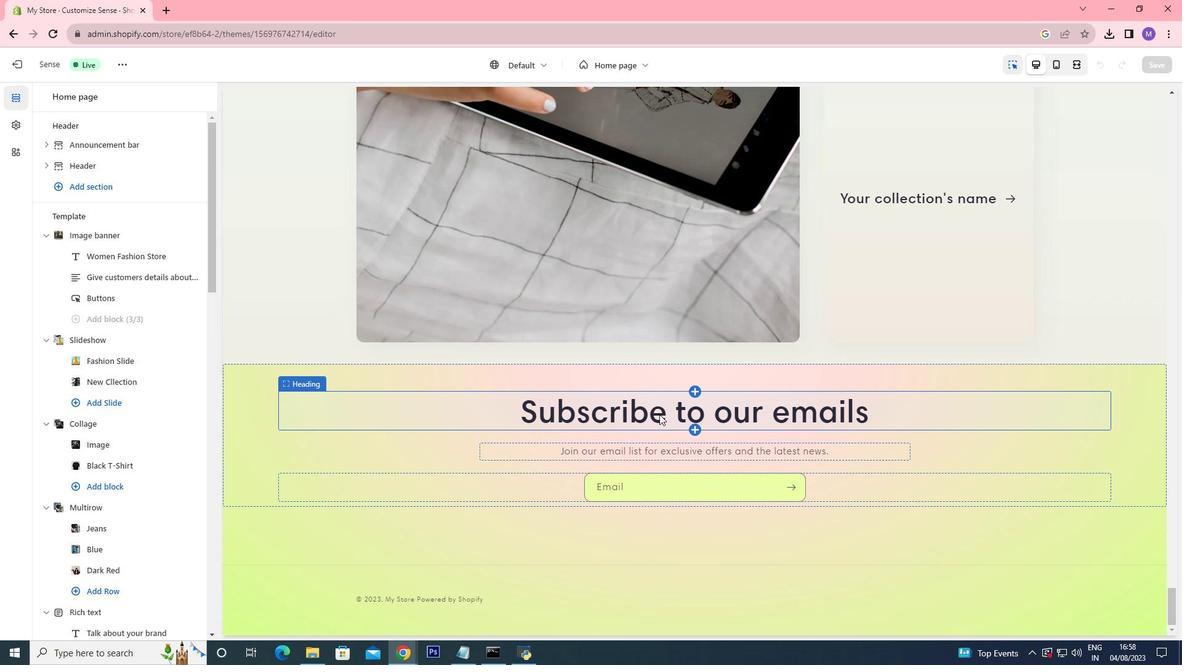
Action: Mouse scrolled (659, 413) with delta (0, 0)
Screenshot: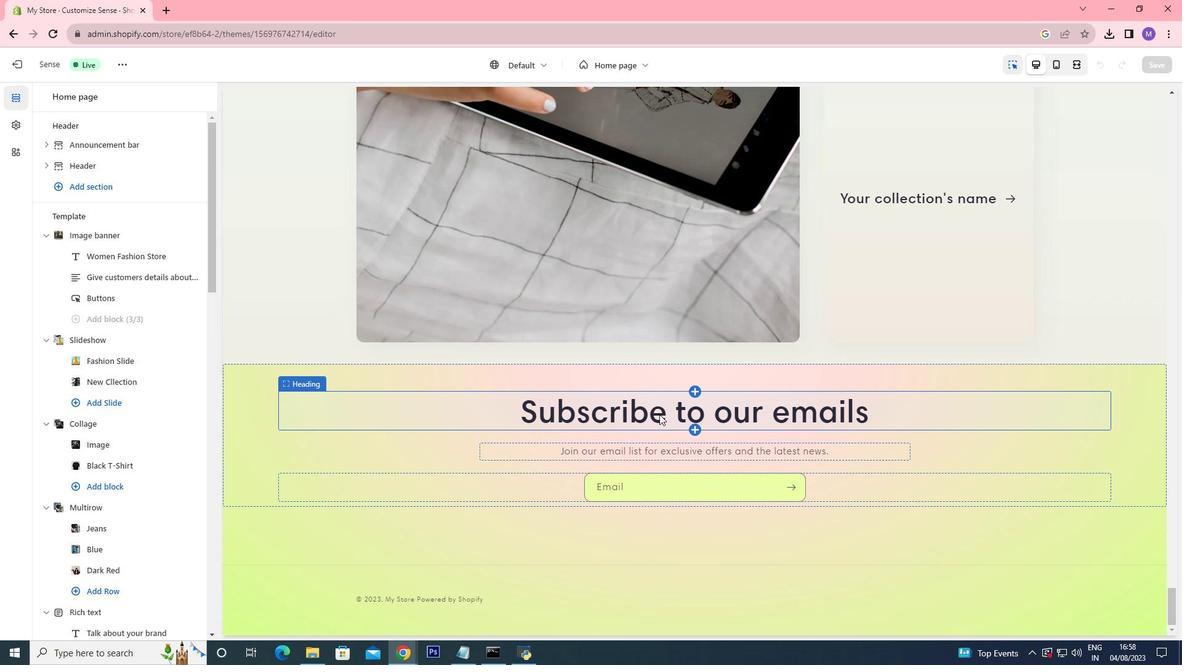 
Action: Mouse moved to (694, 349)
Screenshot: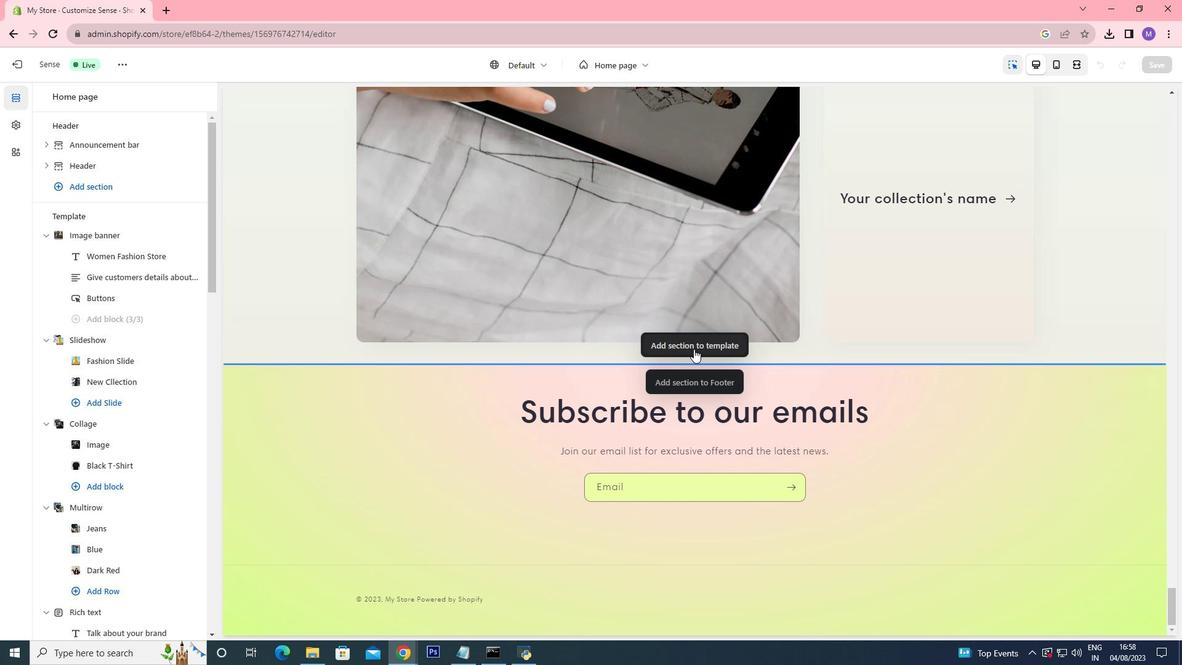 
Action: Mouse pressed left at (694, 349)
Screenshot: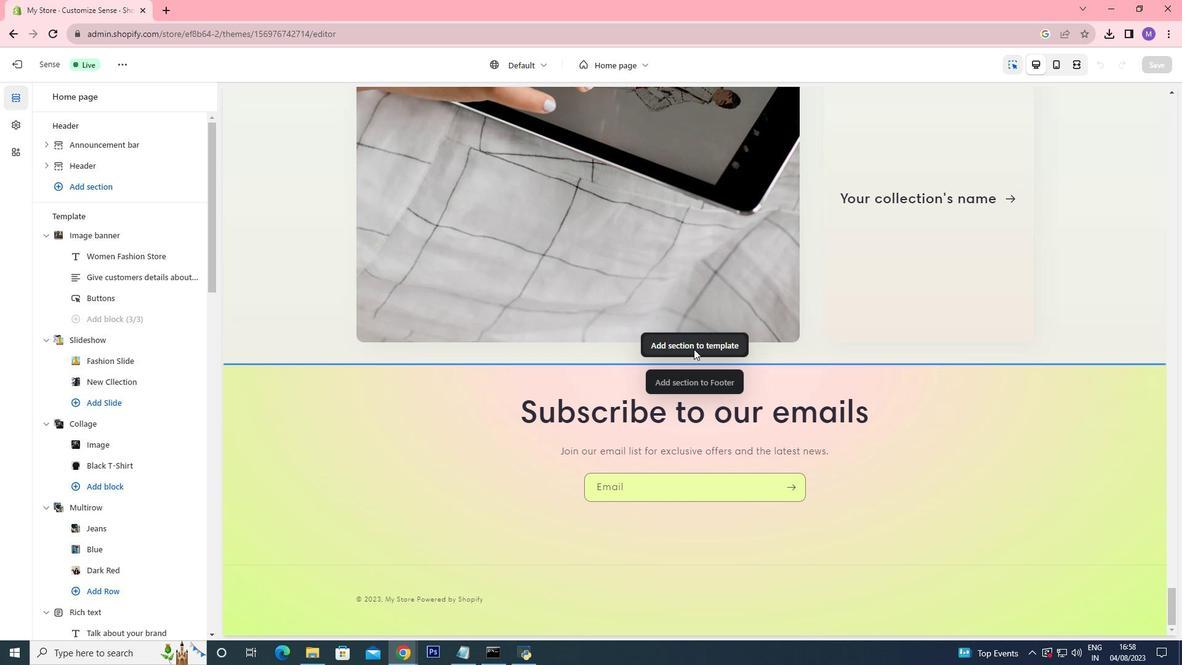 
Action: Mouse moved to (824, 400)
Screenshot: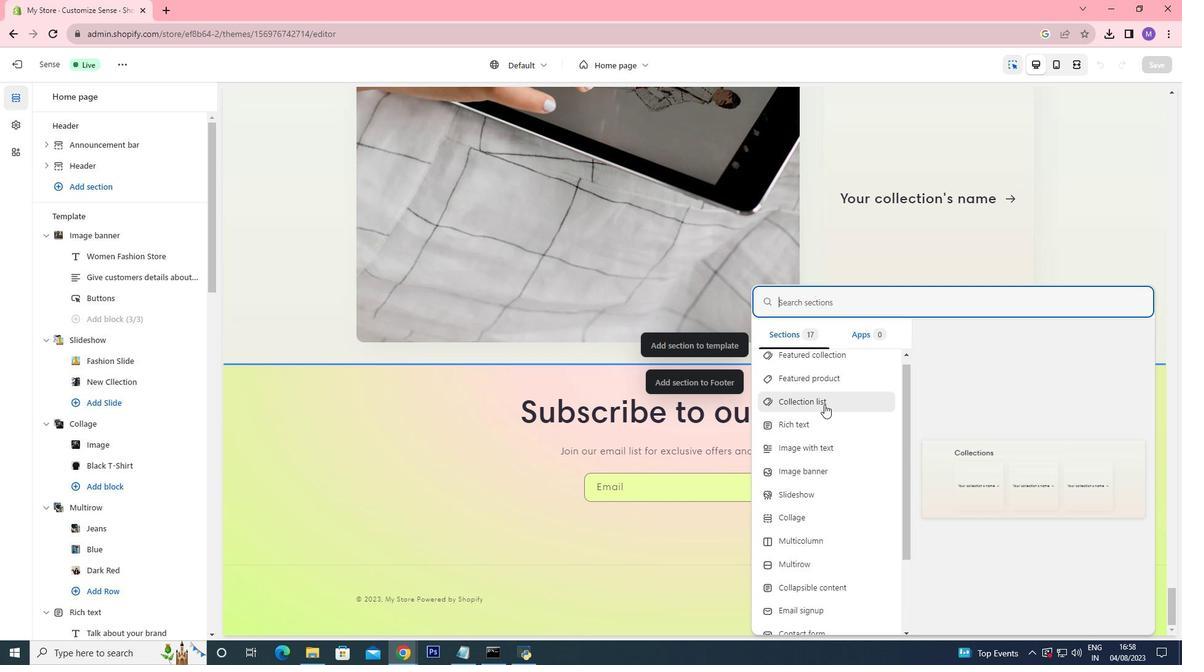 
Action: Mouse scrolled (824, 399) with delta (0, 0)
Screenshot: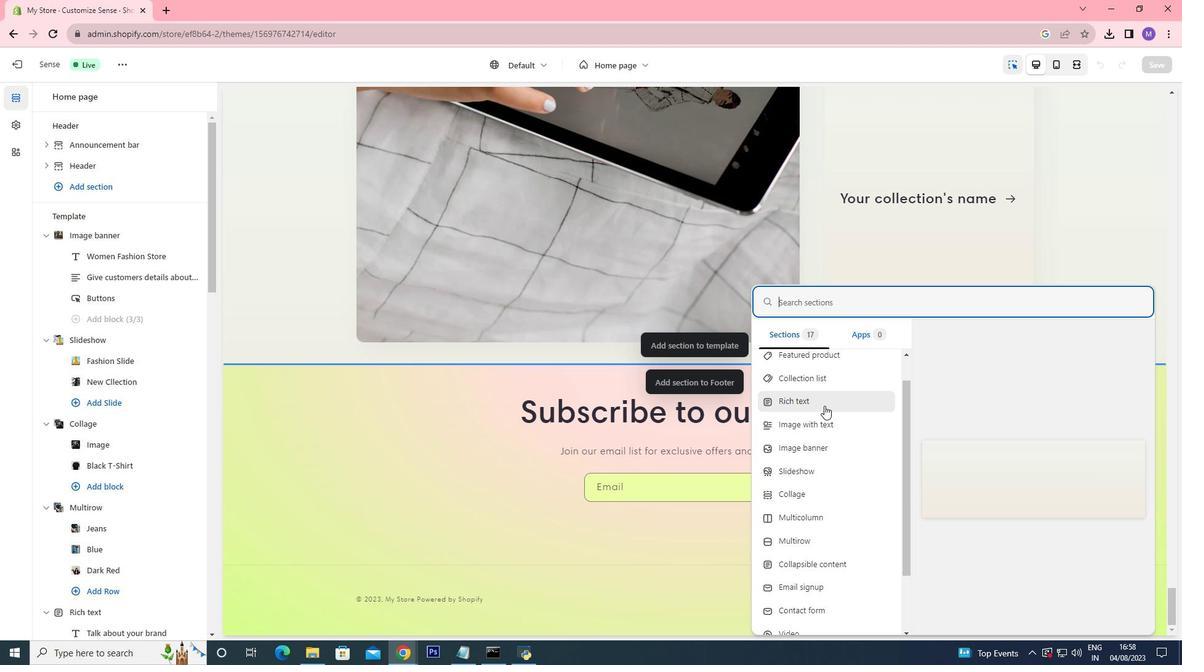 
Action: Mouse moved to (824, 402)
Screenshot: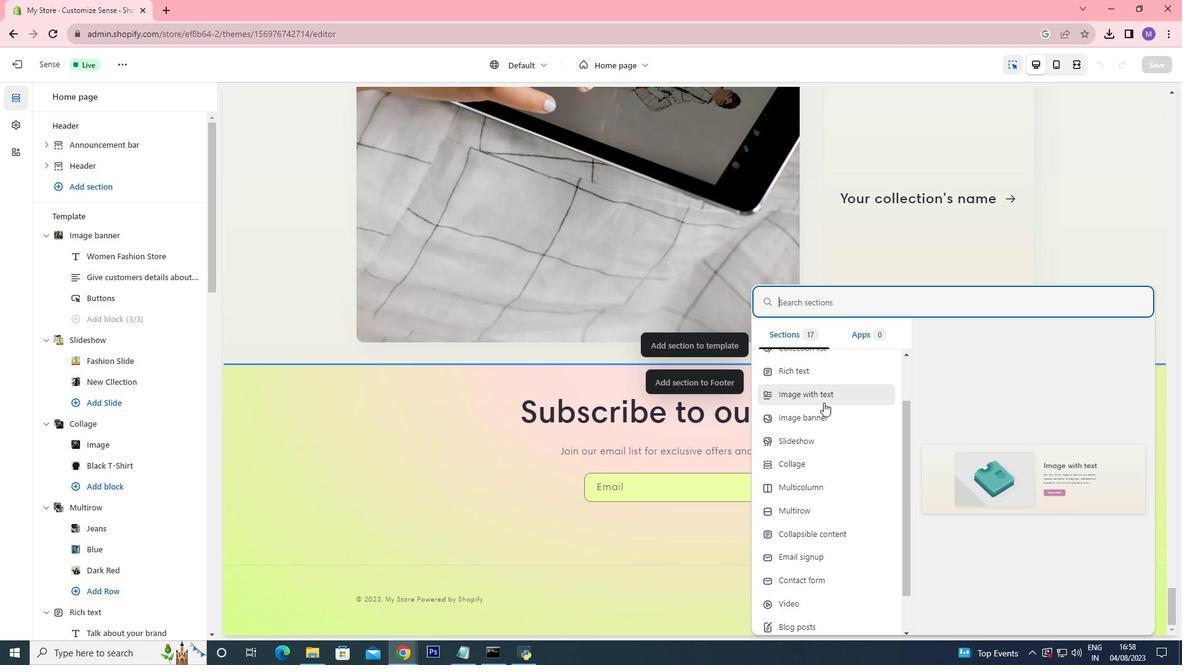 
Action: Mouse pressed left at (824, 402)
Screenshot: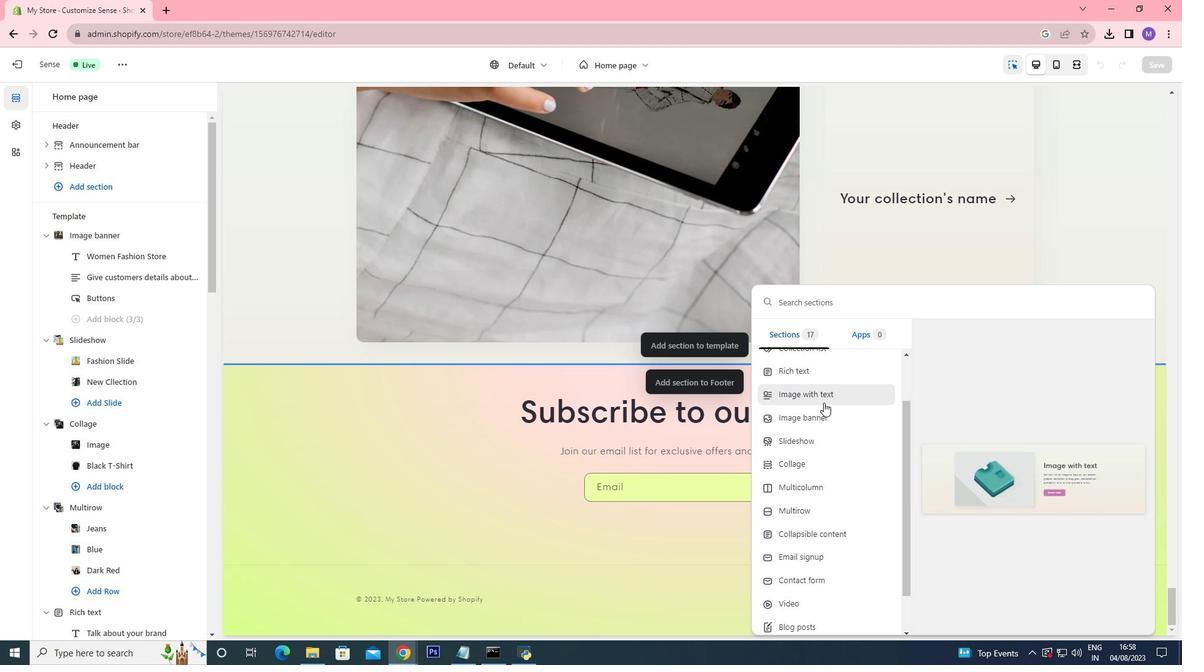 
Action: Mouse moved to (531, 359)
Screenshot: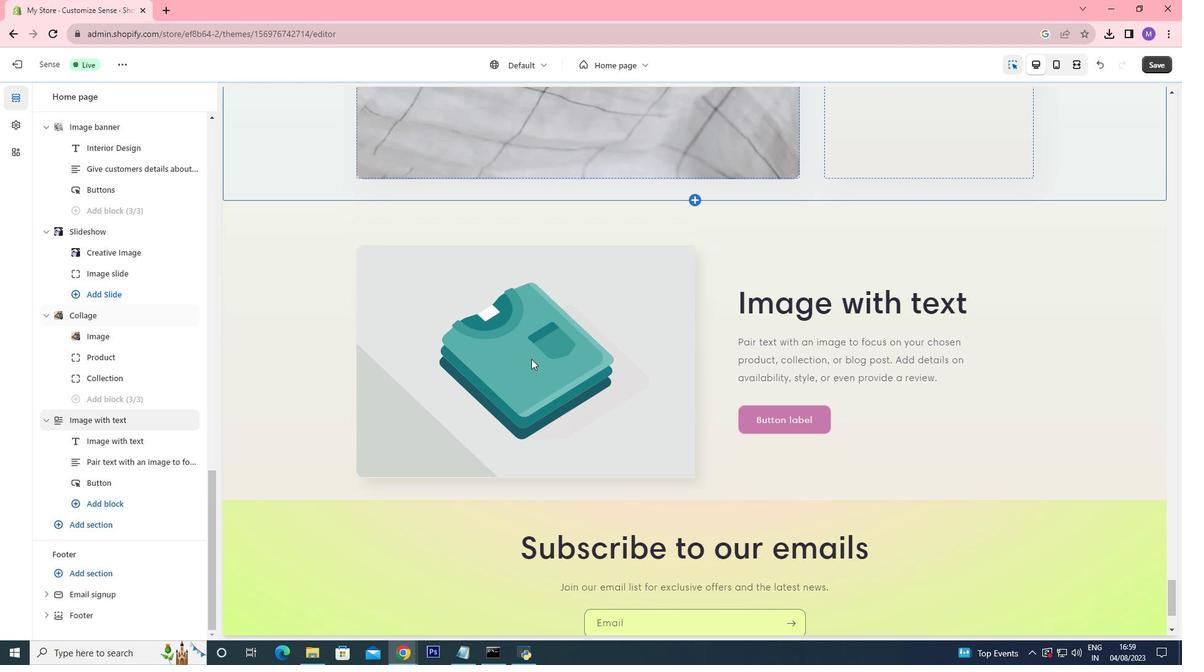 
Action: Mouse pressed left at (531, 359)
Screenshot: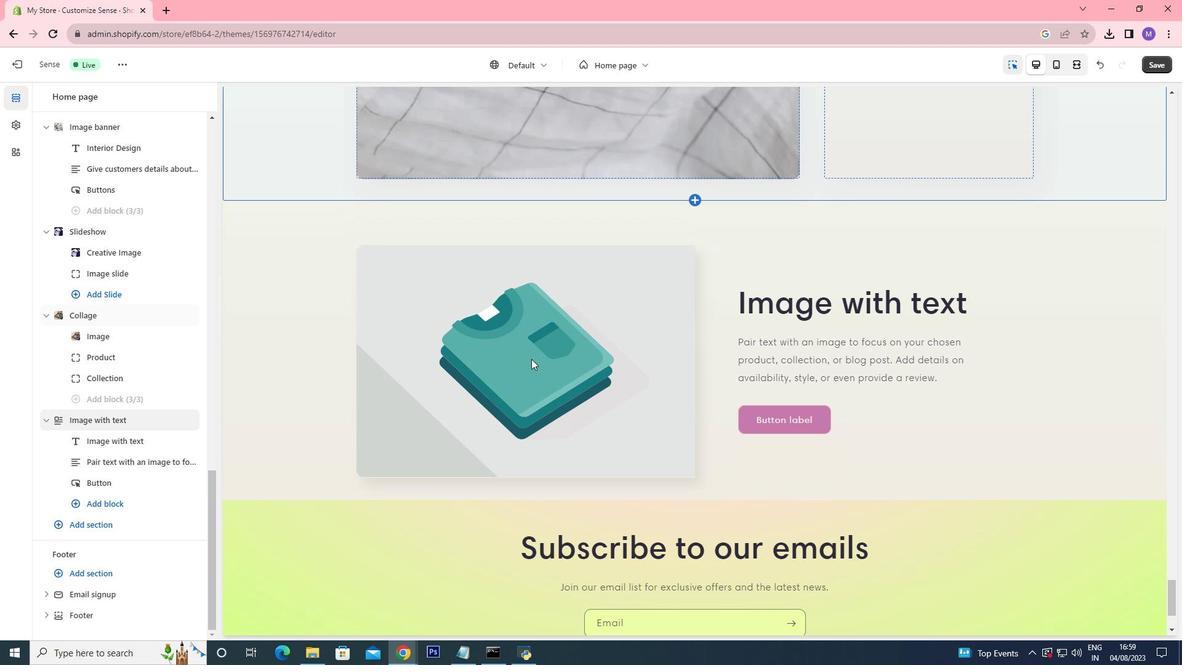 
Action: Mouse moved to (101, 182)
Screenshot: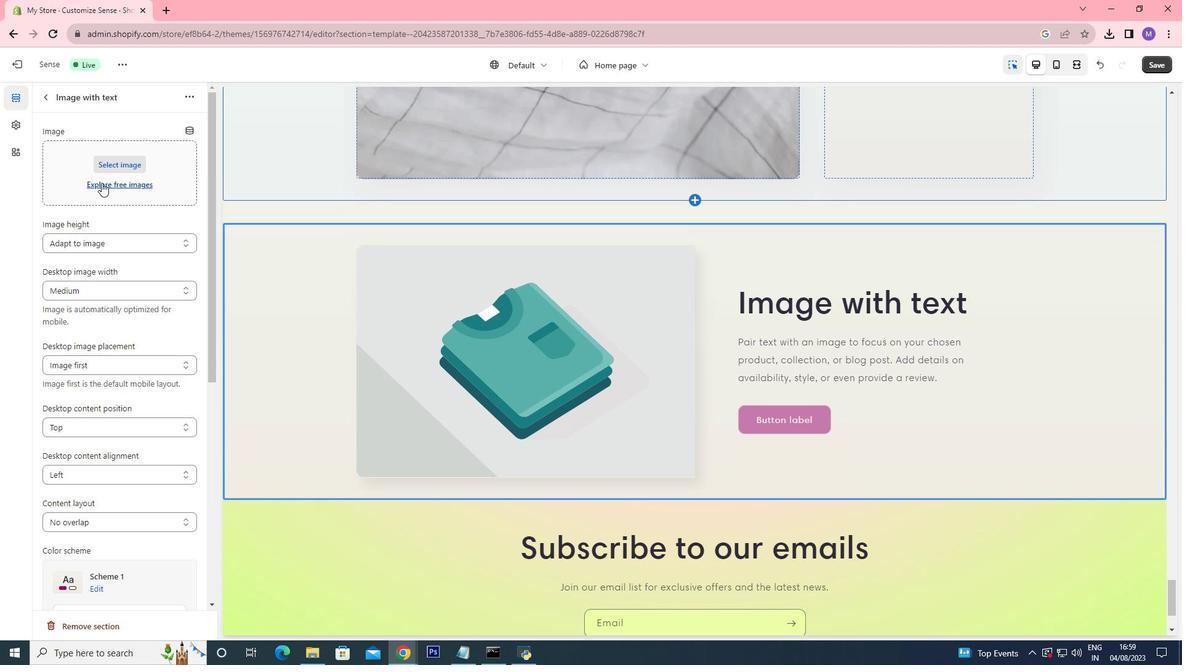 
Action: Mouse pressed left at (101, 182)
Screenshot: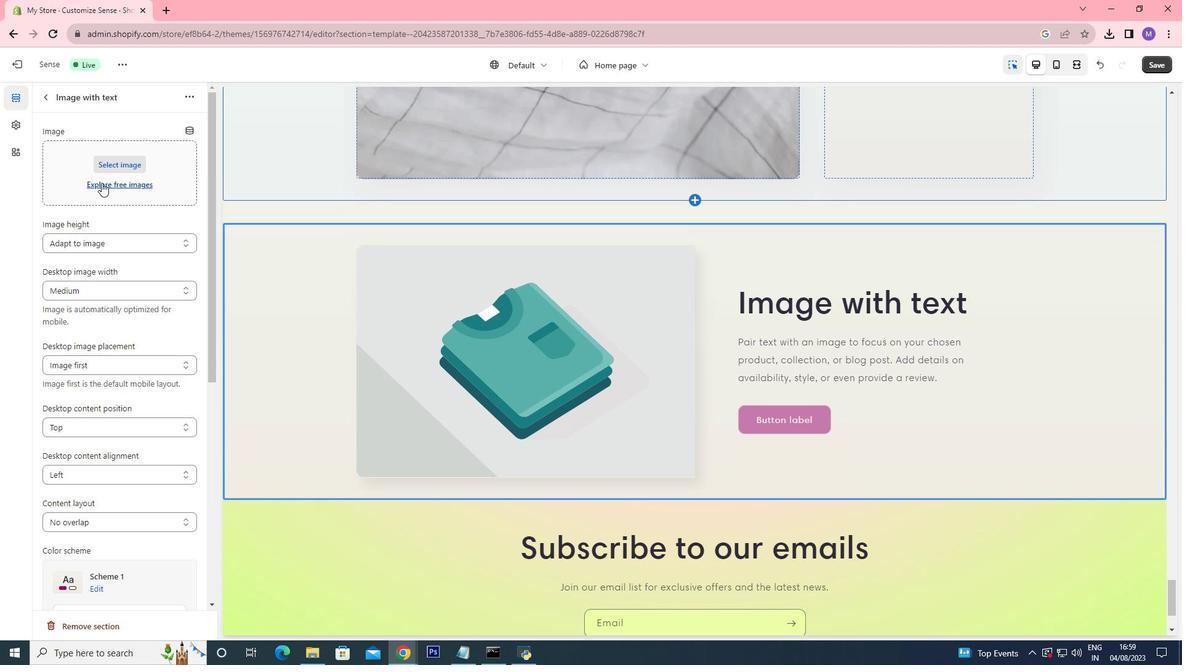 
Action: Mouse moved to (124, 332)
Screenshot: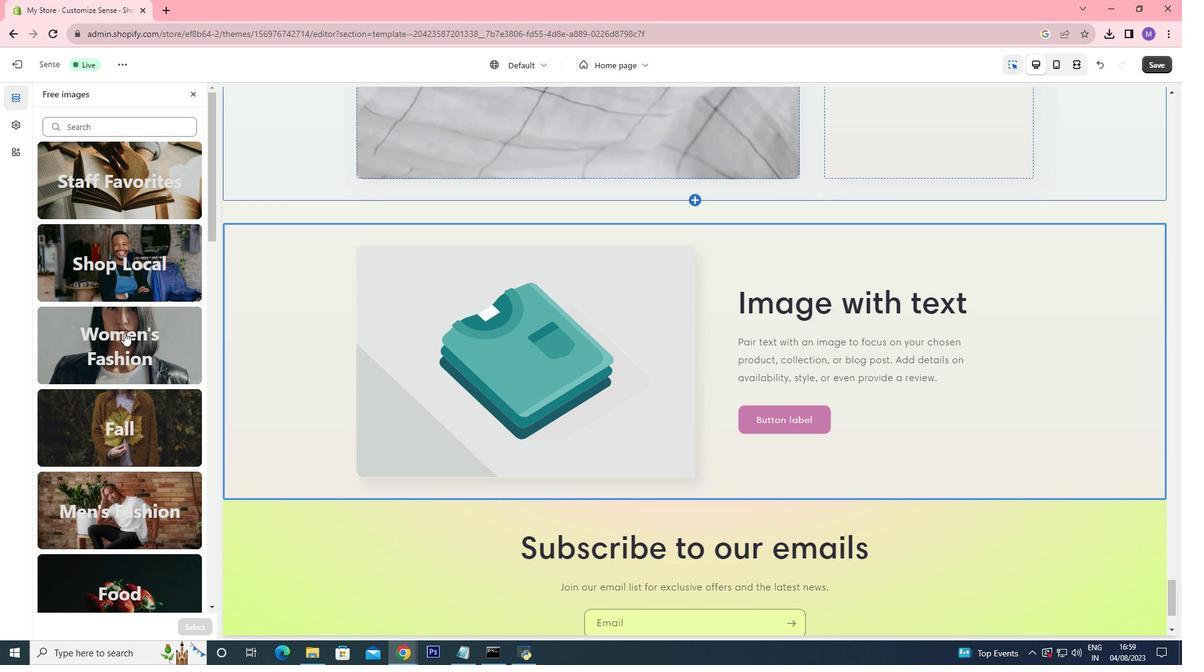 
Action: Mouse pressed left at (124, 332)
Screenshot: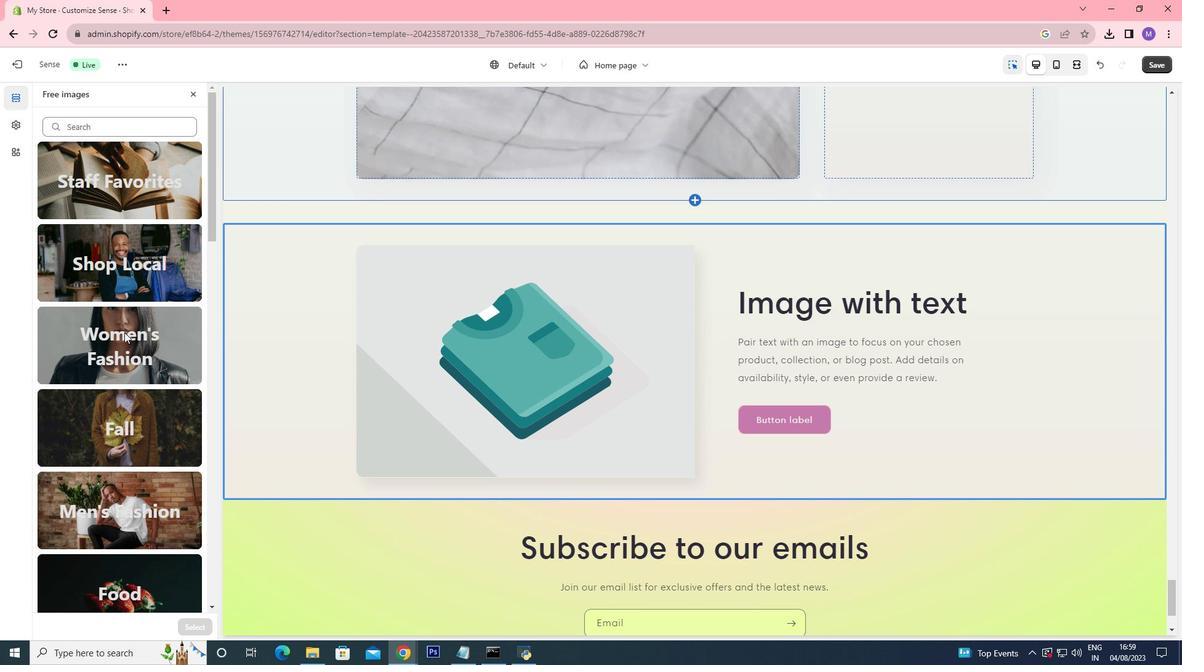 
Action: Mouse moved to (144, 359)
Screenshot: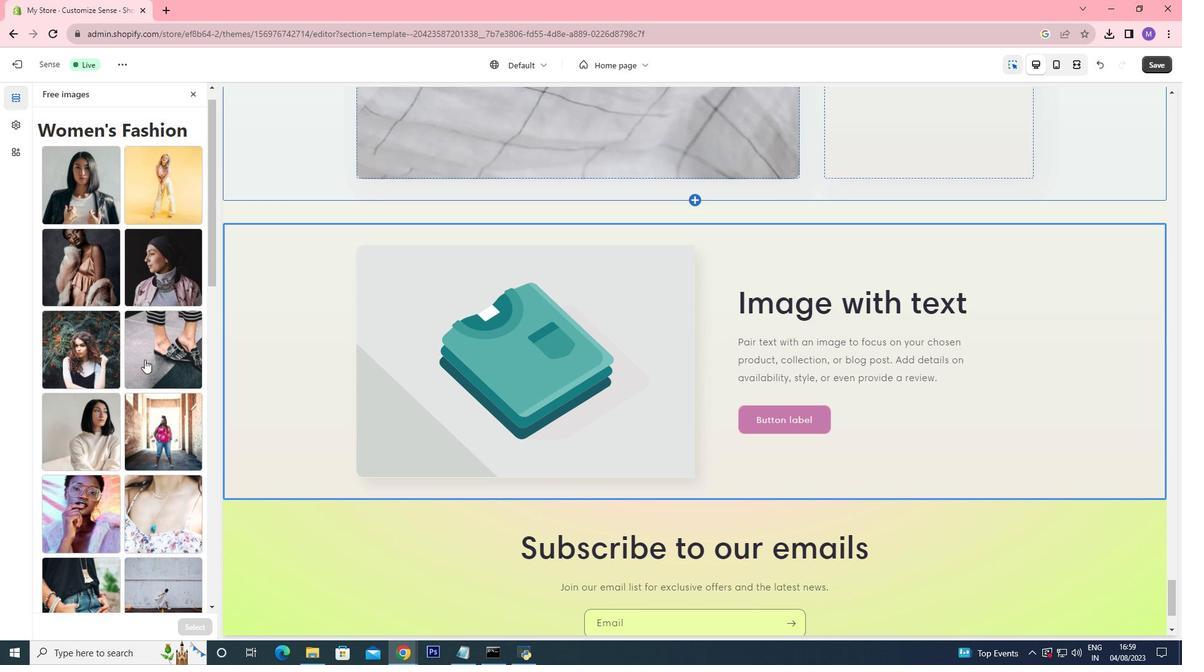 
Action: Mouse scrolled (144, 359) with delta (0, 0)
Screenshot: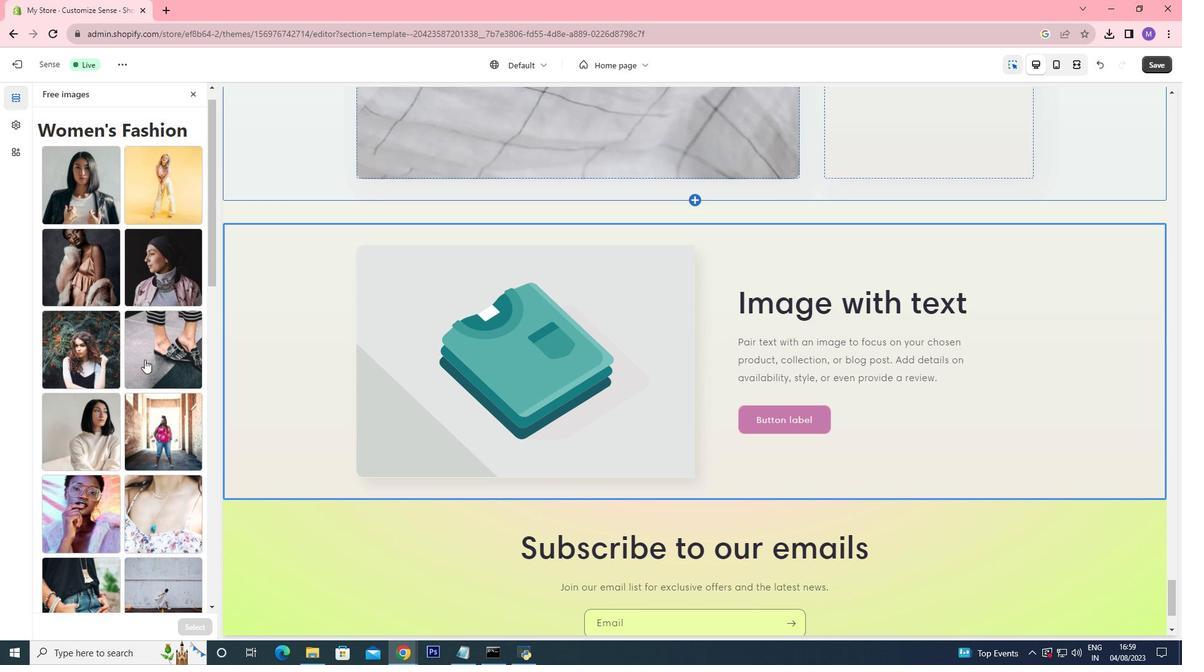
Action: Mouse scrolled (144, 359) with delta (0, 0)
Screenshot: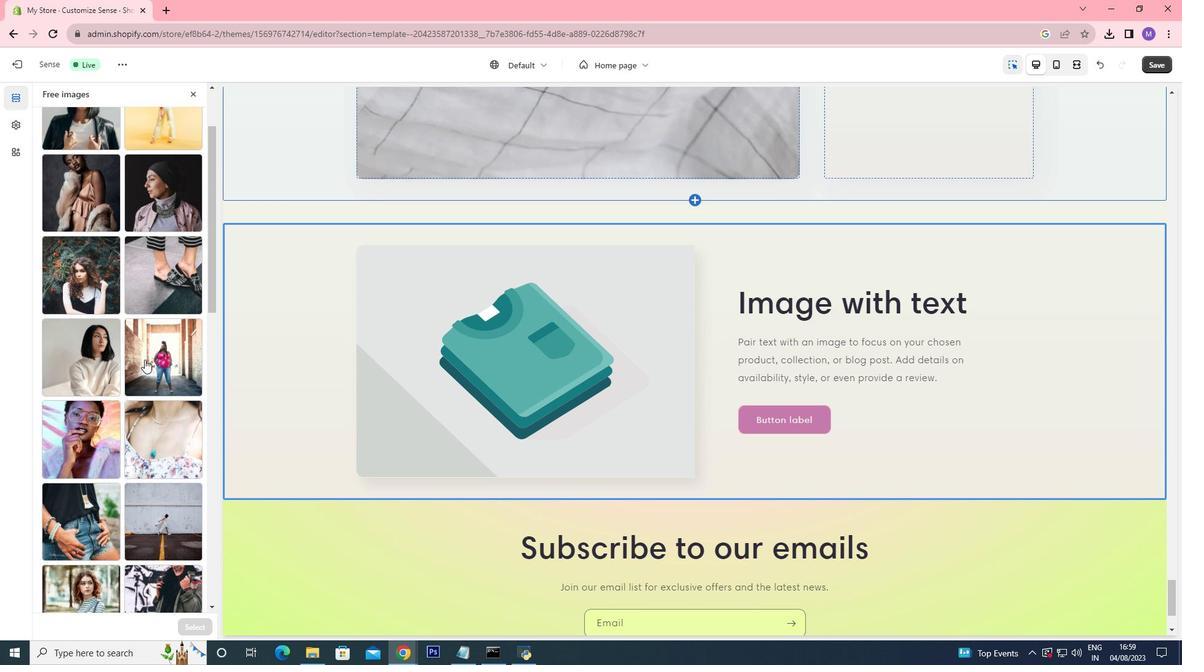 
Action: Mouse scrolled (144, 359) with delta (0, 0)
Screenshot: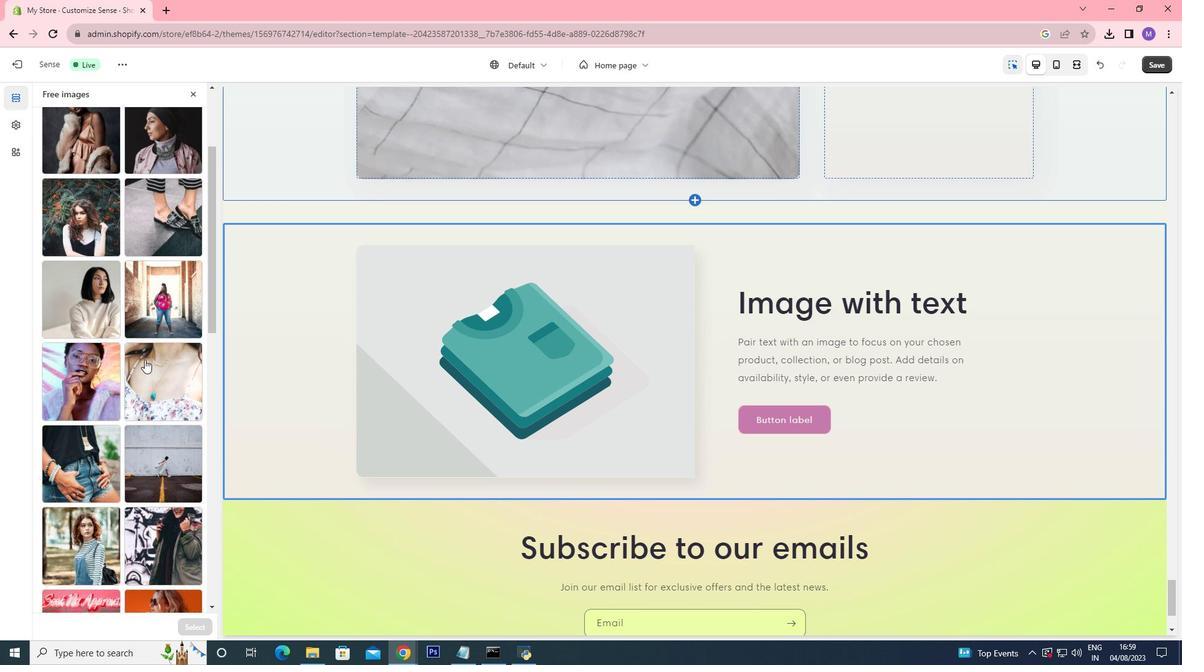 
Action: Mouse scrolled (144, 359) with delta (0, 0)
Screenshot: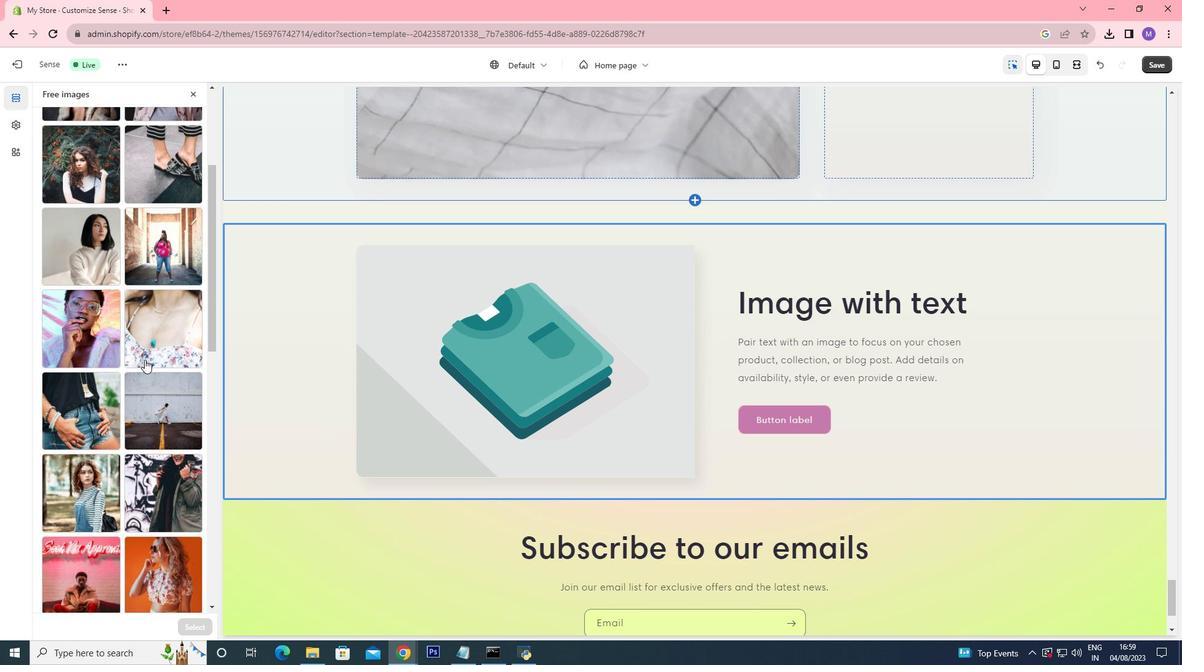 
Action: Mouse scrolled (144, 359) with delta (0, 0)
Screenshot: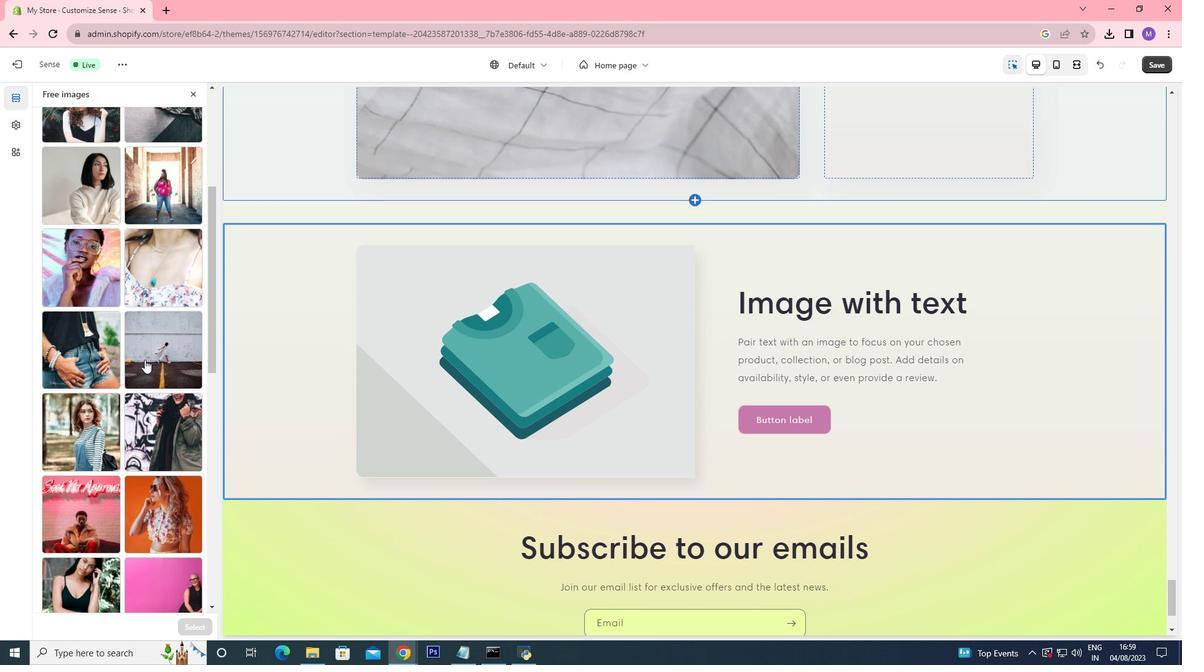 
Action: Mouse scrolled (144, 359) with delta (0, 0)
Screenshot: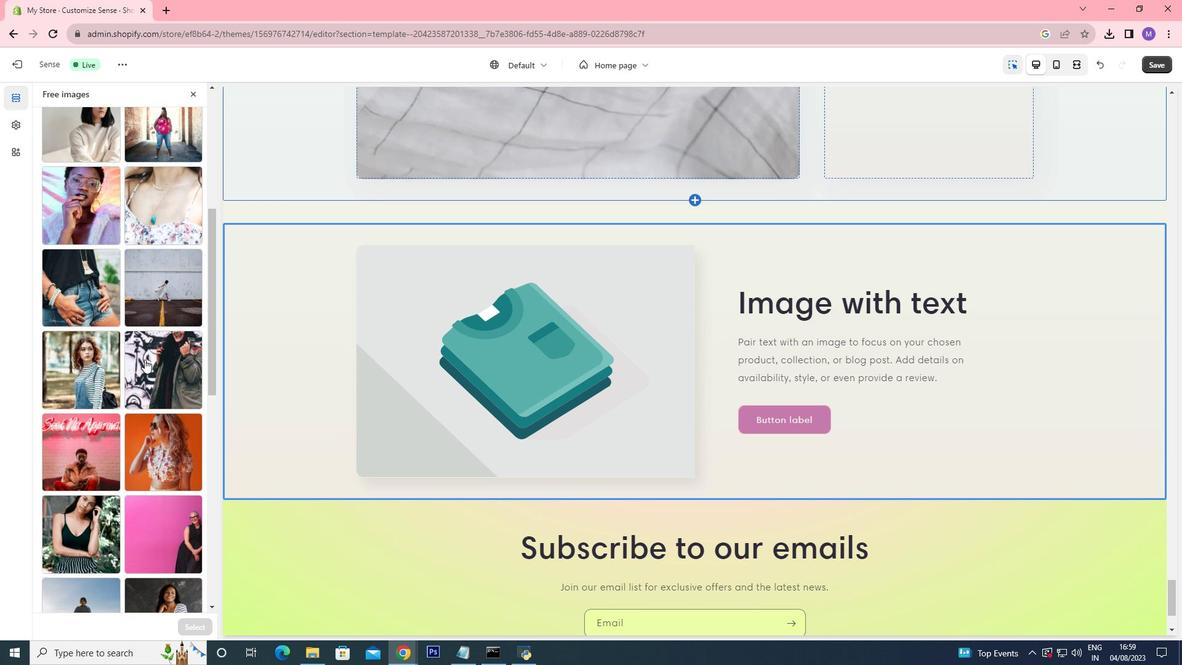 
Action: Mouse moved to (144, 361)
Screenshot: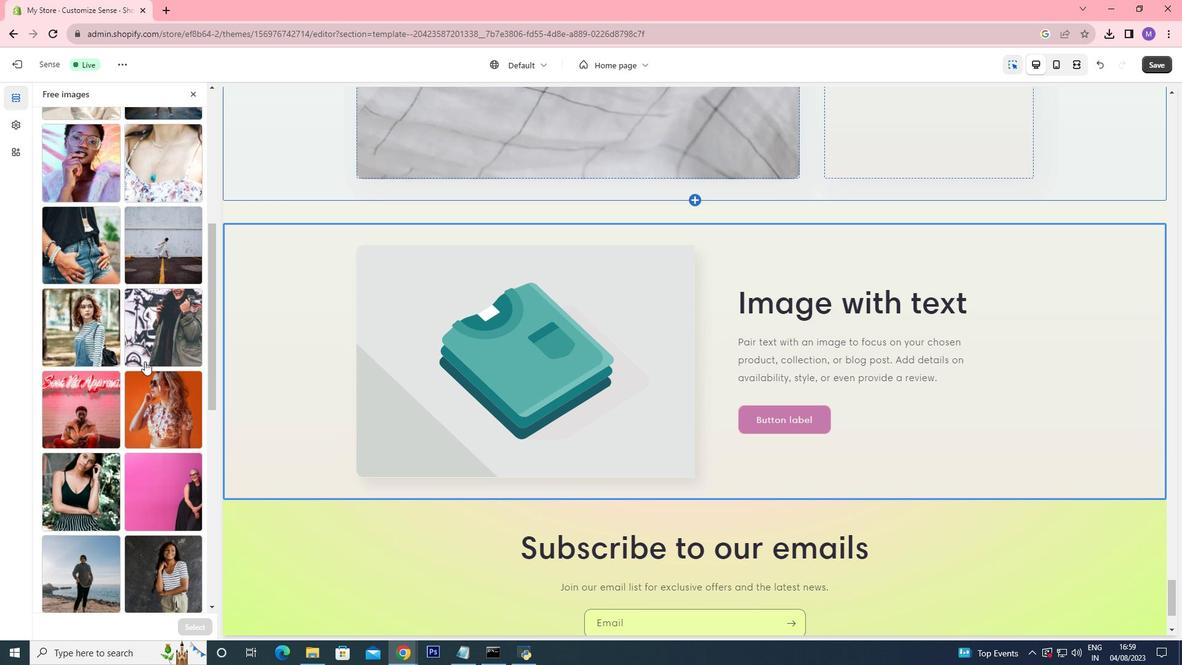 
Action: Mouse scrolled (144, 360) with delta (0, 0)
Screenshot: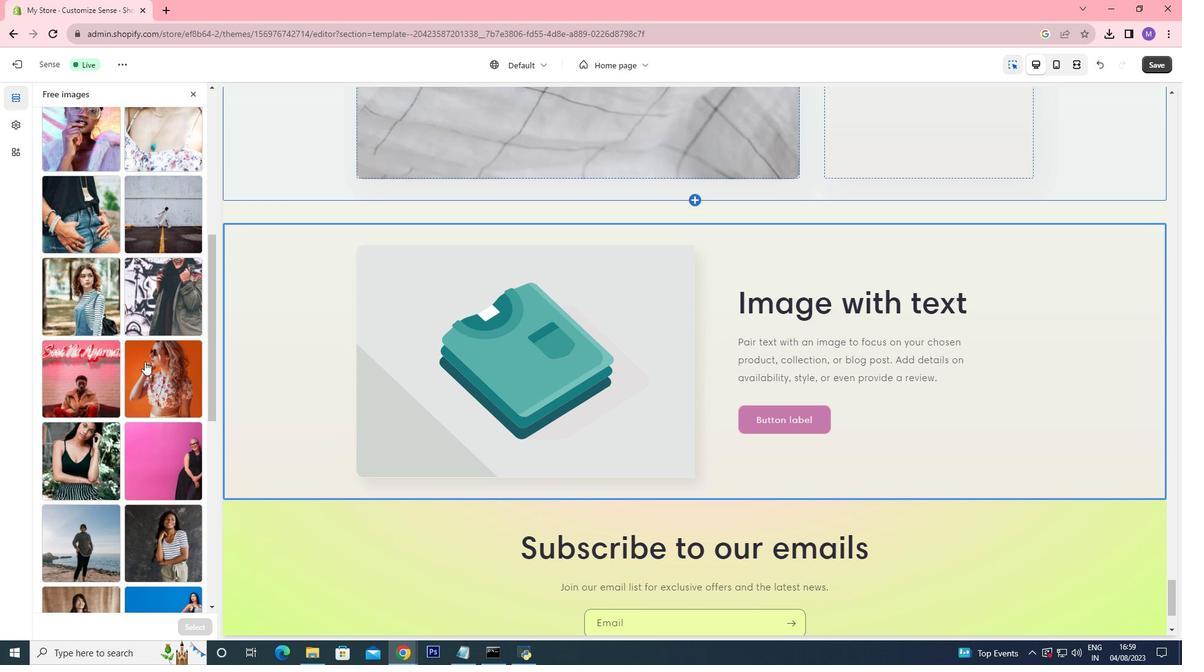 
Action: Mouse scrolled (144, 360) with delta (0, 0)
Screenshot: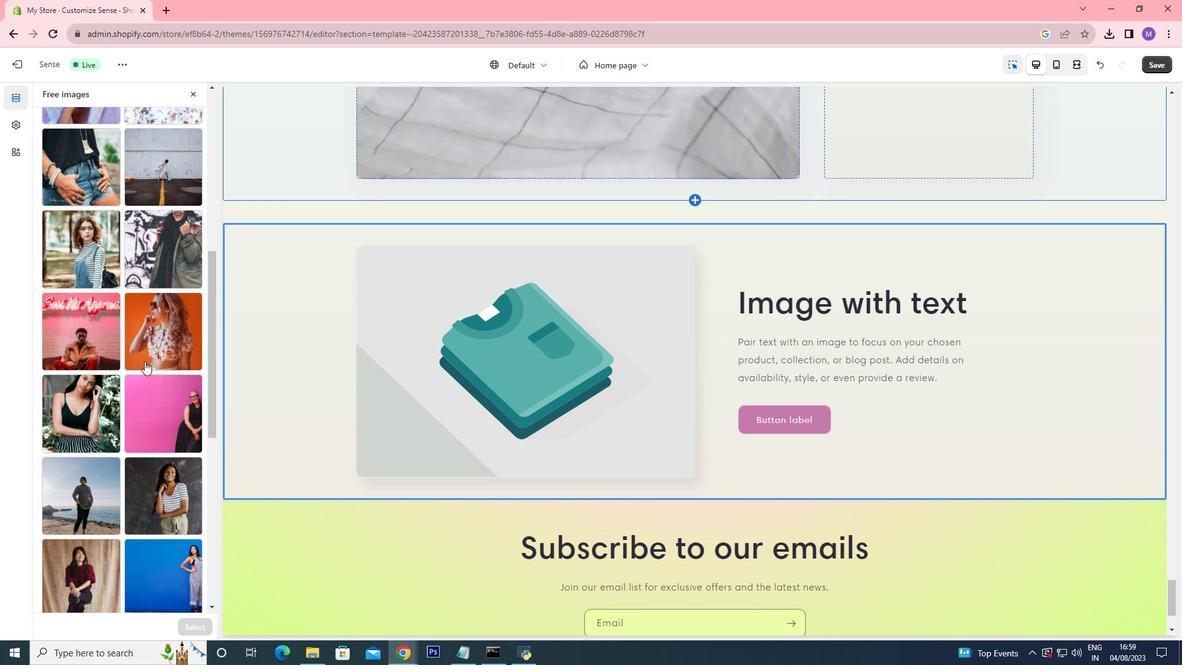 
Action: Mouse scrolled (144, 360) with delta (0, 0)
Screenshot: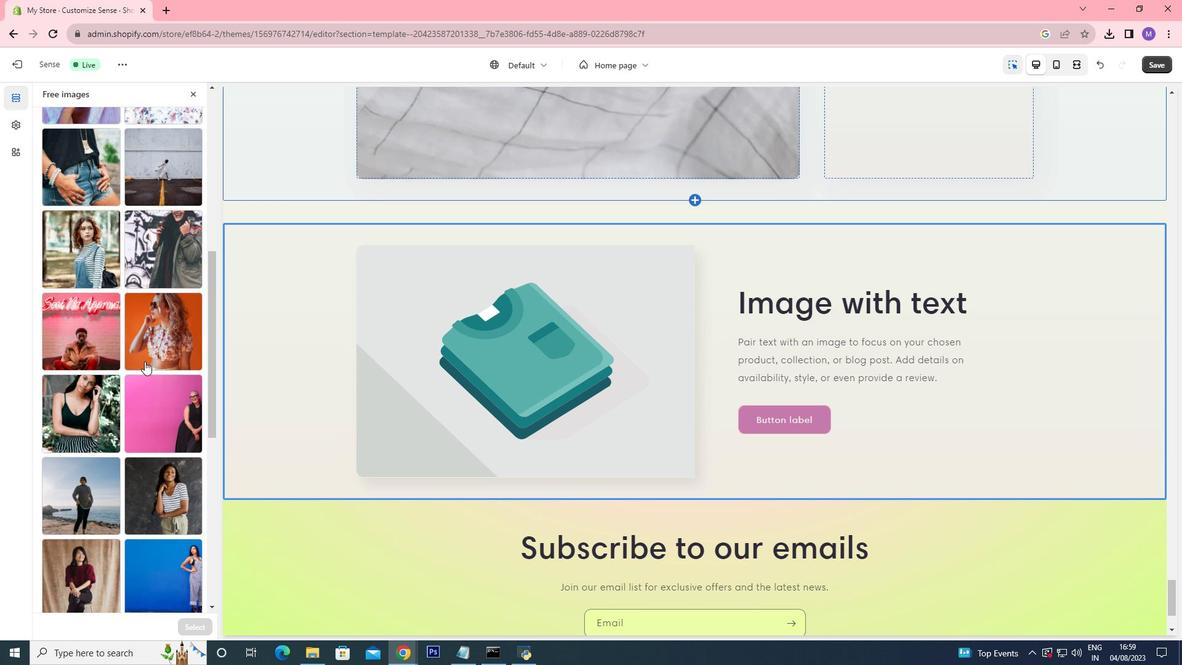 
Action: Mouse scrolled (144, 360) with delta (0, 0)
Screenshot: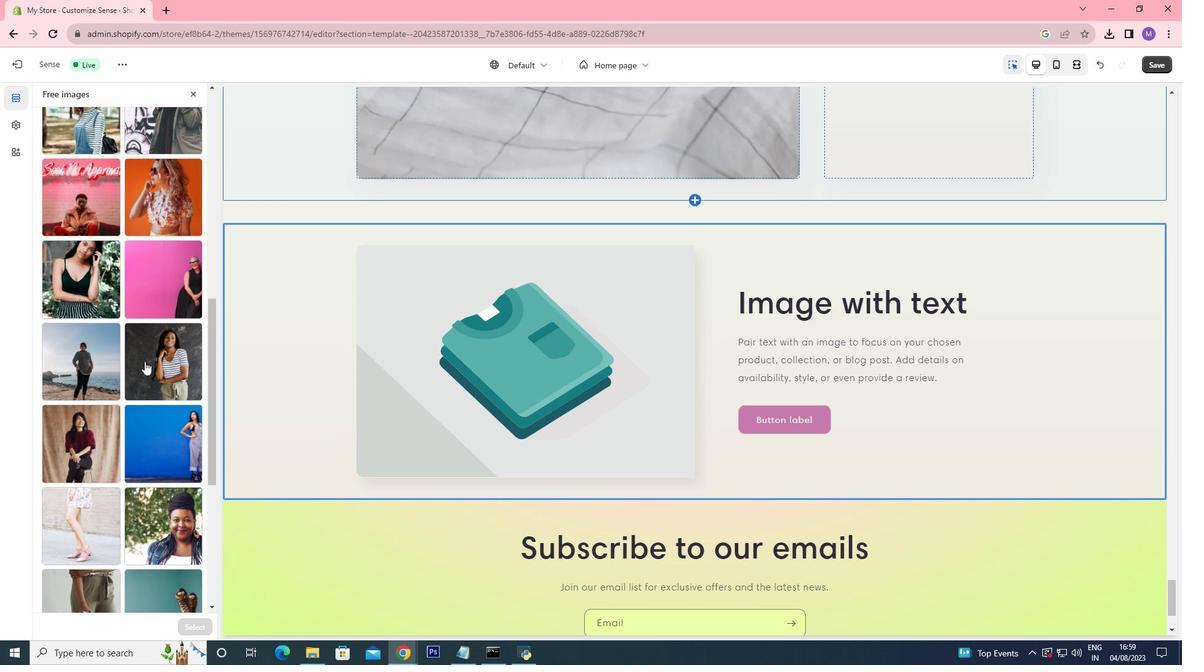 
Action: Mouse scrolled (144, 360) with delta (0, 0)
Screenshot: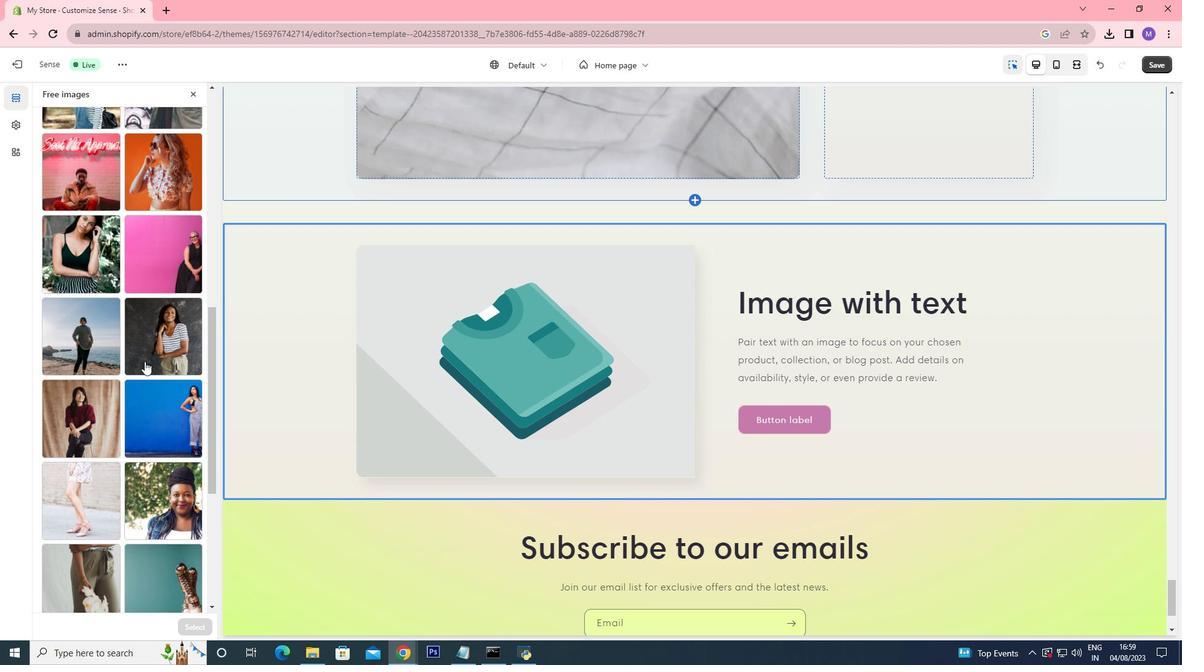 
Action: Mouse scrolled (144, 360) with delta (0, 0)
Screenshot: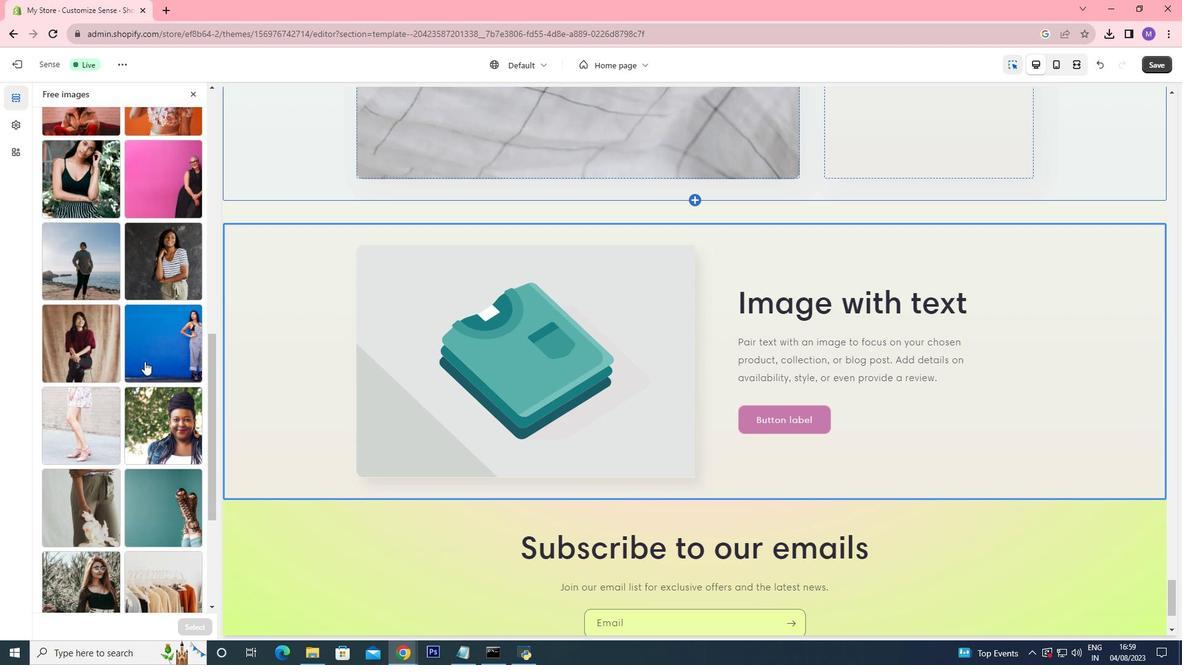 
Action: Mouse moved to (150, 369)
Screenshot: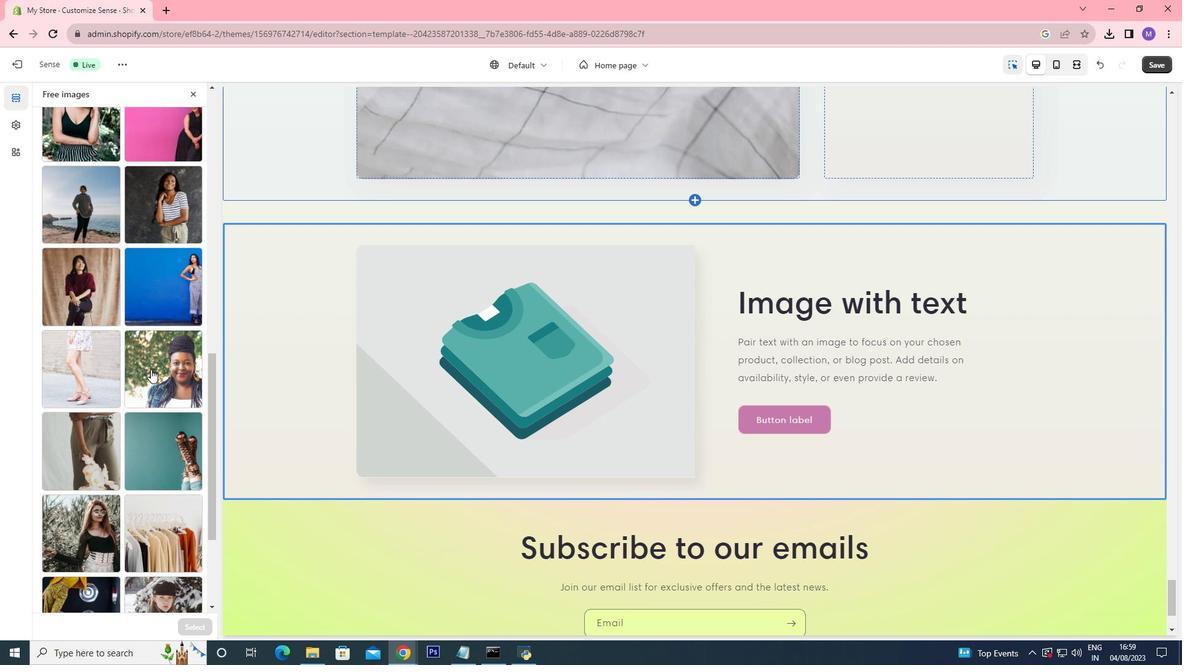 
Action: Mouse scrolled (150, 368) with delta (0, 0)
Screenshot: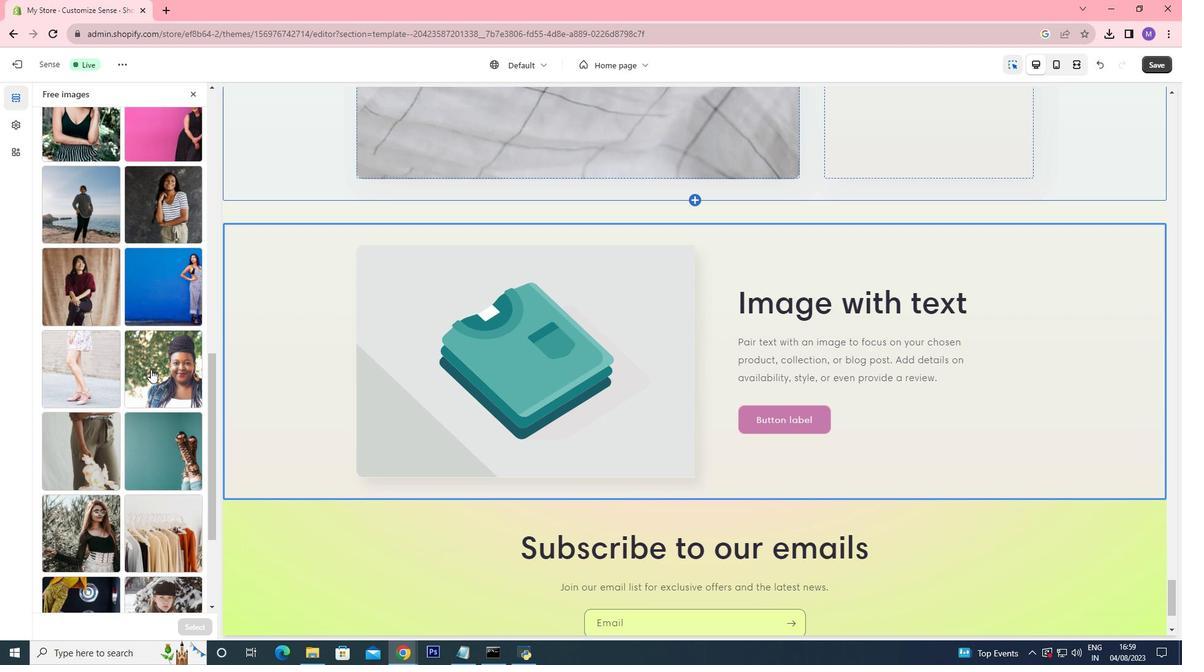 
Action: Mouse moved to (150, 369)
Screenshot: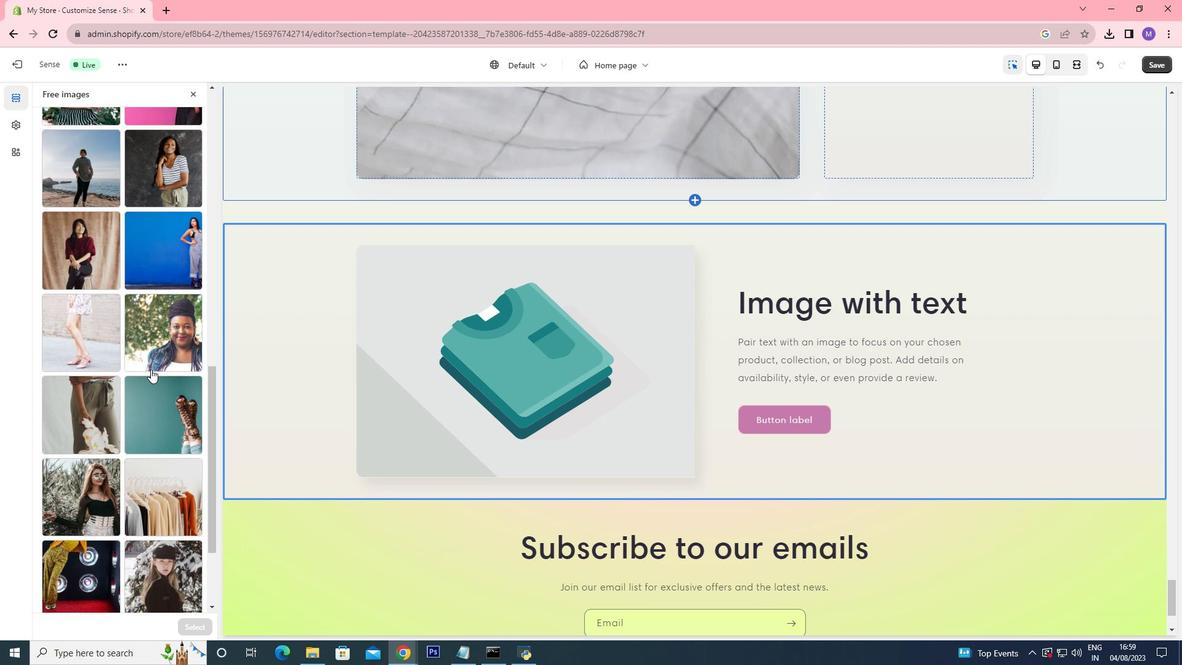 
Action: Mouse scrolled (150, 368) with delta (0, 0)
Screenshot: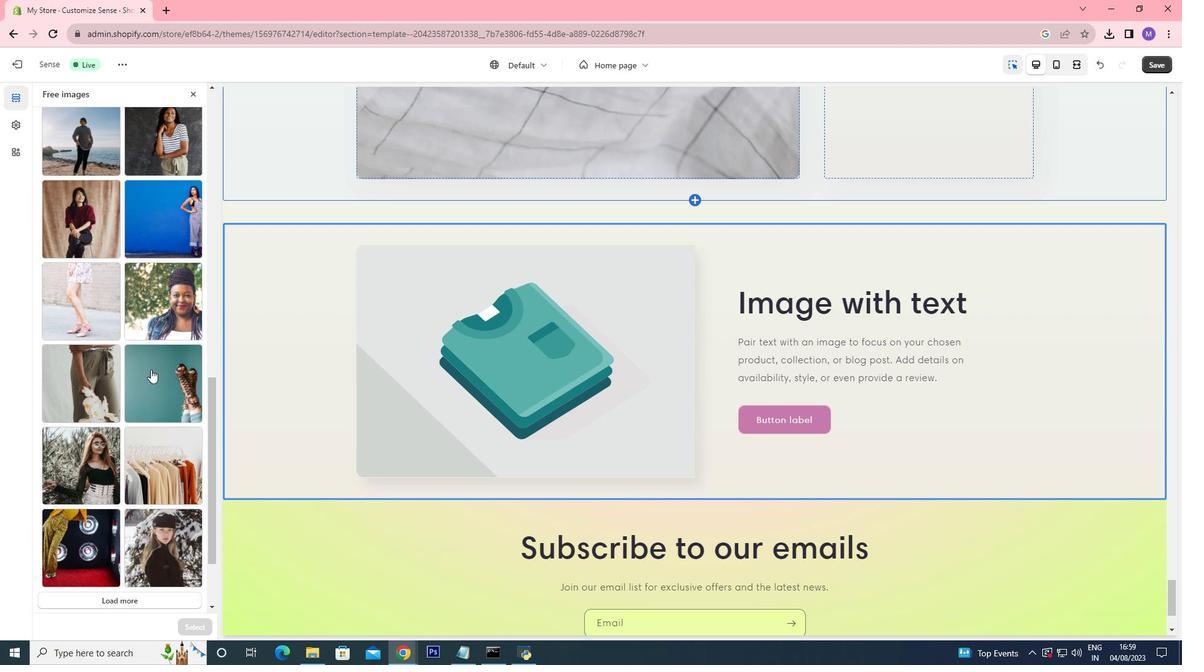 
Action: Mouse moved to (156, 412)
Screenshot: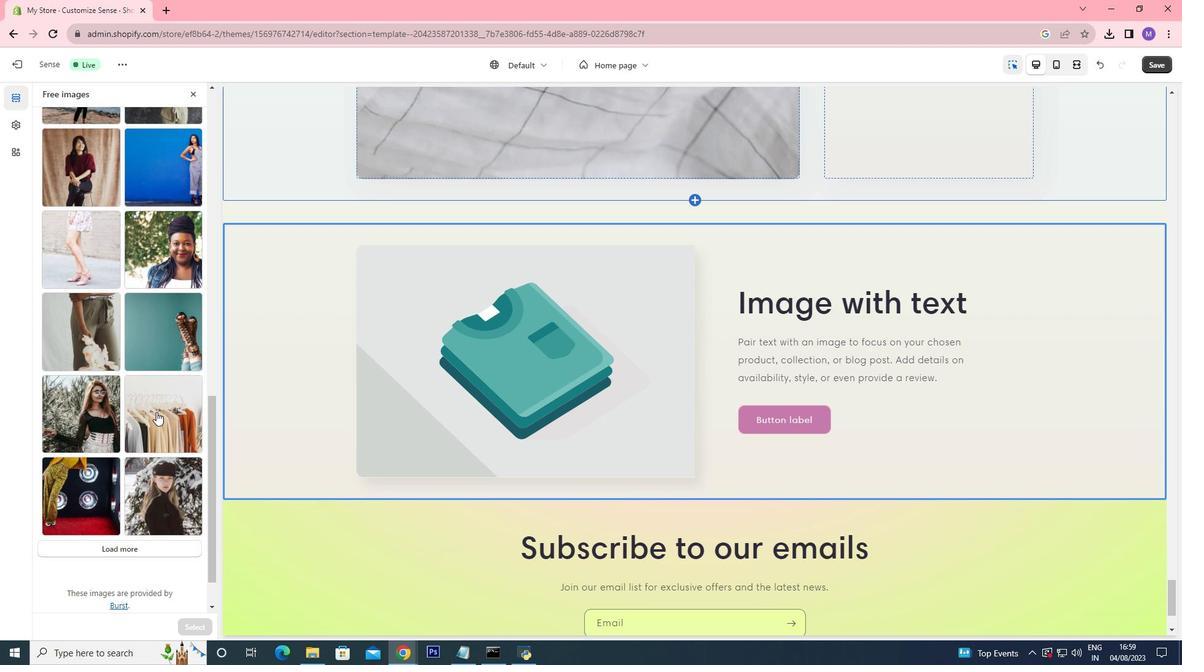 
Action: Mouse pressed left at (156, 412)
Screenshot: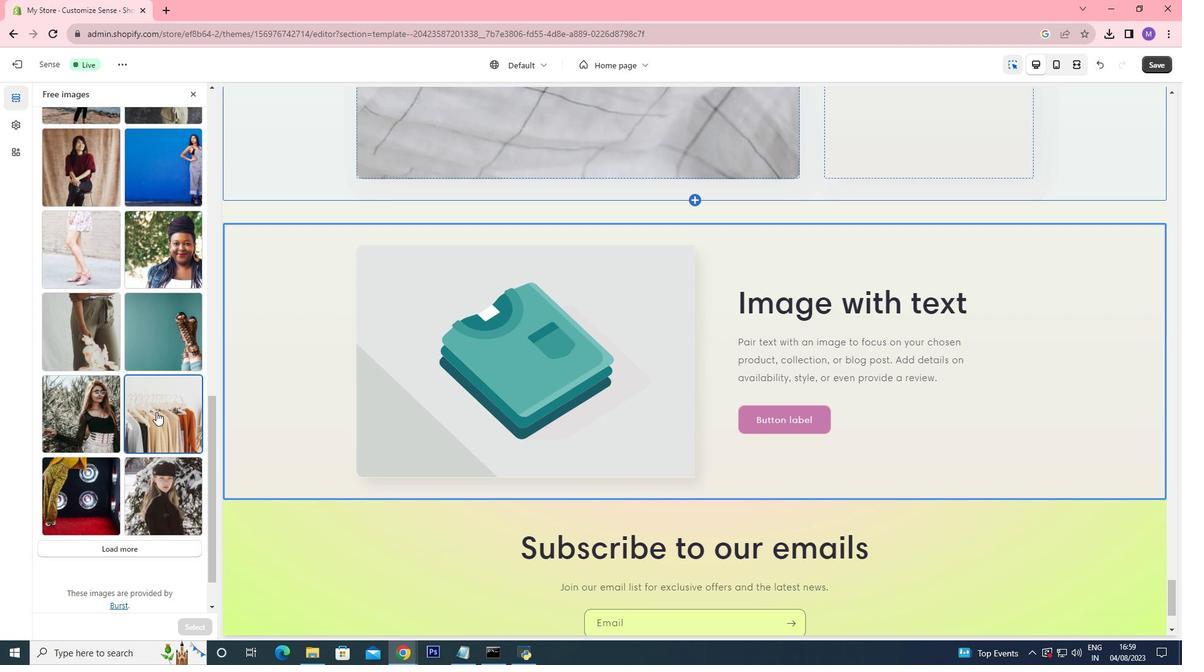 
Action: Mouse moved to (185, 627)
Screenshot: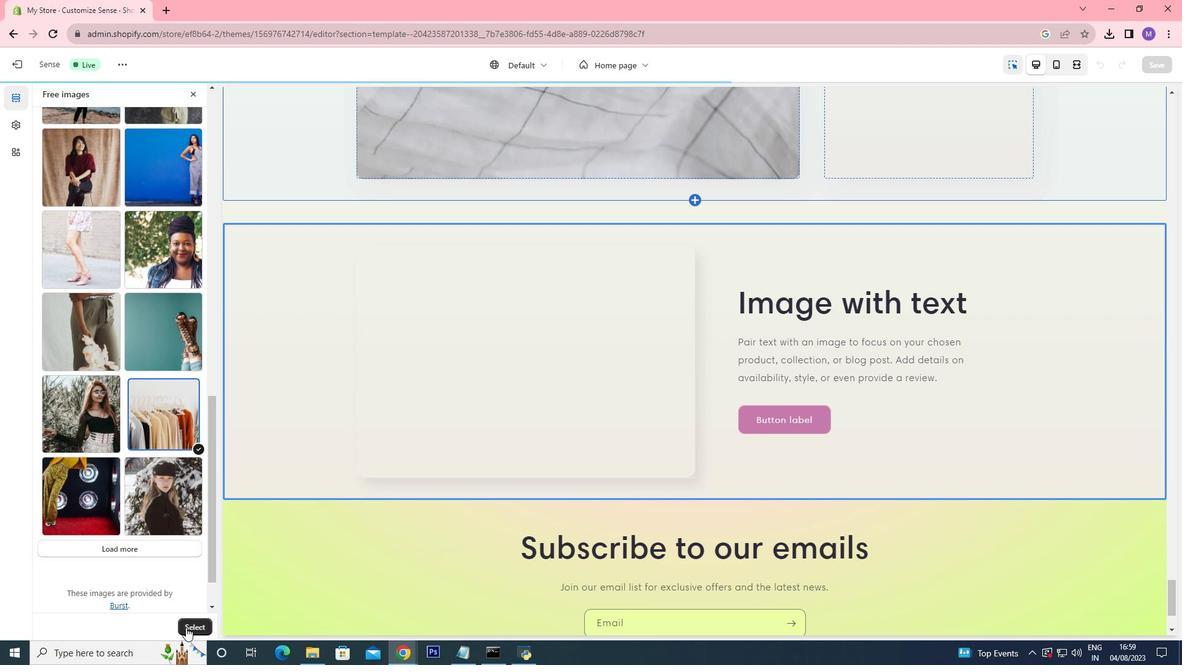 
Action: Mouse pressed left at (185, 627)
Screenshot: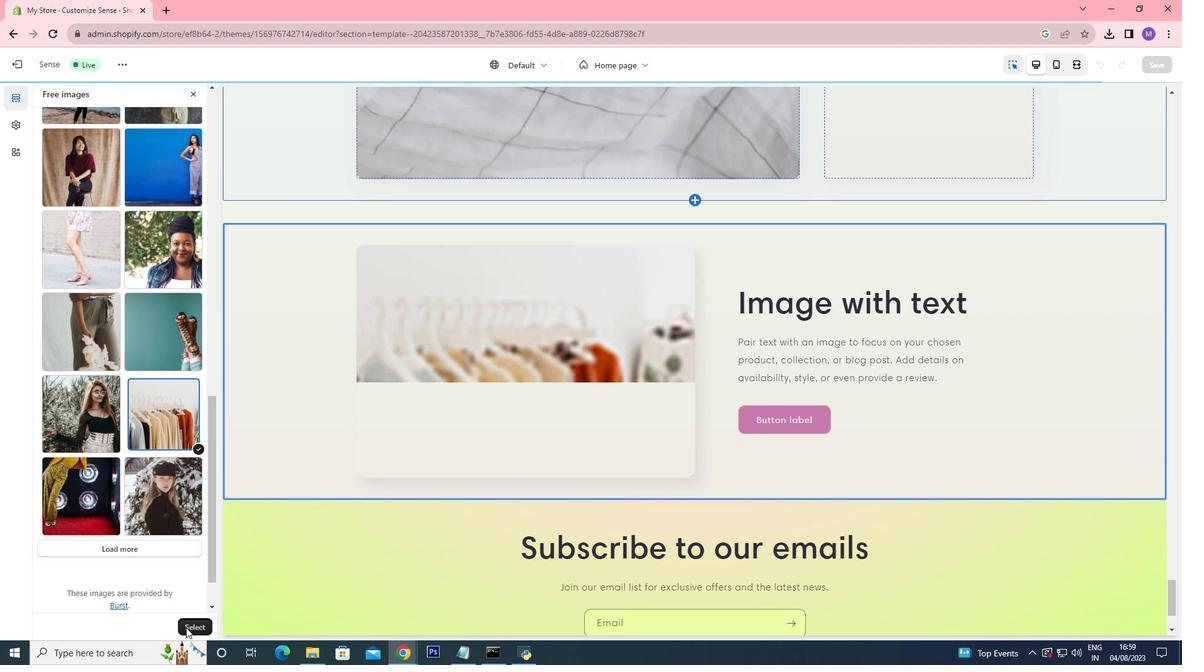 
Action: Mouse moved to (801, 306)
Screenshot: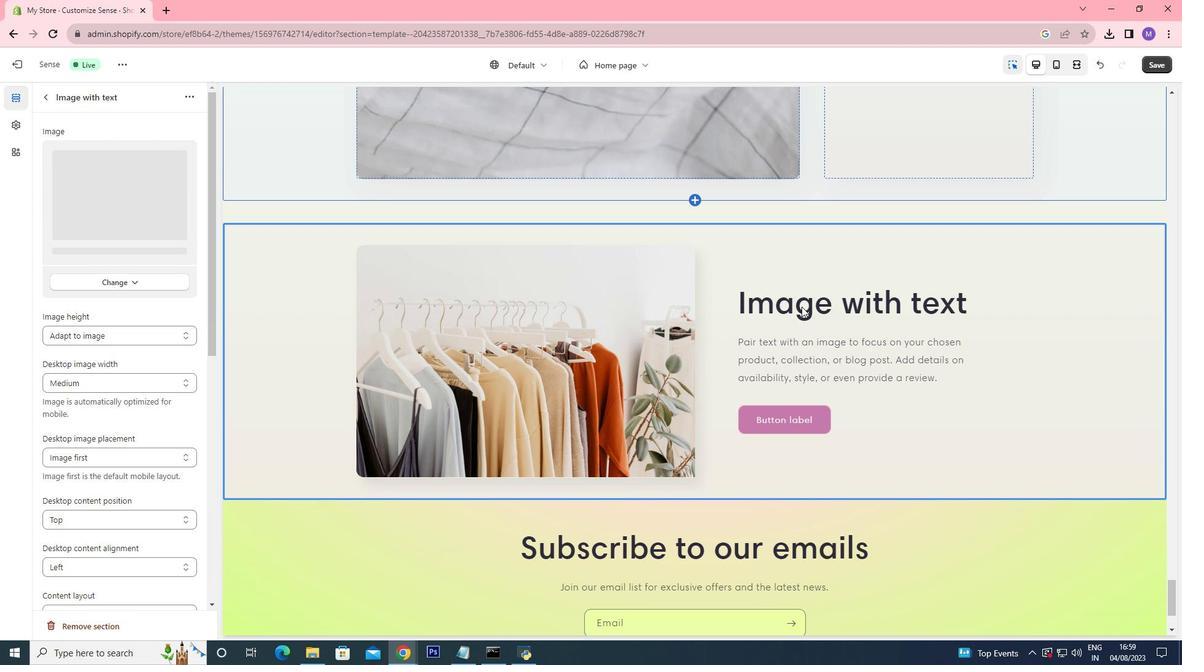 
Action: Mouse pressed left at (801, 306)
Screenshot: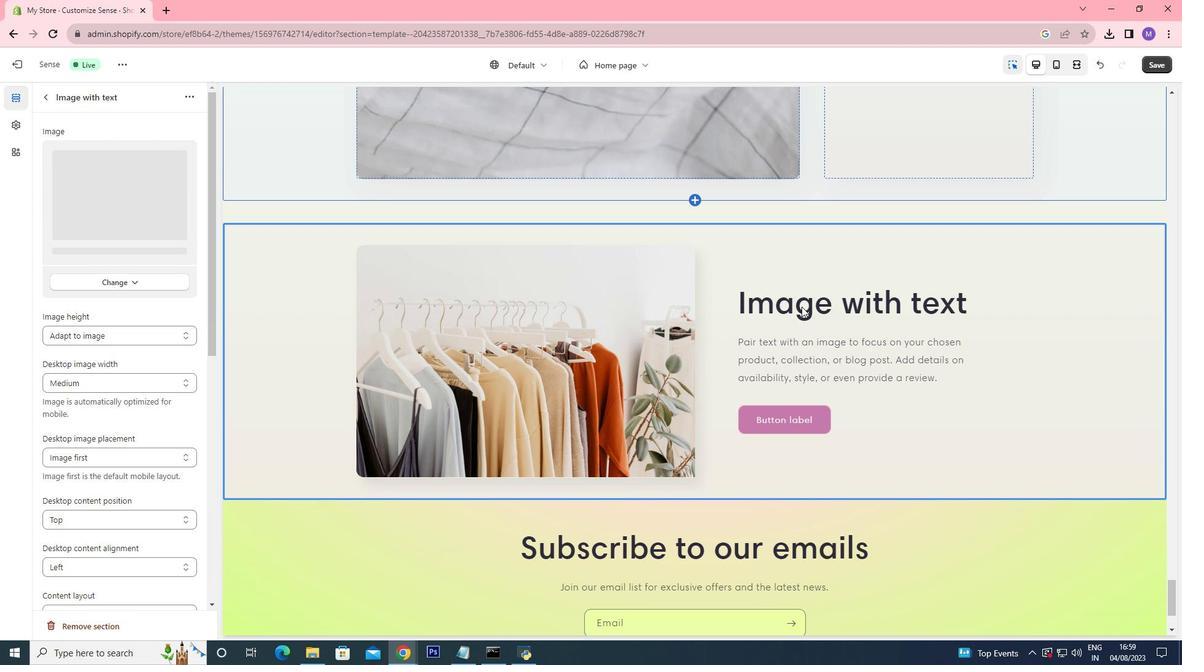 
Action: Mouse pressed left at (801, 306)
Screenshot: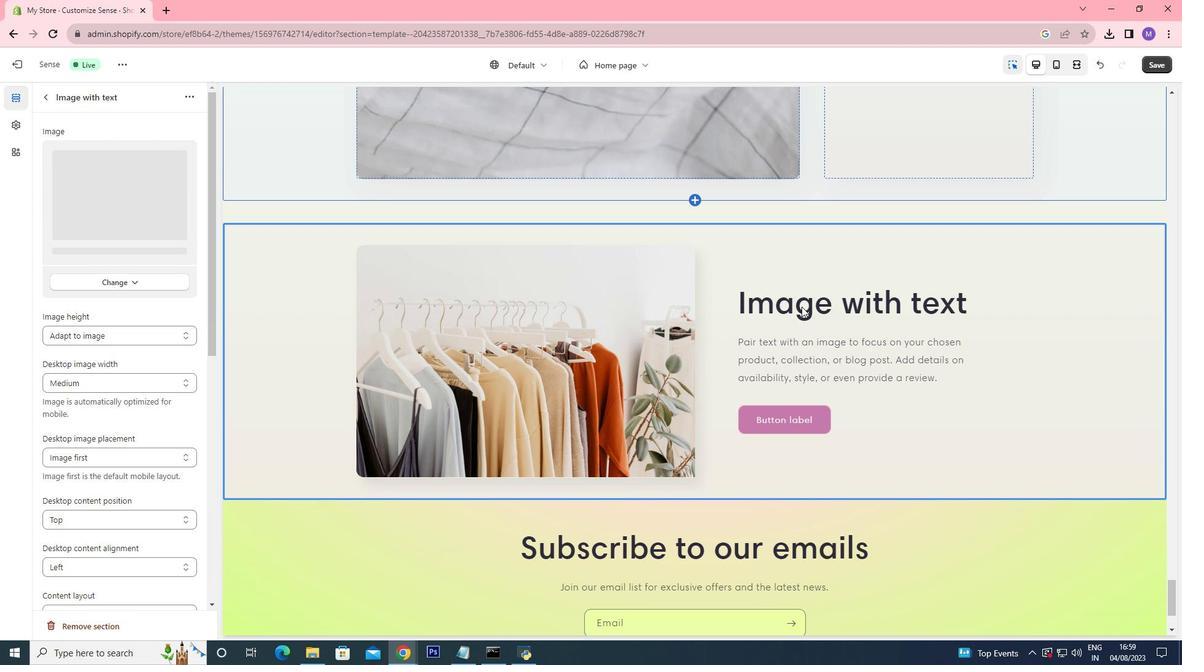 
Action: Mouse pressed left at (801, 306)
Screenshot: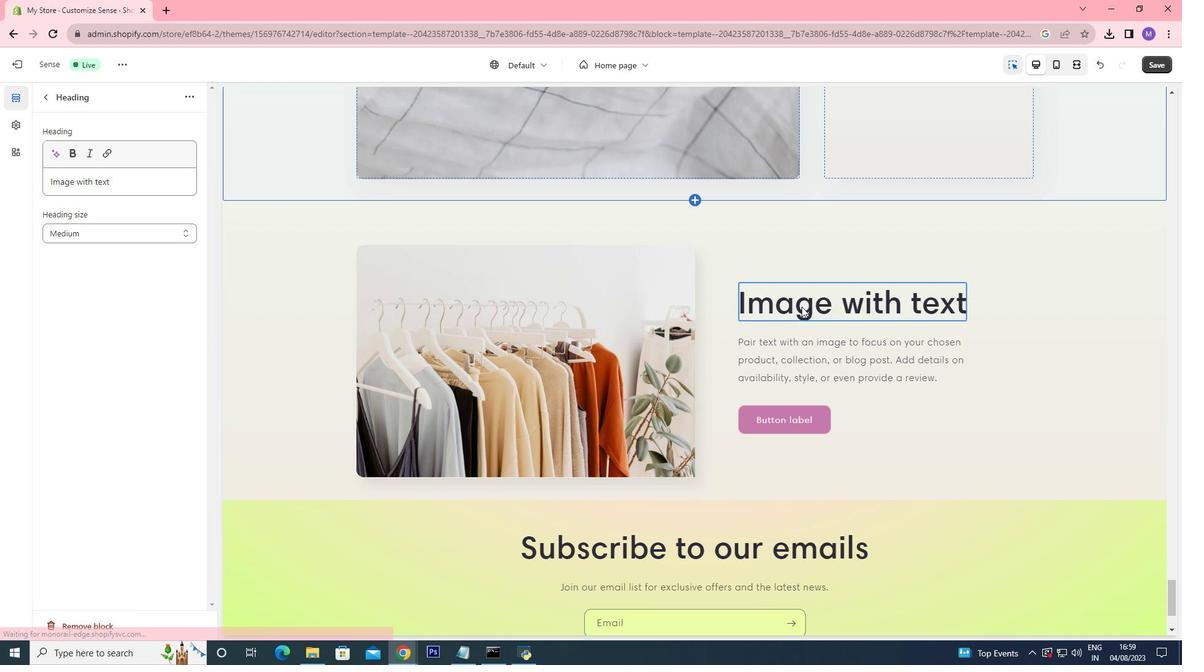 
Action: Mouse pressed left at (801, 306)
Screenshot: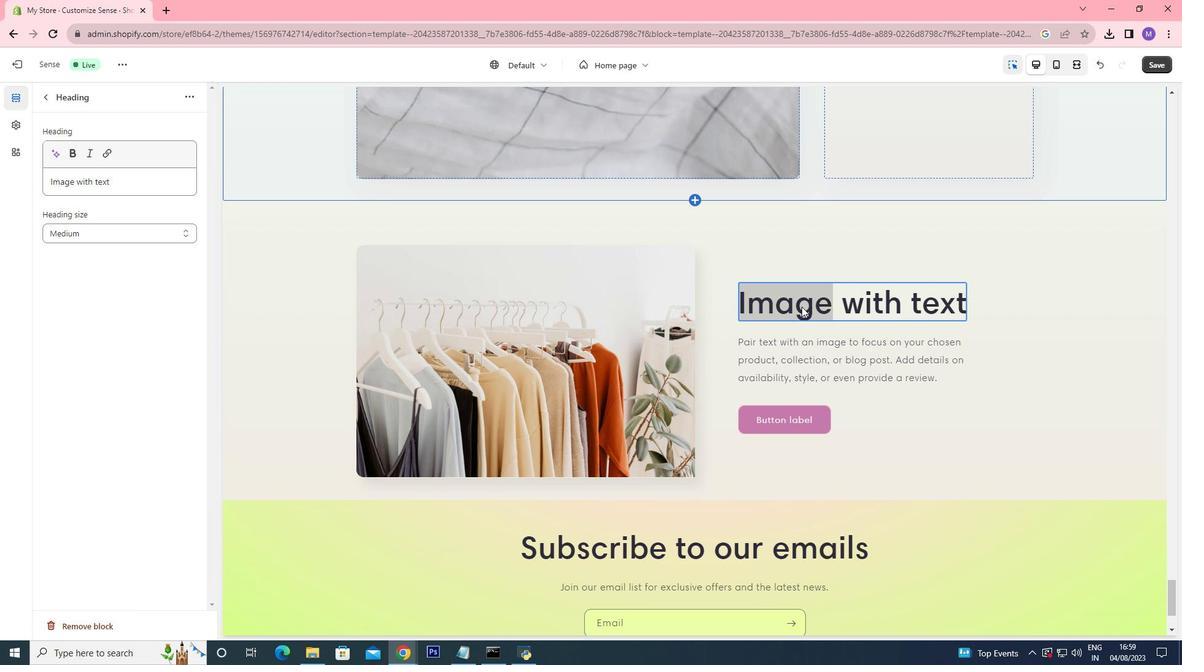 
Action: Mouse moved to (116, 179)
Screenshot: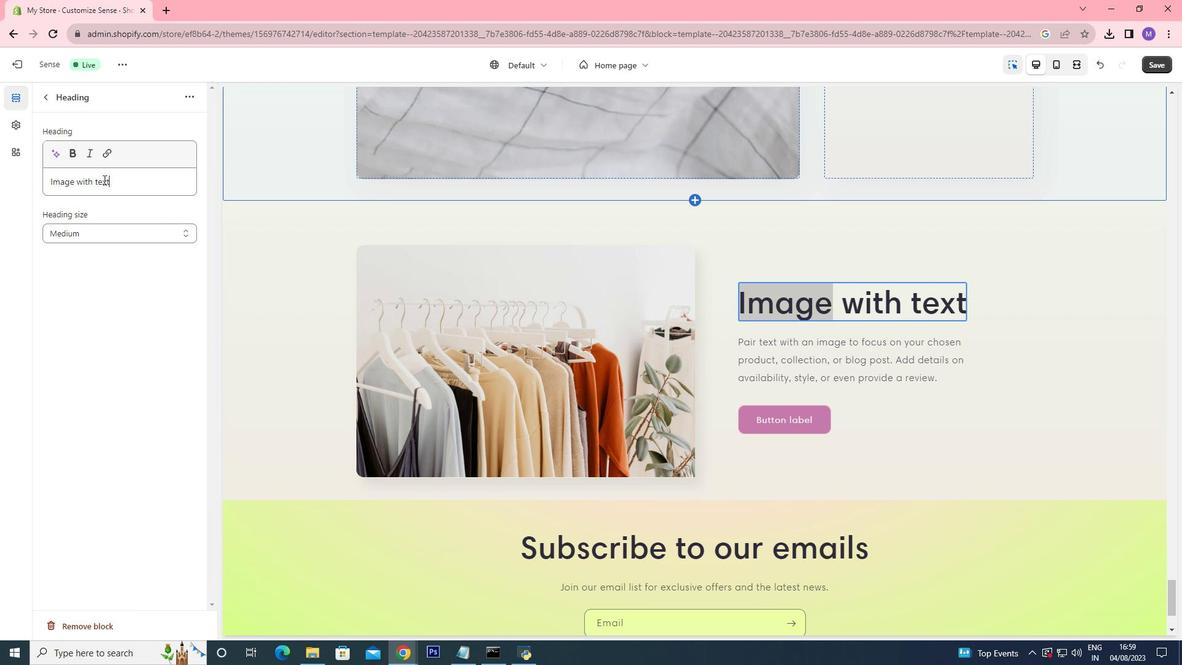 
Action: Mouse pressed left at (116, 179)
Screenshot: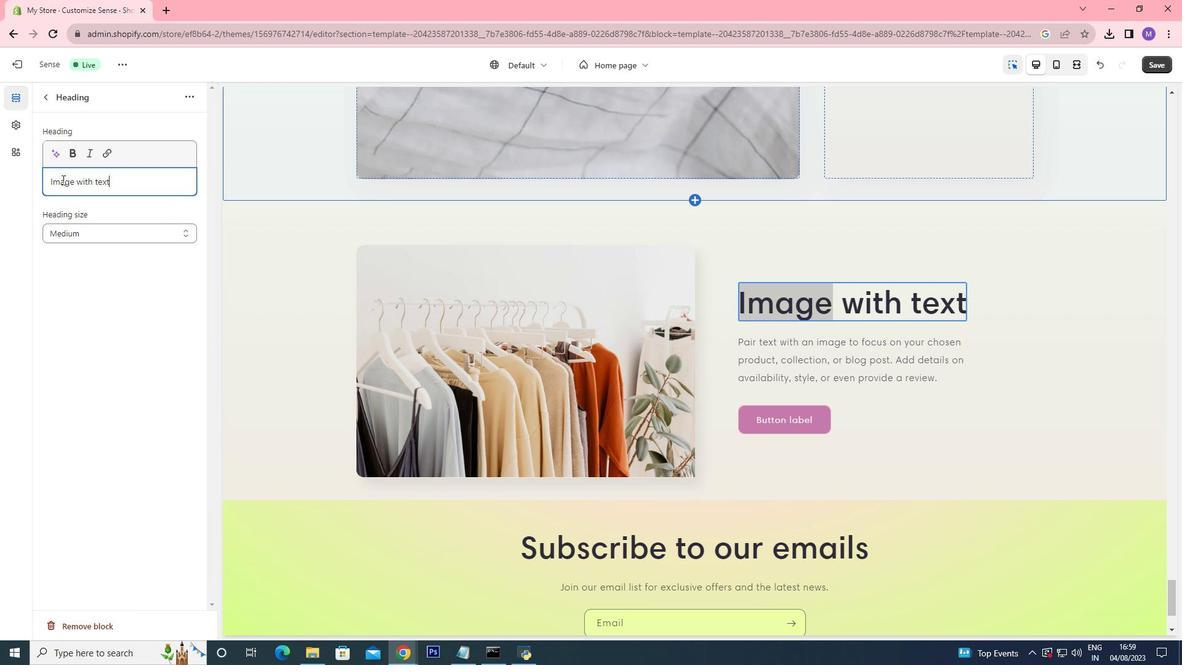 
Action: Mouse moved to (0, 179)
Screenshot: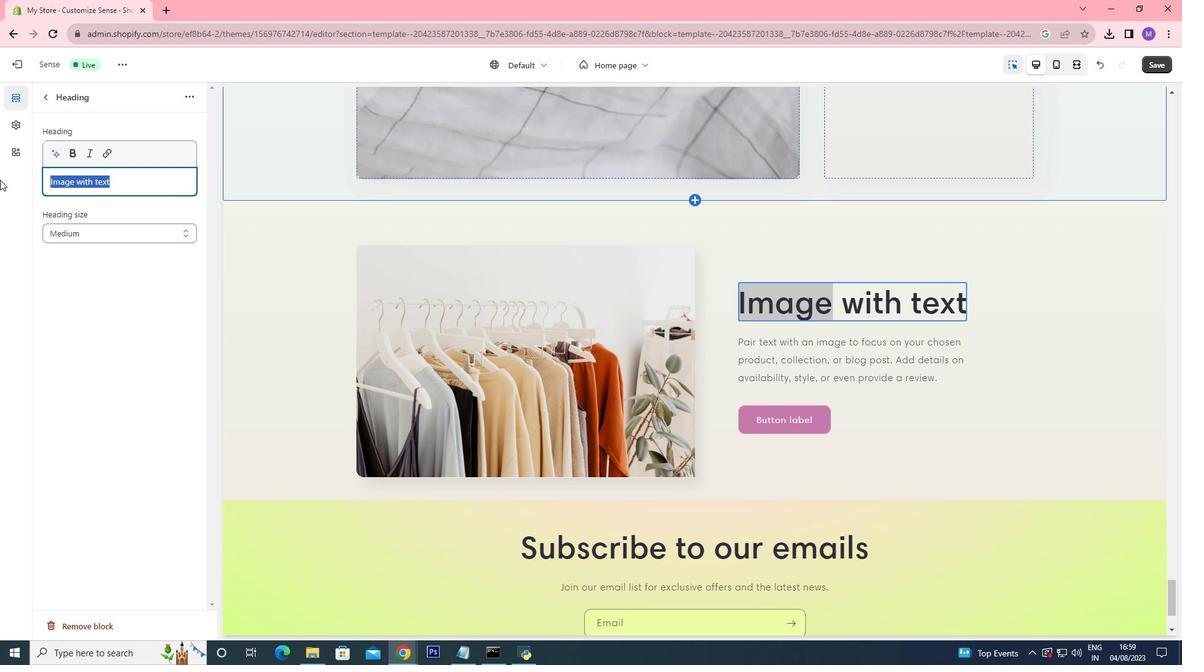 
Action: Key pressed <Key.shift>Fashion<Key.space><Key.shift><Key.shift><Key.shift><Key.shift><Key.shift><Key.shift><Key.shift><Key.shift><Key.shift><Key.shift><Key.shift><Key.shift><Key.shift><Key.shift><Key.shift><Key.shift><Key.shift><Key.shift><Key.shift><Key.shift><Key.shift><Key.shift><Key.shift><Key.shift><Key.shift><Key.shift><Key.shift><Key.shift><Key.shift><Key.shift><Key.shift><Key.shift><Key.shift><Key.shift><Key.shift>Designs
Screenshot: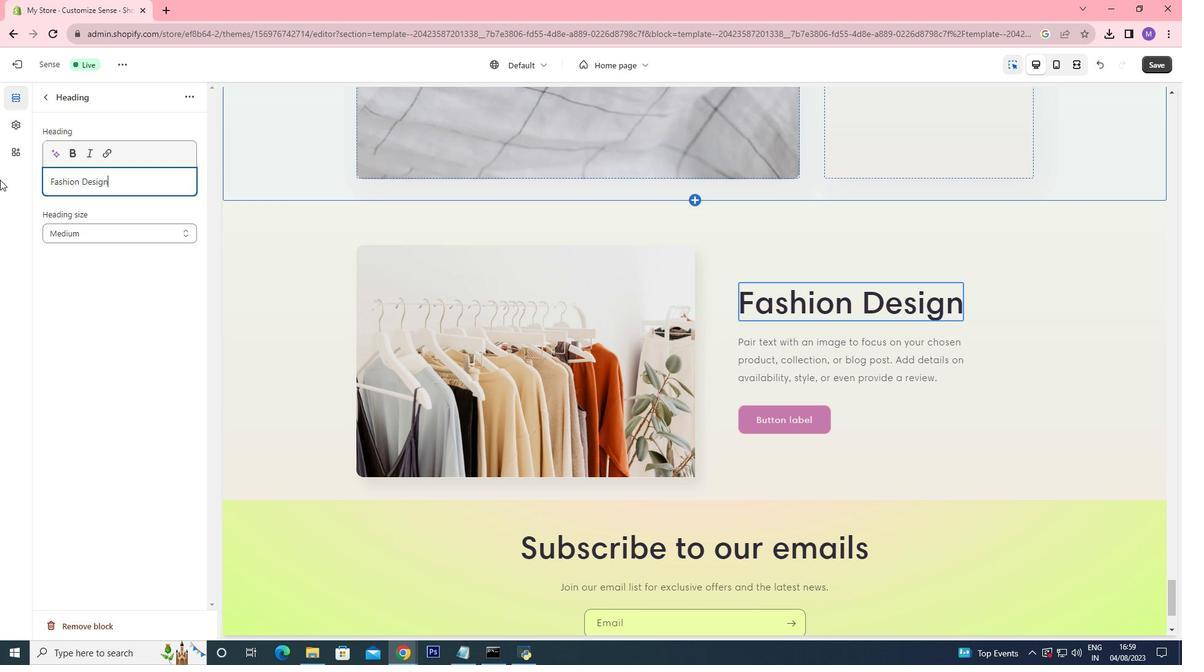 
Action: Mouse moved to (0, 179)
Screenshot: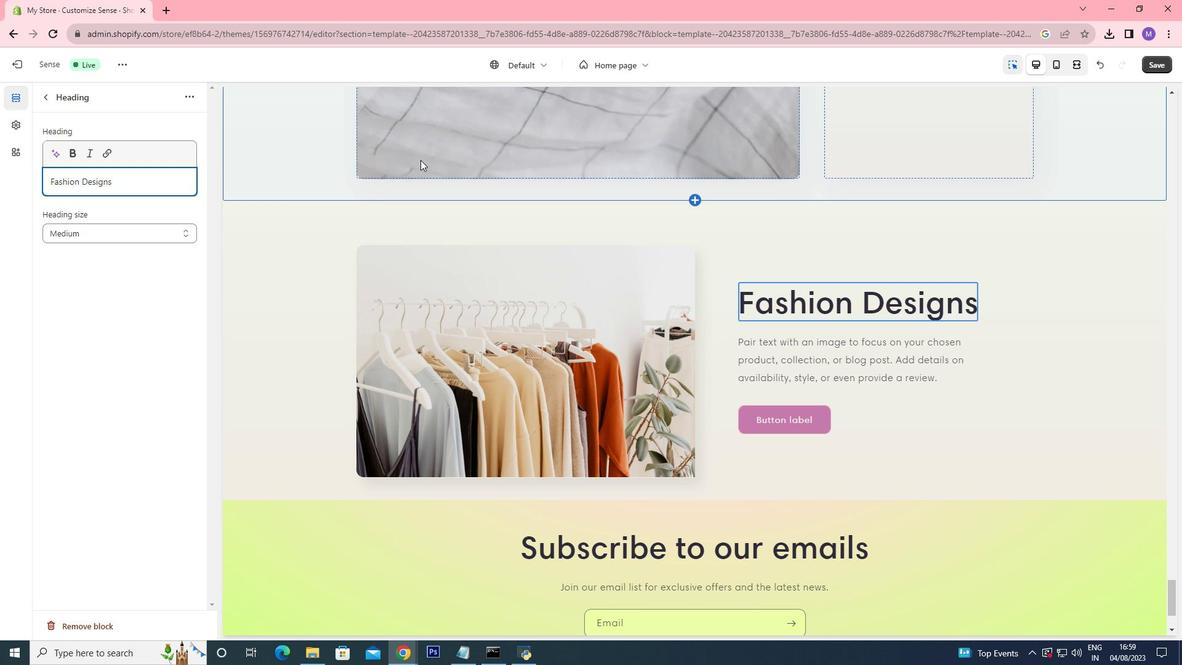 
Action: Mouse scrolled (0, 180) with delta (0, 0)
Screenshot: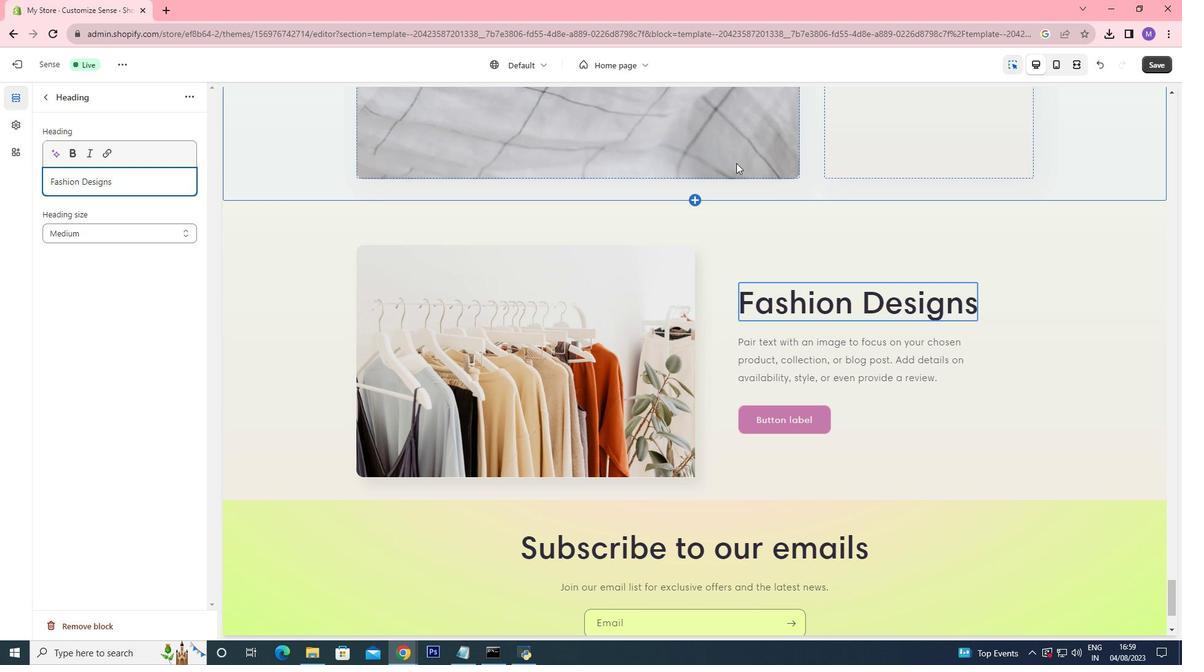 
Action: Mouse moved to (1163, 59)
Screenshot: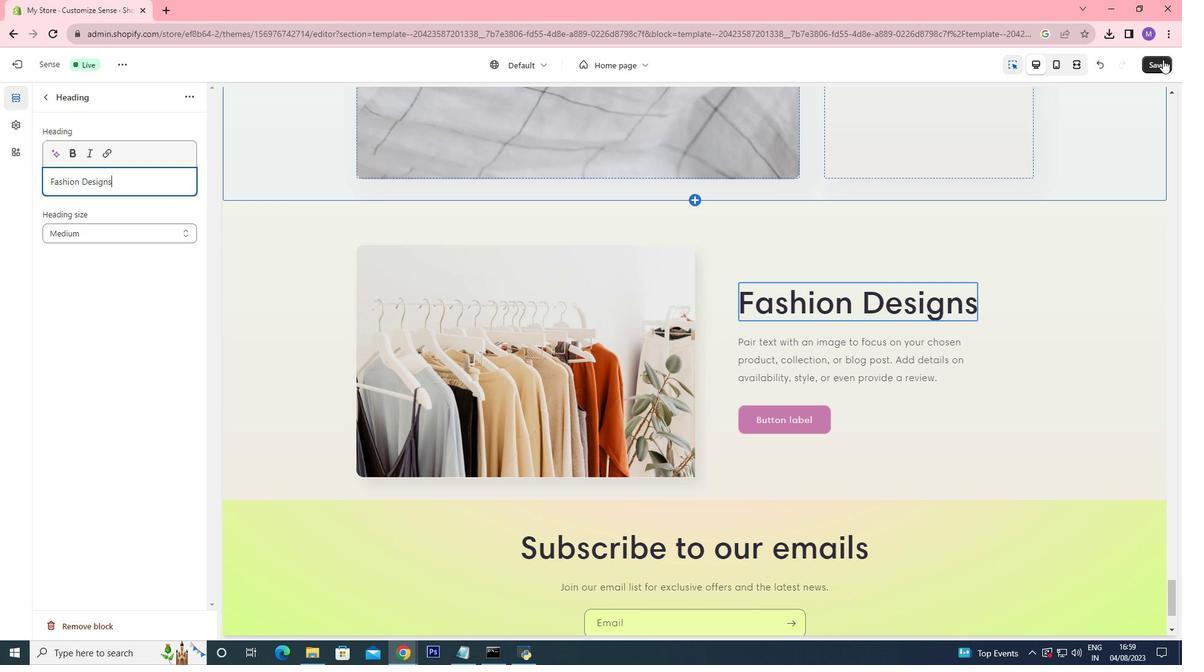 
Action: Mouse pressed left at (1163, 59)
Screenshot: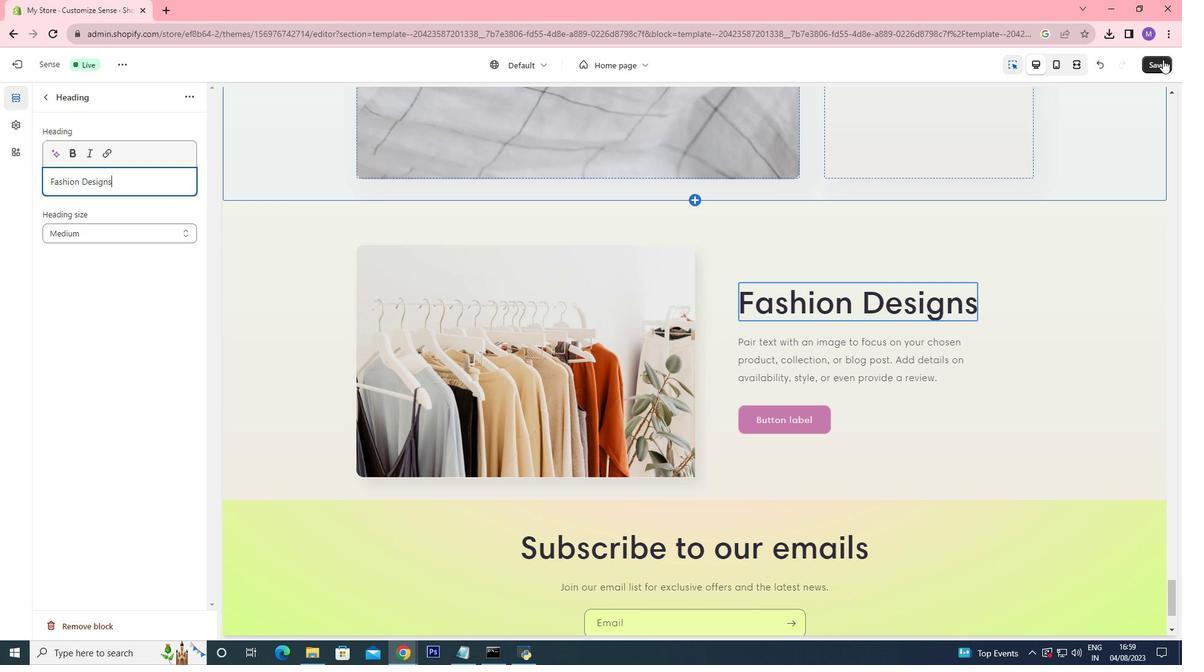 
Action: Mouse moved to (1166, 234)
Screenshot: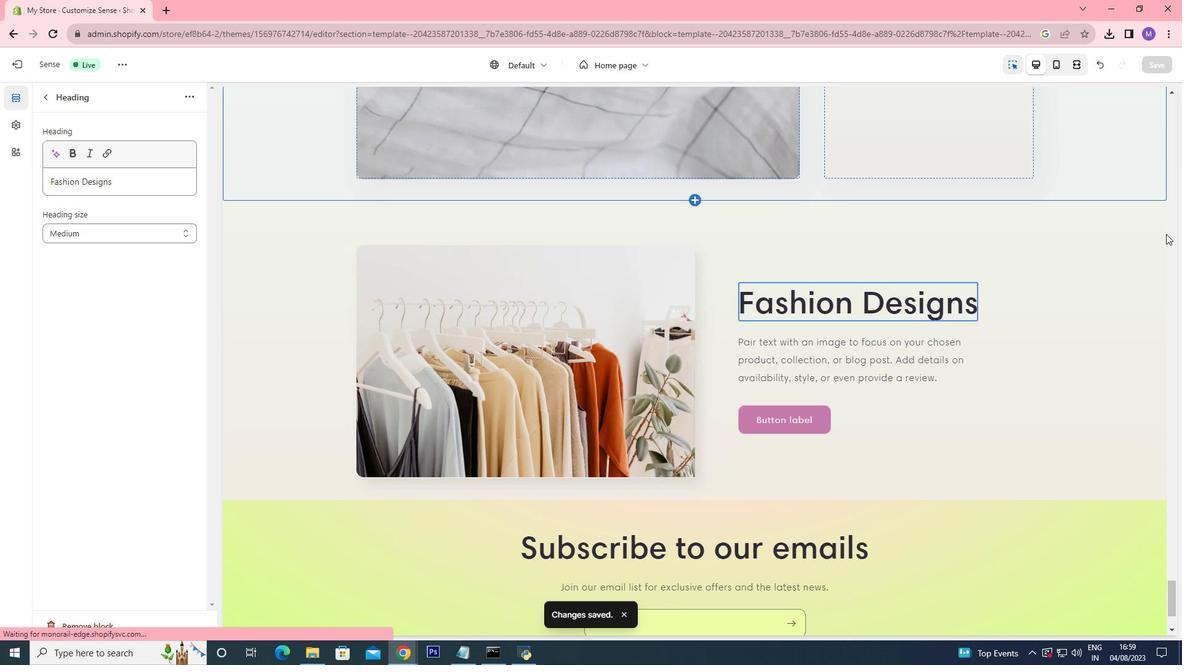 
Action: Mouse scrolled (1166, 233) with delta (0, 0)
Screenshot: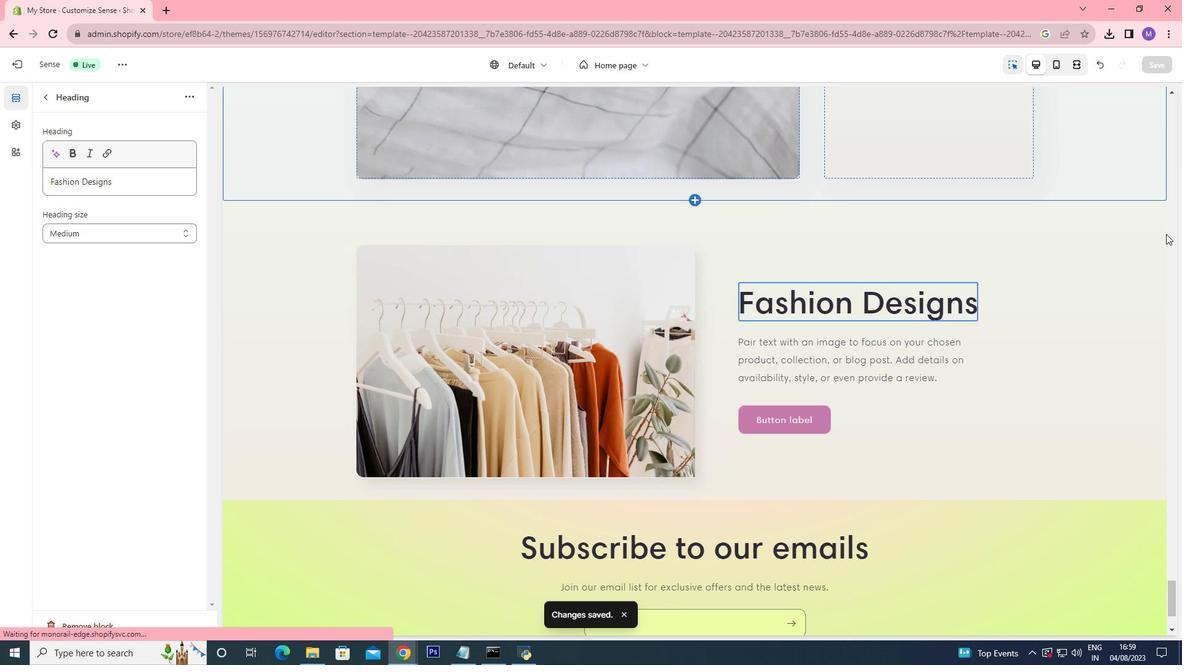 
Action: Mouse scrolled (1166, 233) with delta (0, 0)
Screenshot: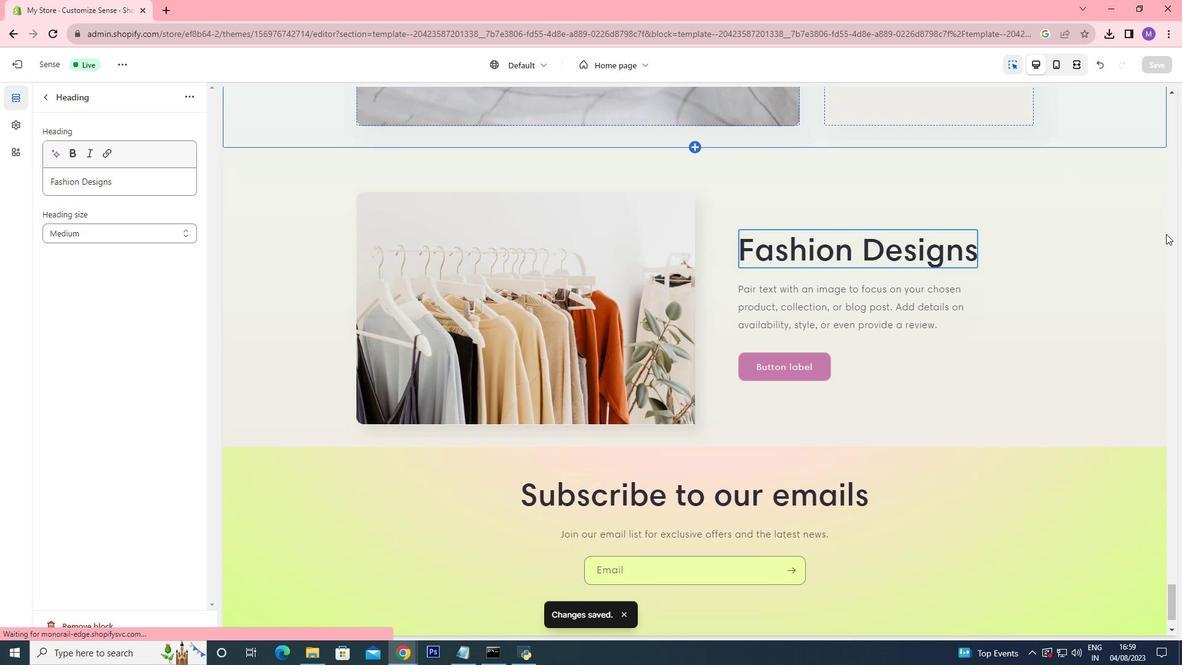 
Action: Mouse scrolled (1166, 233) with delta (0, 0)
Screenshot: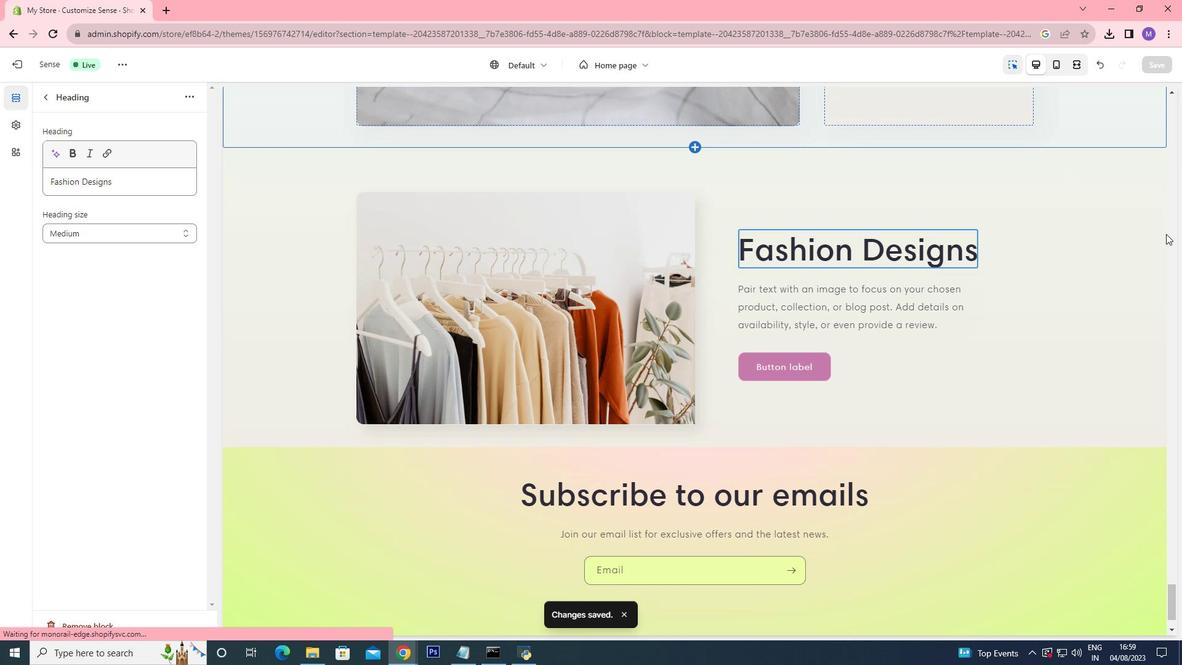 
Action: Mouse moved to (48, 97)
Screenshot: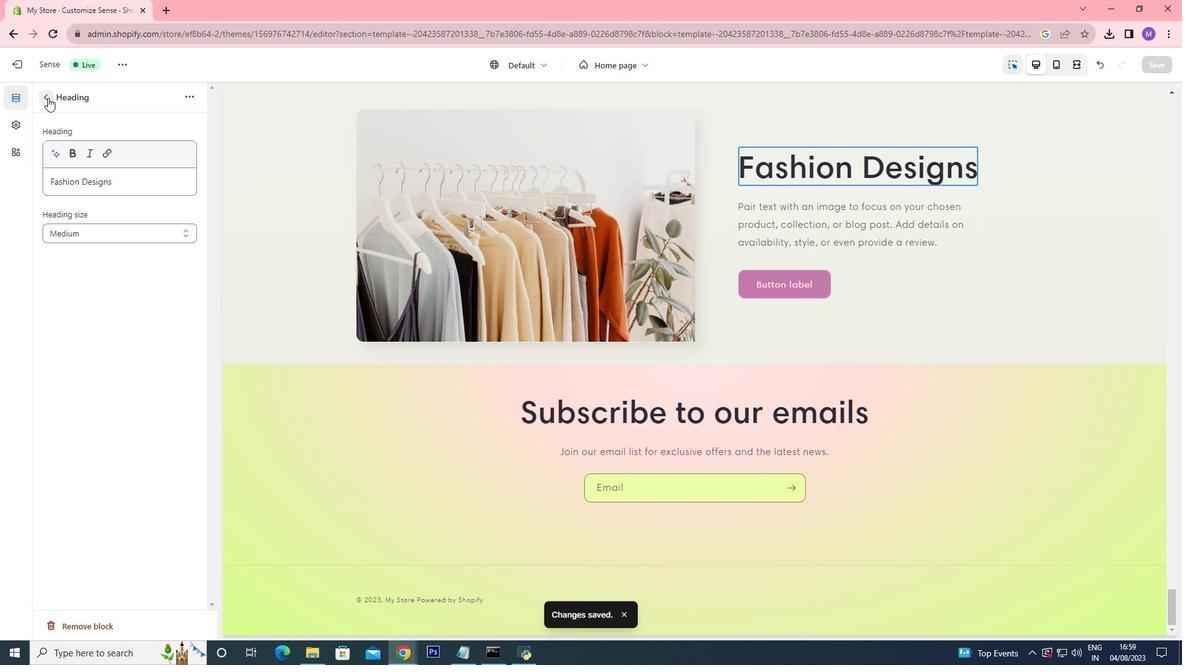 
Action: Mouse pressed left at (48, 97)
Screenshot: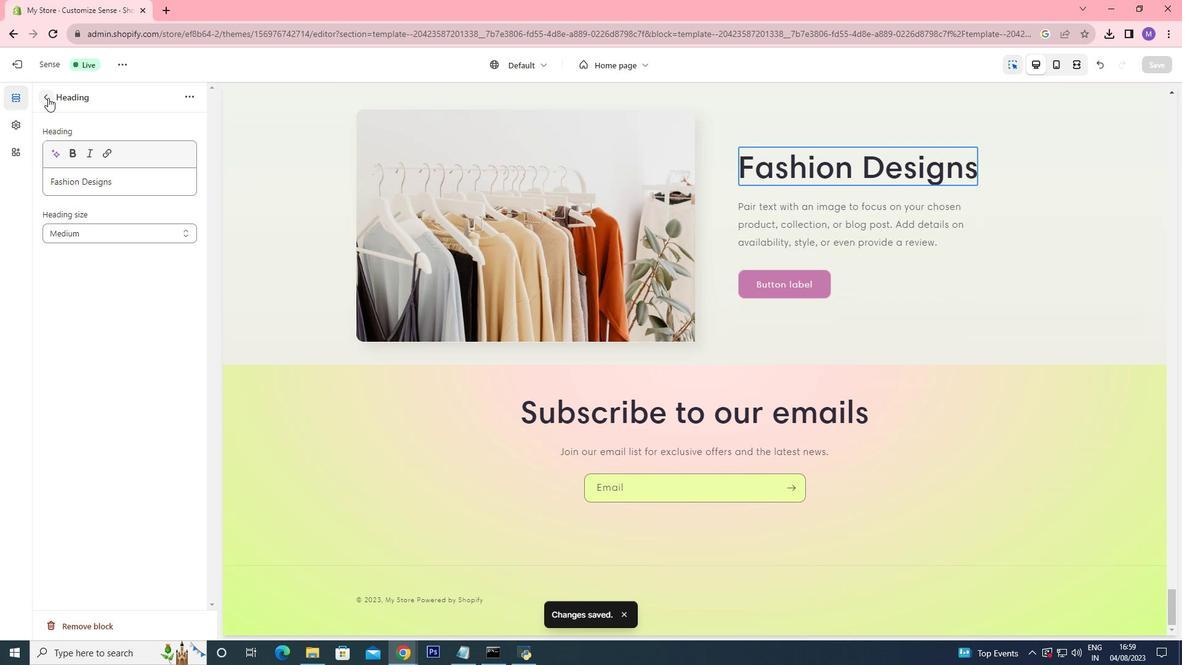 
Action: Mouse moved to (792, 281)
Screenshot: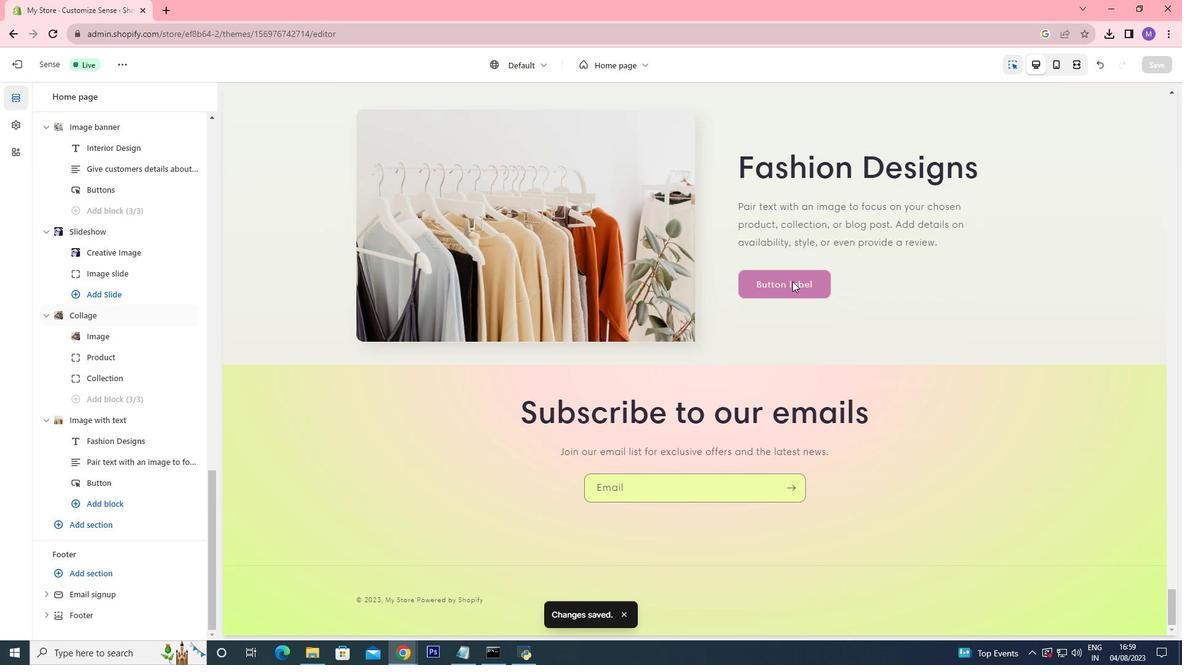 
Action: Mouse pressed left at (792, 281)
Screenshot: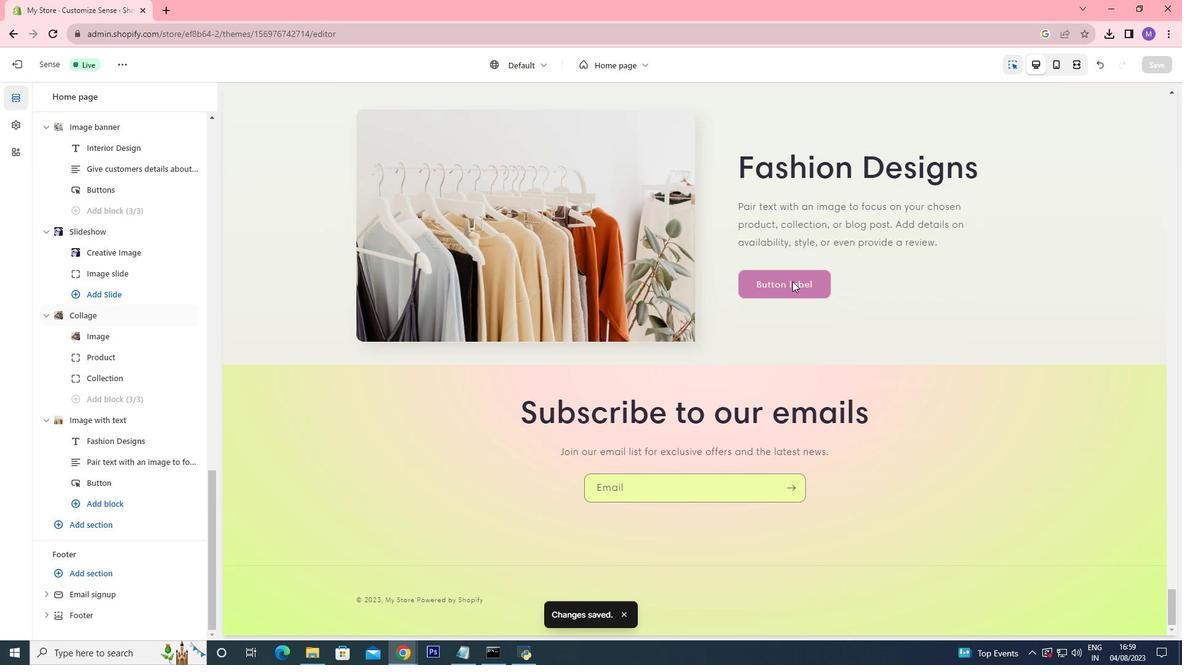 
Action: Mouse moved to (108, 151)
Screenshot: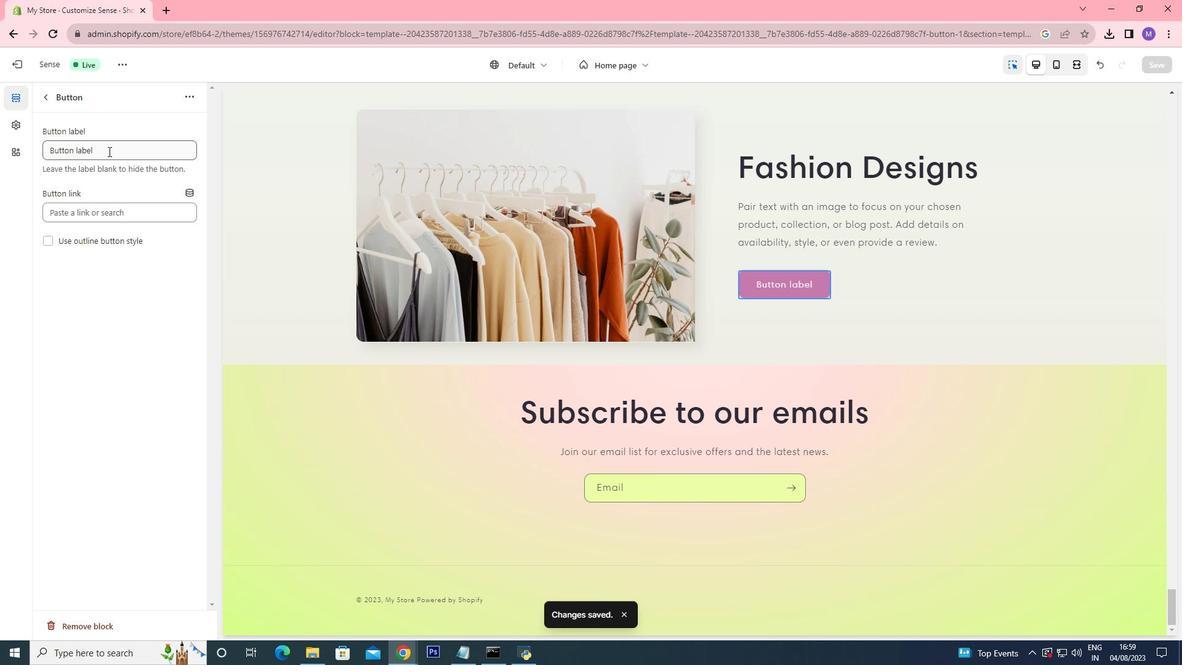 
Action: Mouse pressed left at (108, 151)
Screenshot: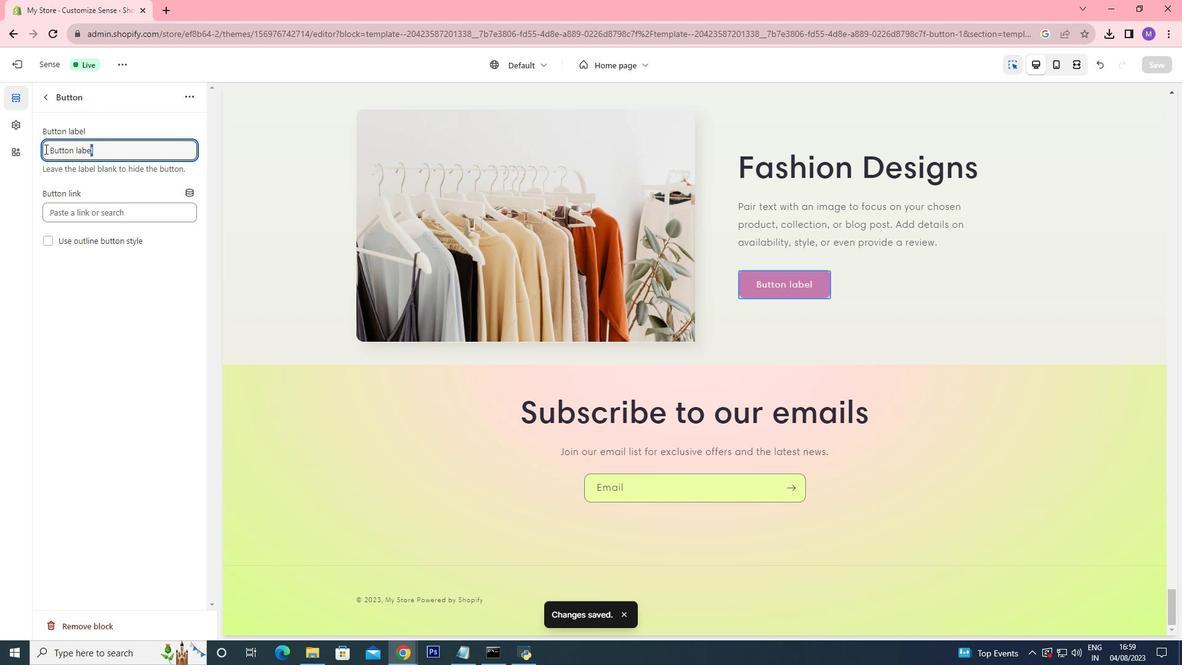
Action: Mouse moved to (16, 149)
Screenshot: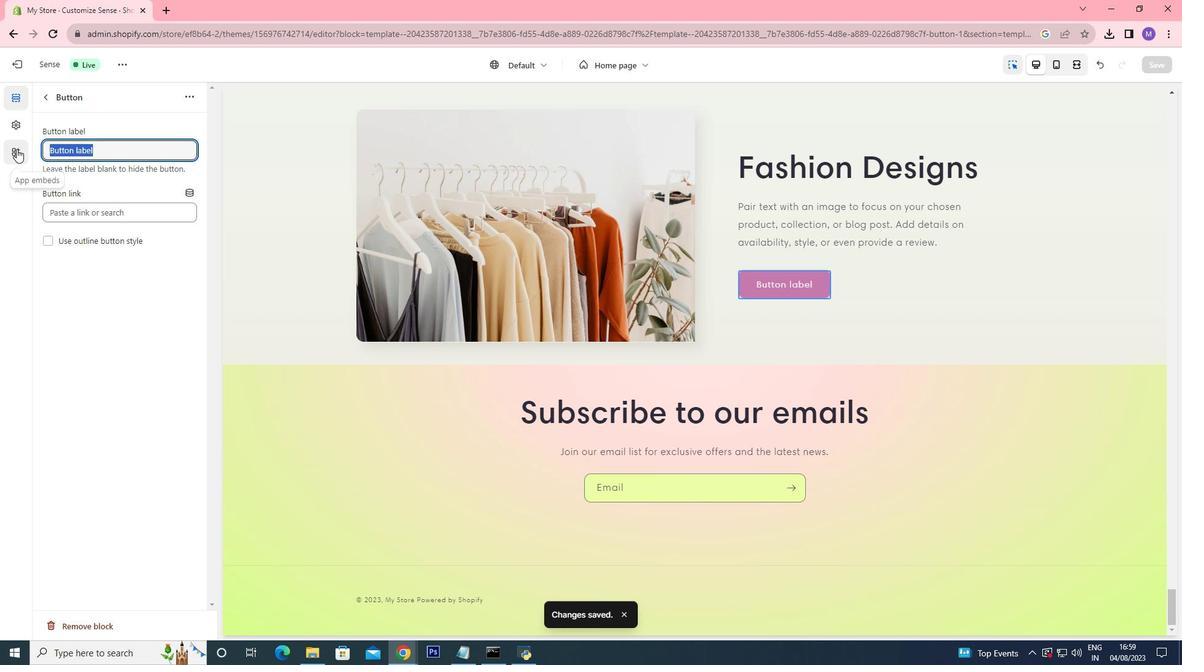 
Action: Key pressed <Key.shift>F
Screenshot: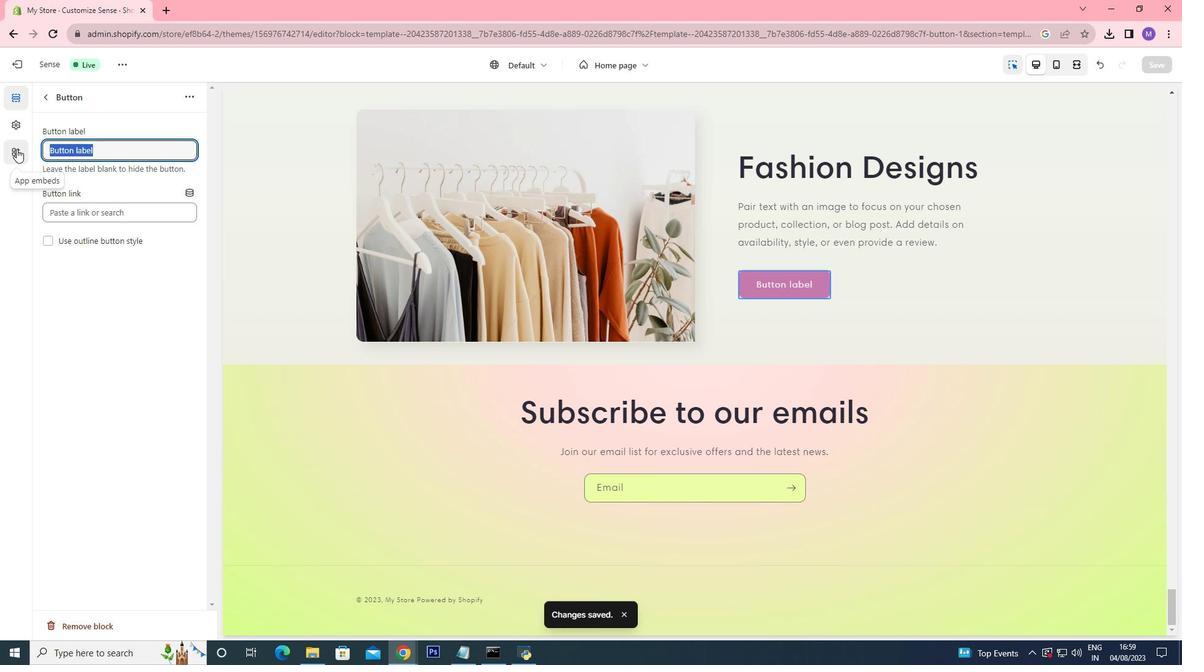 
Action: Mouse moved to (15, 150)
Screenshot: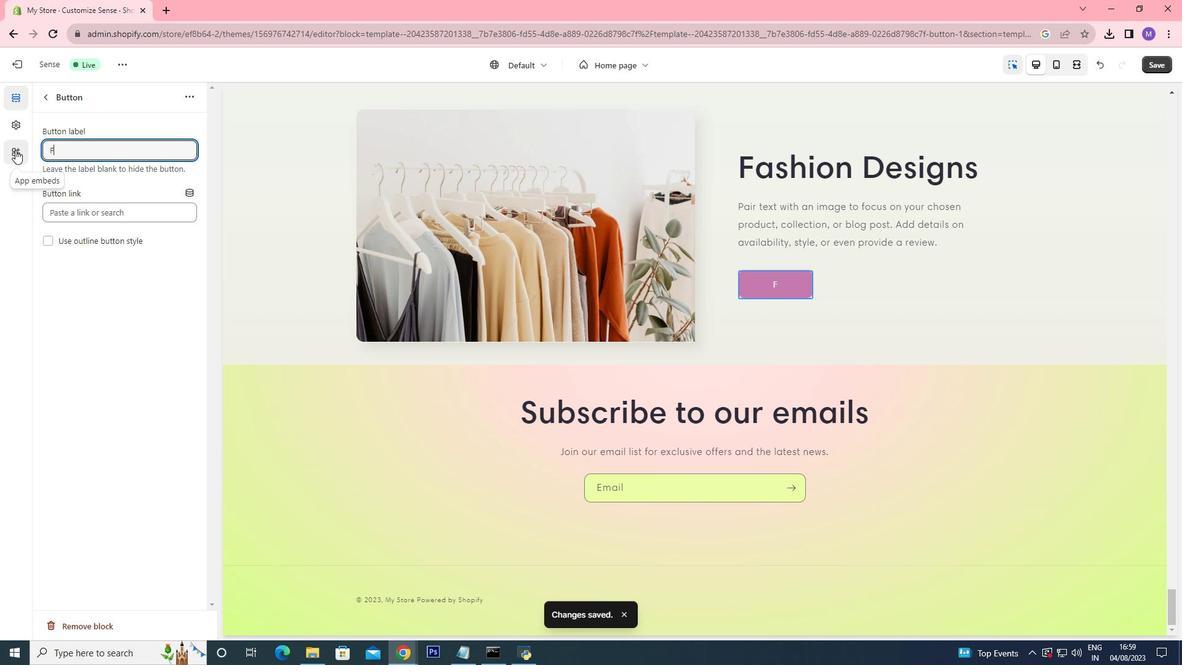 
Action: Key pressed as
Screenshot: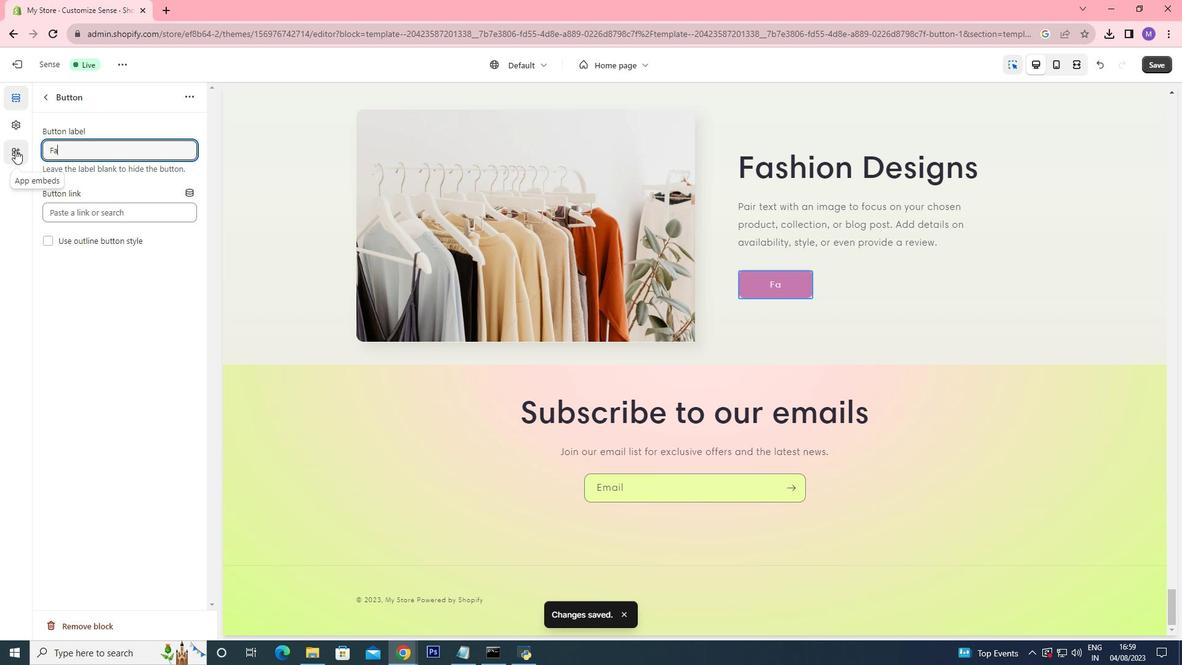 
Action: Mouse moved to (14, 150)
Screenshot: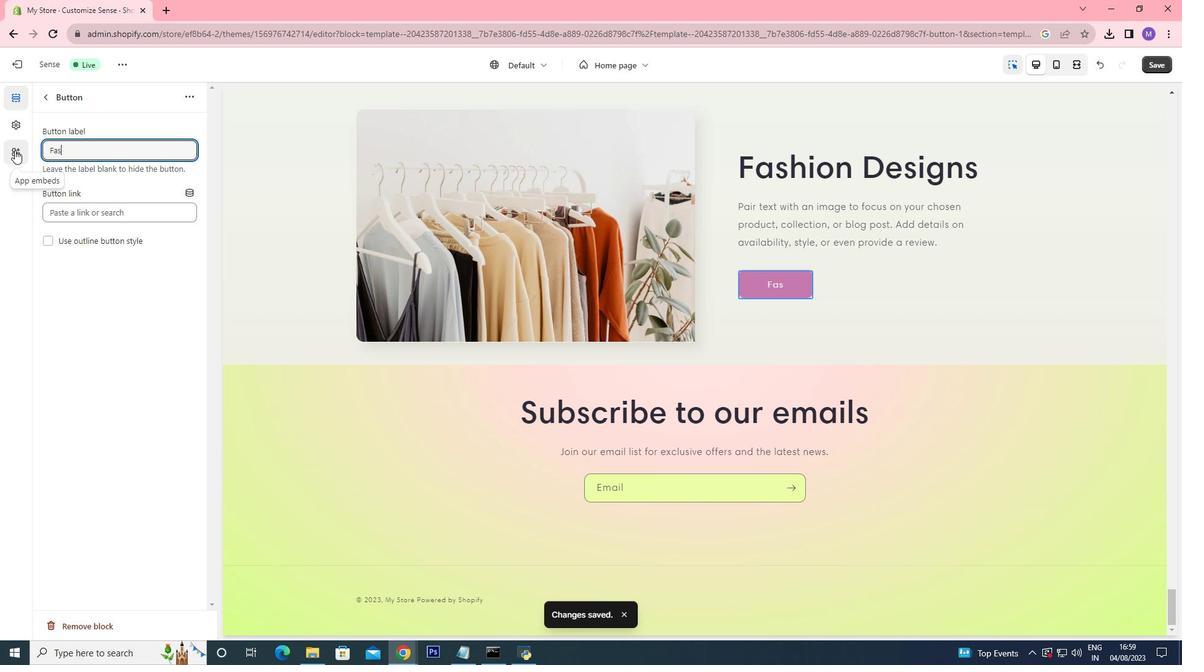 
Action: Key pressed hio
Screenshot: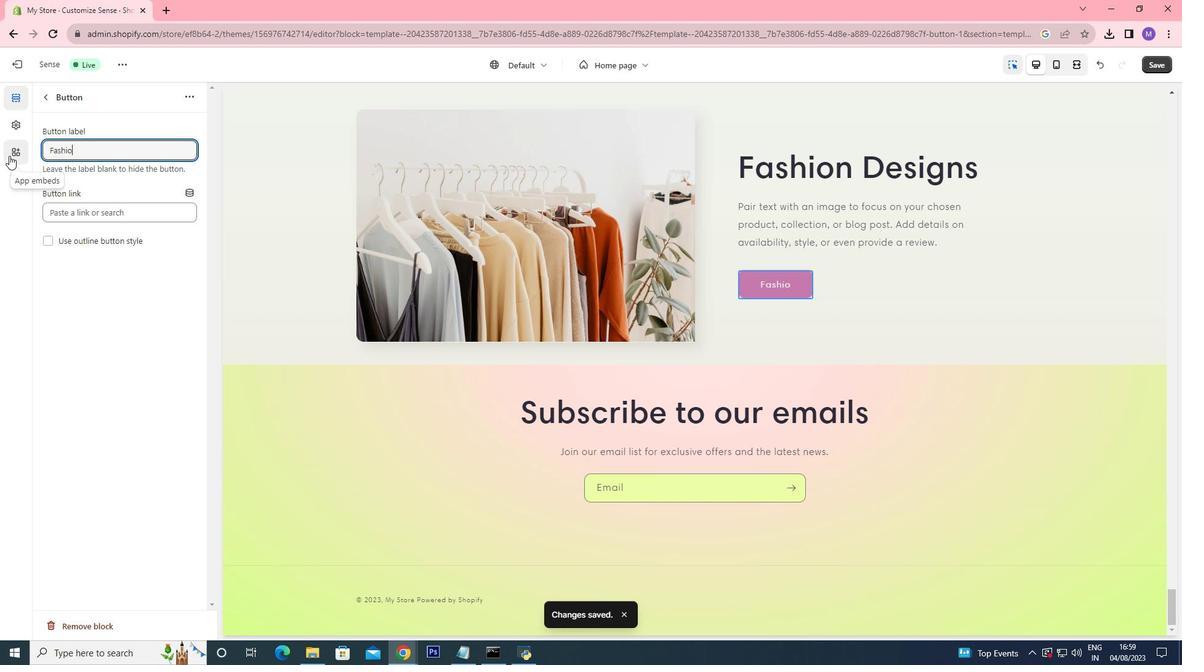 
Action: Mouse moved to (5, 157)
Screenshot: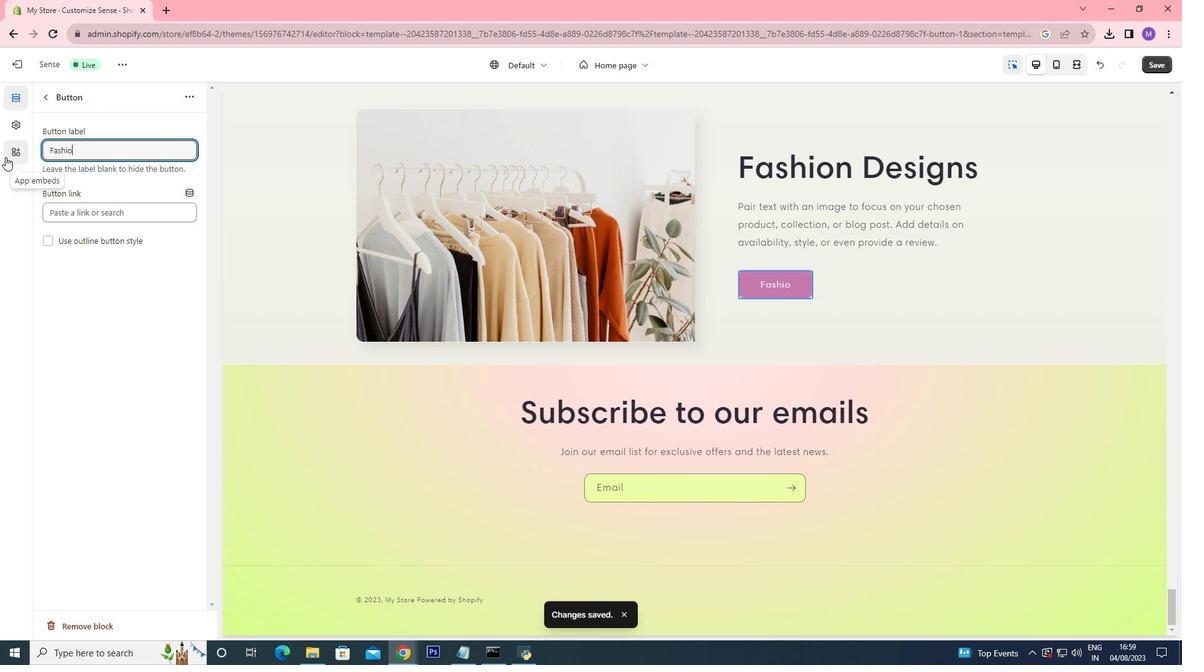 
Action: Key pressed n<Key.space><Key.shift>Design
Screenshot: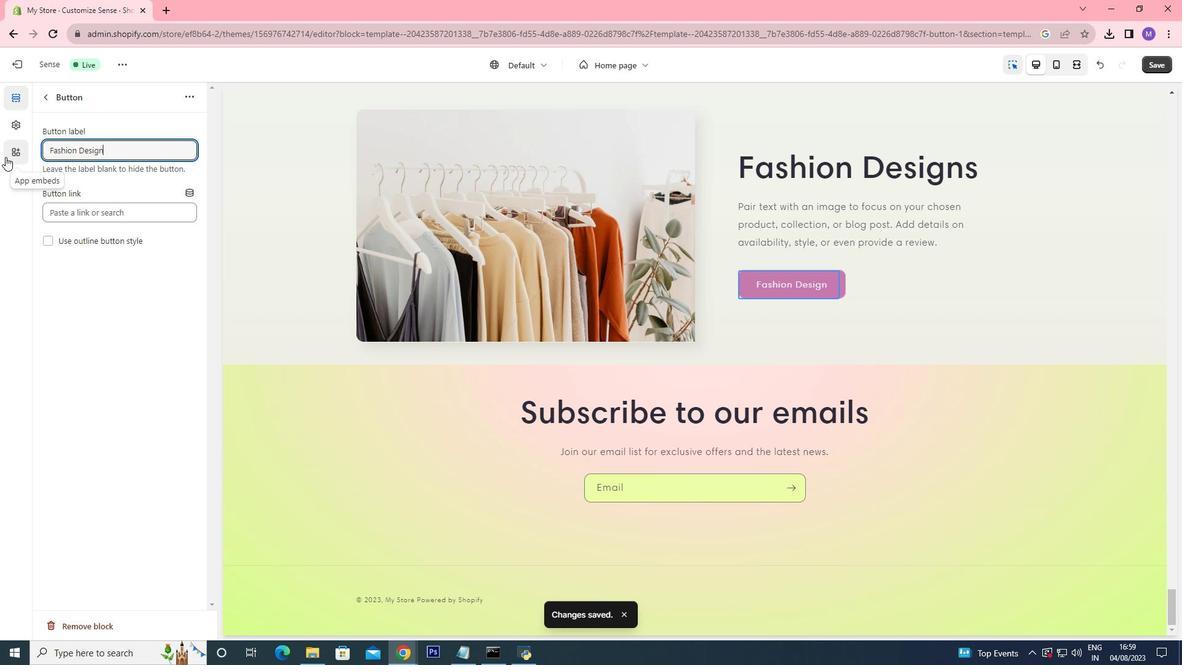 
Action: Mouse moved to (1152, 59)
Screenshot: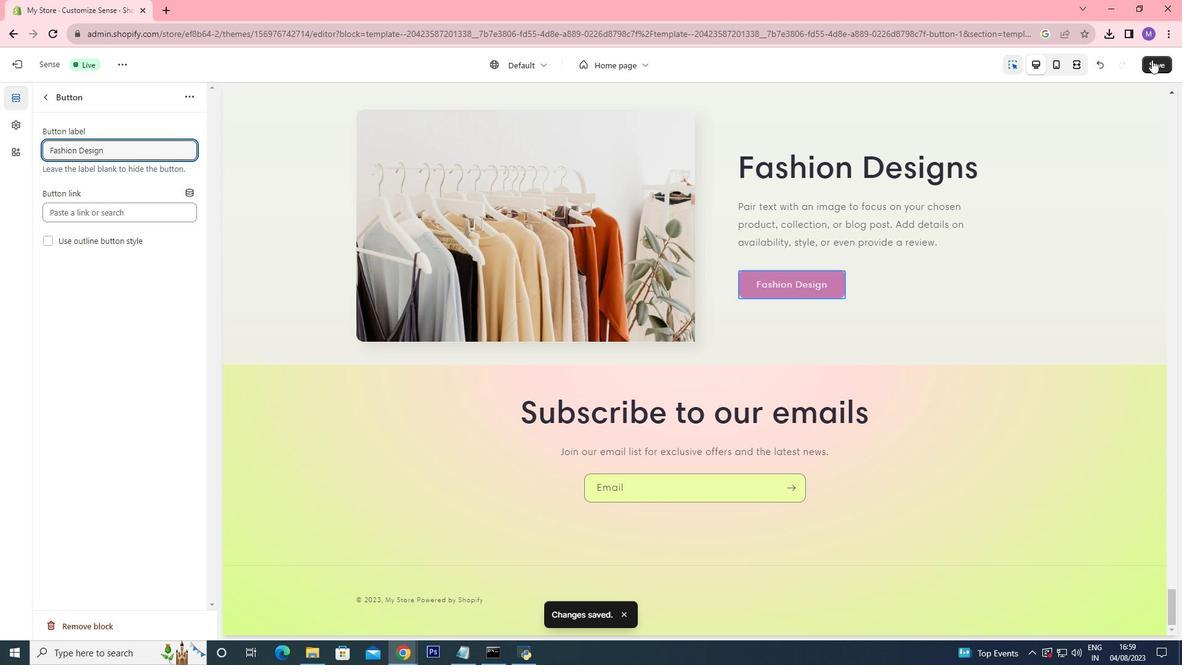 
Action: Mouse pressed left at (1152, 59)
Screenshot: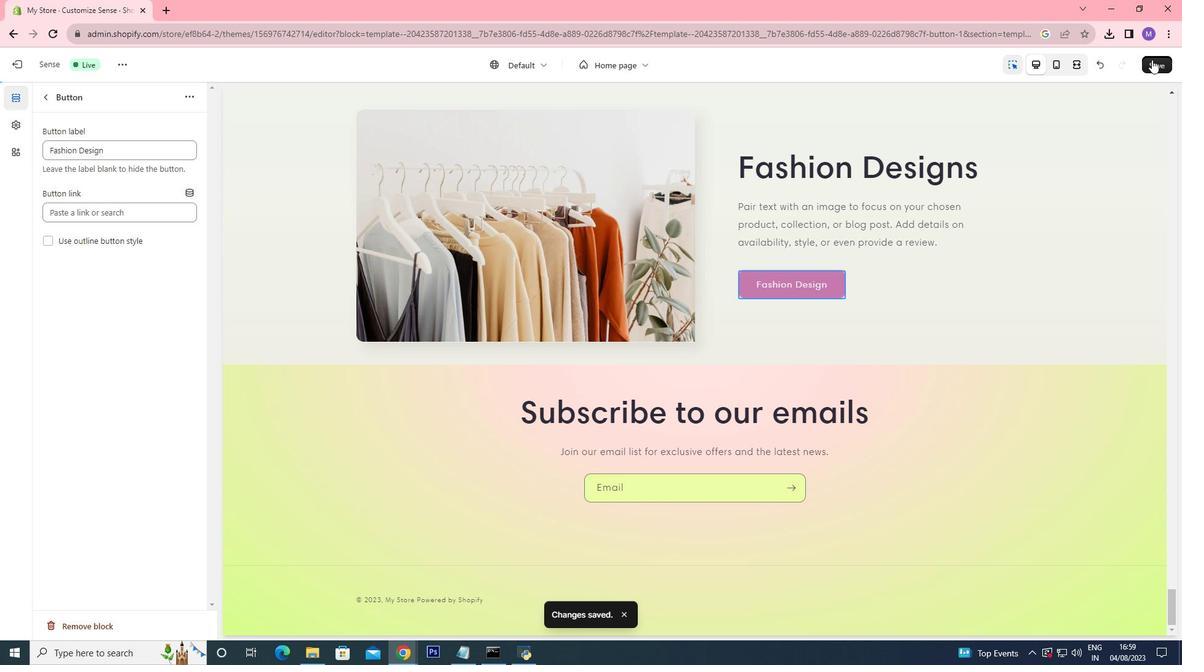 
Action: Mouse moved to (662, 352)
Screenshot: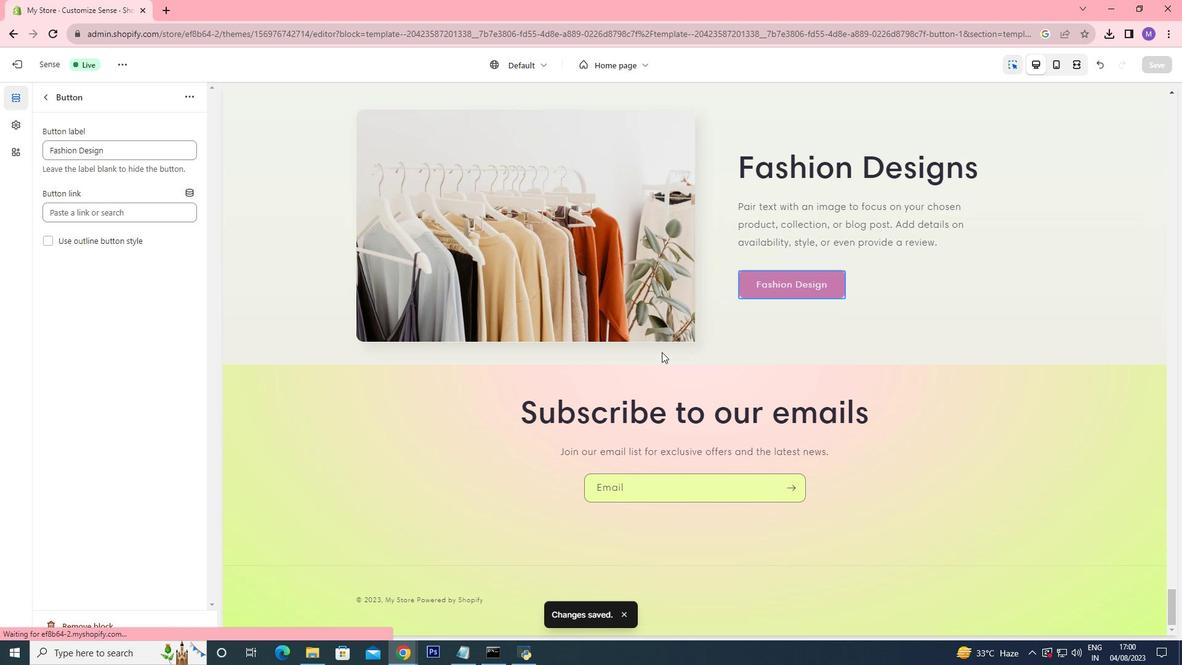 
Action: Mouse pressed left at (662, 352)
Screenshot: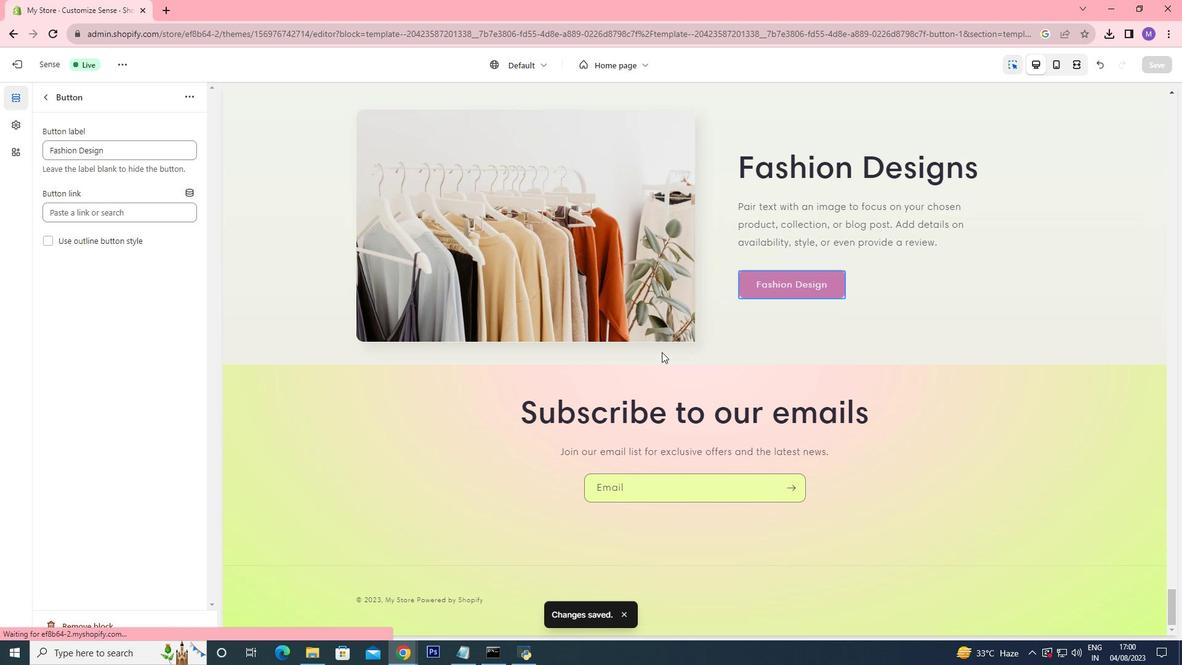 
Action: Mouse moved to (674, 356)
Screenshot: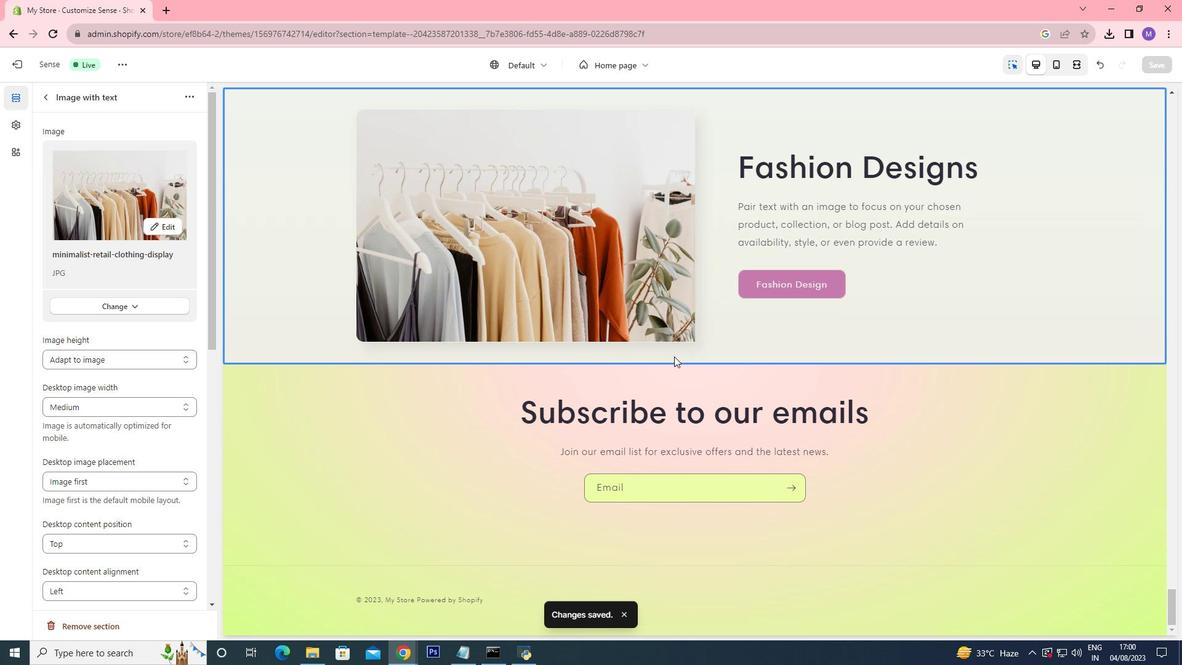 
Action: Mouse pressed left at (674, 356)
Screenshot: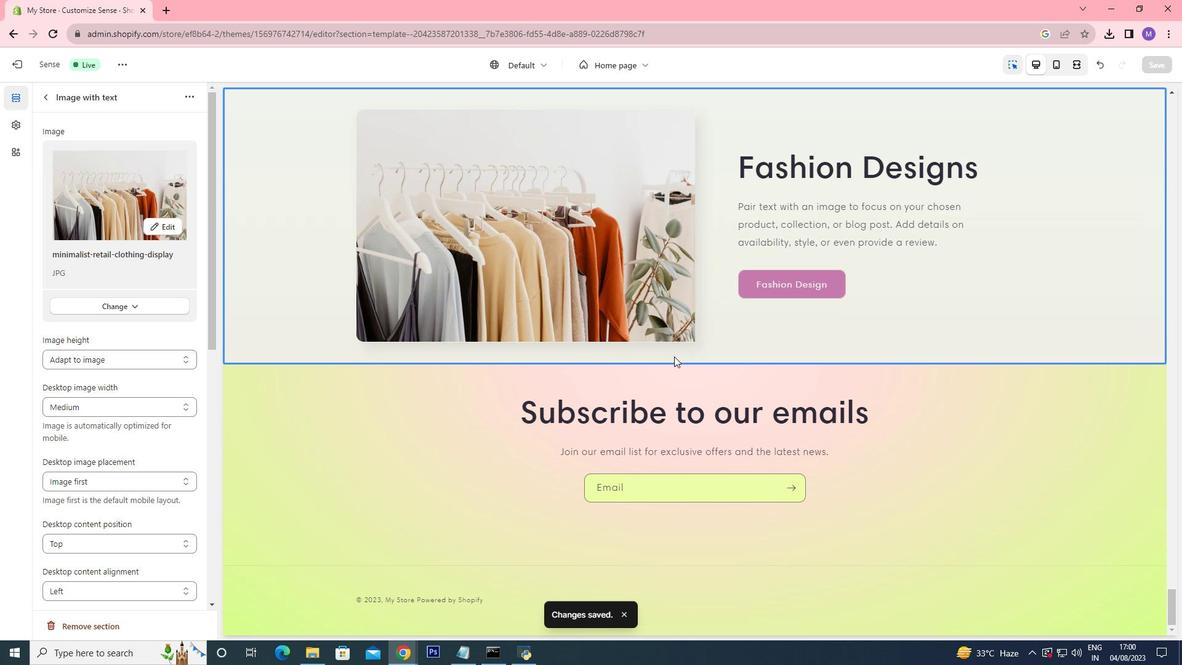 
Action: Mouse moved to (671, 360)
Screenshot: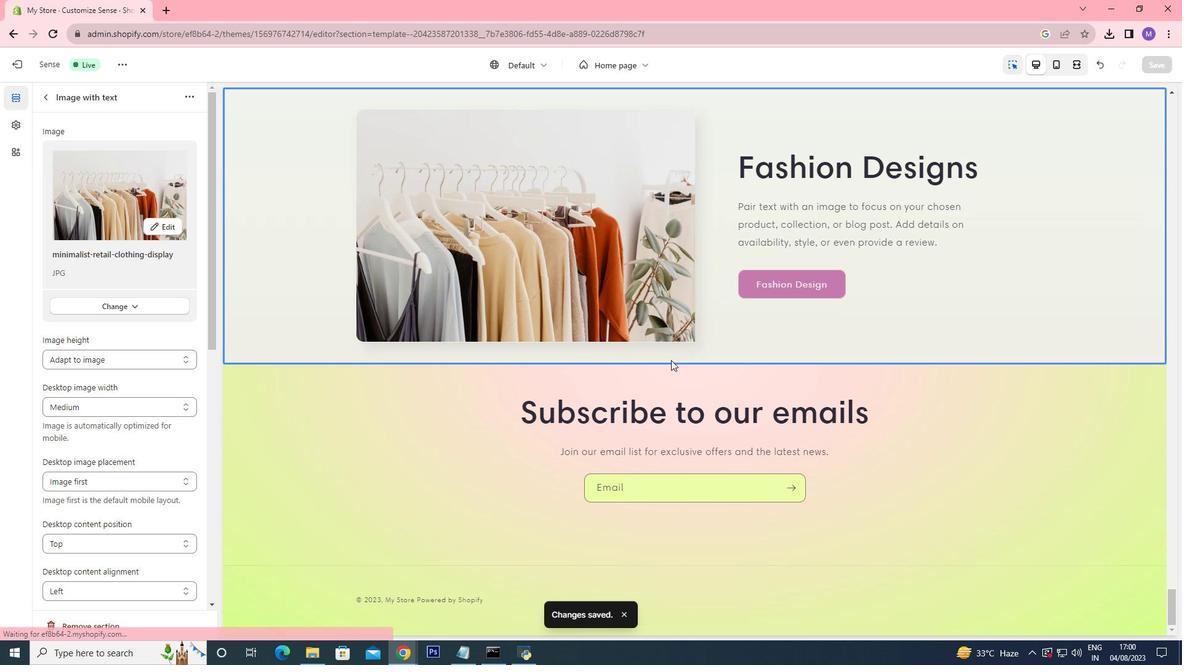 
Action: Mouse pressed left at (671, 360)
Screenshot: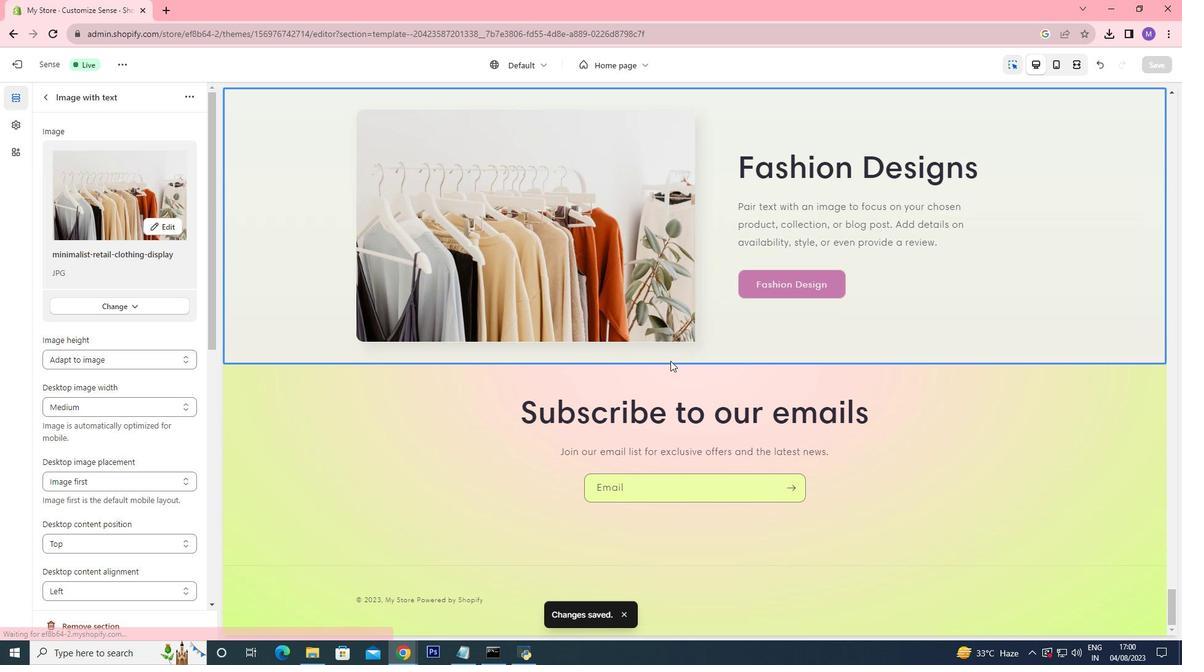 
Action: Mouse moved to (692, 357)
Screenshot: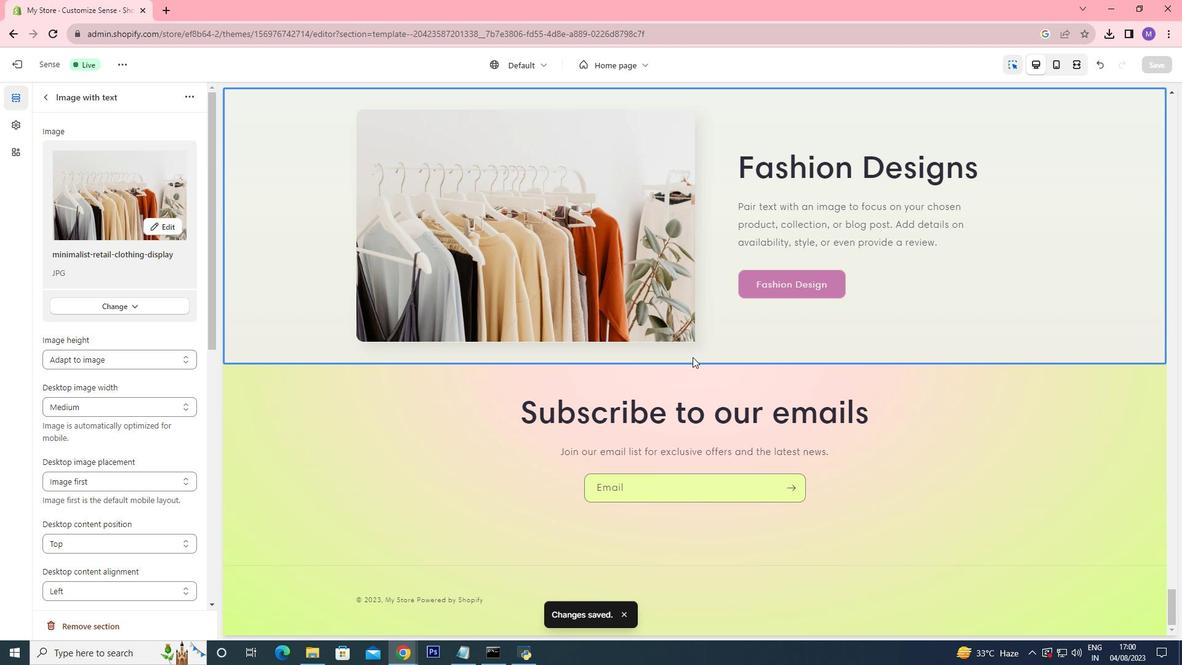 
Action: Mouse pressed left at (692, 357)
Screenshot: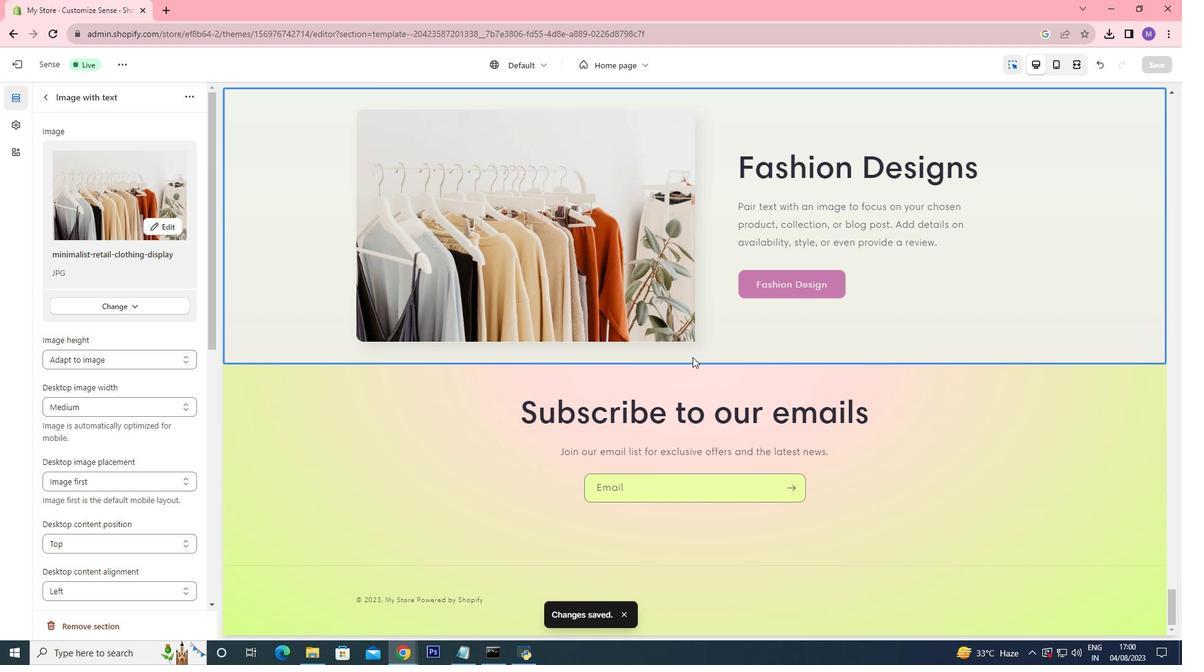 
Action: Mouse moved to (693, 356)
Screenshot: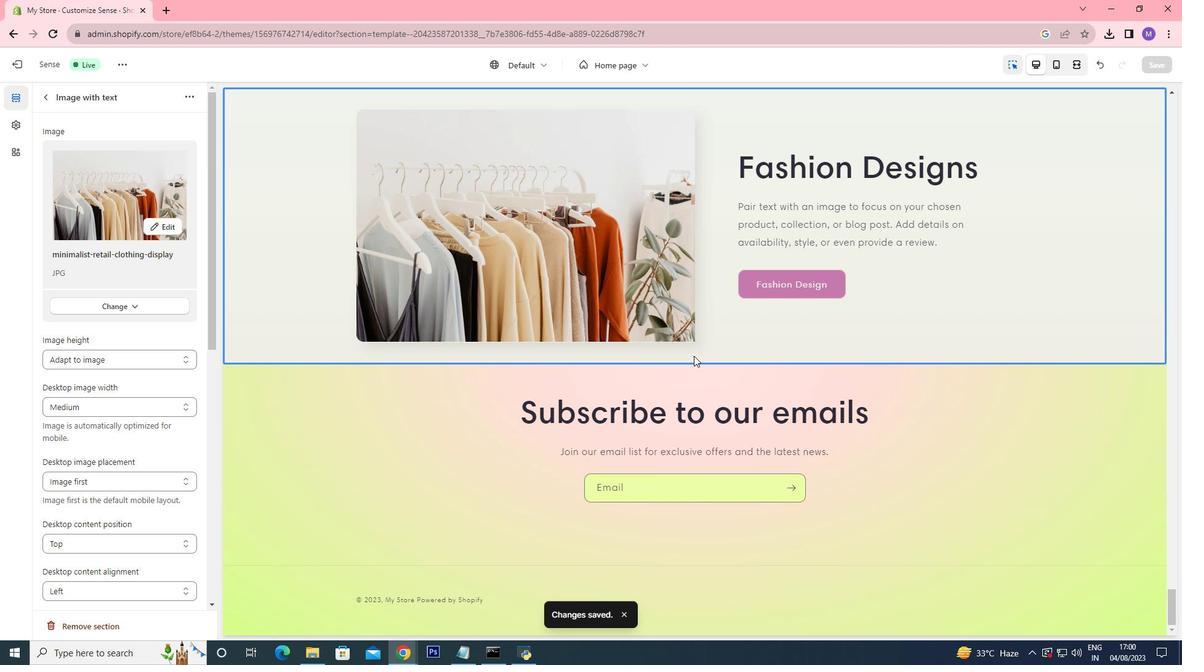 
Action: Mouse scrolled (693, 355) with delta (0, 0)
